 Task: Buy 3 Assemblies of size 18 + 16 from Windshield Wipers & Washers section under best seller category for shipping address: Charlotte Hill, 4552 Long Street, Gainesville, Florida 32653, Cell Number 3522153680. Pay from credit card ending with 5759, CVV 953
Action: Key pressed amazon.cm<Key.backspace>om<Key.enter>
Screenshot: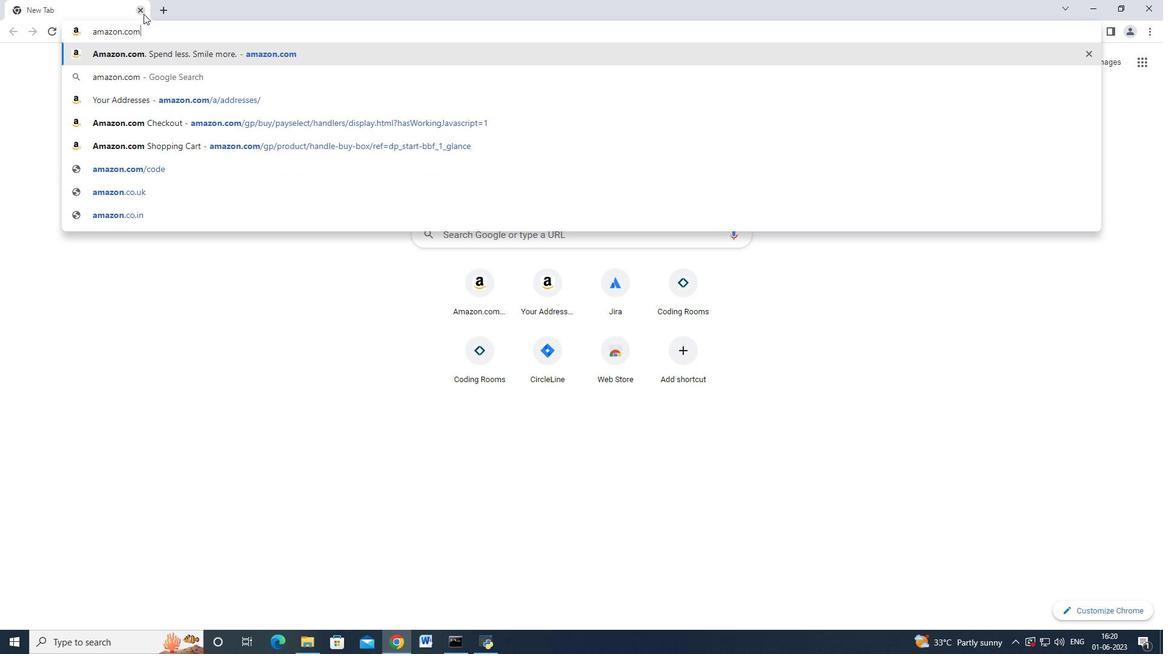 
Action: Mouse moved to (12, 95)
Screenshot: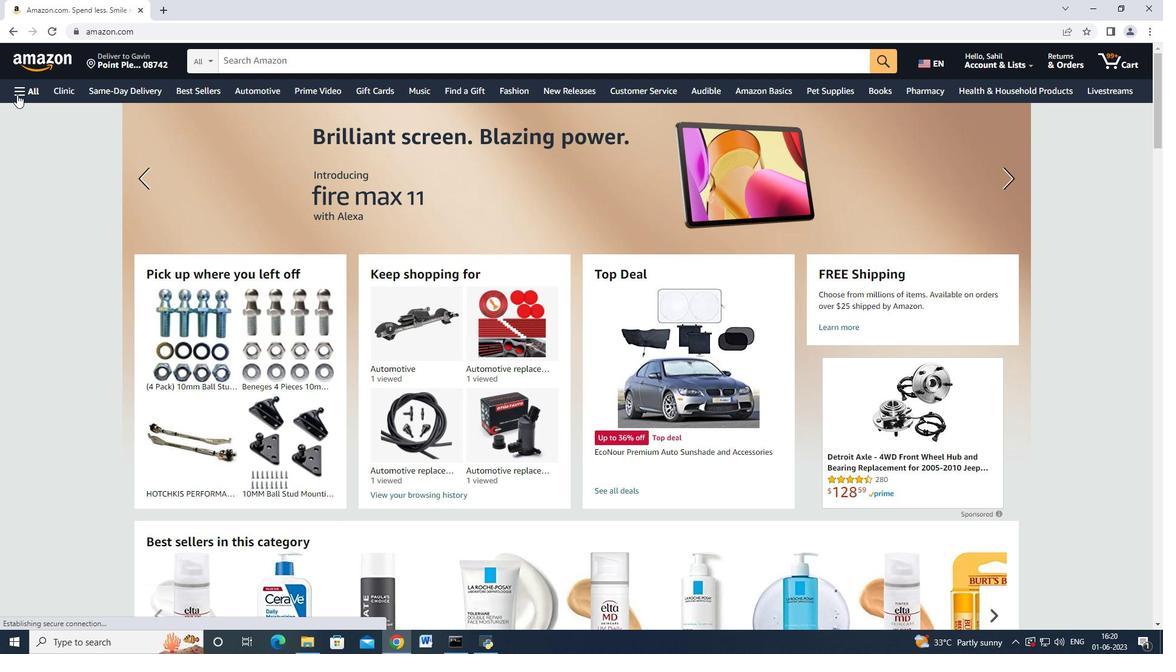 
Action: Mouse pressed left at (12, 95)
Screenshot: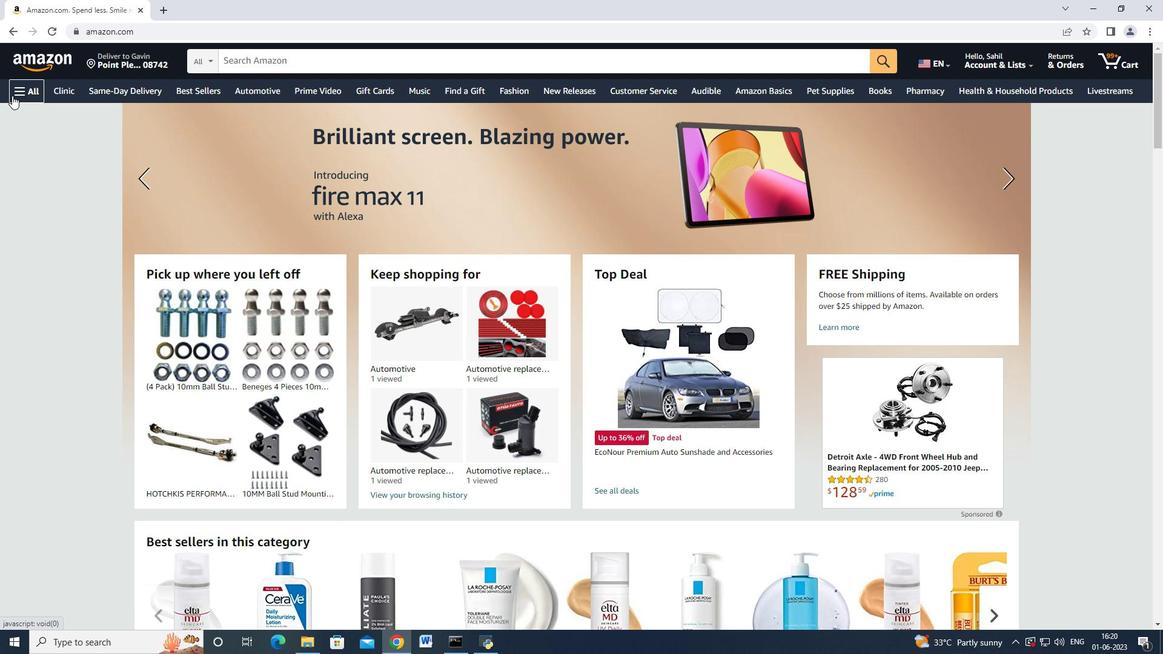 
Action: Mouse moved to (55, 195)
Screenshot: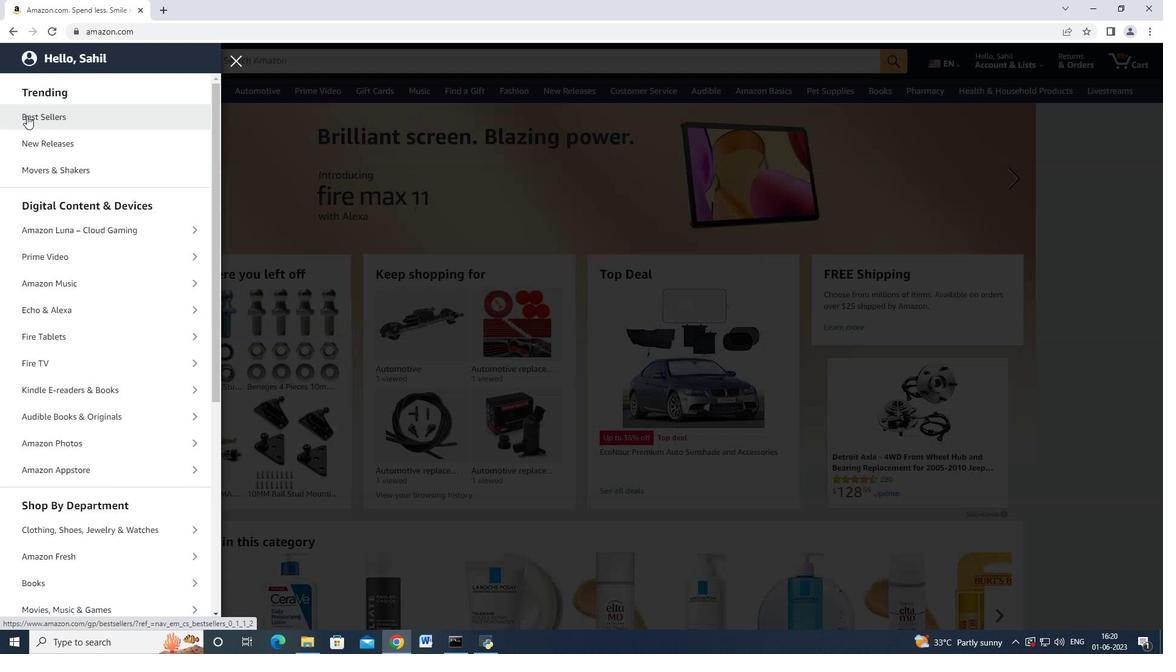 
Action: Mouse scrolled (53, 181) with delta (0, 0)
Screenshot: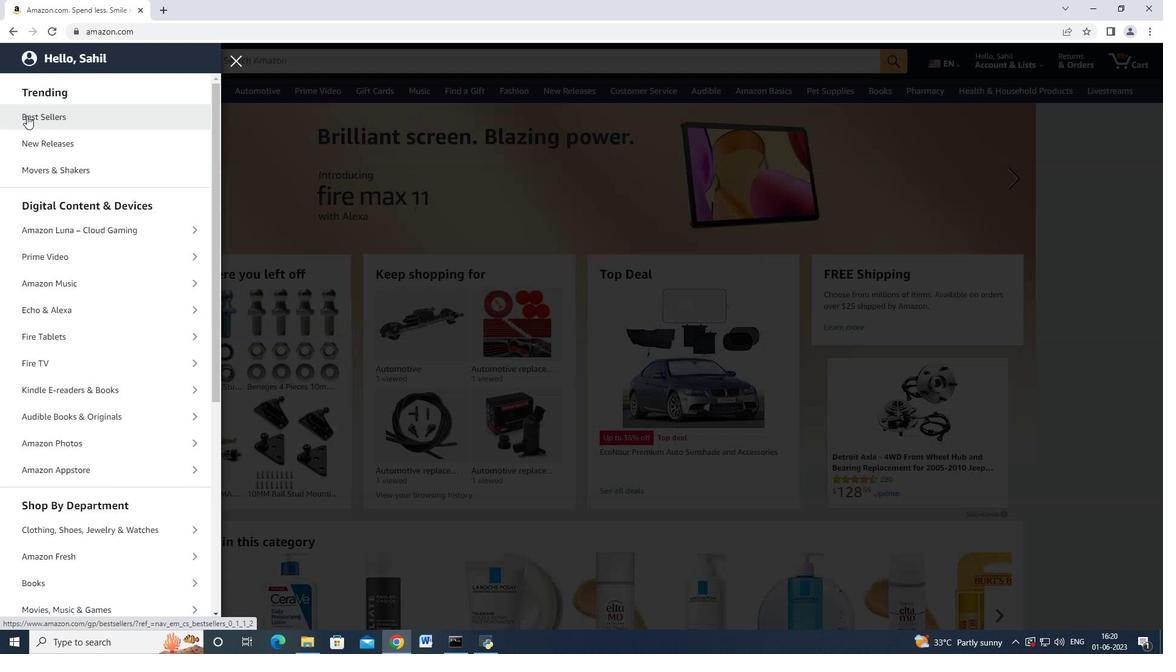 
Action: Mouse moved to (55, 197)
Screenshot: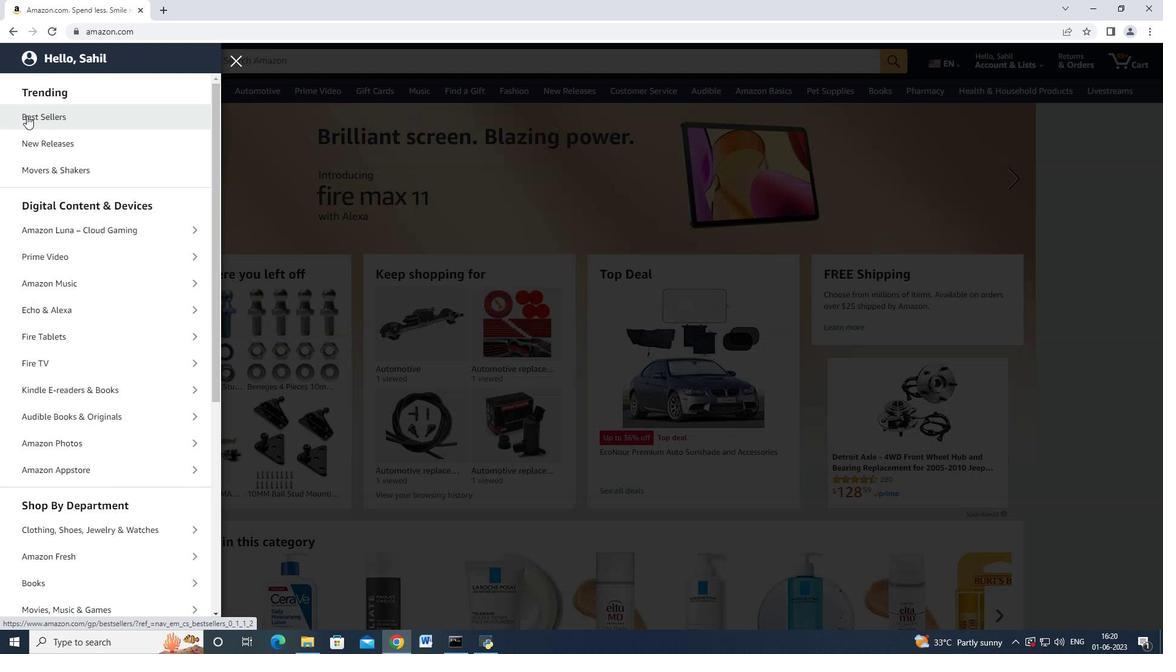 
Action: Mouse scrolled (55, 196) with delta (0, 0)
Screenshot: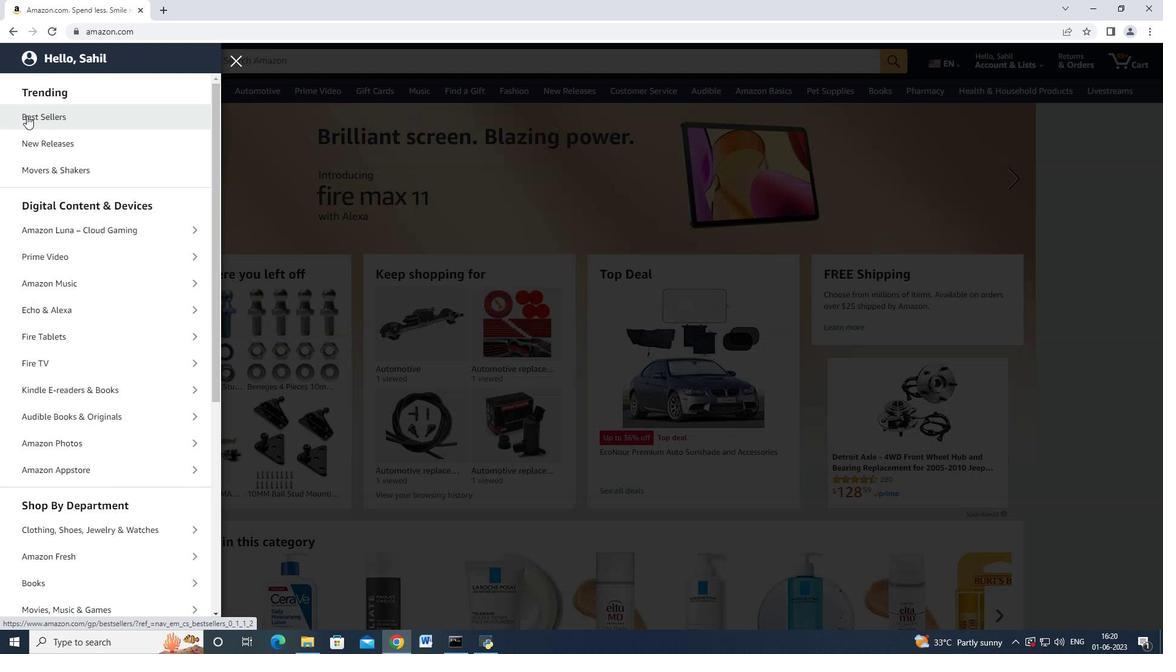 
Action: Mouse moved to (81, 464)
Screenshot: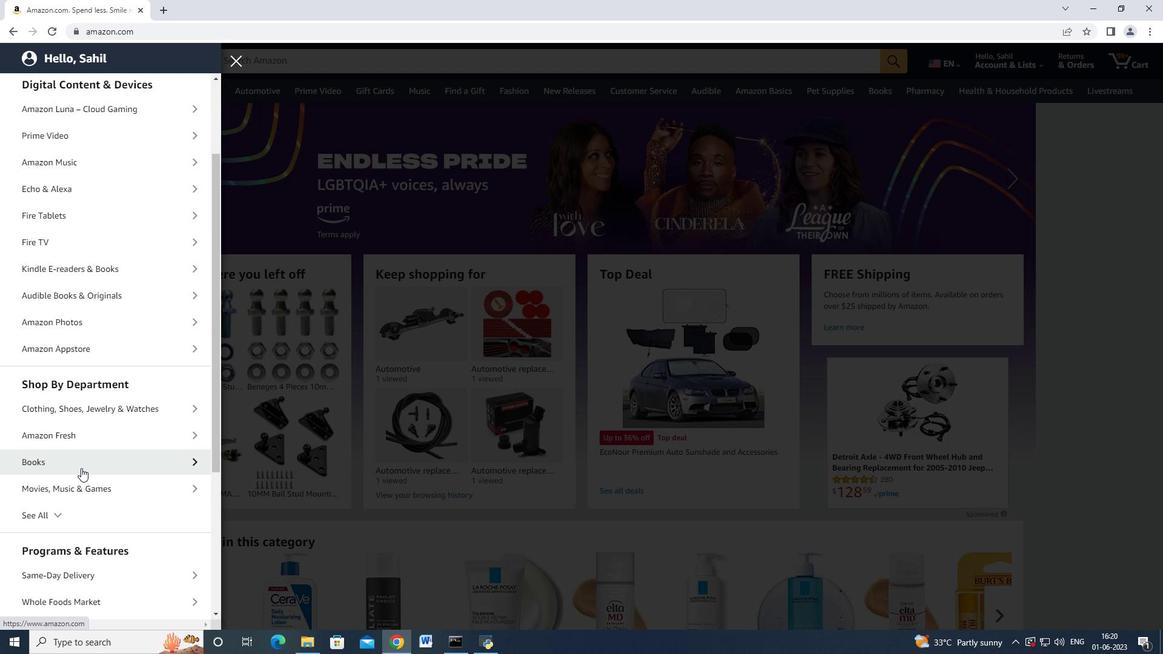 
Action: Mouse scrolled (81, 463) with delta (0, 0)
Screenshot: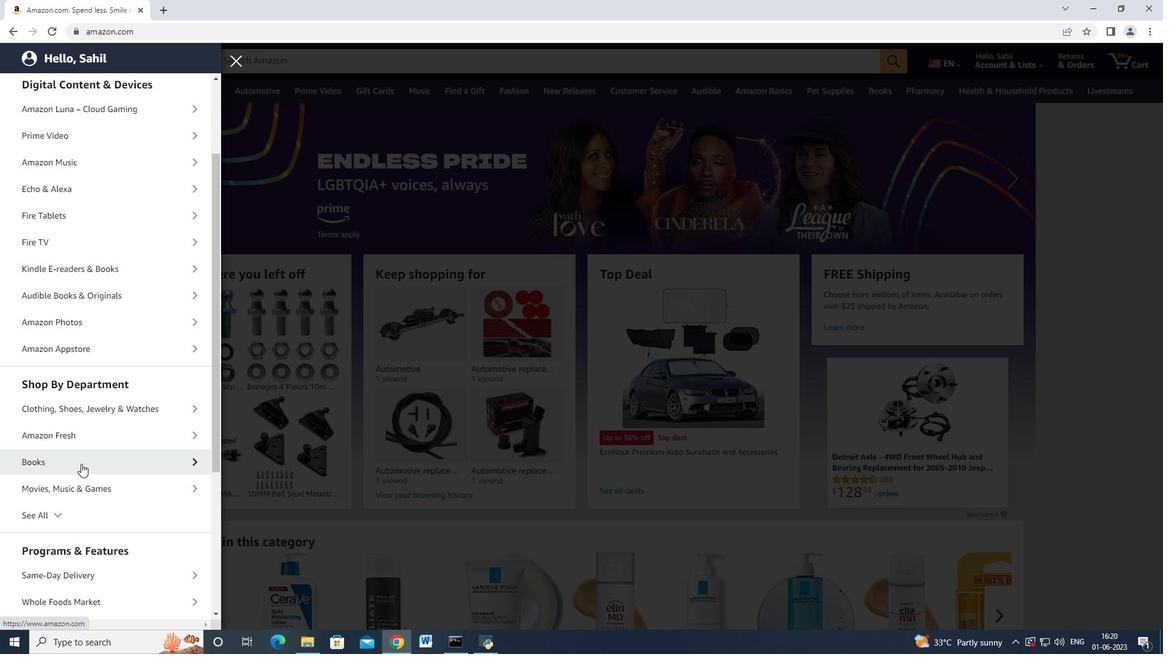 
Action: Mouse scrolled (81, 463) with delta (0, 0)
Screenshot: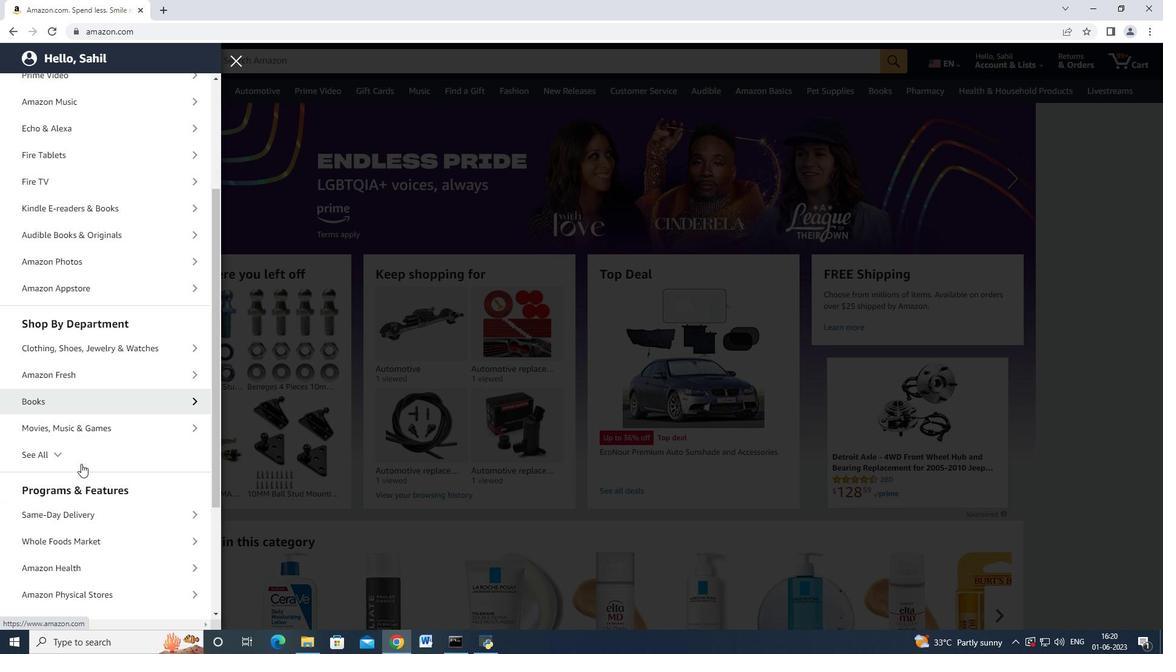 
Action: Mouse scrolled (81, 463) with delta (0, 0)
Screenshot: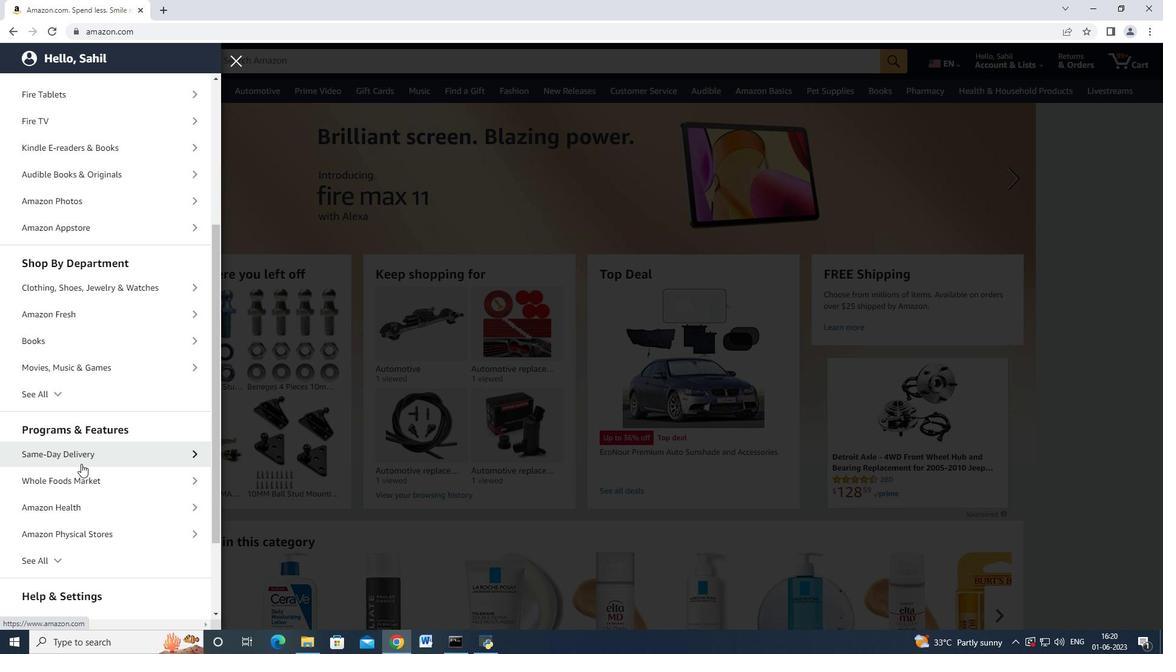 
Action: Mouse scrolled (81, 463) with delta (0, 0)
Screenshot: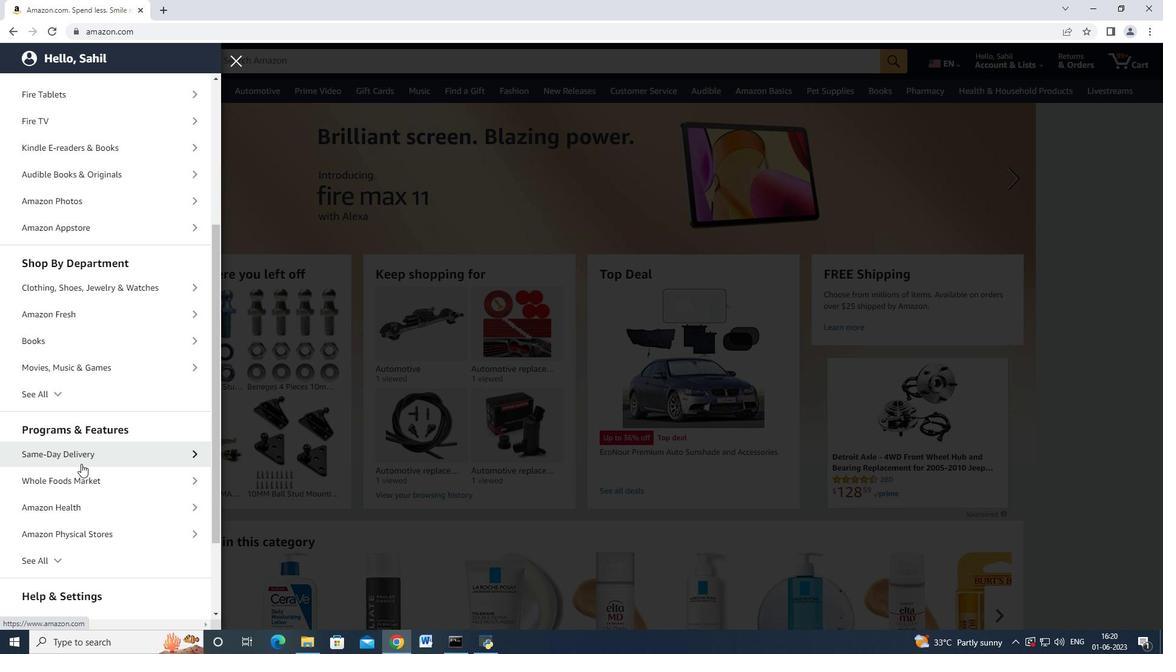 
Action: Mouse scrolled (81, 463) with delta (0, 0)
Screenshot: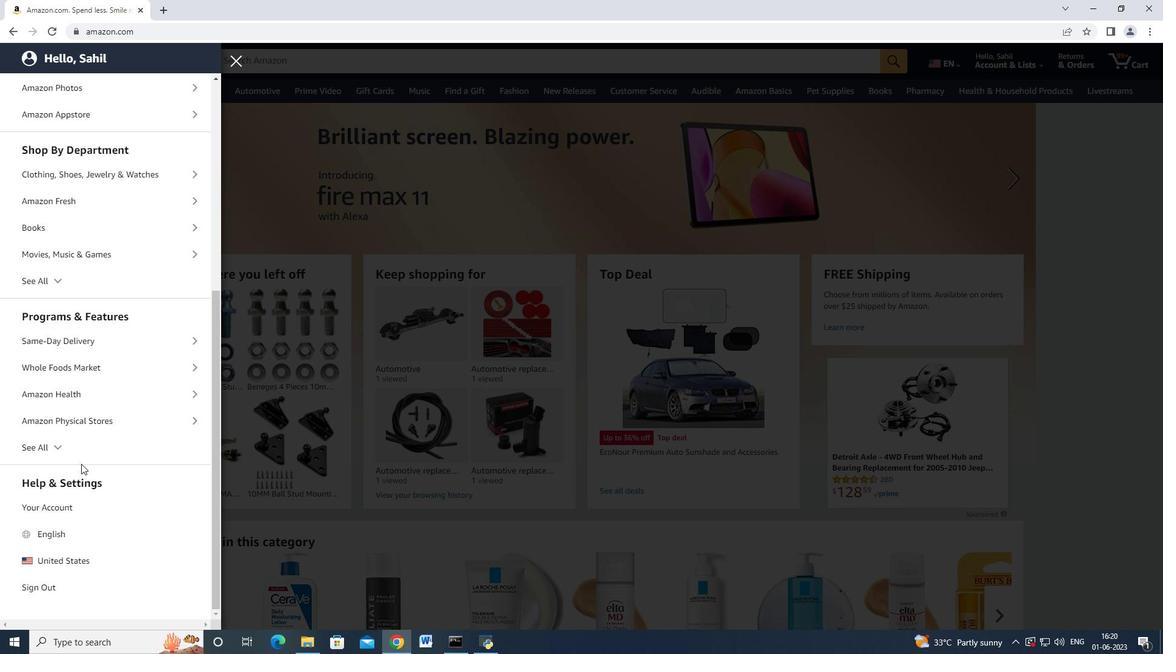 
Action: Mouse moved to (81, 463)
Screenshot: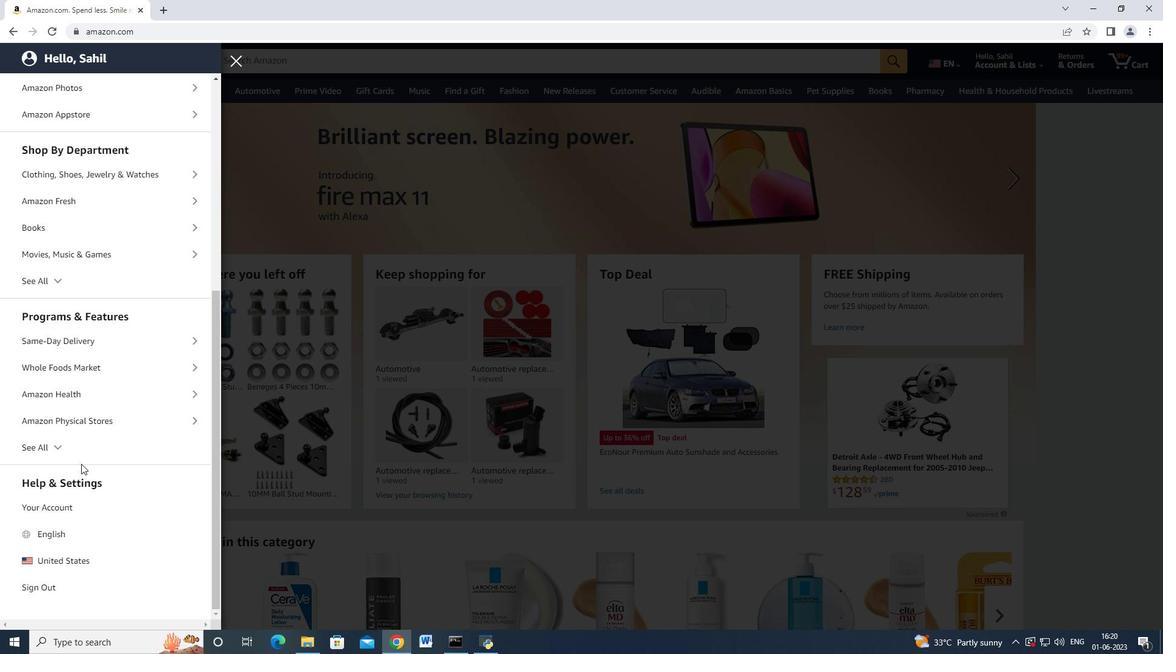 
Action: Mouse scrolled (81, 463) with delta (0, 0)
Screenshot: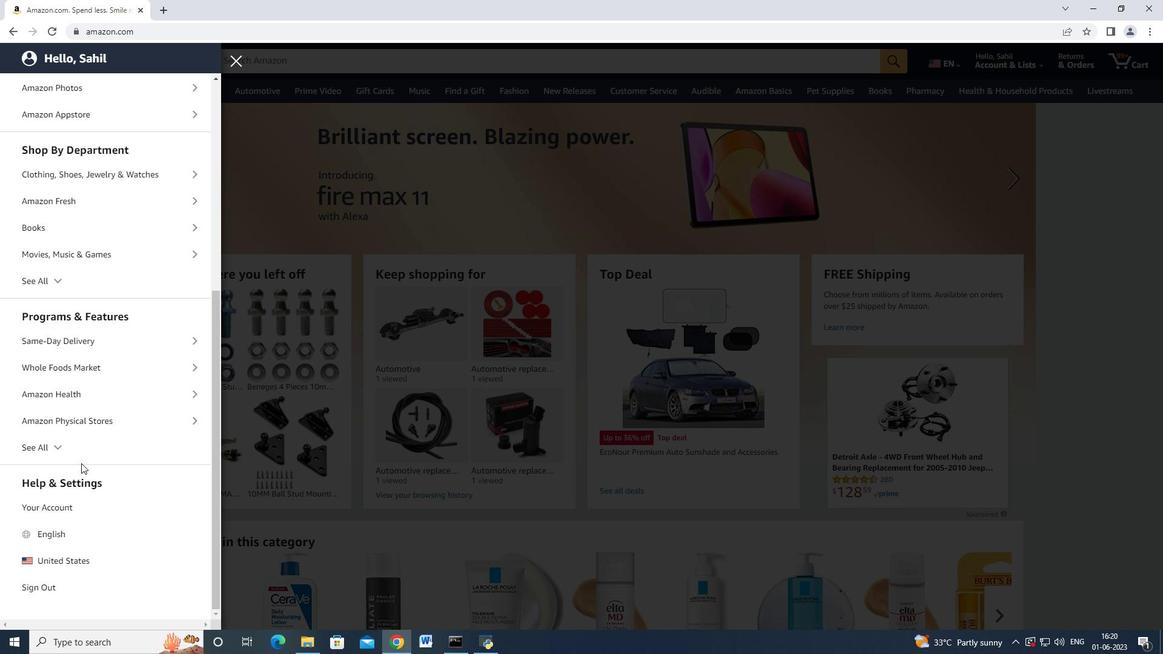 
Action: Mouse scrolled (81, 463) with delta (0, 0)
Screenshot: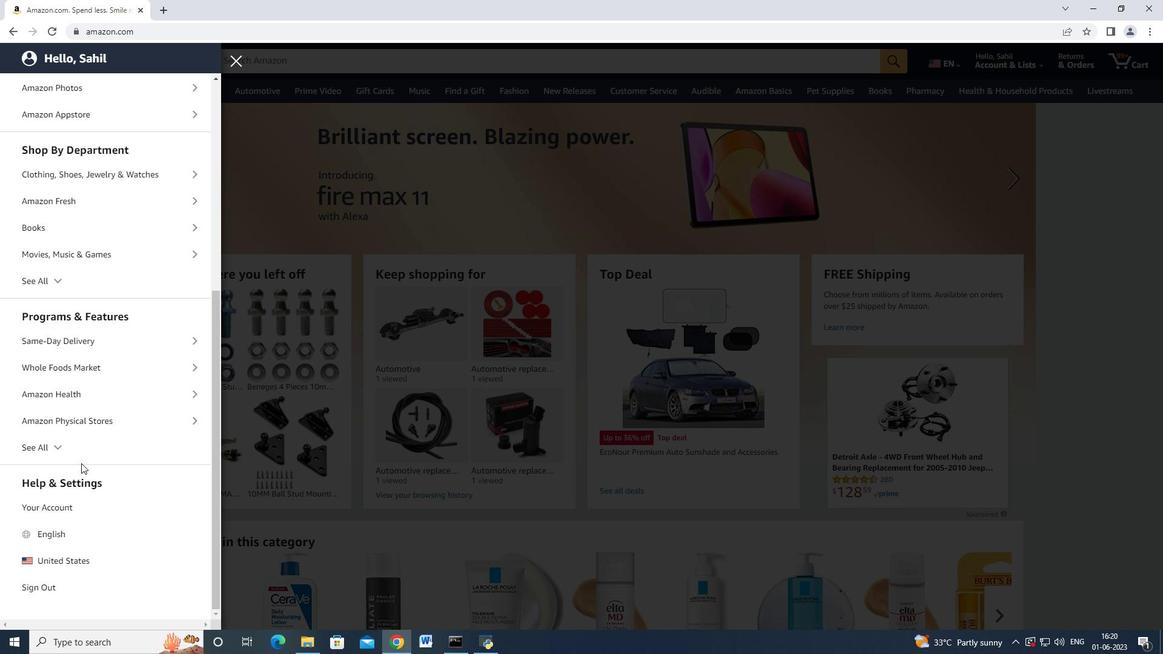 
Action: Mouse moved to (89, 437)
Screenshot: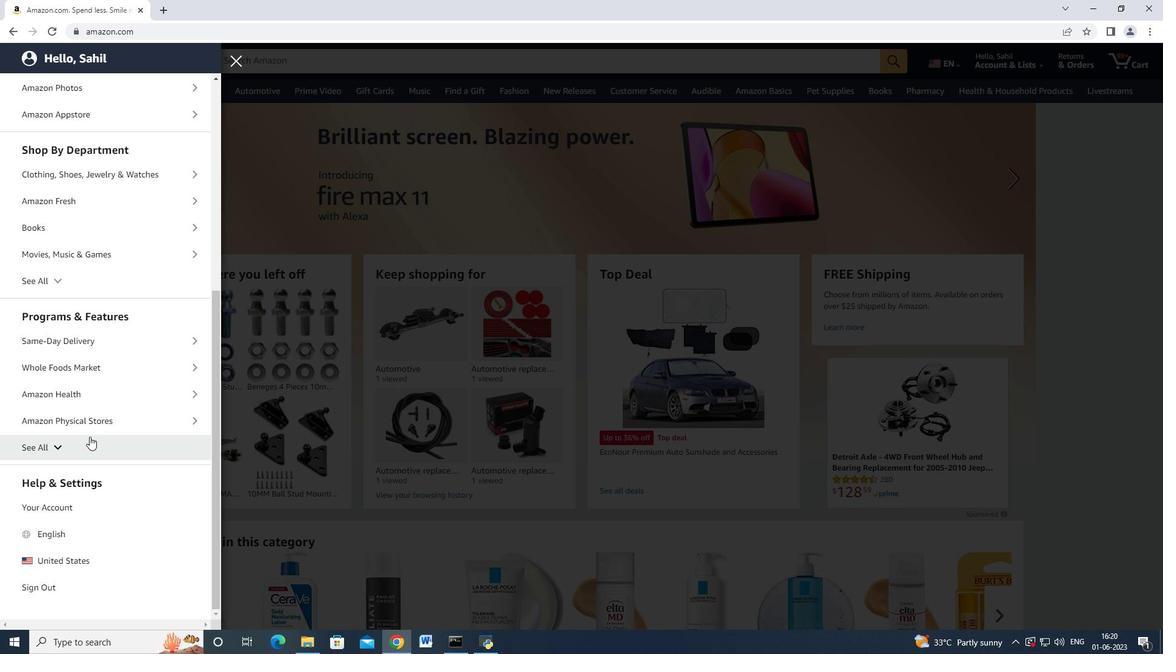 
Action: Mouse pressed left at (89, 437)
Screenshot: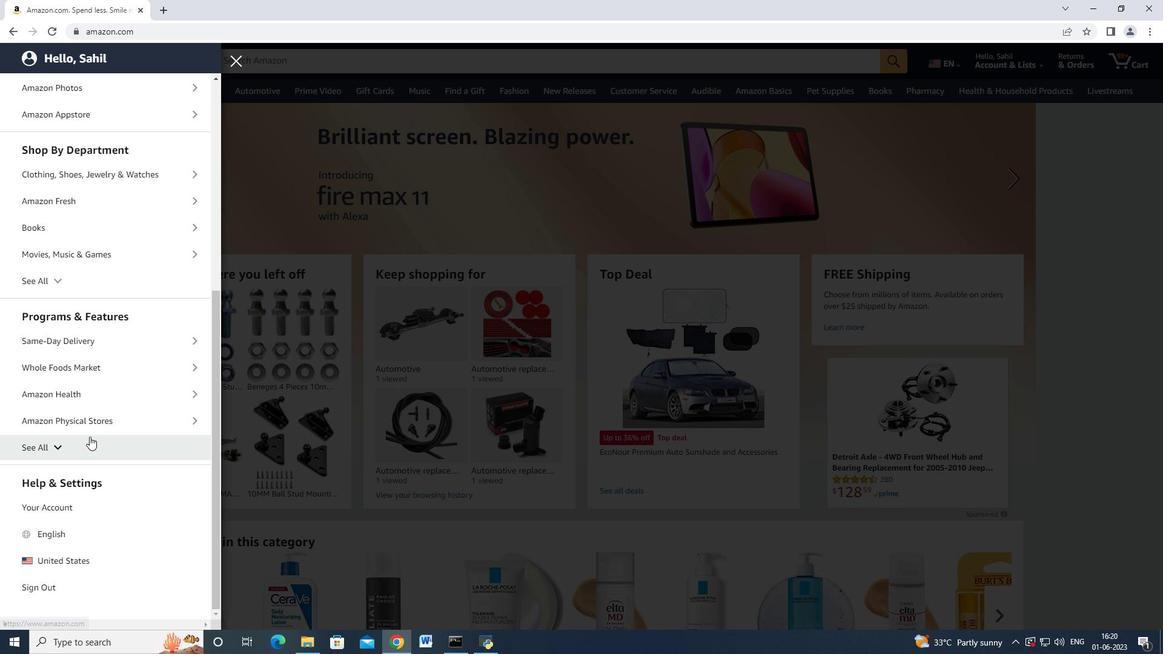 
Action: Mouse moved to (86, 377)
Screenshot: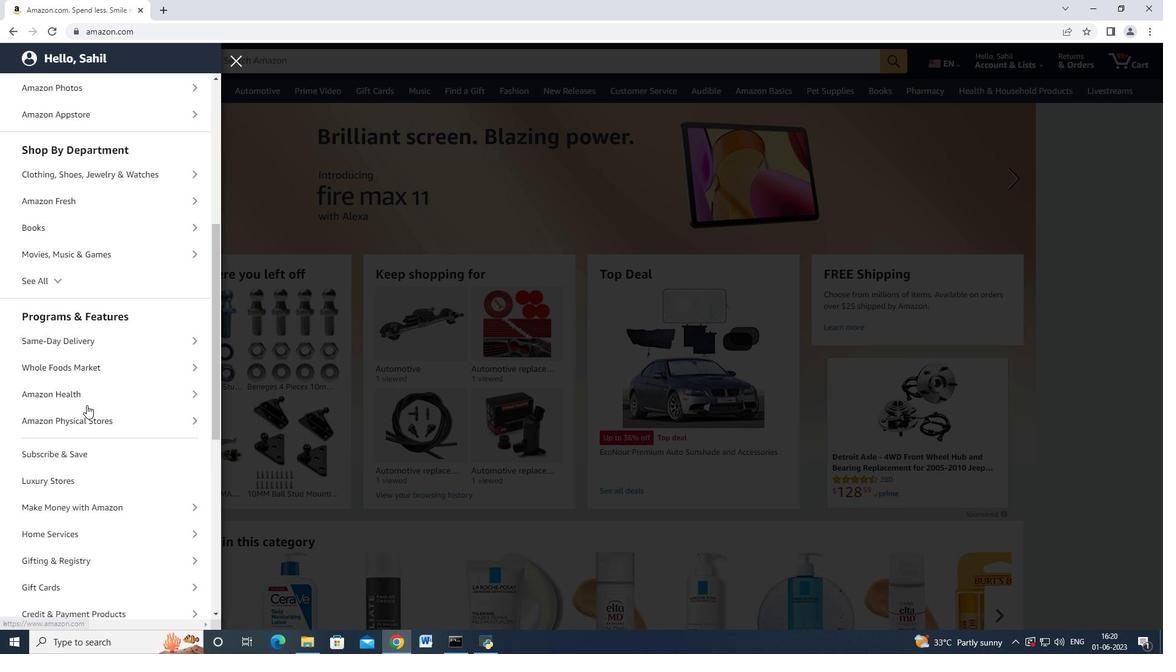 
Action: Mouse scrolled (86, 377) with delta (0, 0)
Screenshot: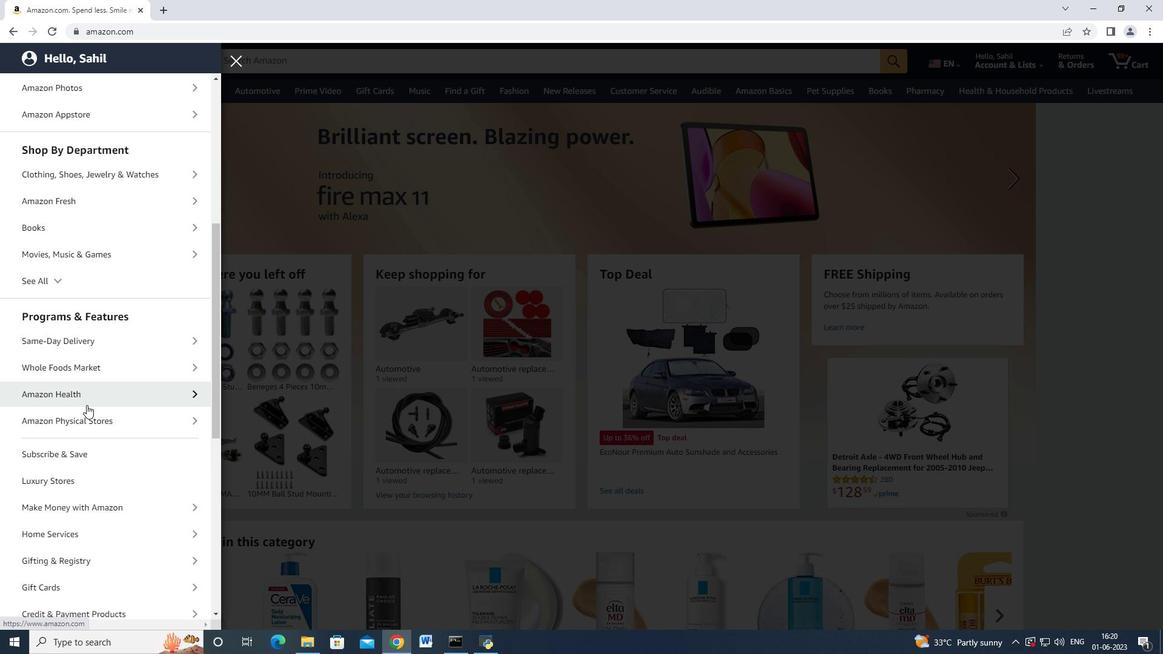 
Action: Mouse scrolled (86, 377) with delta (0, 0)
Screenshot: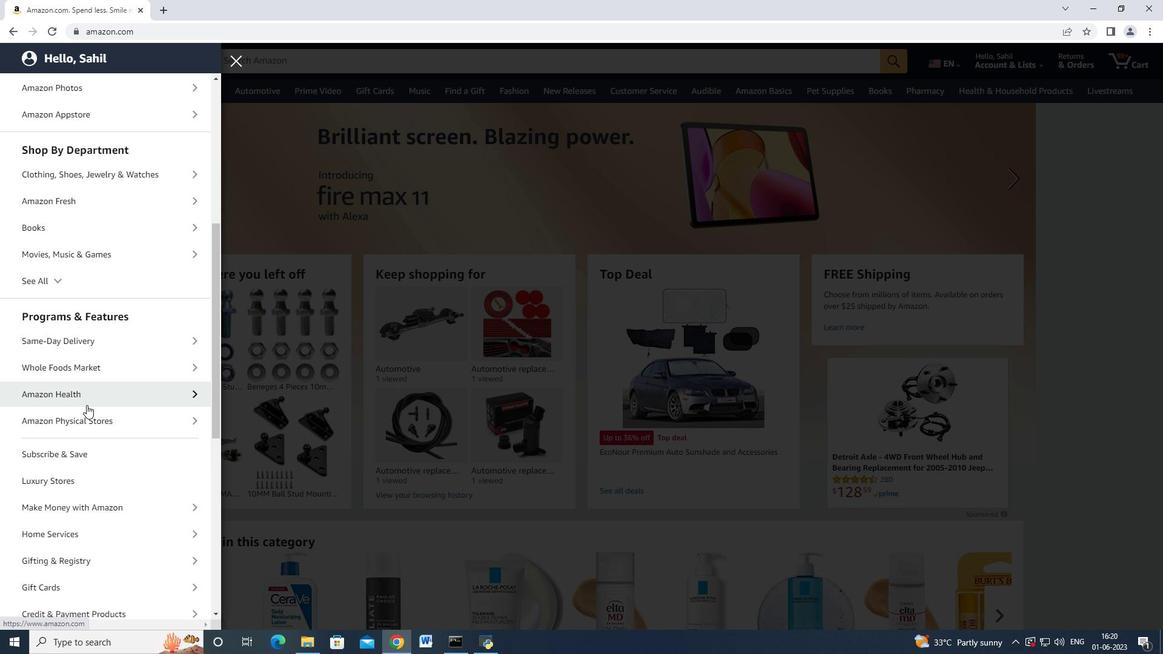 
Action: Mouse scrolled (86, 377) with delta (0, 0)
Screenshot: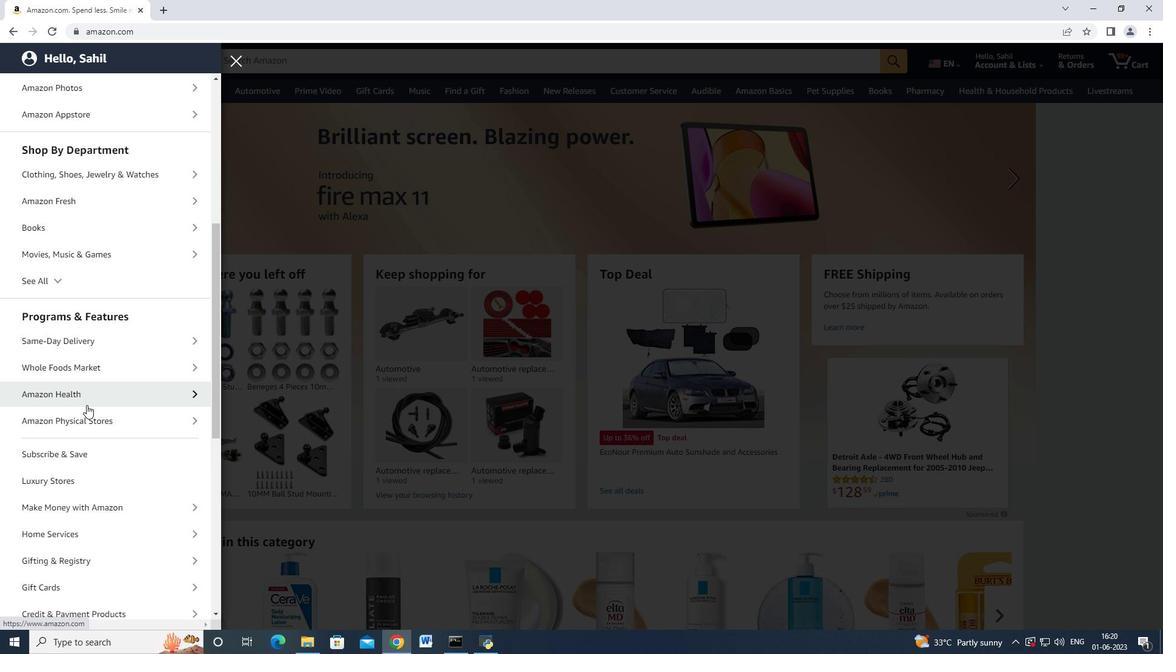 
Action: Mouse moved to (86, 377)
Screenshot: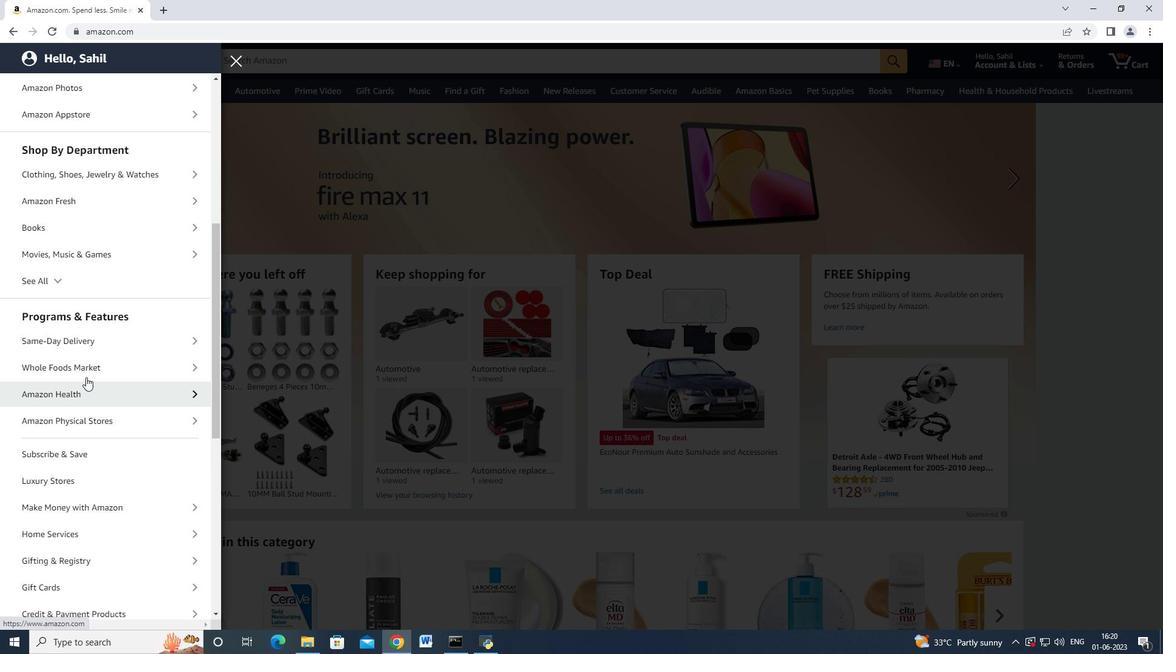 
Action: Mouse scrolled (86, 377) with delta (0, 0)
Screenshot: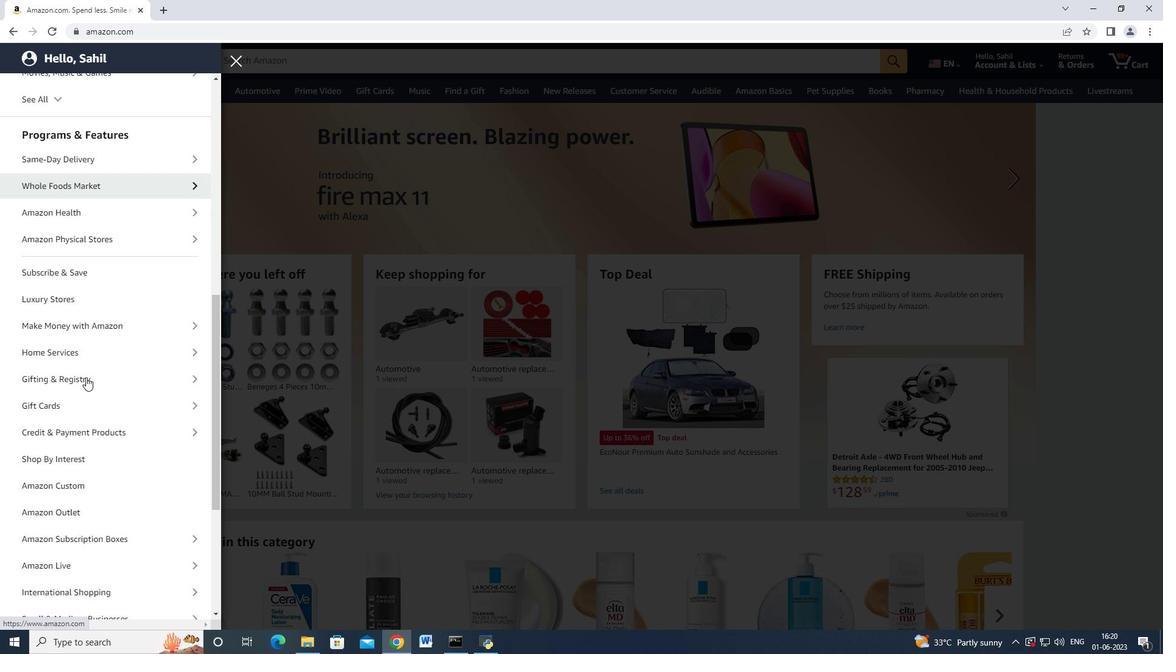 
Action: Mouse scrolled (86, 377) with delta (0, 0)
Screenshot: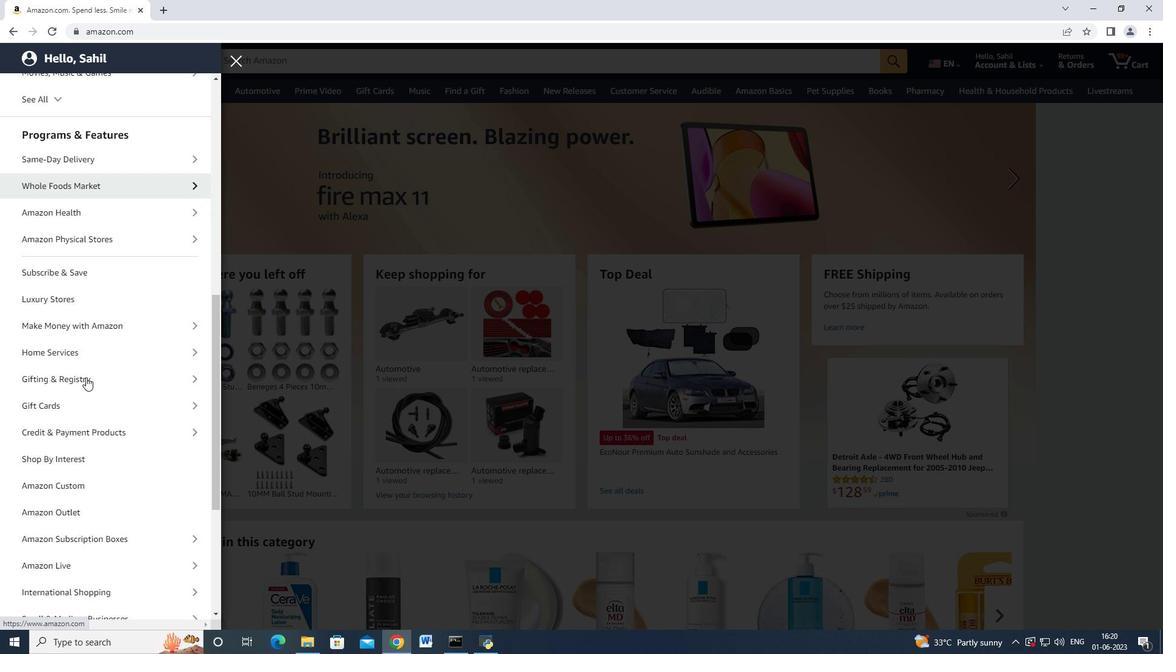 
Action: Mouse moved to (85, 384)
Screenshot: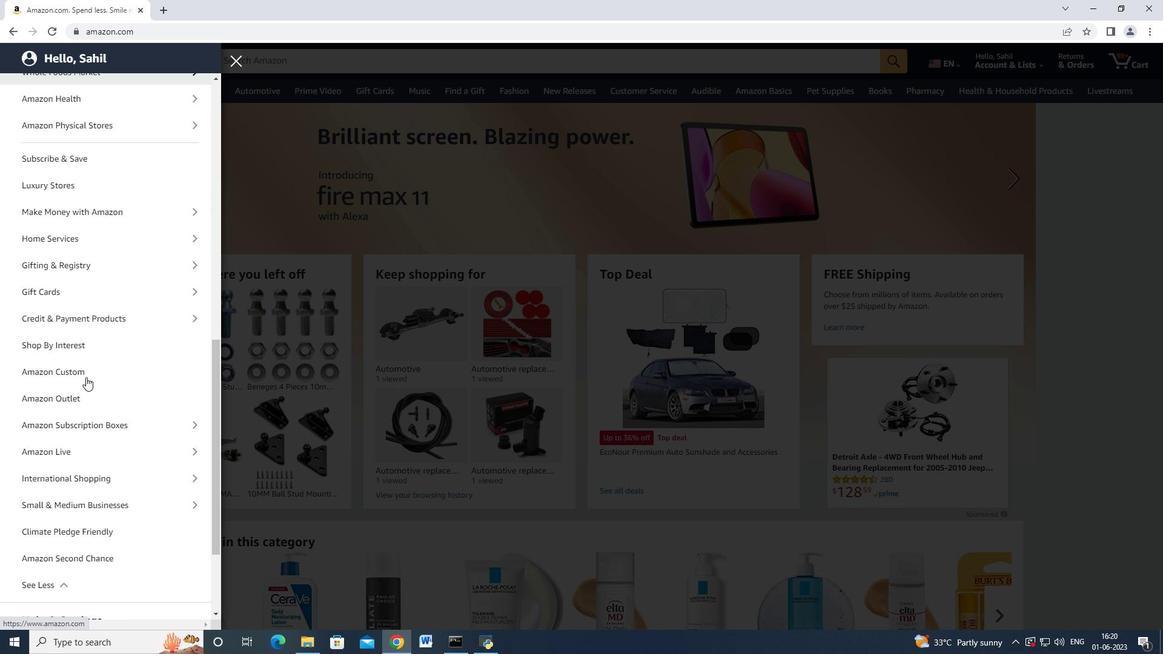 
Action: Mouse scrolled (85, 383) with delta (0, 0)
Screenshot: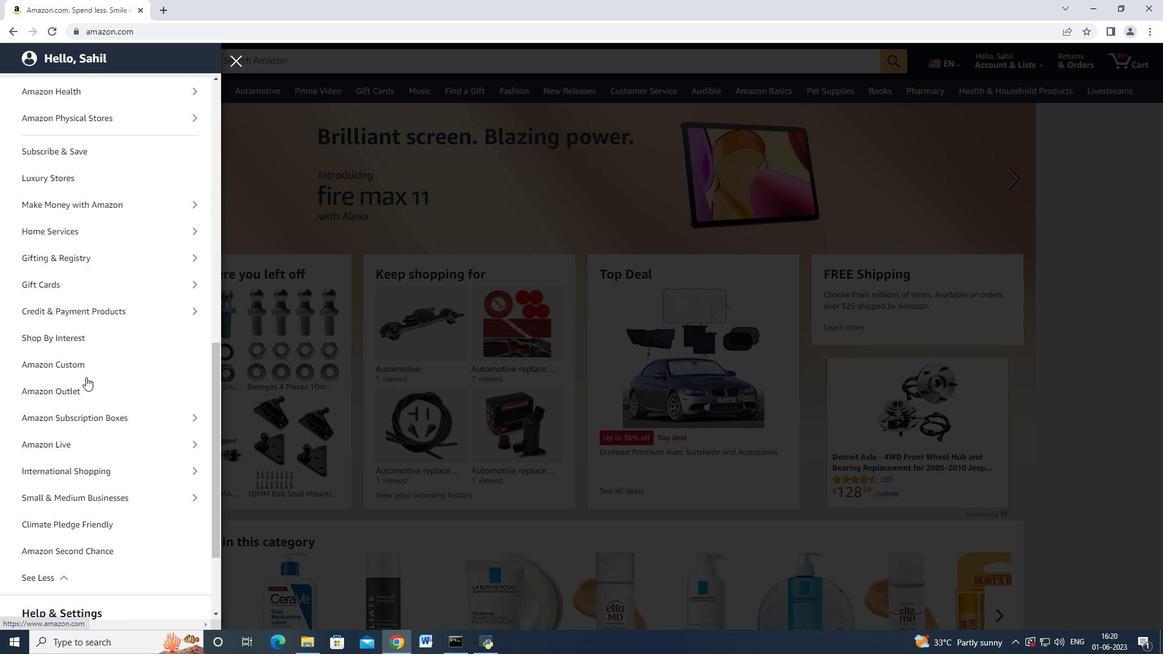 
Action: Mouse moved to (98, 408)
Screenshot: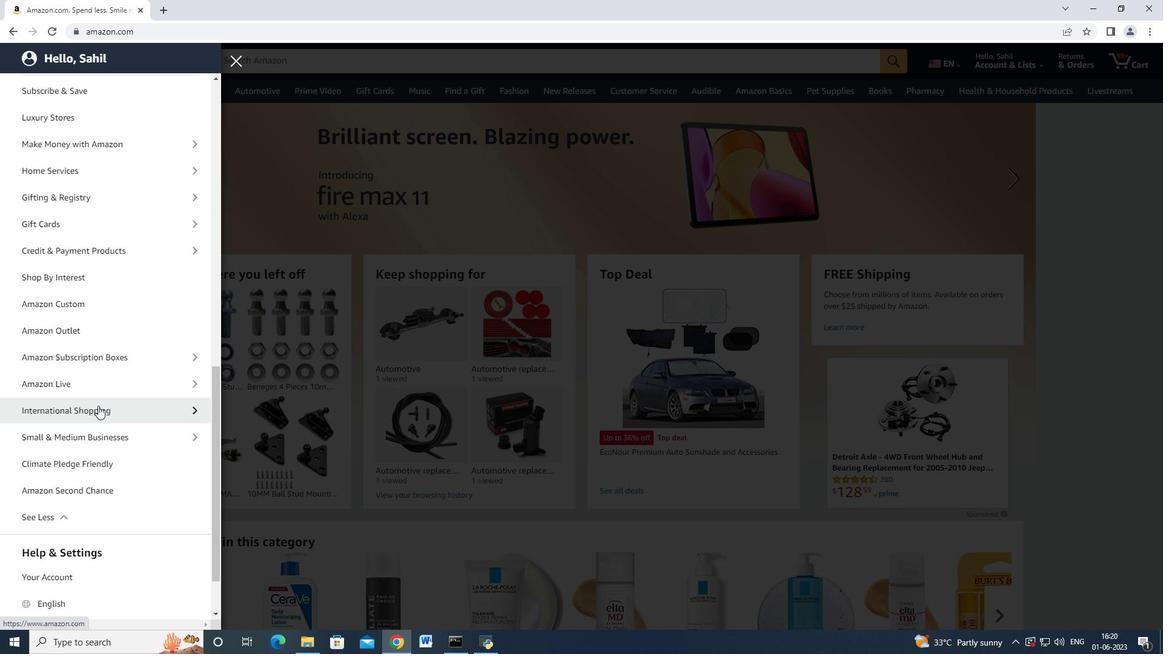 
Action: Mouse scrolled (98, 409) with delta (0, 0)
Screenshot: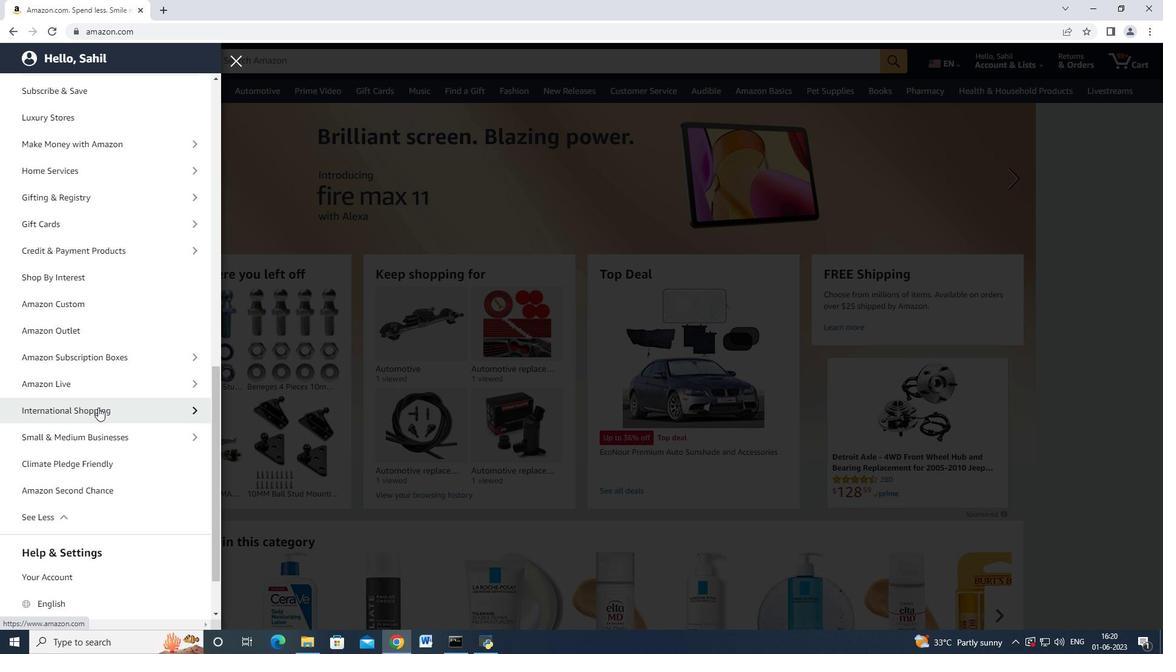 
Action: Mouse scrolled (98, 409) with delta (0, 0)
Screenshot: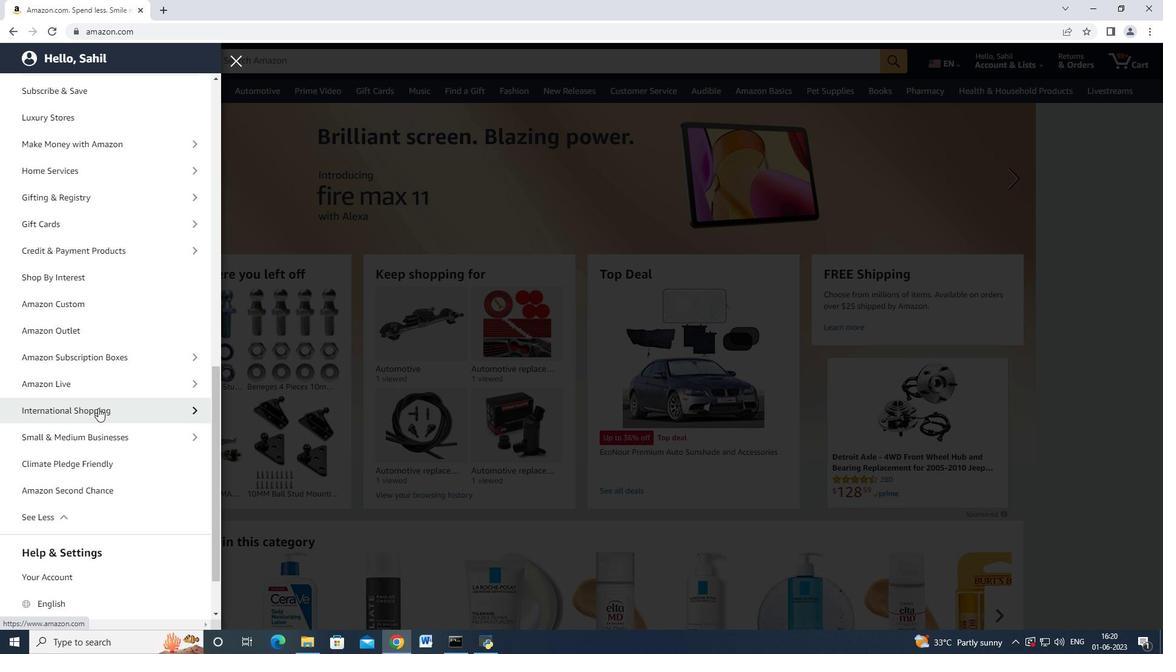 
Action: Mouse scrolled (98, 409) with delta (0, 0)
Screenshot: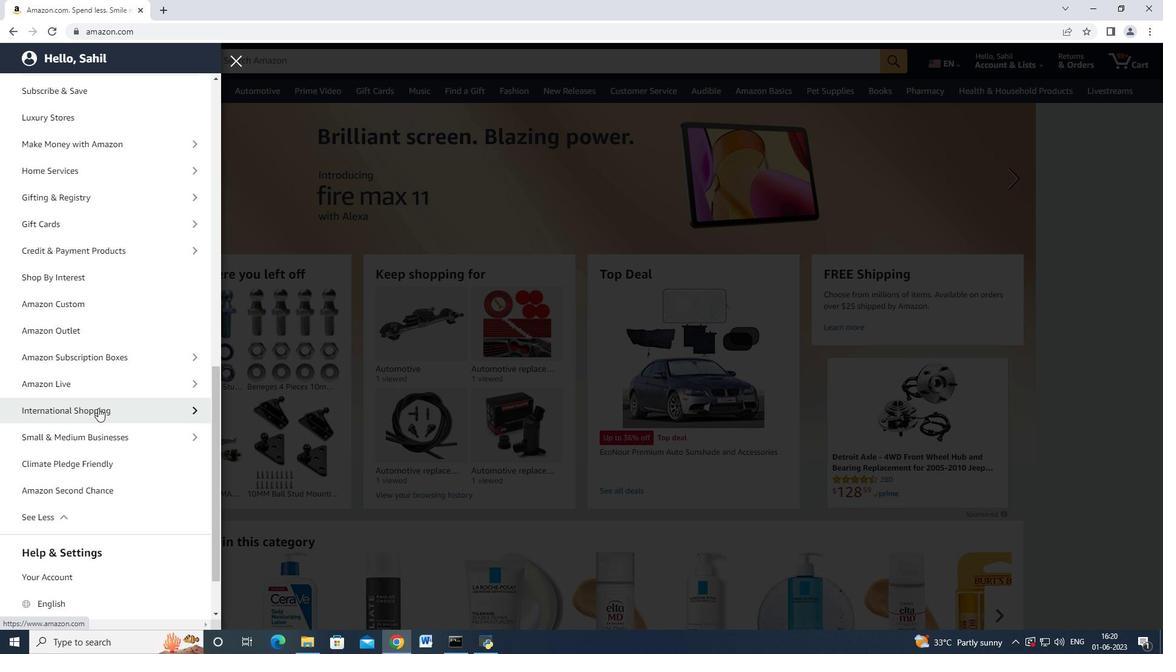 
Action: Mouse moved to (98, 405)
Screenshot: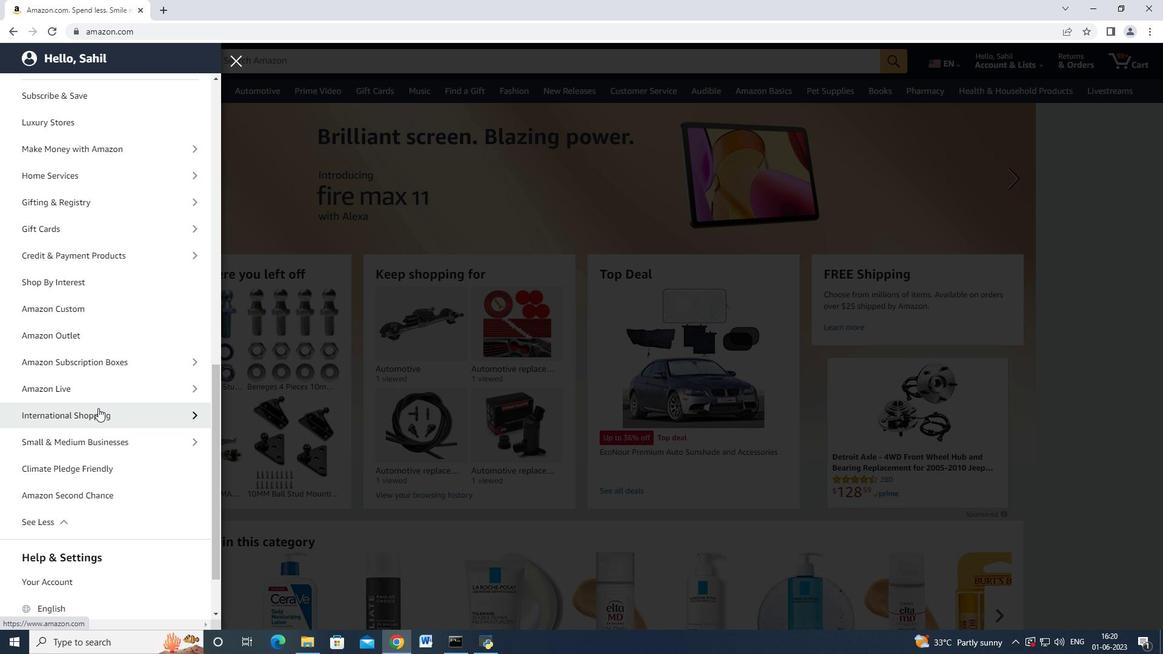 
Action: Mouse scrolled (98, 406) with delta (0, 0)
Screenshot: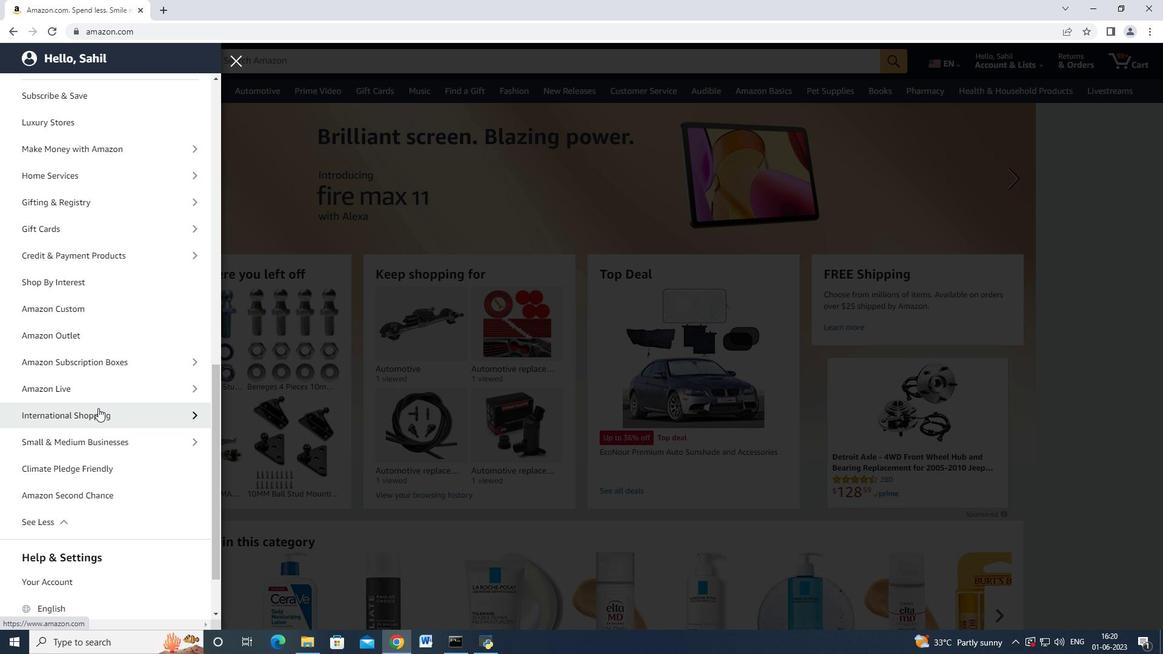 
Action: Mouse scrolled (98, 406) with delta (0, 0)
Screenshot: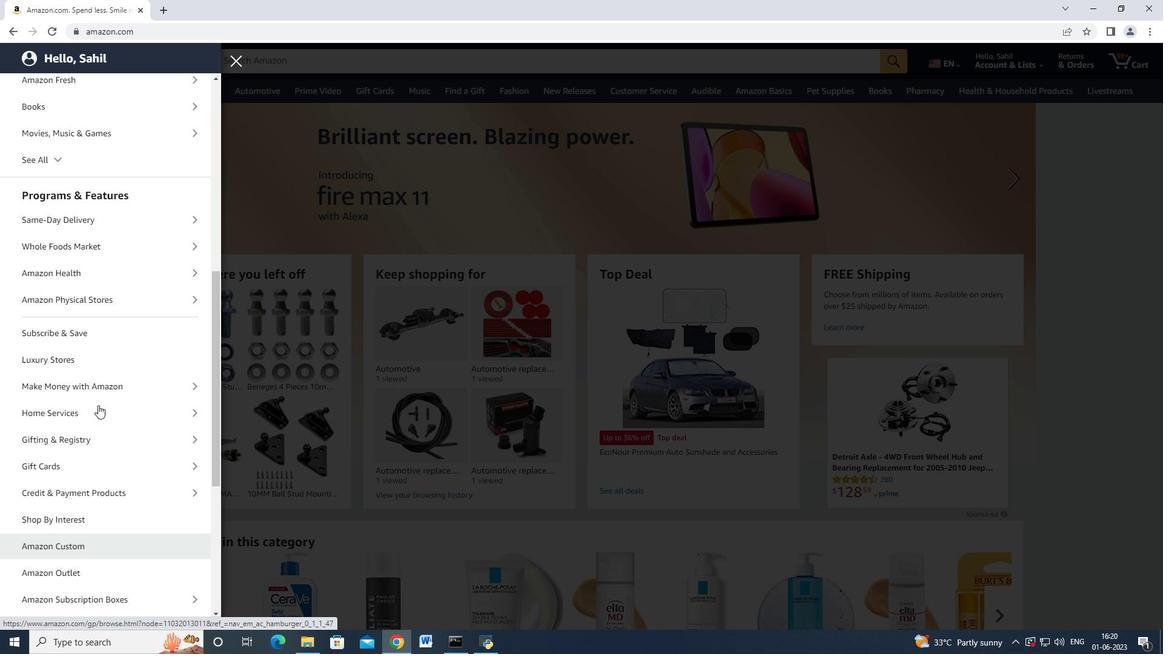 
Action: Mouse scrolled (98, 406) with delta (0, 0)
Screenshot: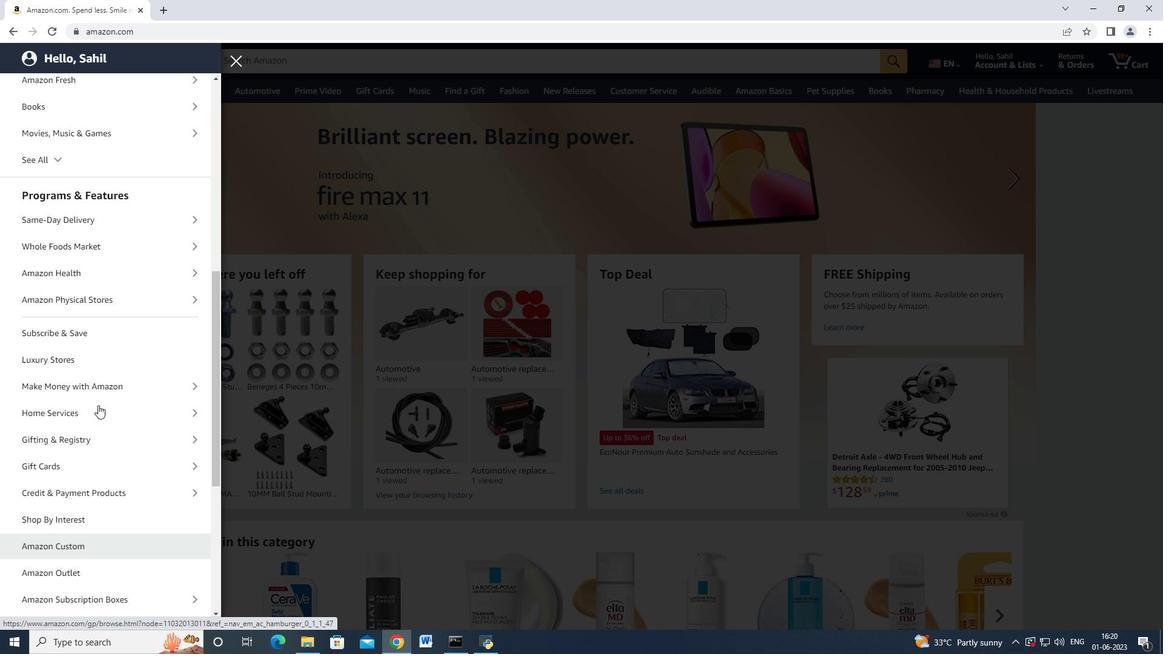 
Action: Mouse moved to (100, 358)
Screenshot: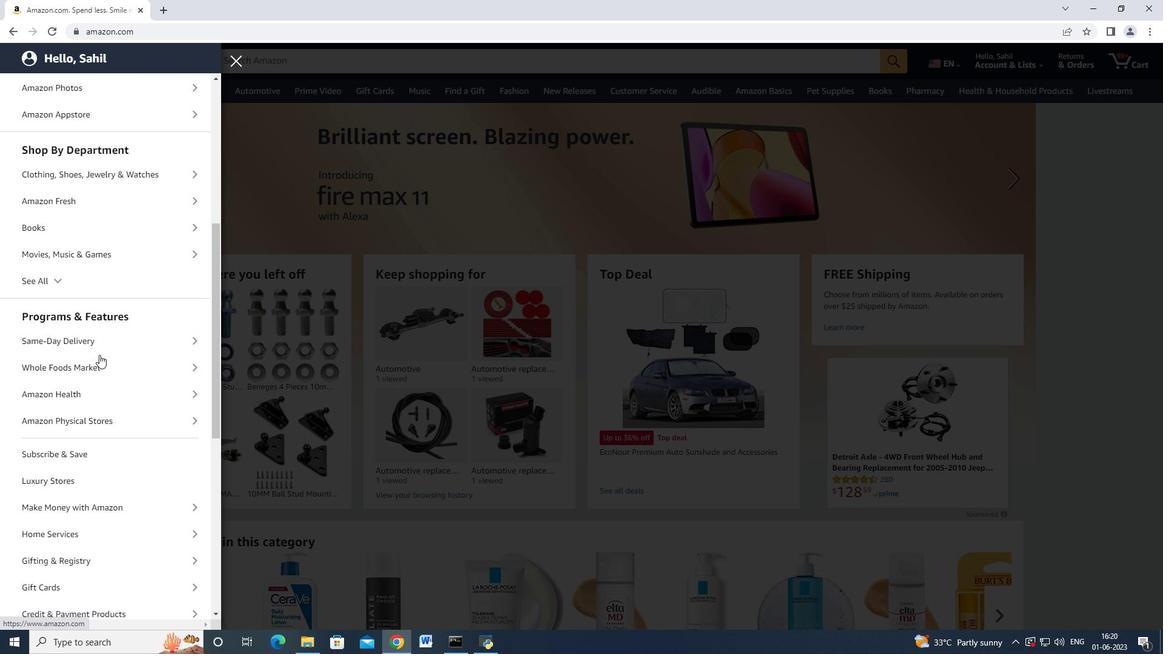 
Action: Mouse scrolled (100, 358) with delta (0, 0)
Screenshot: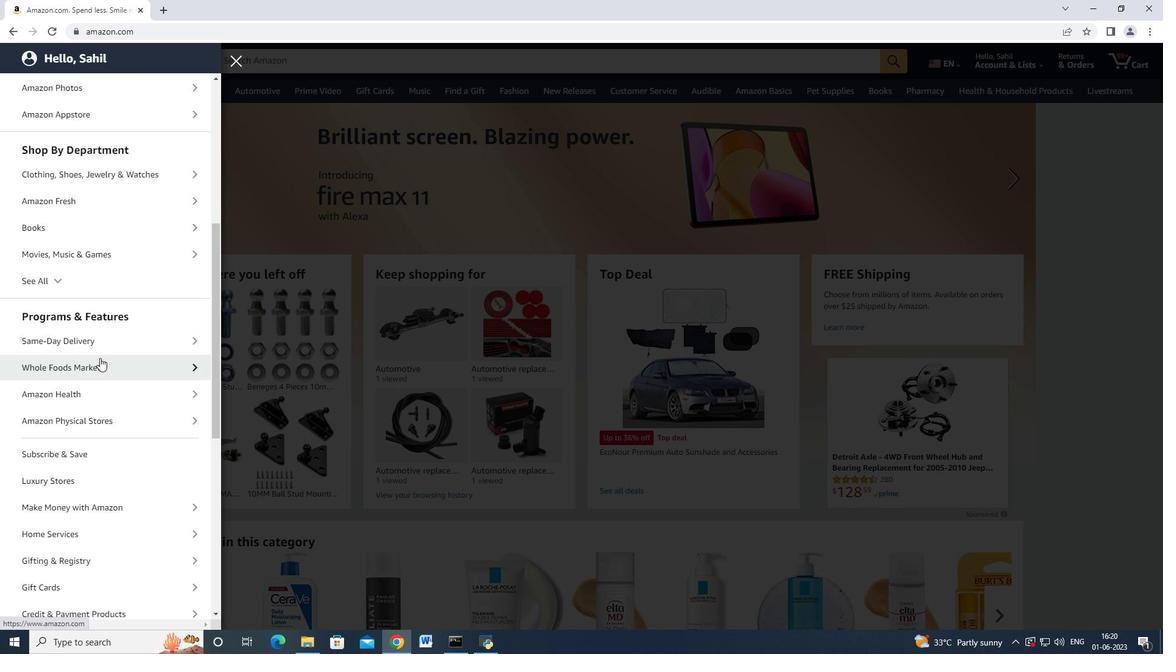 
Action: Mouse moved to (101, 365)
Screenshot: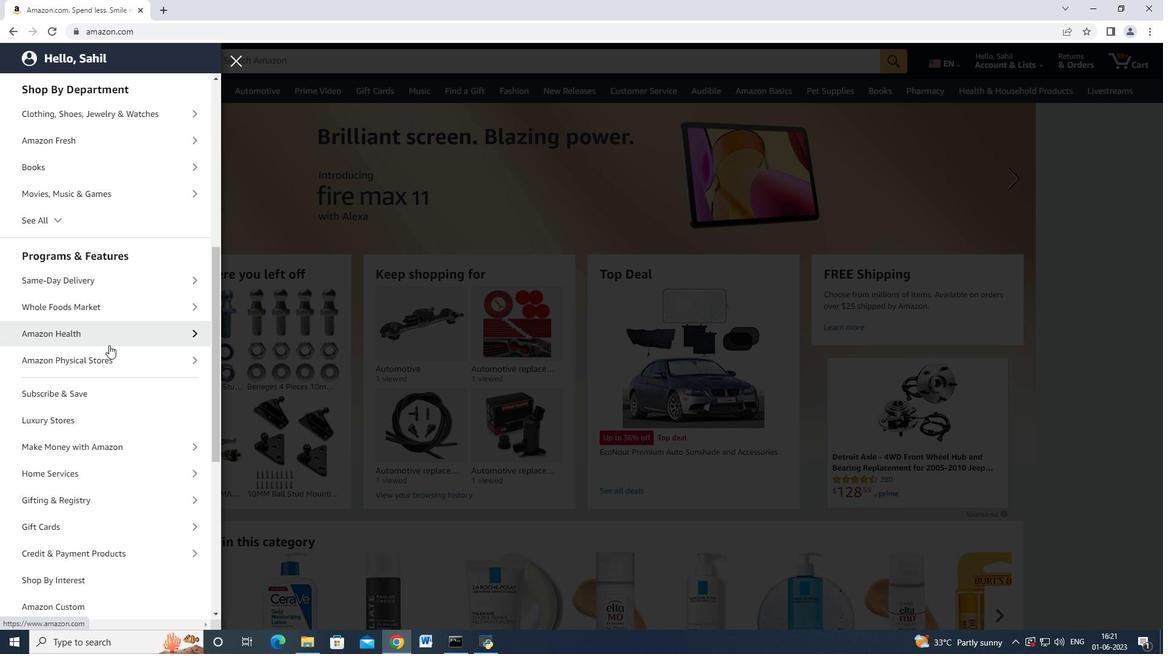 
Action: Mouse scrolled (101, 364) with delta (0, 0)
Screenshot: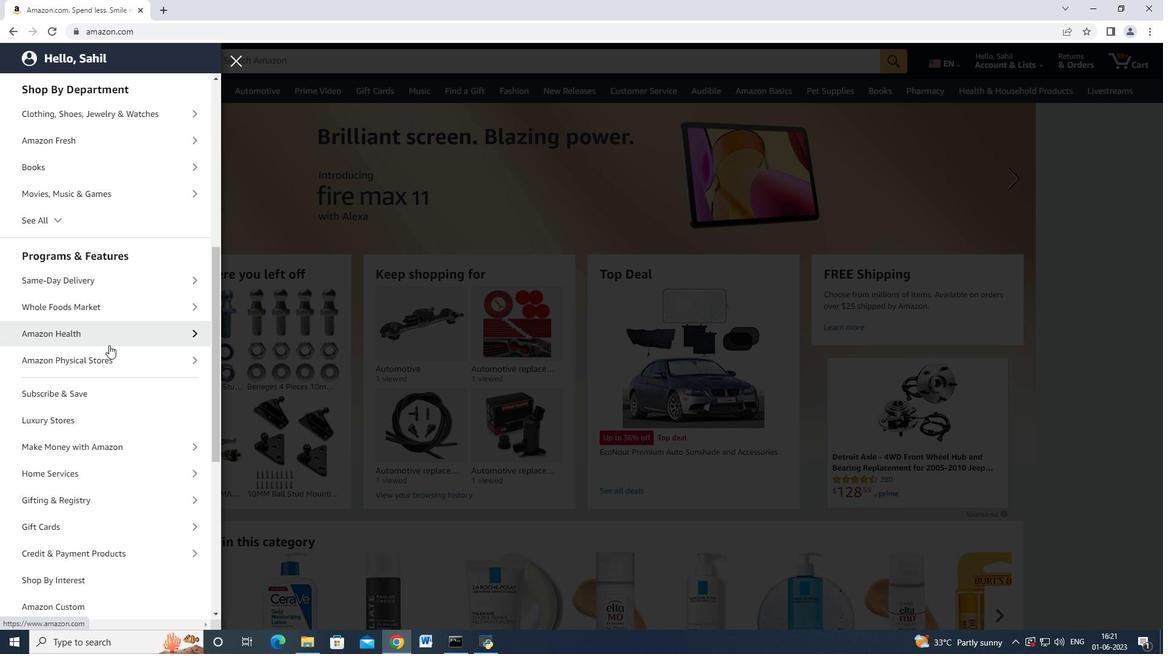 
Action: Mouse moved to (100, 369)
Screenshot: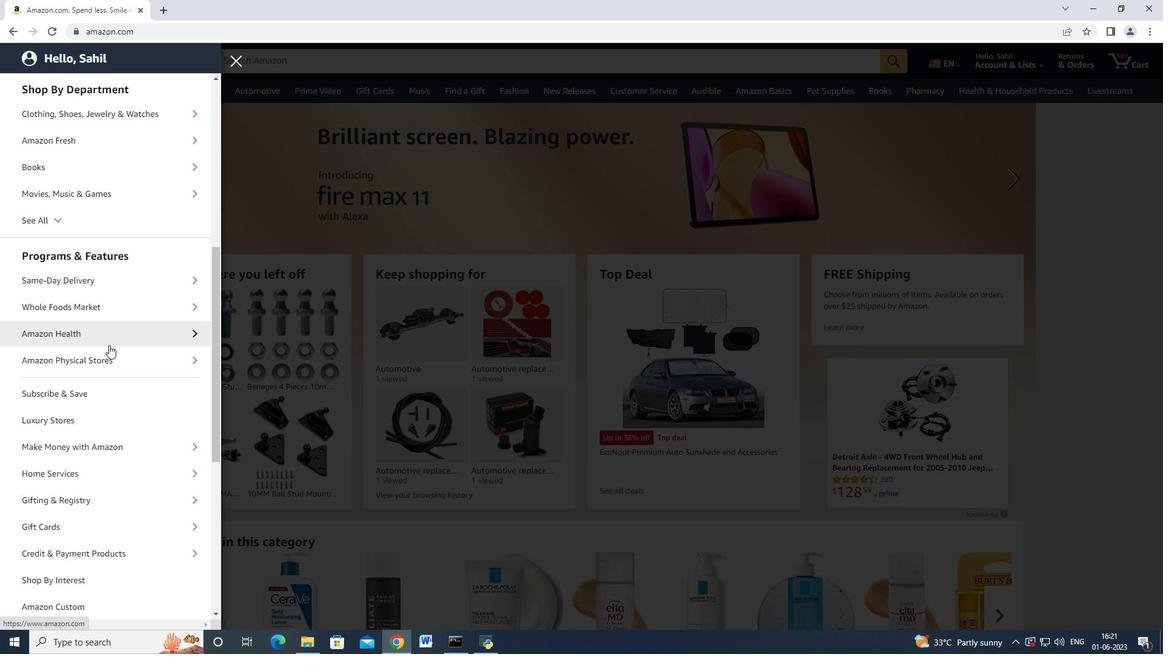 
Action: Mouse scrolled (100, 368) with delta (0, 0)
Screenshot: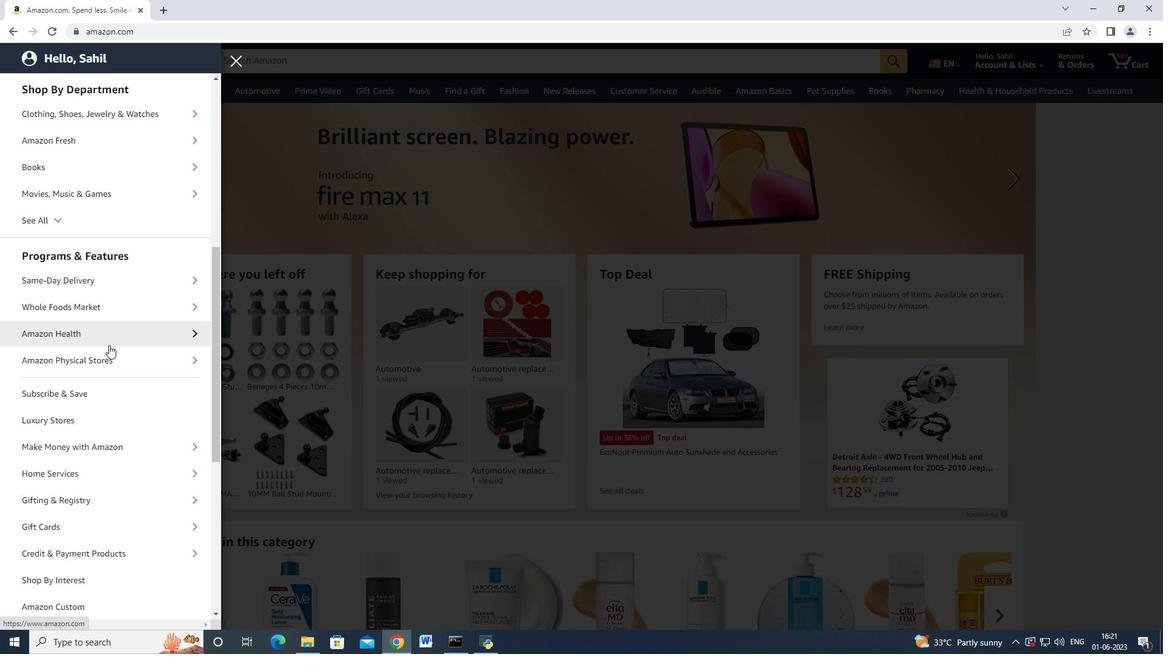 
Action: Mouse moved to (100, 371)
Screenshot: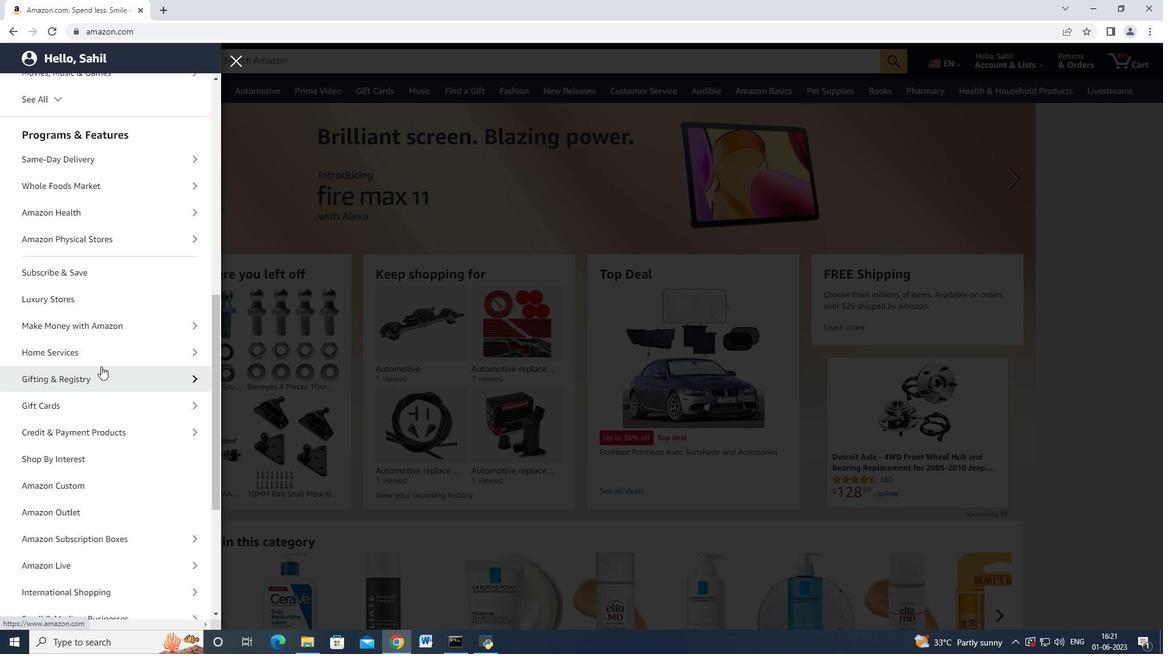 
Action: Mouse scrolled (100, 370) with delta (0, 0)
Screenshot: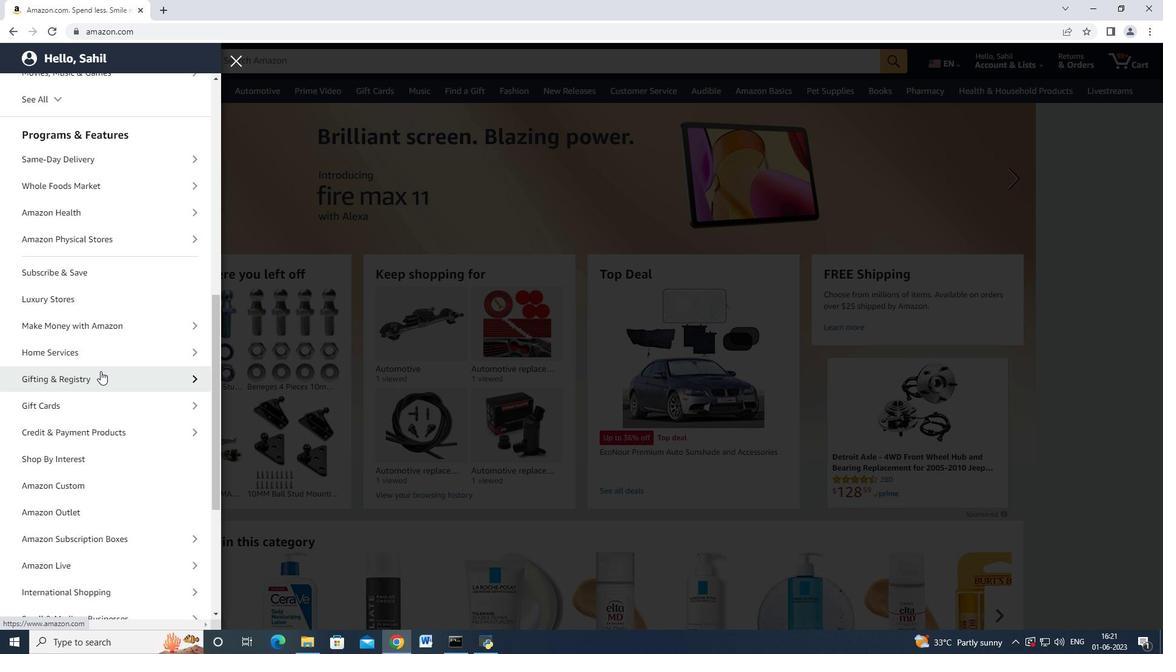 
Action: Mouse scrolled (100, 370) with delta (0, 0)
Screenshot: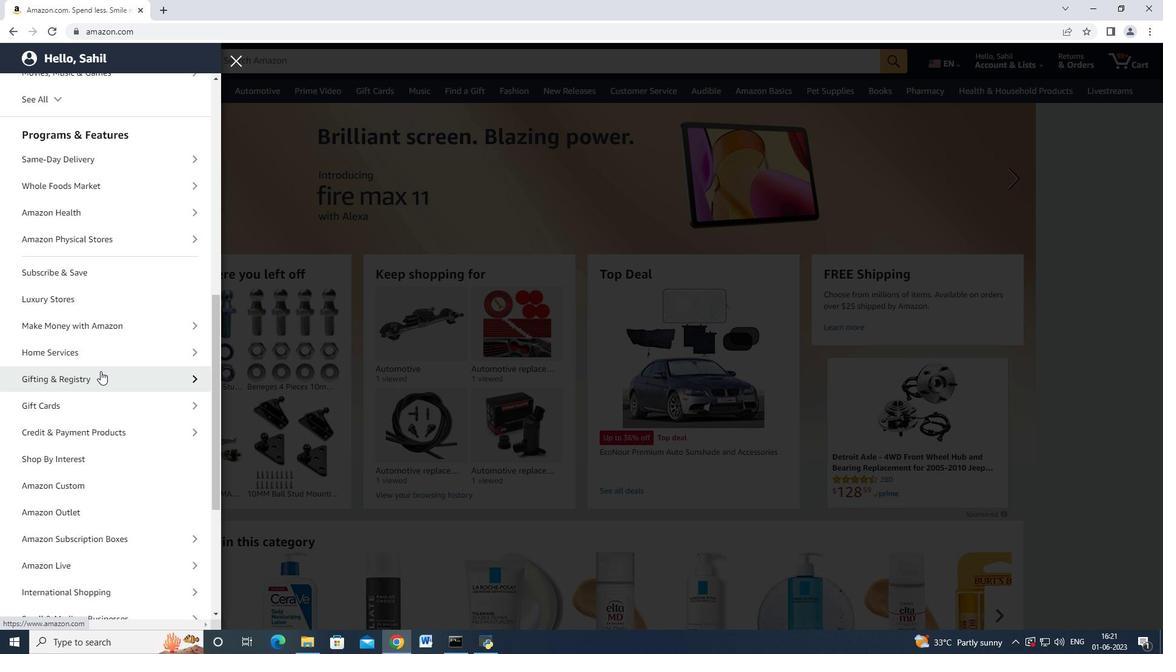 
Action: Mouse scrolled (100, 372) with delta (0, 0)
Screenshot: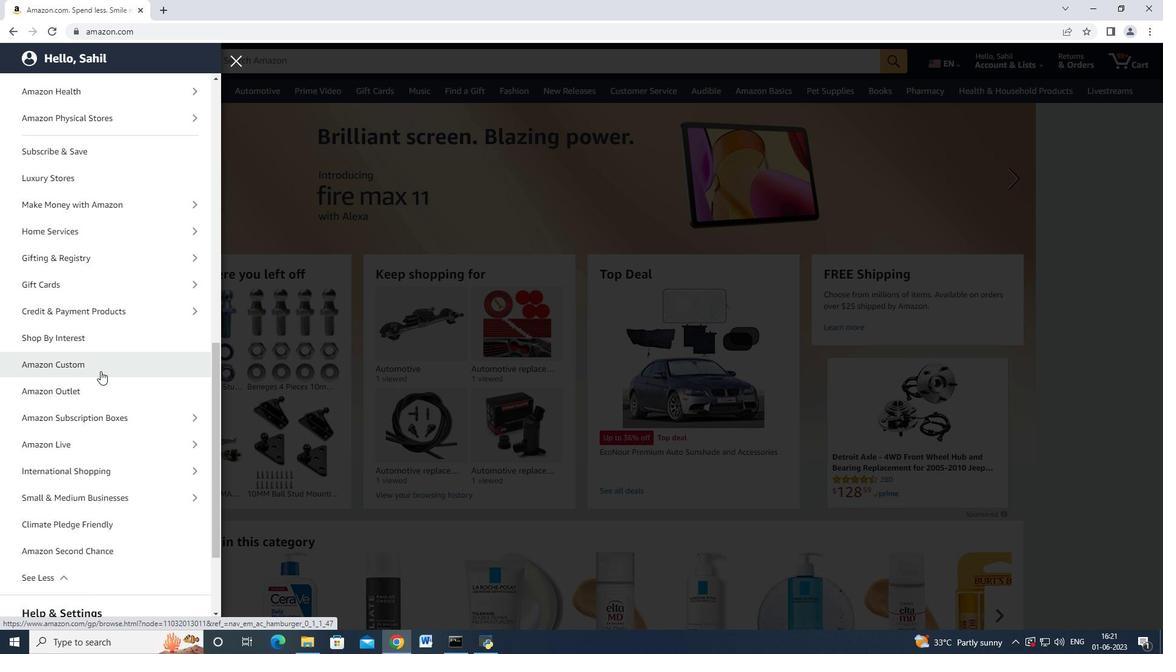 
Action: Mouse scrolled (100, 372) with delta (0, 0)
Screenshot: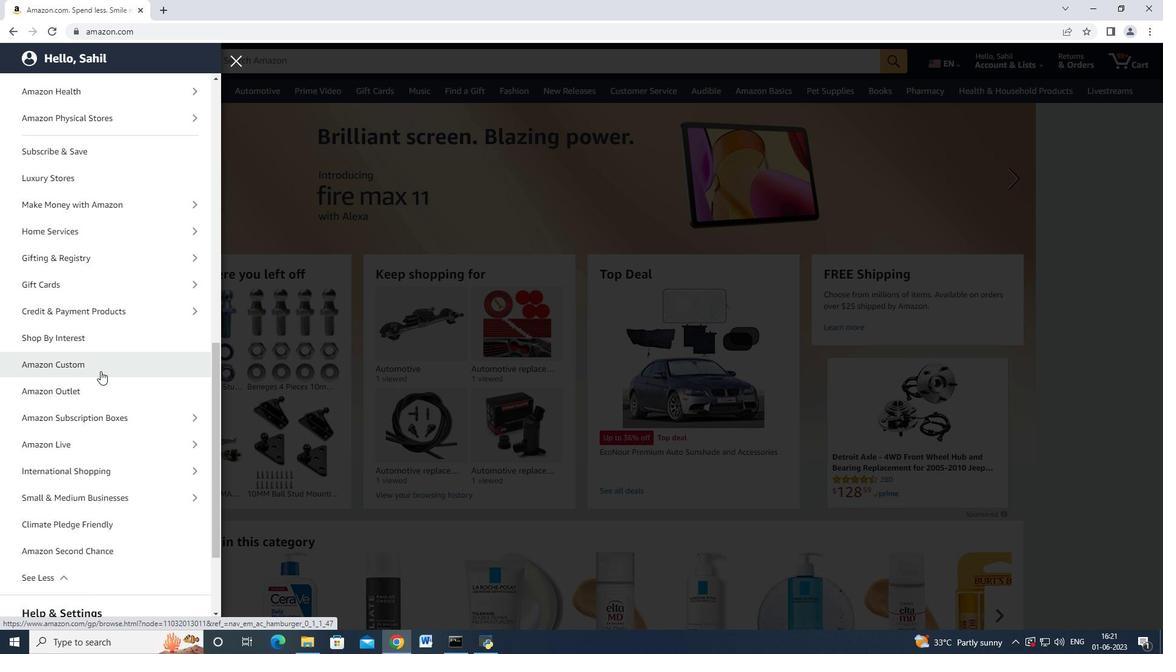 
Action: Mouse moved to (113, 201)
Screenshot: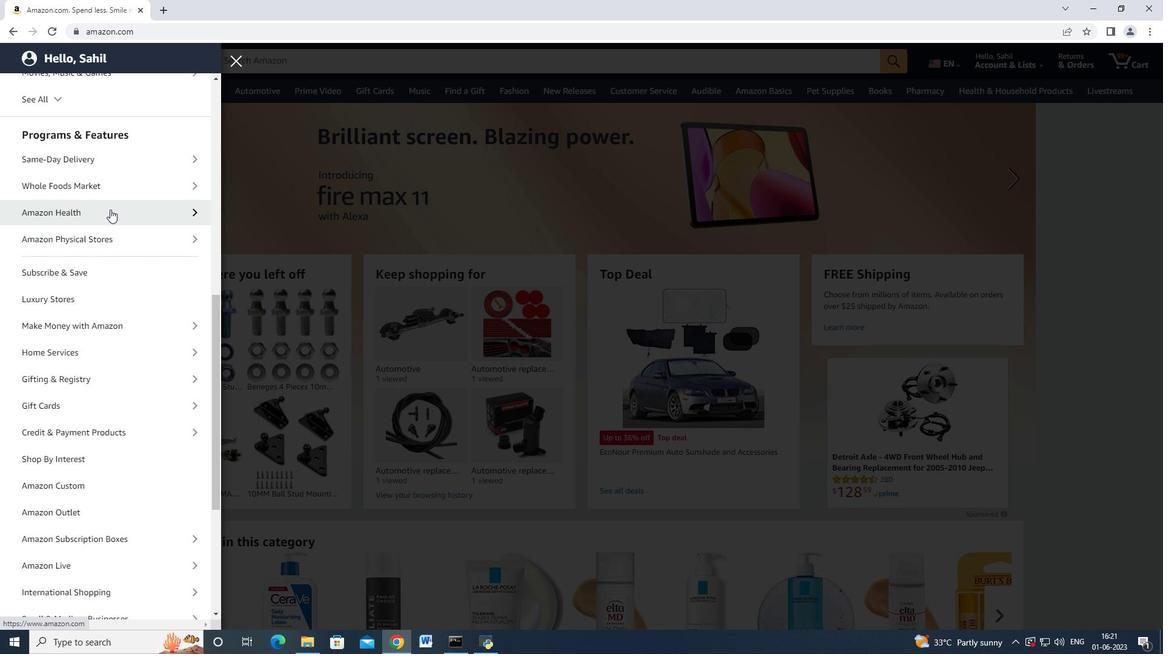 
Action: Mouse scrolled (113, 201) with delta (0, 0)
Screenshot: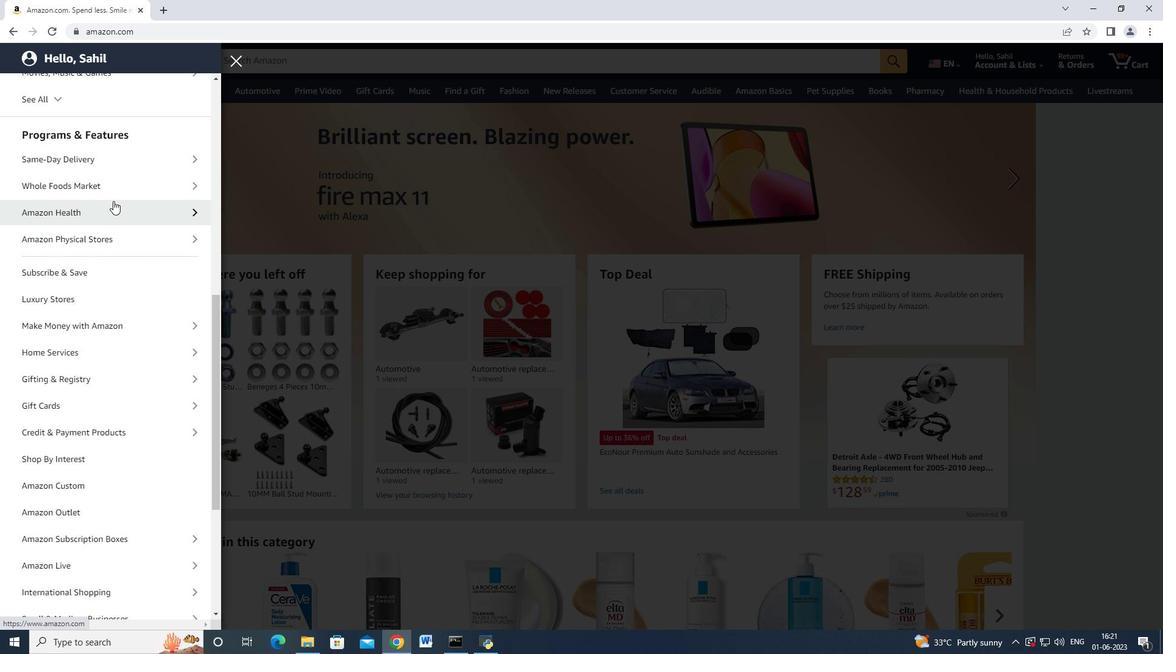 
Action: Mouse scrolled (113, 201) with delta (0, 0)
Screenshot: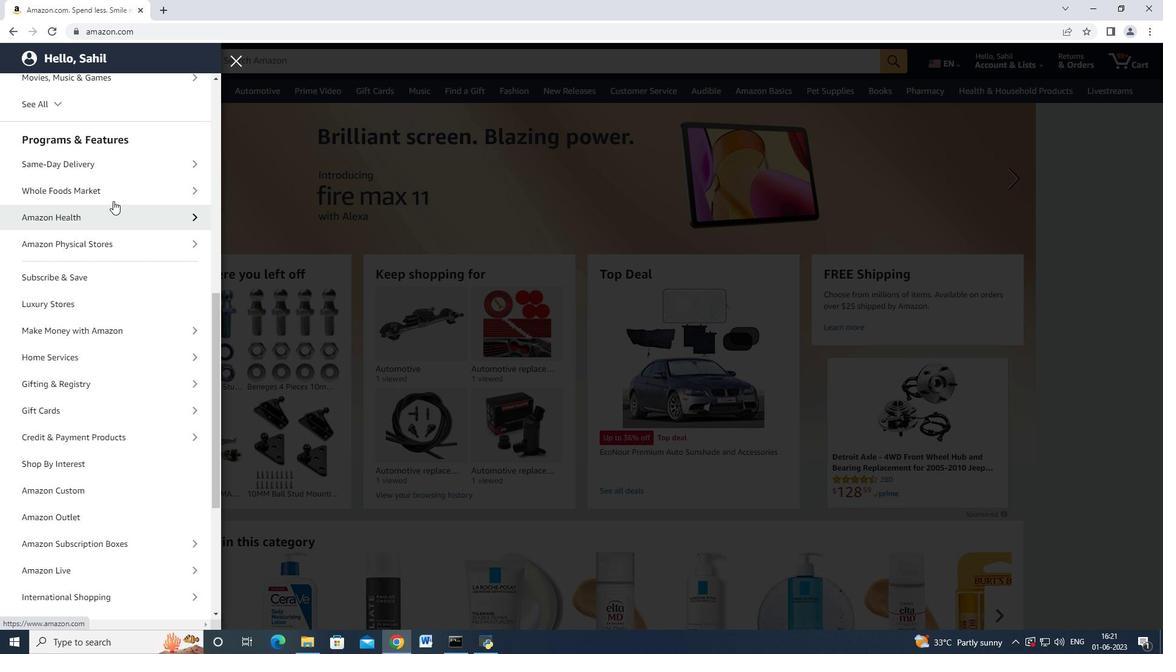 
Action: Mouse moved to (86, 224)
Screenshot: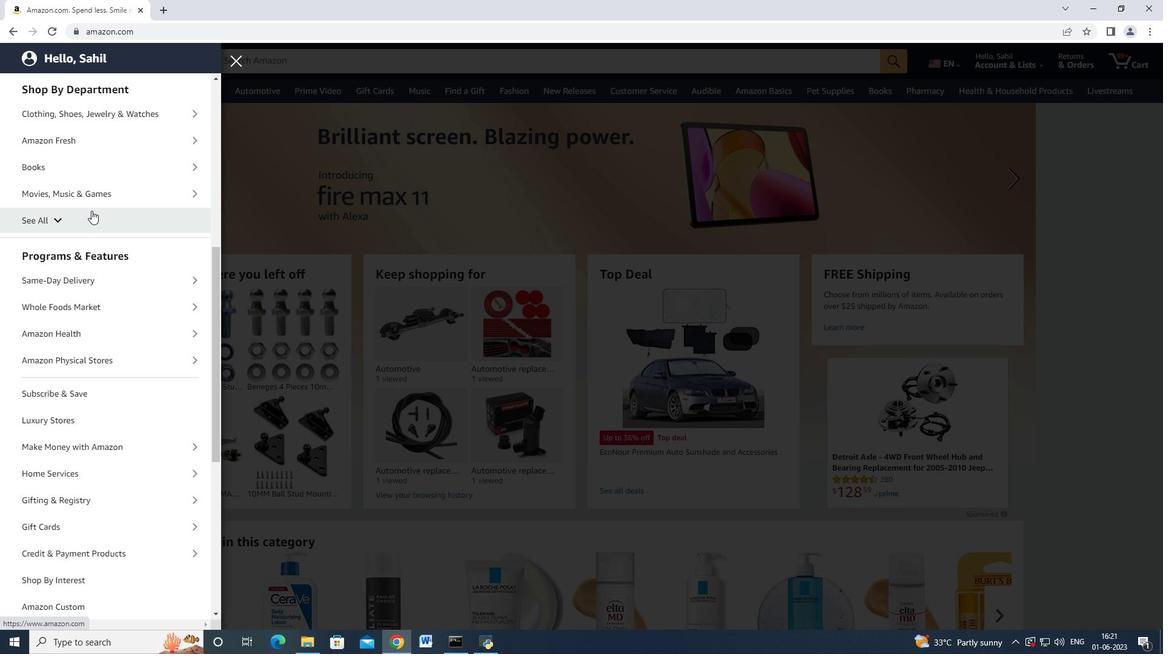 
Action: Mouse pressed left at (86, 224)
Screenshot: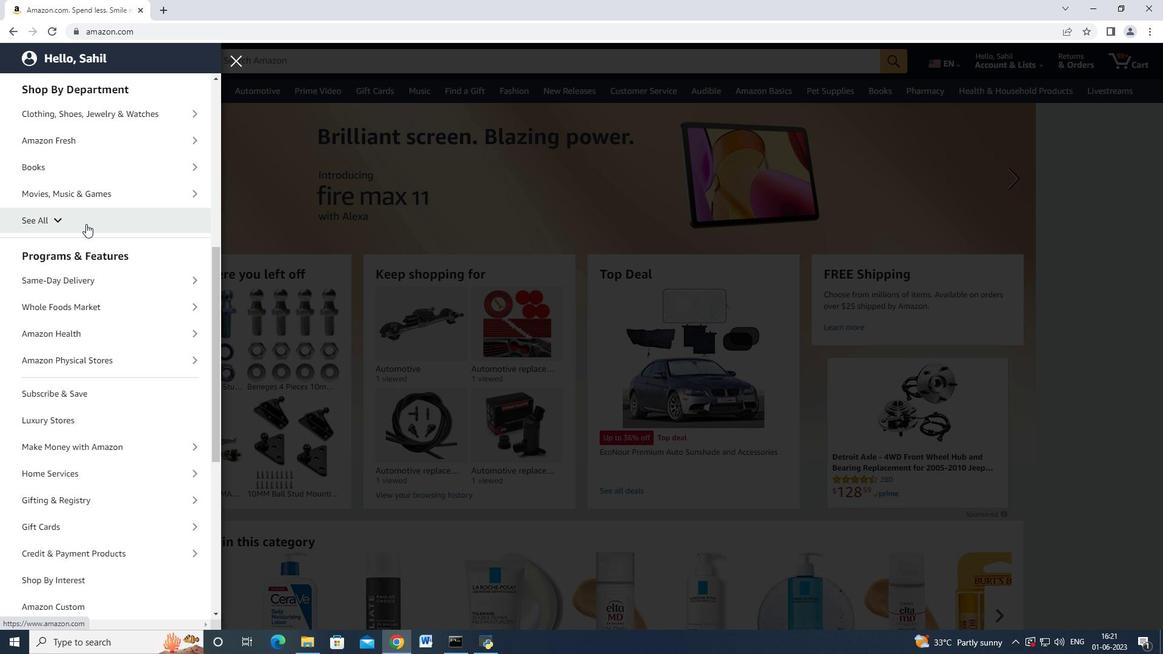 
Action: Mouse moved to (93, 253)
Screenshot: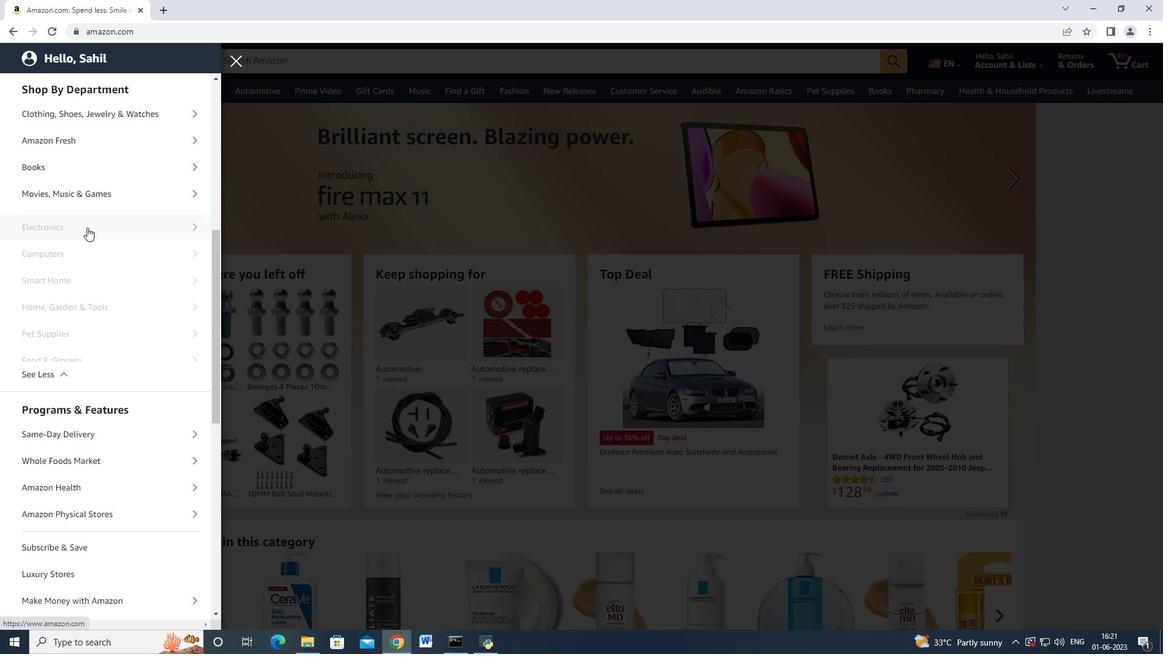 
Action: Mouse scrolled (93, 253) with delta (0, 0)
Screenshot: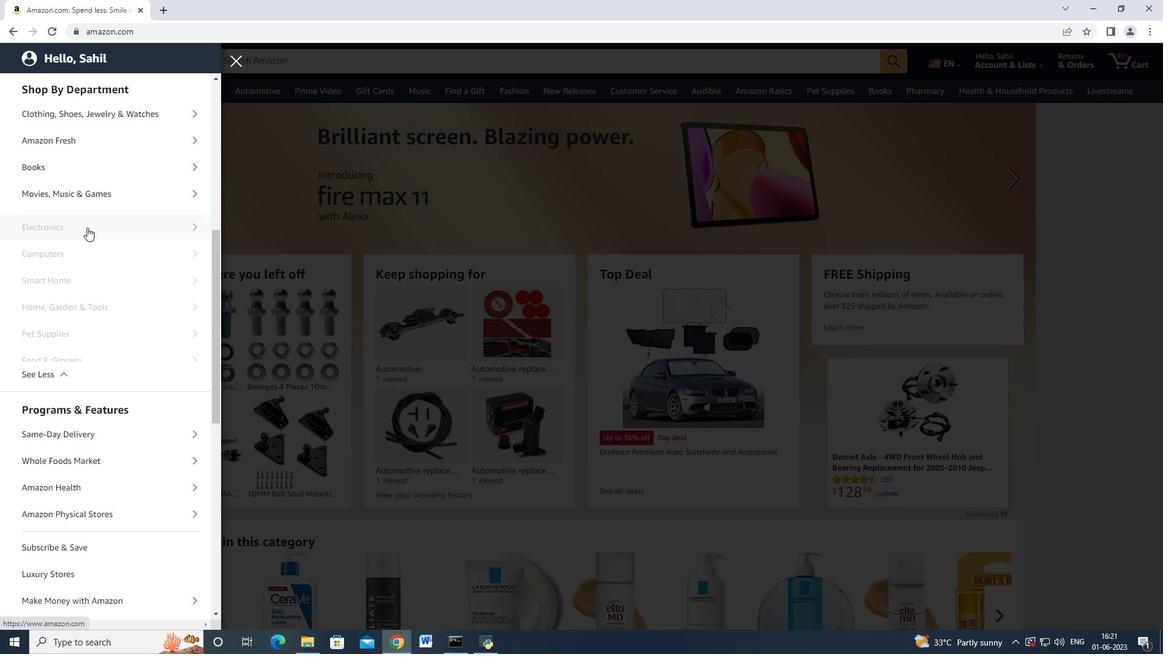 
Action: Mouse moved to (94, 257)
Screenshot: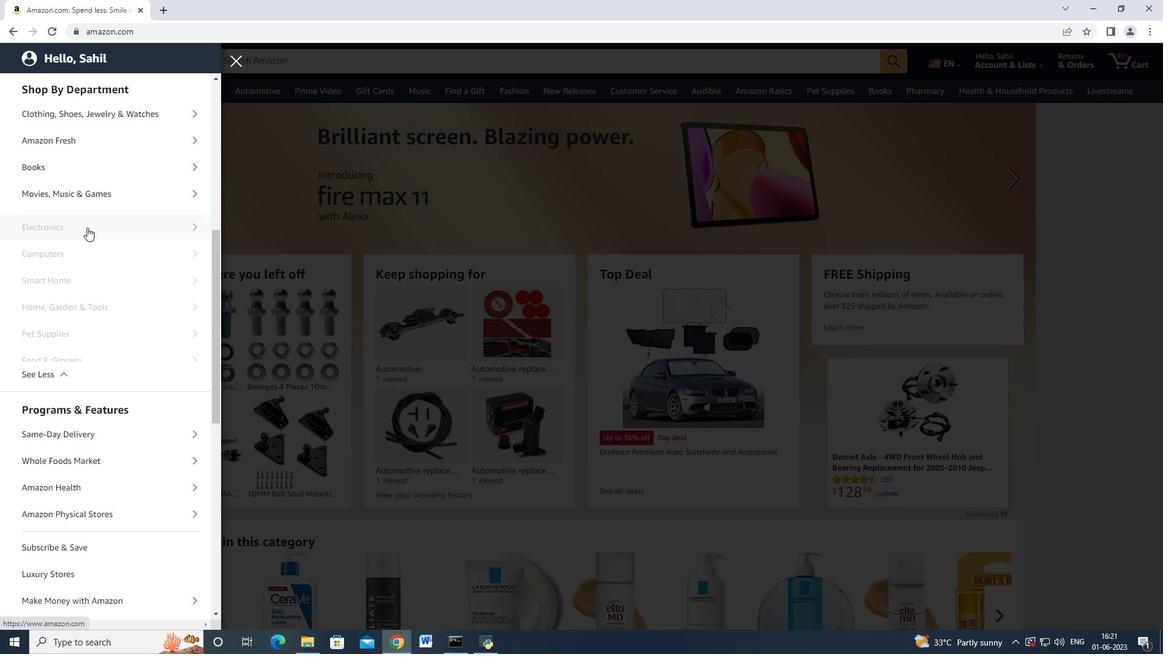 
Action: Mouse scrolled (94, 257) with delta (0, 0)
Screenshot: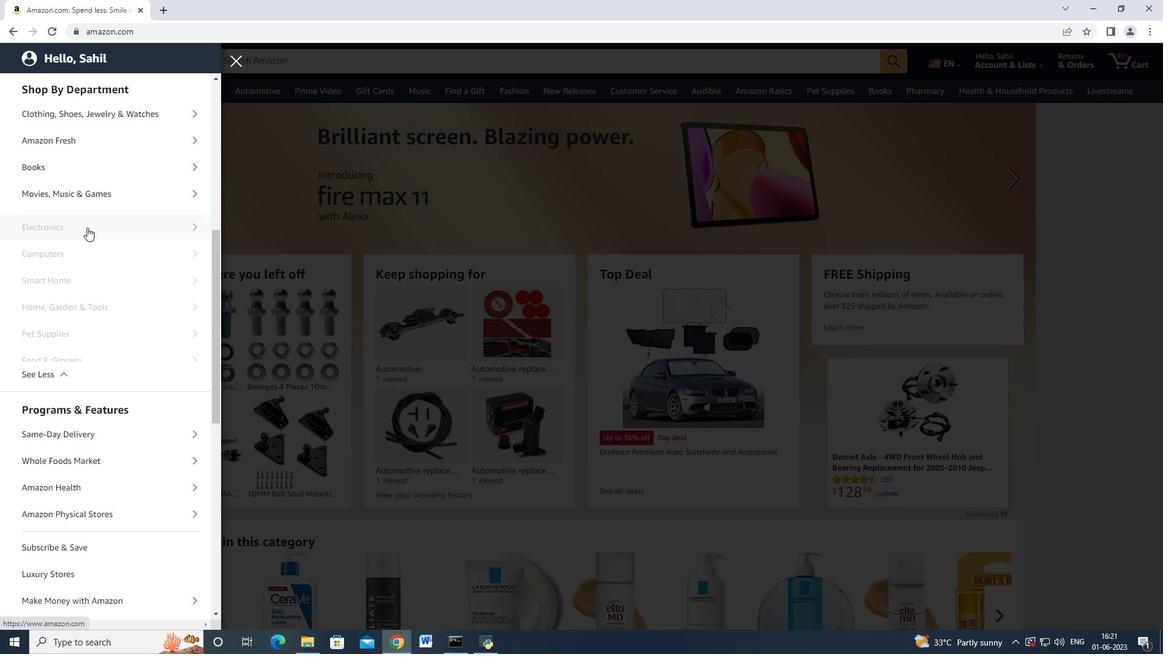 
Action: Mouse moved to (94, 258)
Screenshot: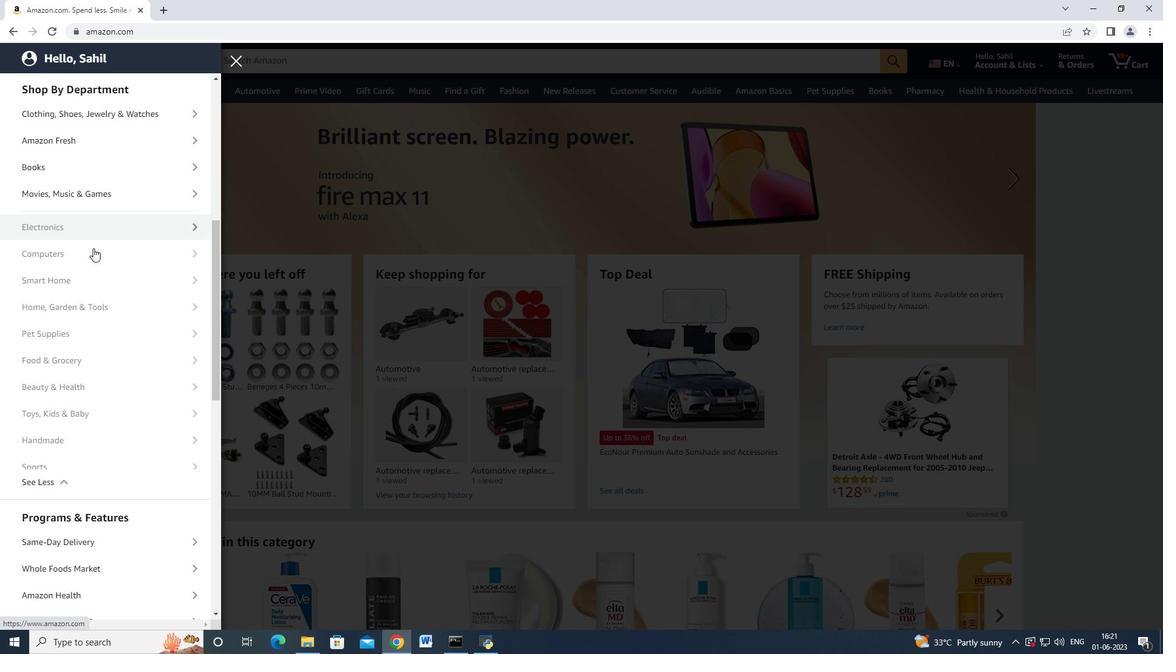 
Action: Mouse scrolled (94, 257) with delta (0, 0)
Screenshot: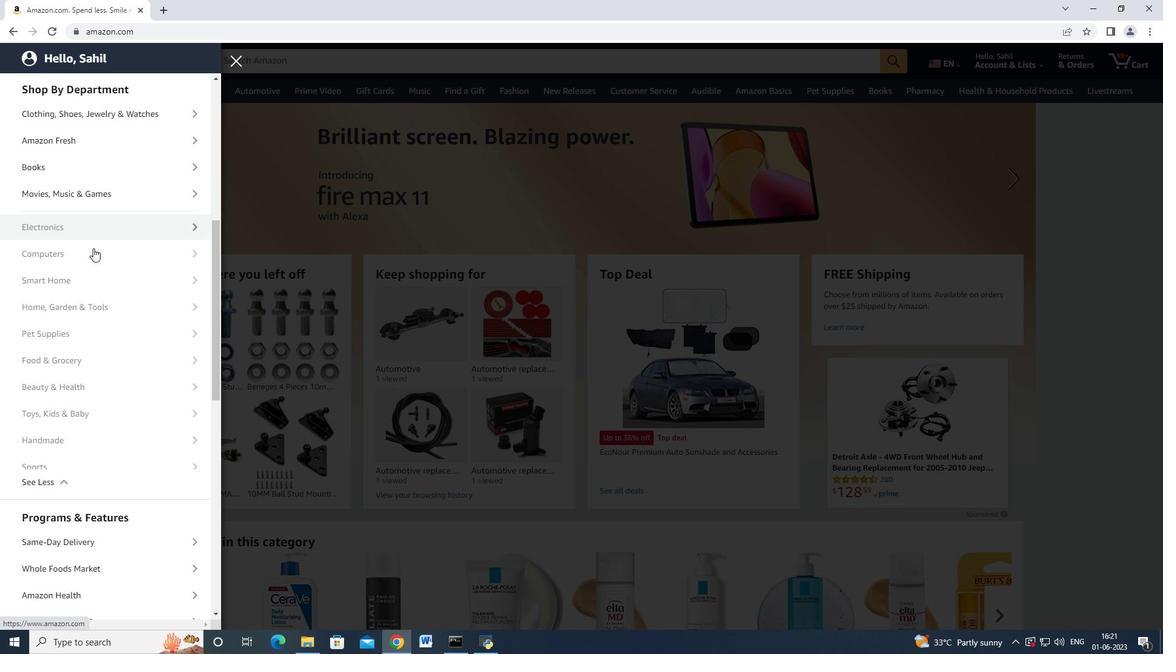 
Action: Mouse scrolled (94, 257) with delta (0, 0)
Screenshot: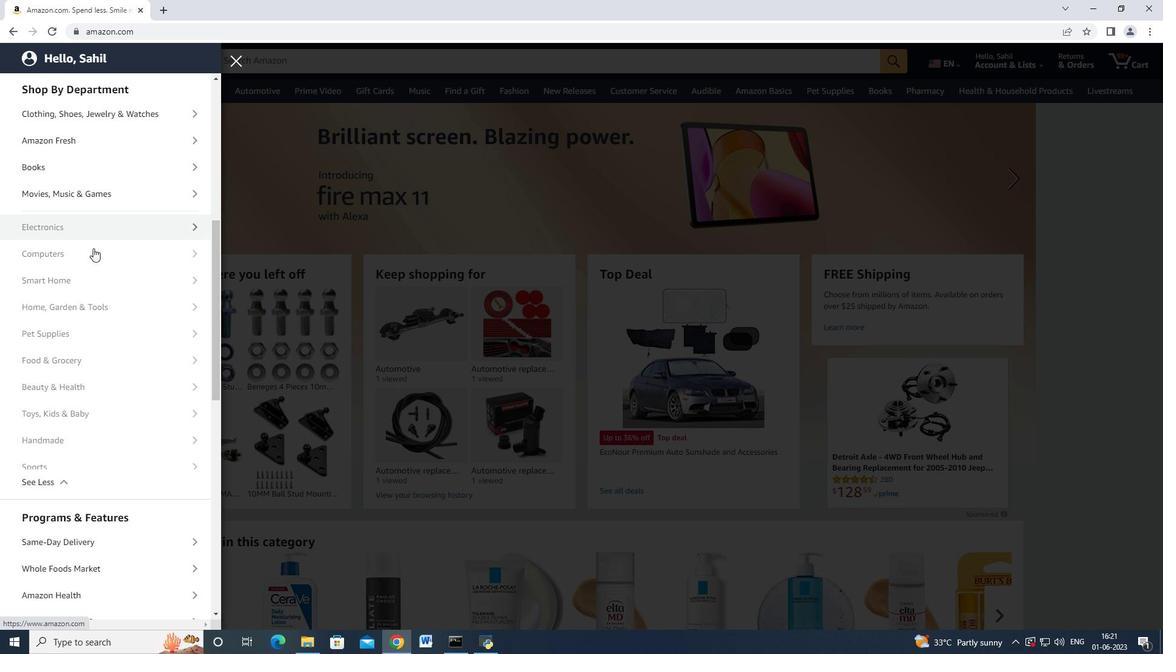 
Action: Mouse moved to (115, 279)
Screenshot: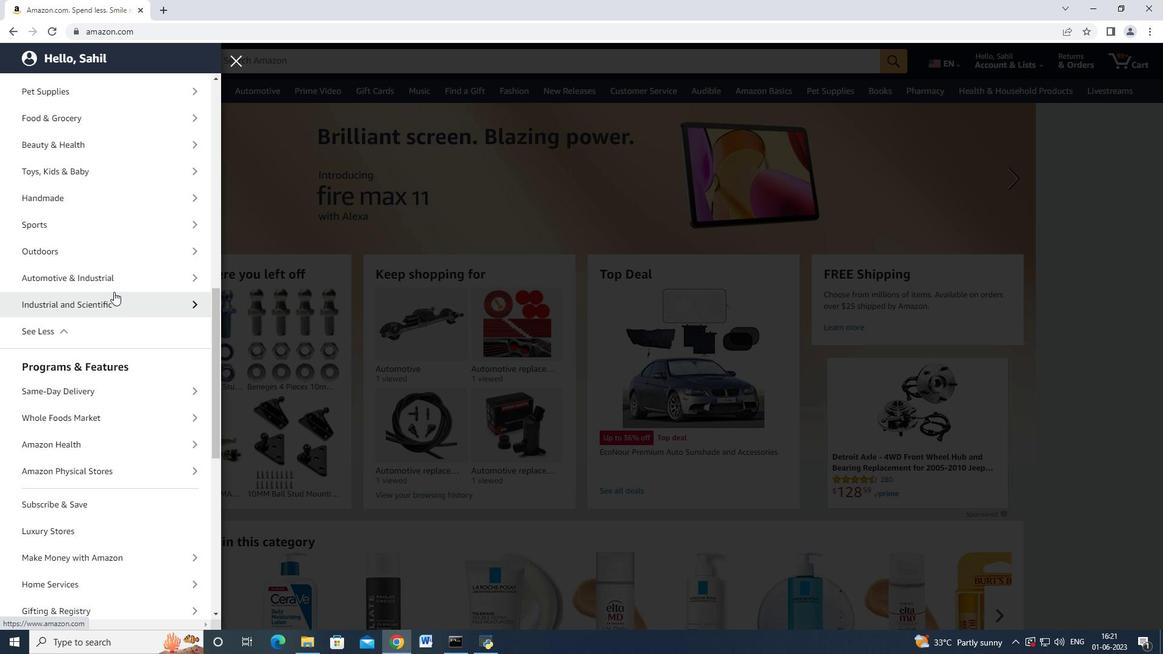 
Action: Mouse pressed left at (115, 279)
Screenshot: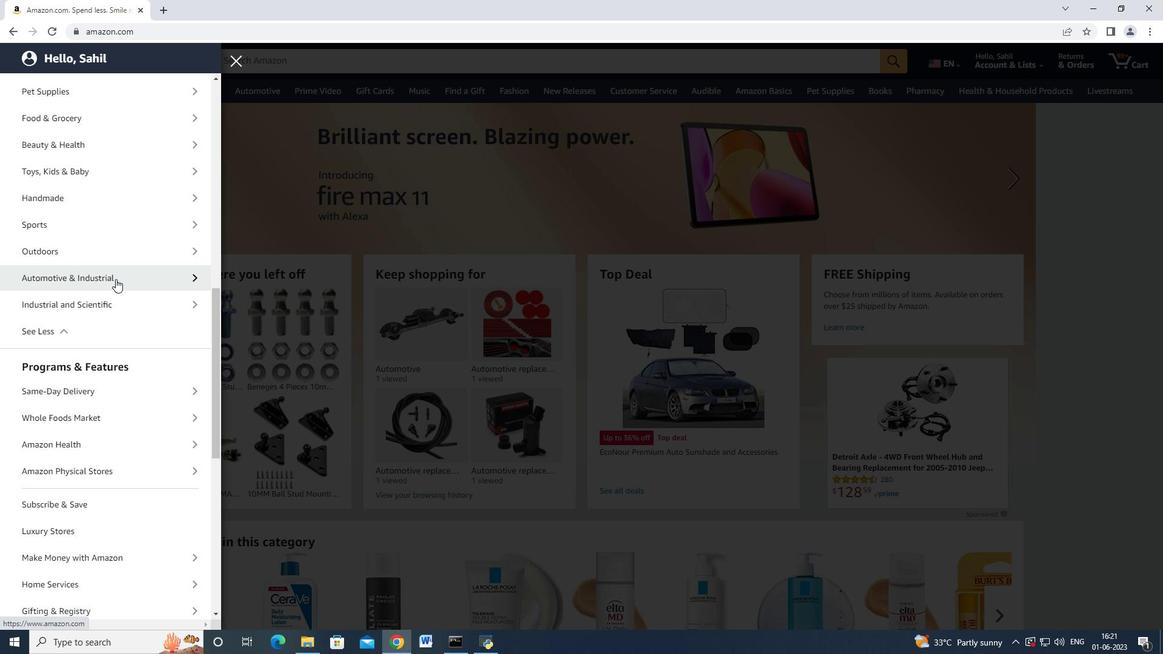
Action: Mouse moved to (113, 144)
Screenshot: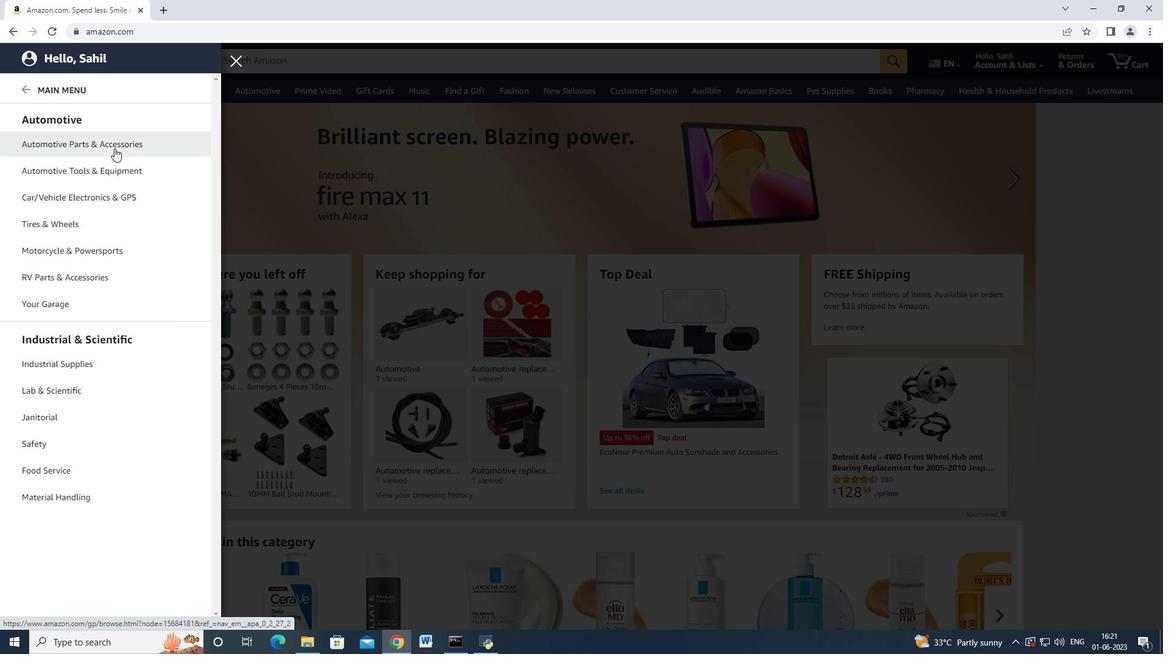 
Action: Mouse pressed left at (113, 144)
Screenshot: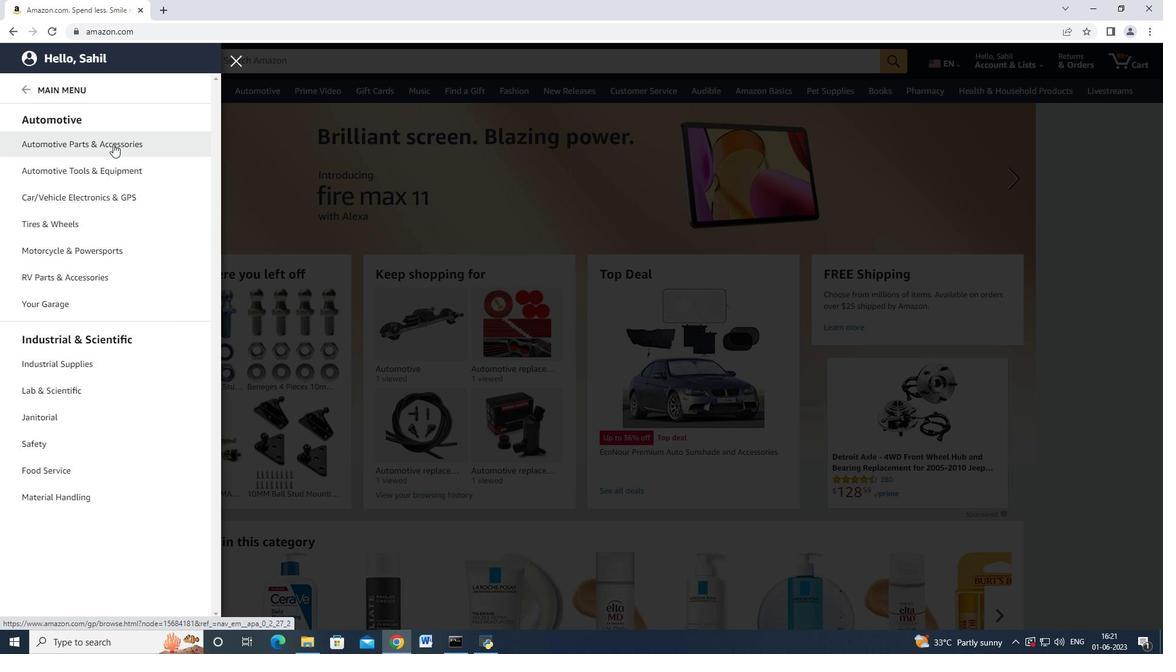 
Action: Mouse moved to (218, 112)
Screenshot: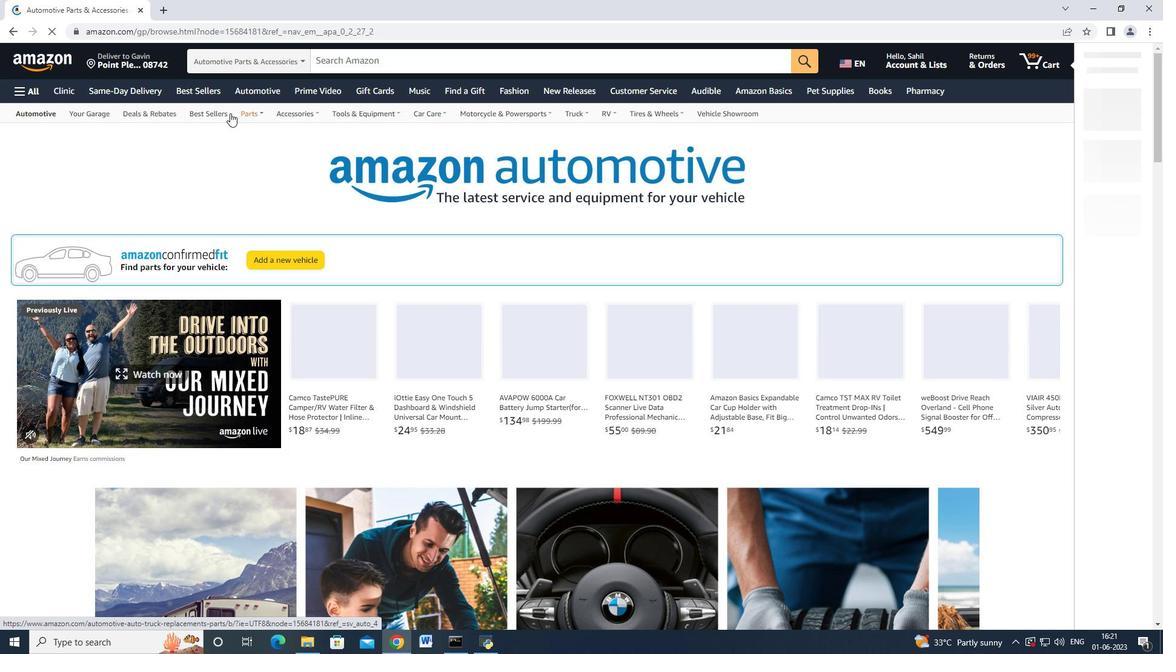 
Action: Mouse pressed left at (218, 112)
Screenshot: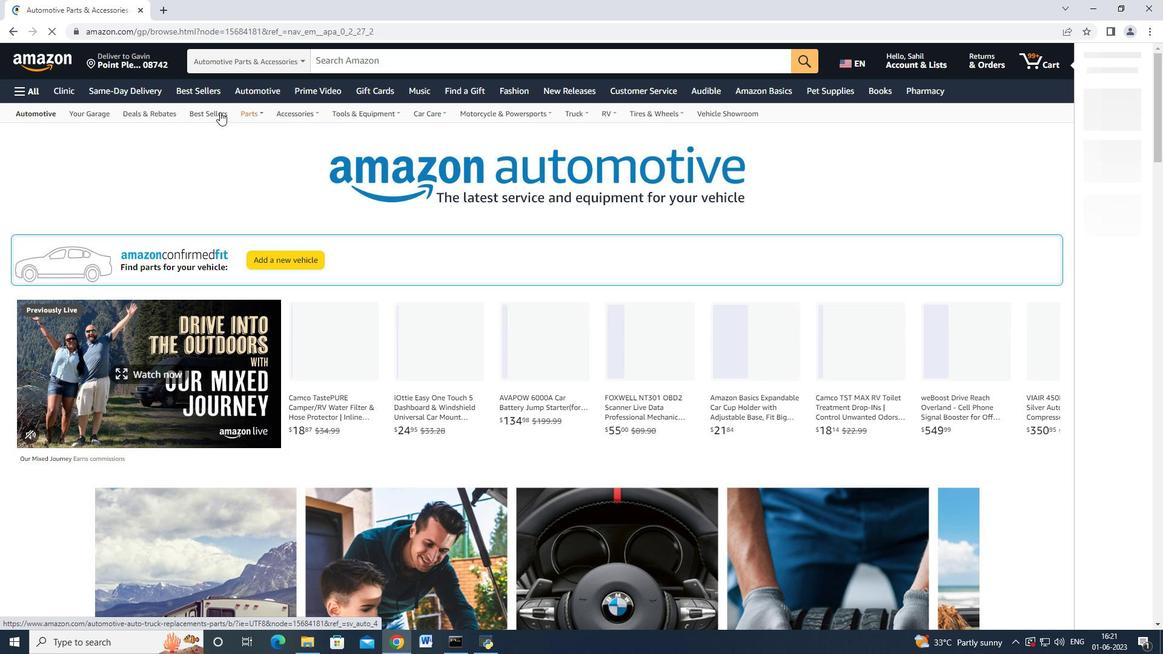 
Action: Mouse moved to (77, 387)
Screenshot: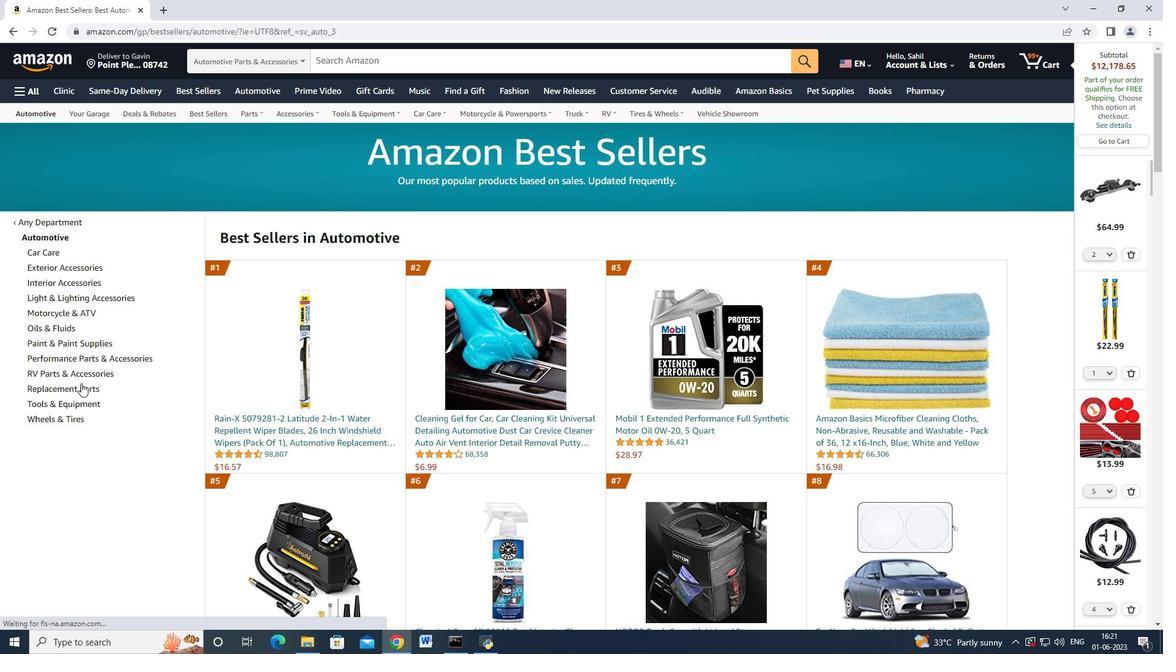 
Action: Mouse pressed left at (77, 387)
Screenshot: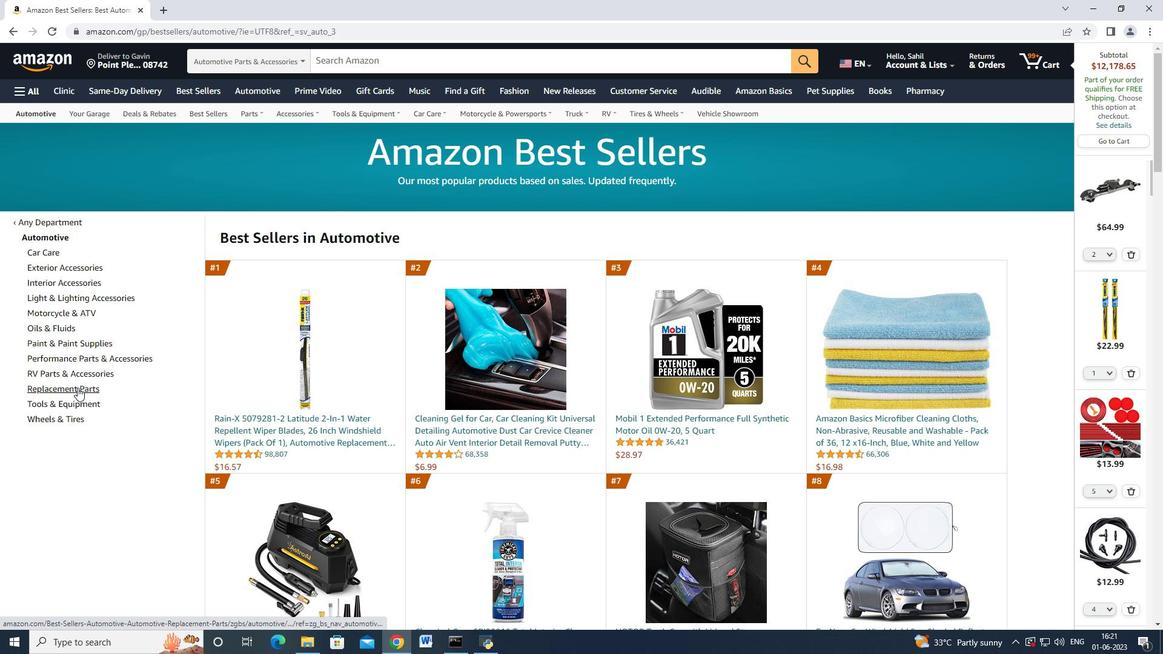 
Action: Mouse moved to (169, 343)
Screenshot: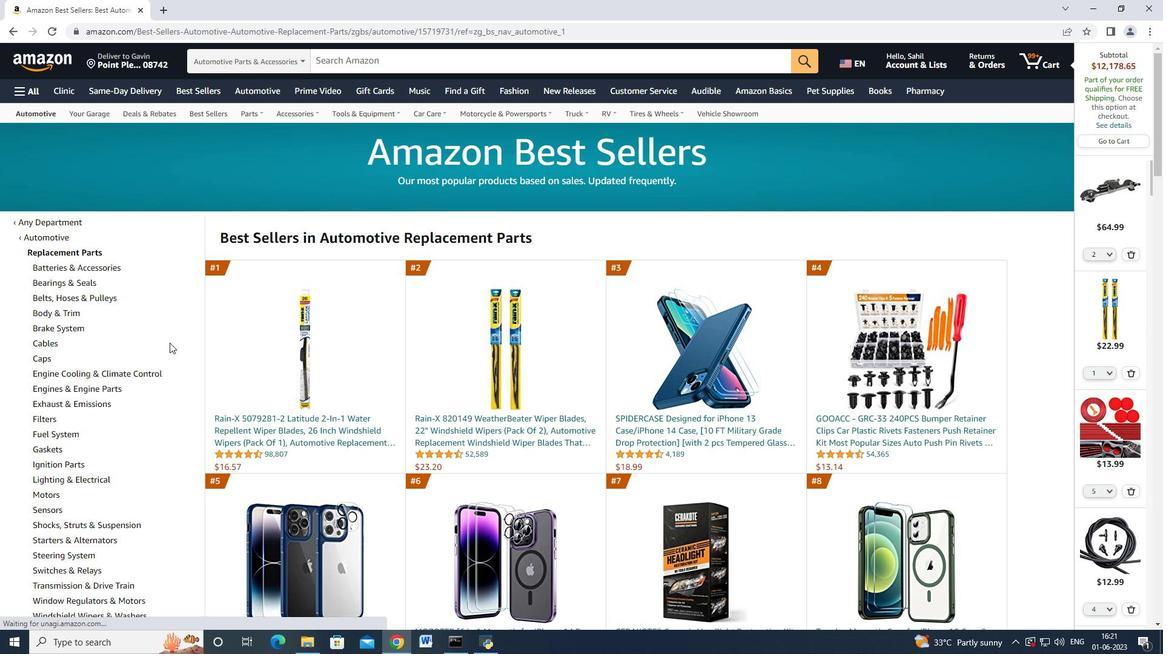 
Action: Mouse scrolled (169, 342) with delta (0, 0)
Screenshot: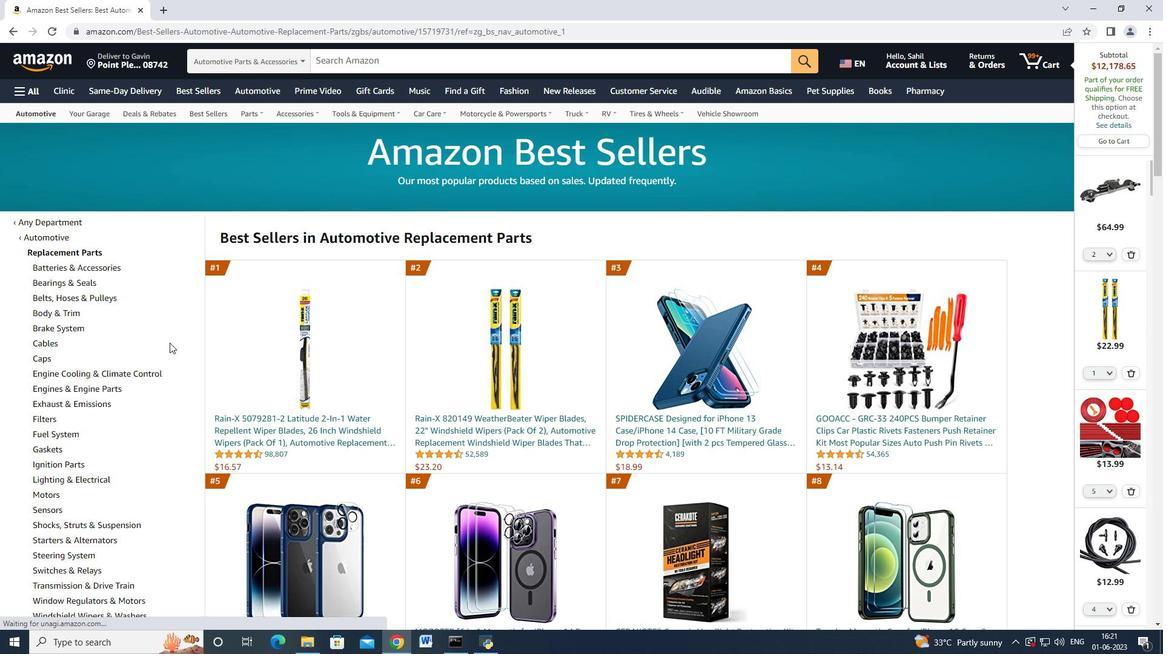 
Action: Mouse moved to (107, 555)
Screenshot: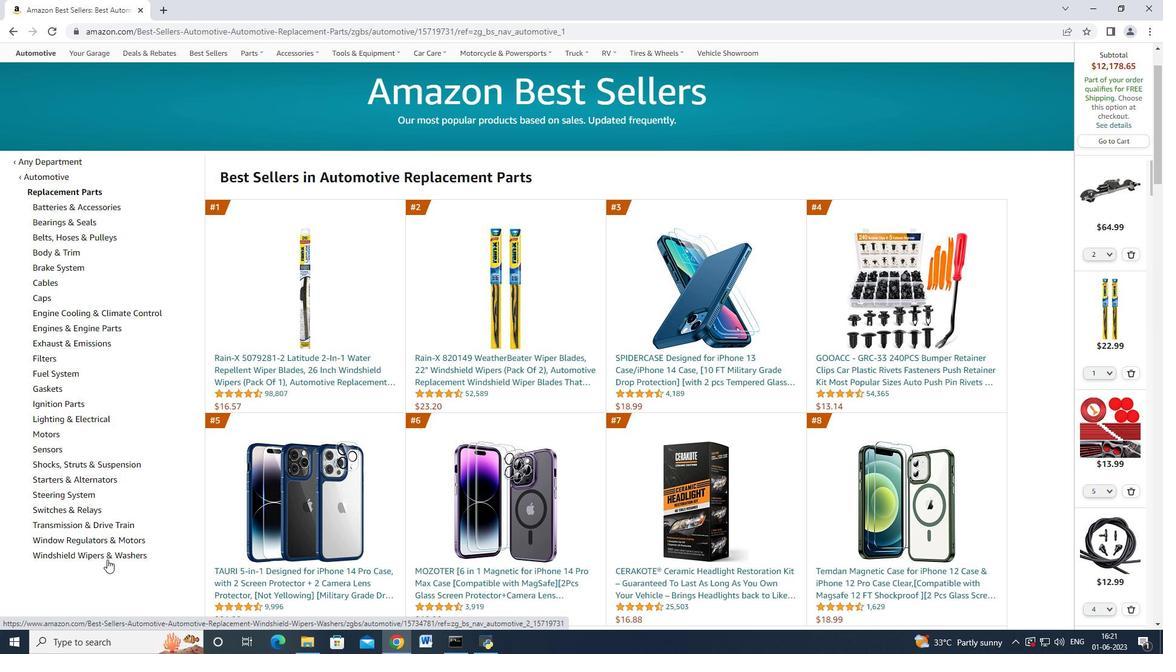 
Action: Mouse pressed left at (107, 555)
Screenshot: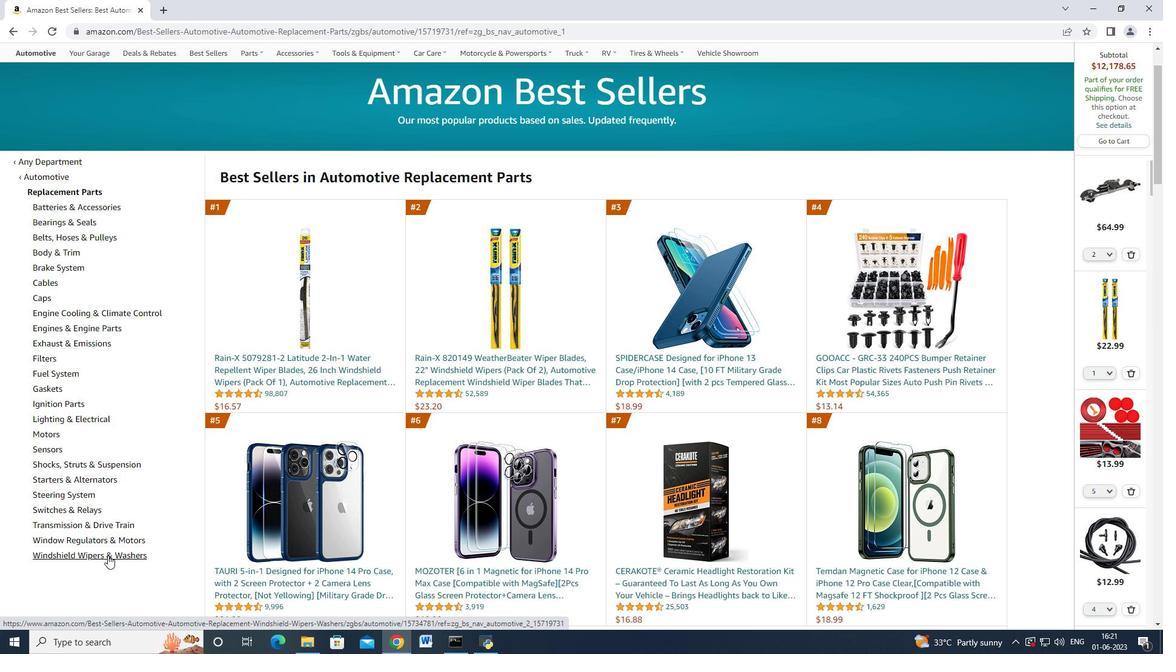 
Action: Mouse moved to (114, 554)
Screenshot: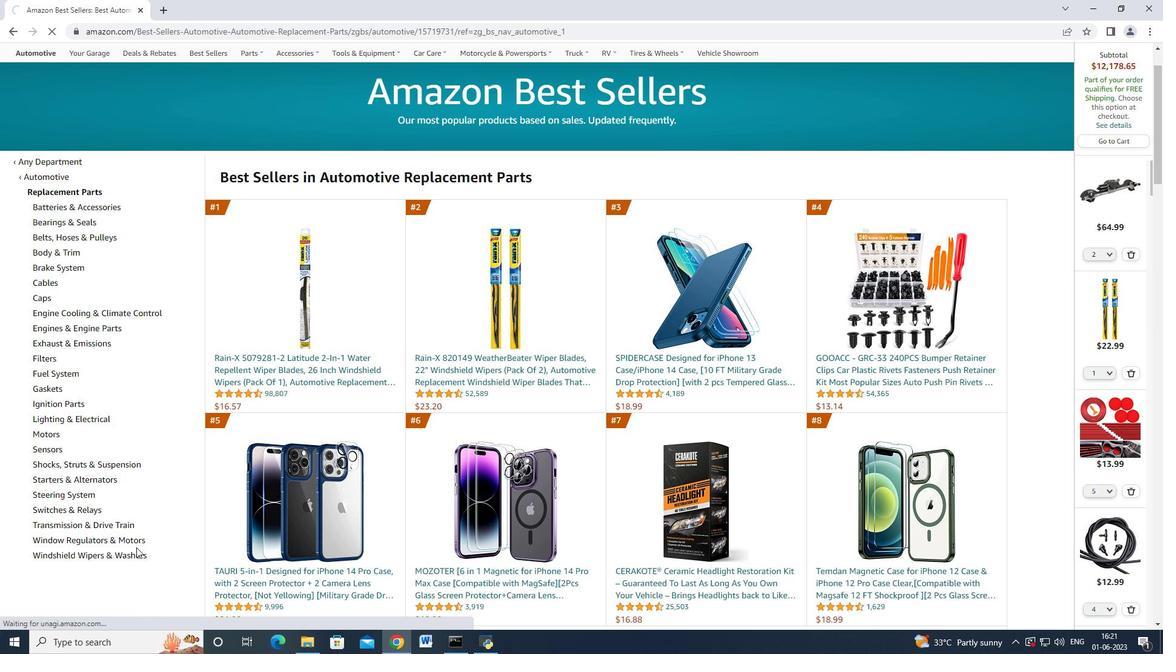 
Action: Mouse pressed left at (114, 554)
Screenshot: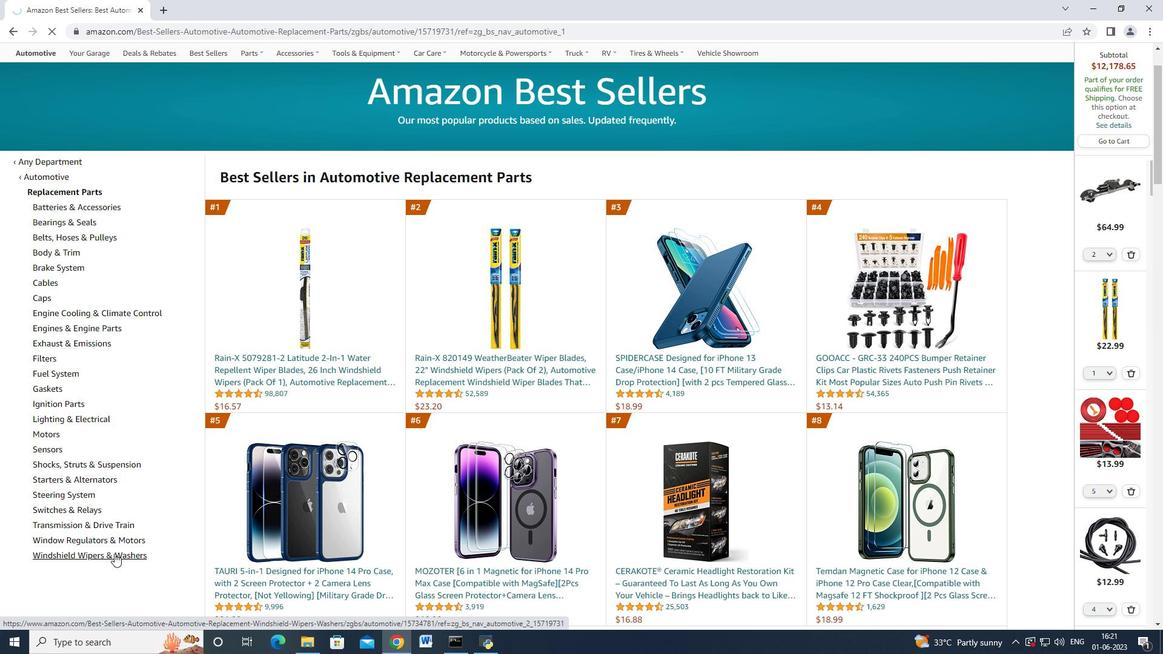 
Action: Mouse moved to (69, 366)
Screenshot: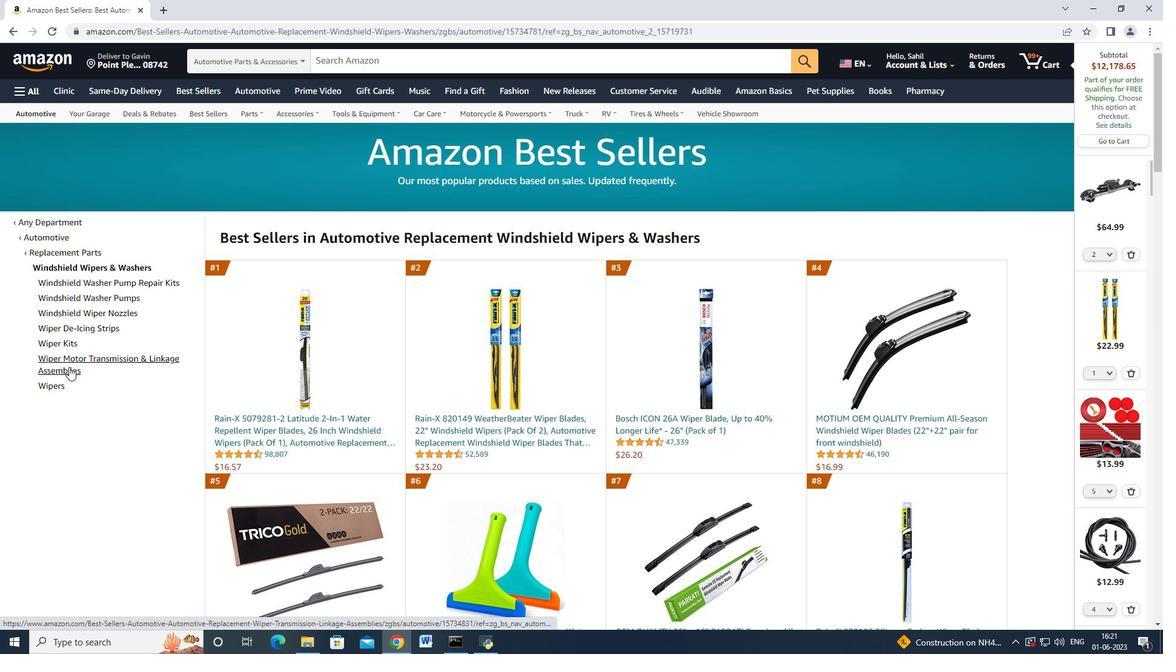 
Action: Mouse pressed left at (69, 366)
Screenshot: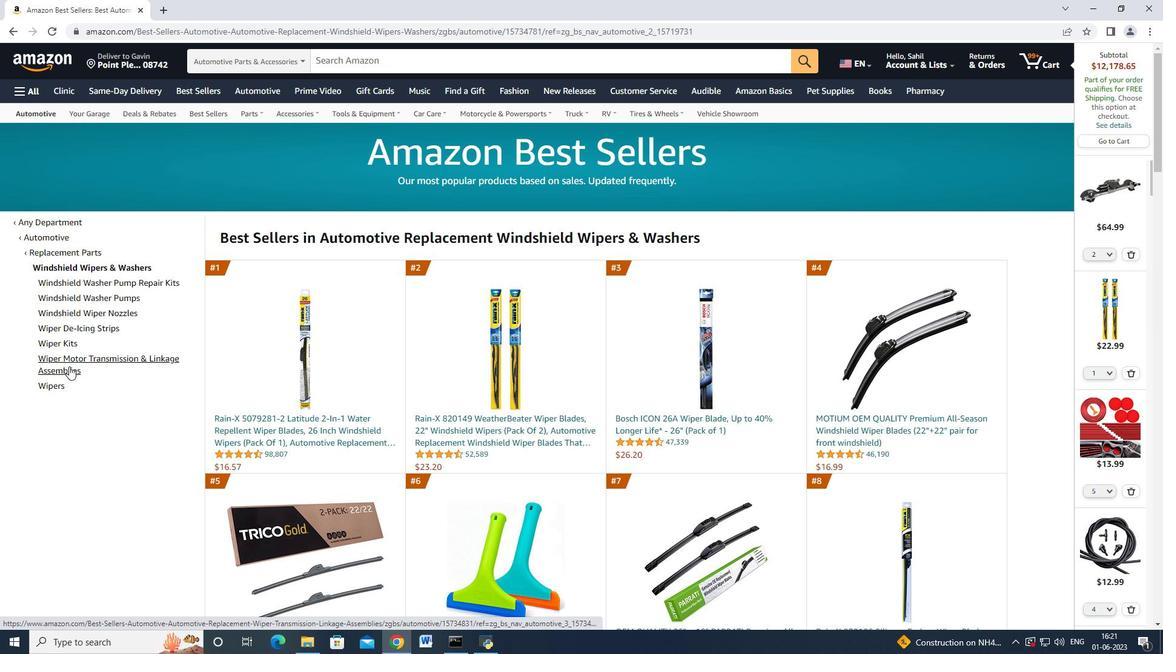 
Action: Mouse moved to (407, 358)
Screenshot: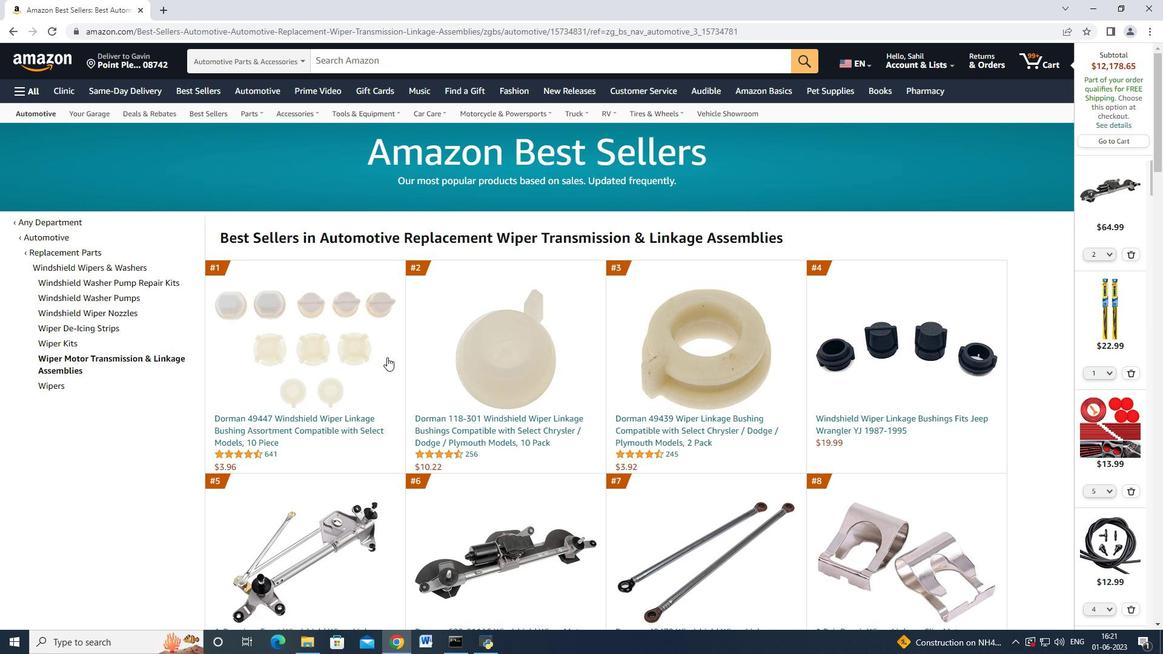 
Action: Mouse scrolled (407, 358) with delta (0, 0)
Screenshot: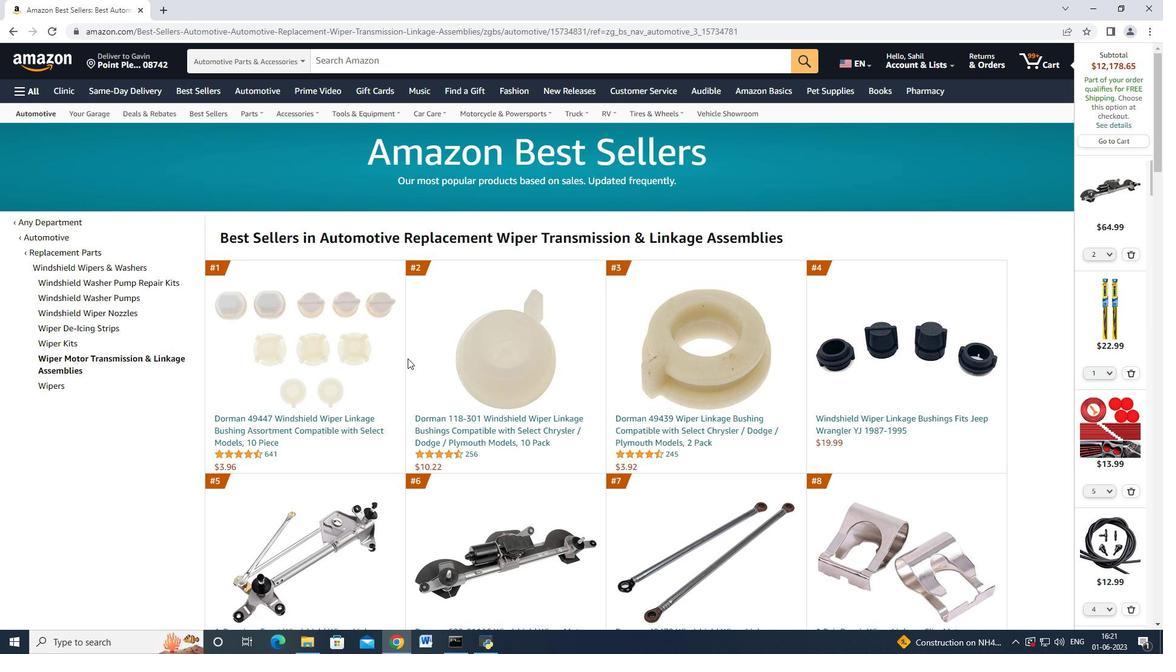
Action: Mouse scrolled (407, 358) with delta (0, 0)
Screenshot: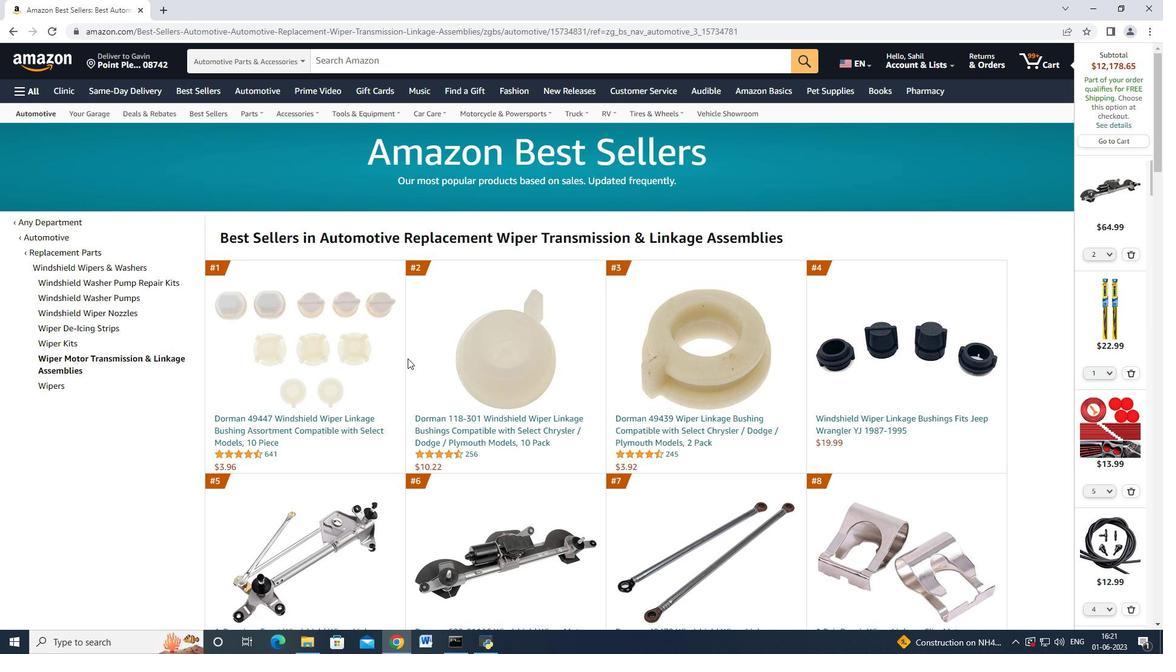 
Action: Mouse scrolled (407, 358) with delta (0, 0)
Screenshot: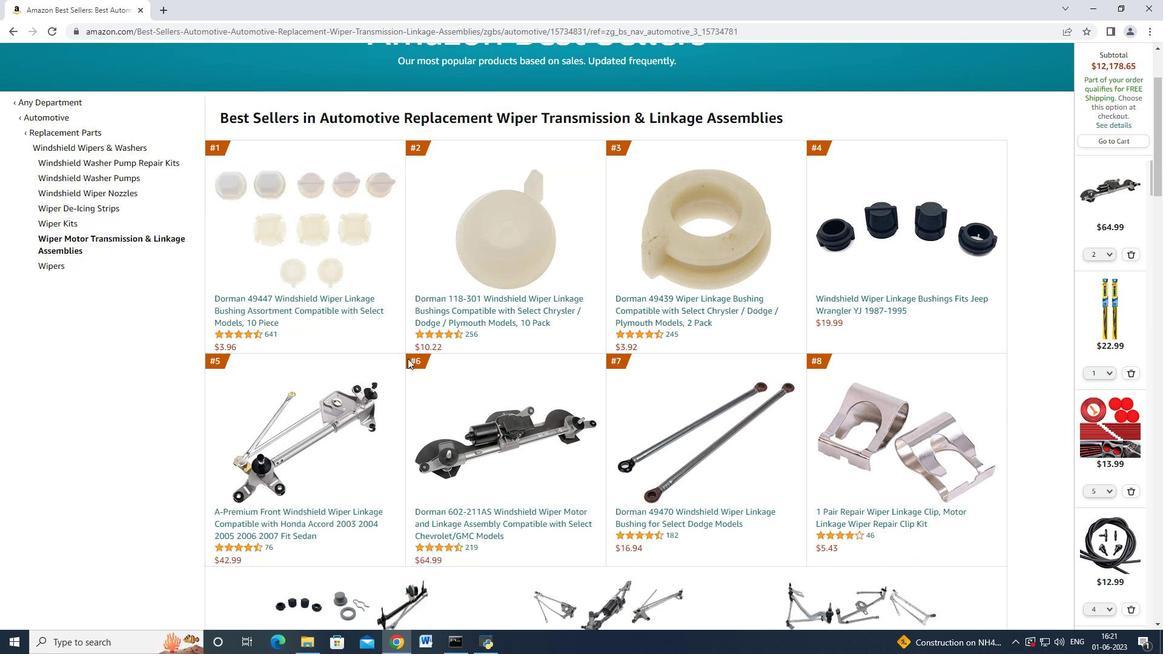 
Action: Mouse scrolled (407, 358) with delta (0, 0)
Screenshot: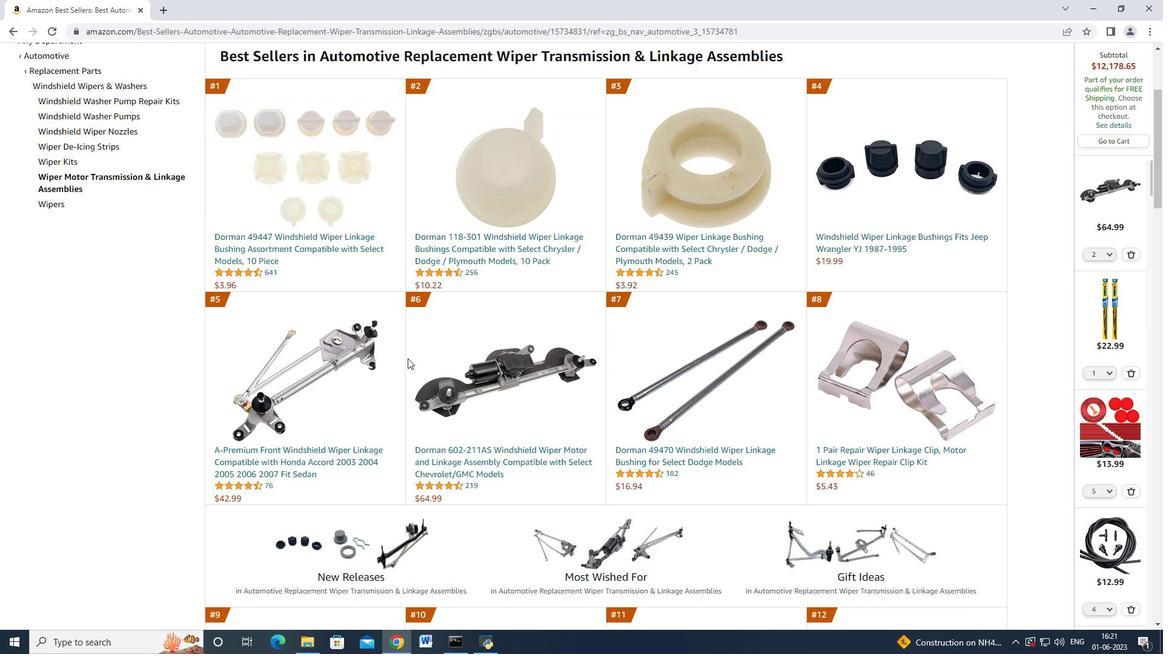 
Action: Mouse scrolled (407, 358) with delta (0, 0)
Screenshot: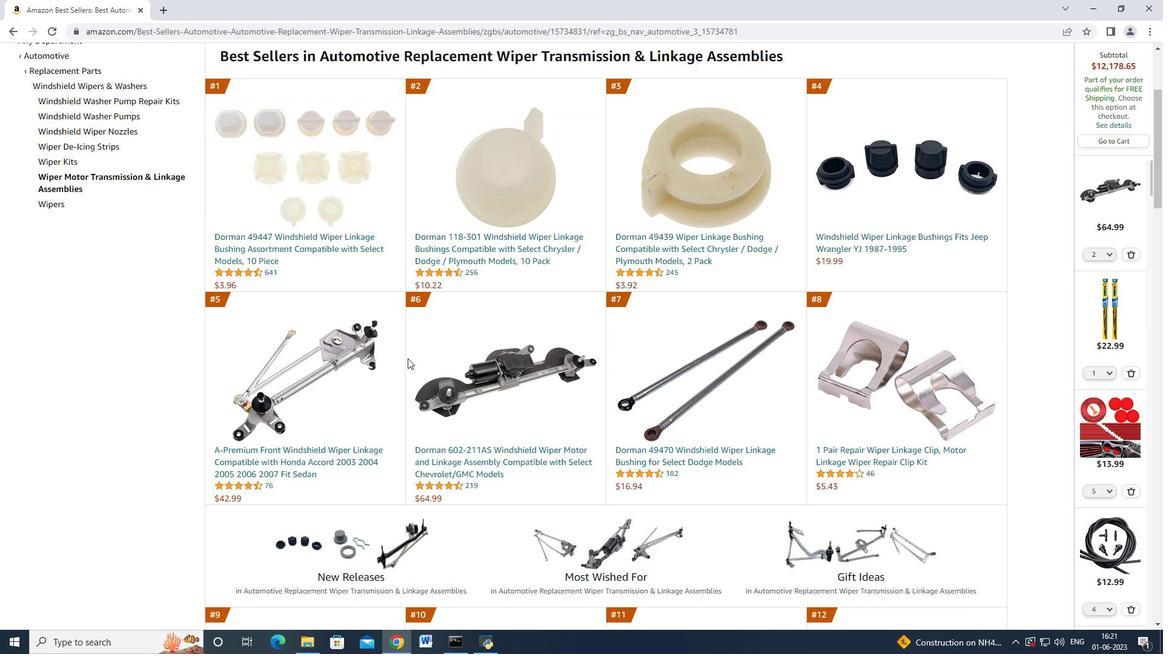 
Action: Mouse scrolled (407, 358) with delta (0, 0)
Screenshot: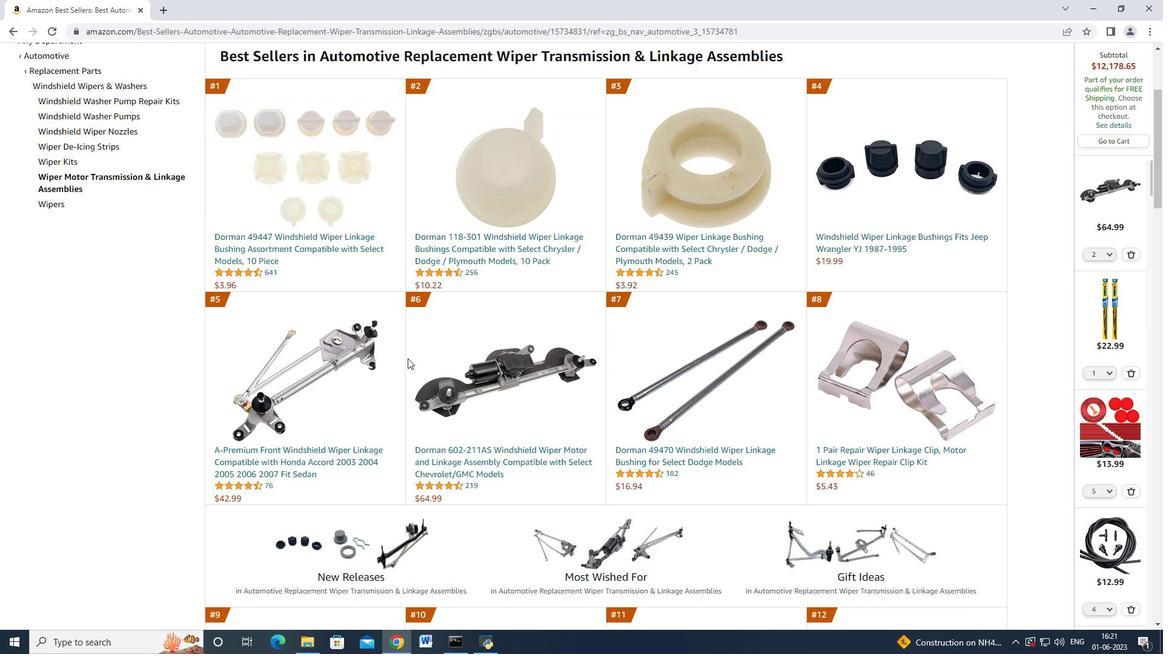 
Action: Mouse scrolled (407, 358) with delta (0, 0)
Screenshot: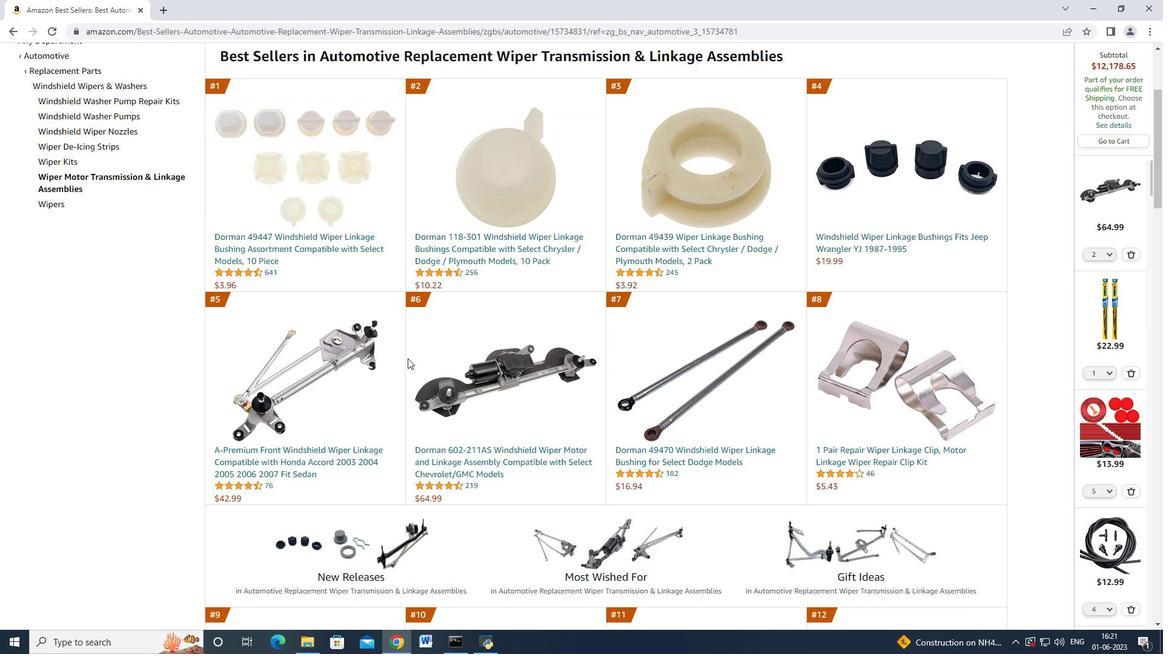 
Action: Mouse scrolled (407, 358) with delta (0, 0)
Screenshot: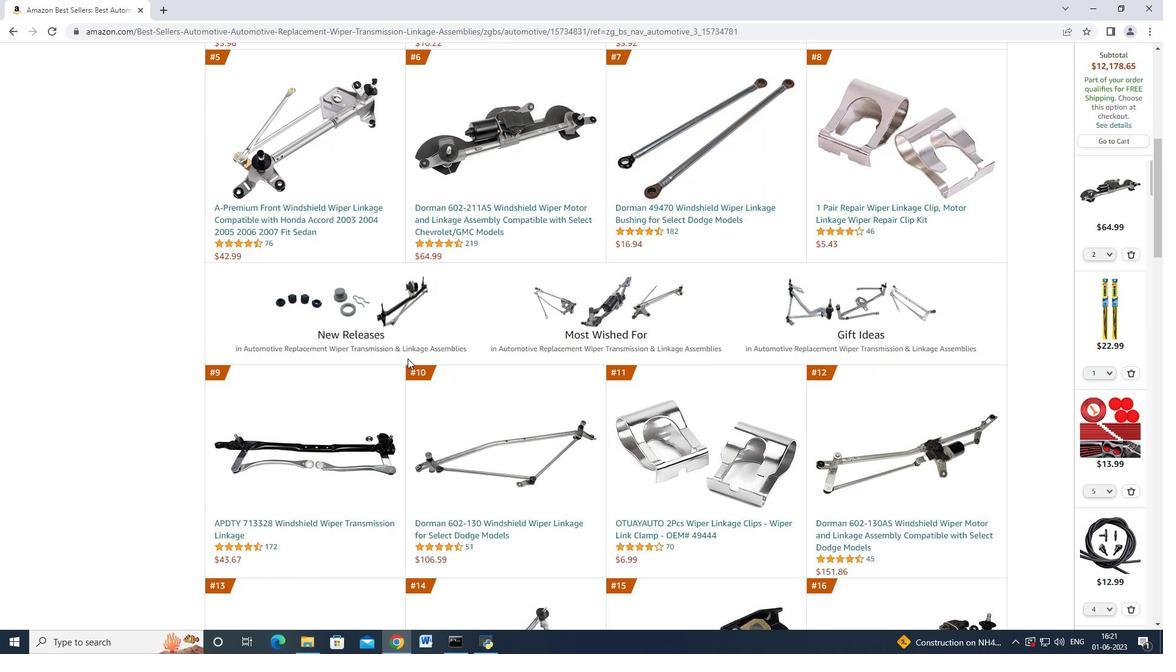 
Action: Mouse scrolled (407, 358) with delta (0, 0)
Screenshot: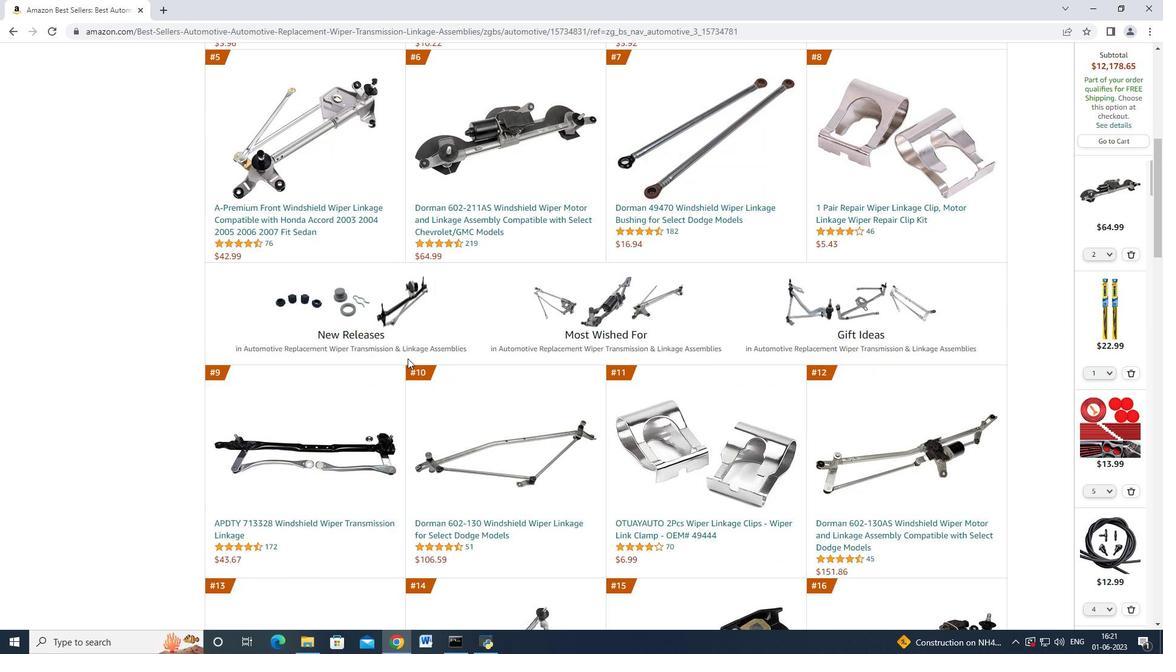 
Action: Mouse scrolled (407, 358) with delta (0, 0)
Screenshot: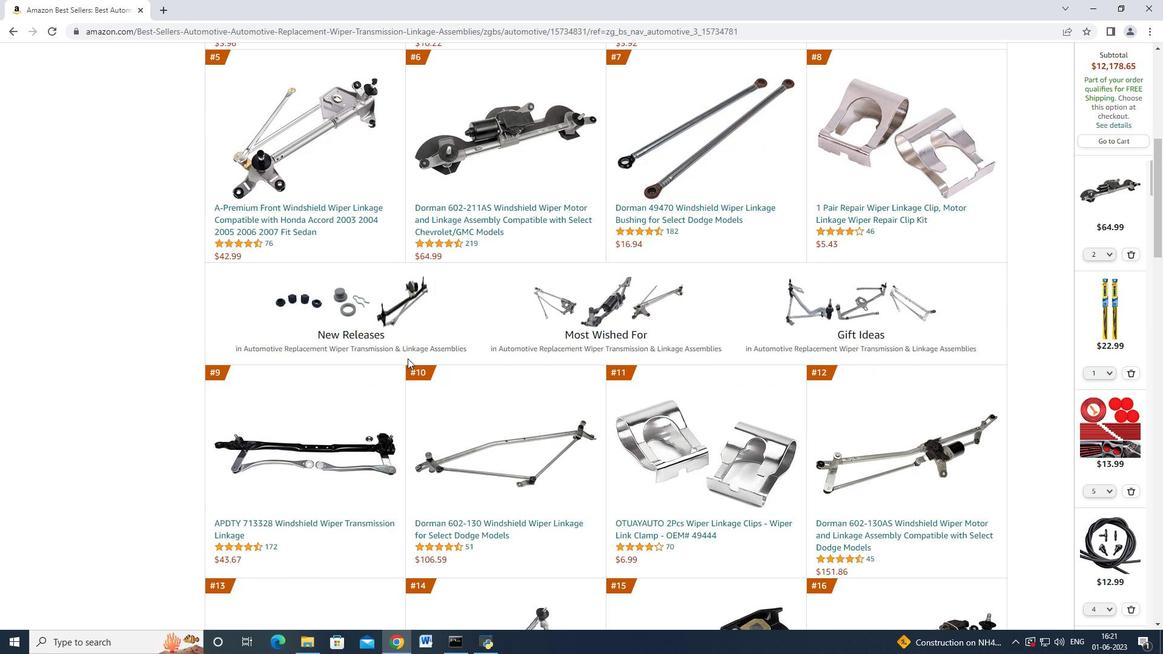 
Action: Mouse scrolled (407, 358) with delta (0, 0)
Screenshot: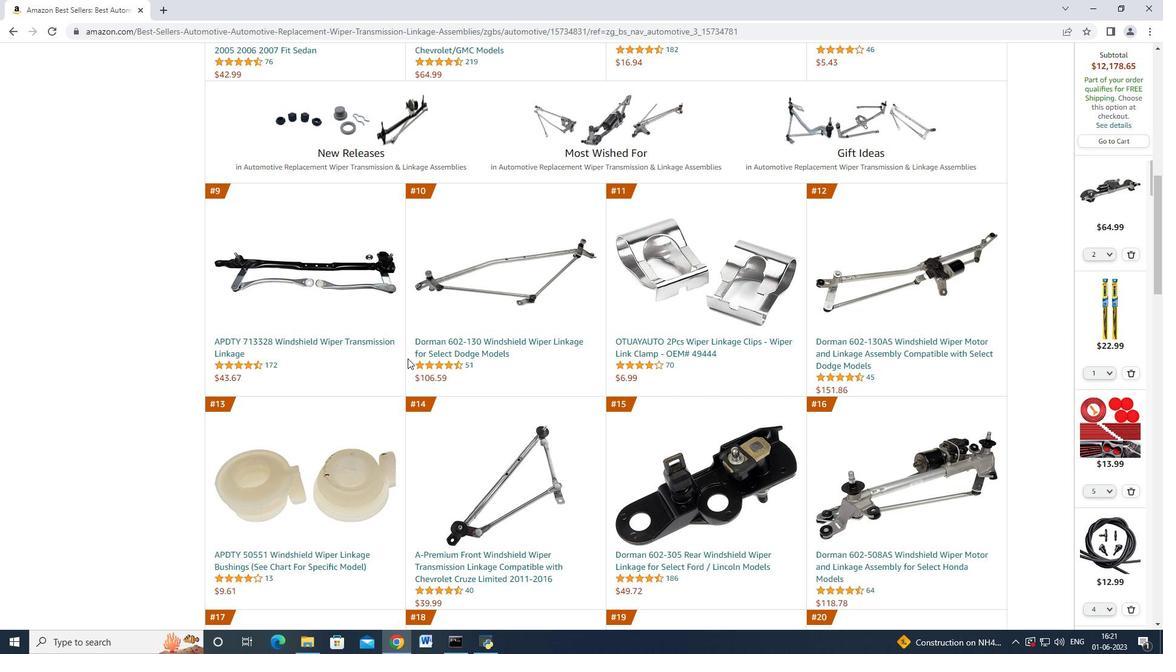 
Action: Mouse scrolled (407, 358) with delta (0, 0)
Screenshot: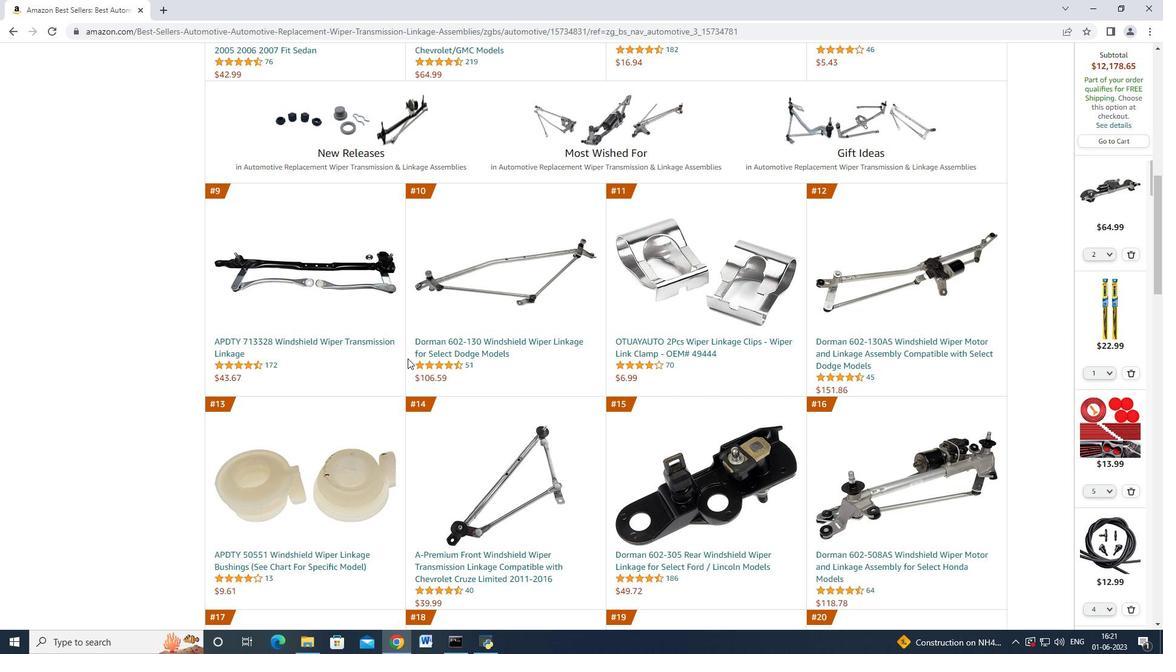 
Action: Mouse scrolled (407, 358) with delta (0, 0)
Screenshot: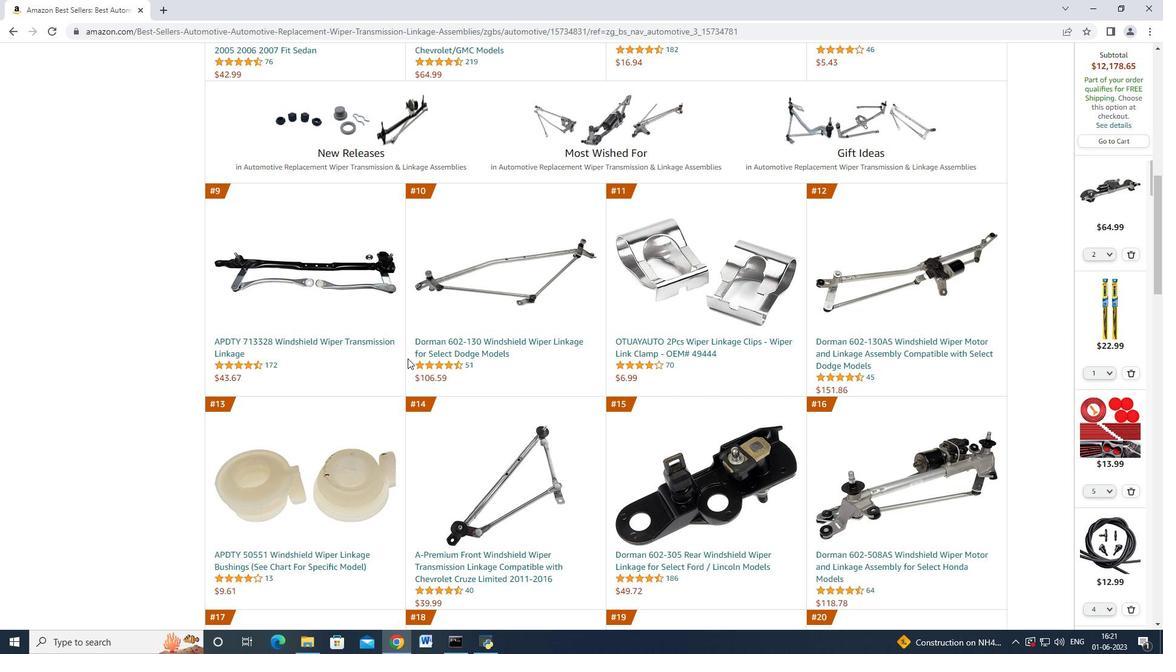 
Action: Mouse scrolled (407, 358) with delta (0, 0)
Screenshot: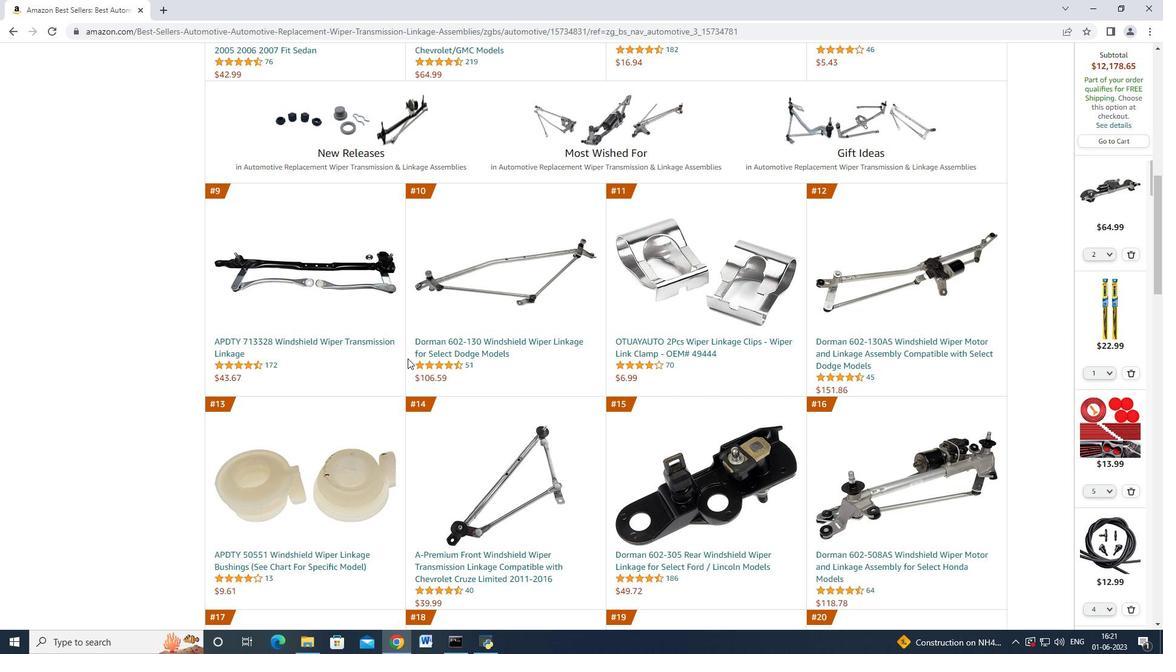 
Action: Mouse scrolled (407, 358) with delta (0, 0)
Screenshot: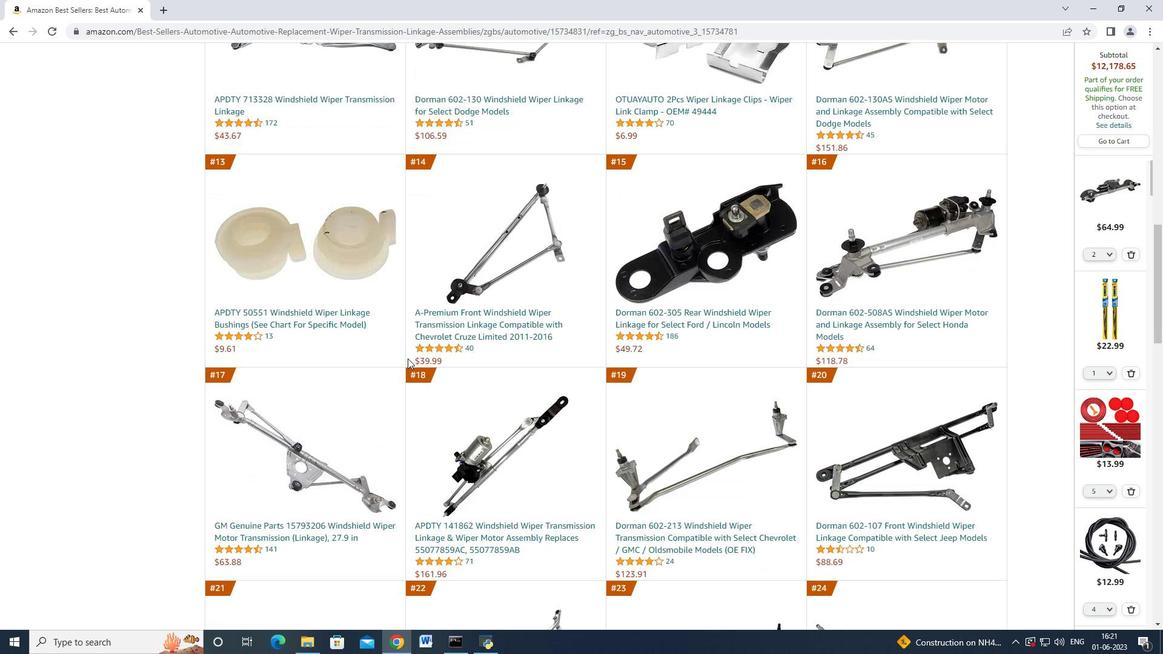 
Action: Mouse scrolled (407, 358) with delta (0, 0)
Screenshot: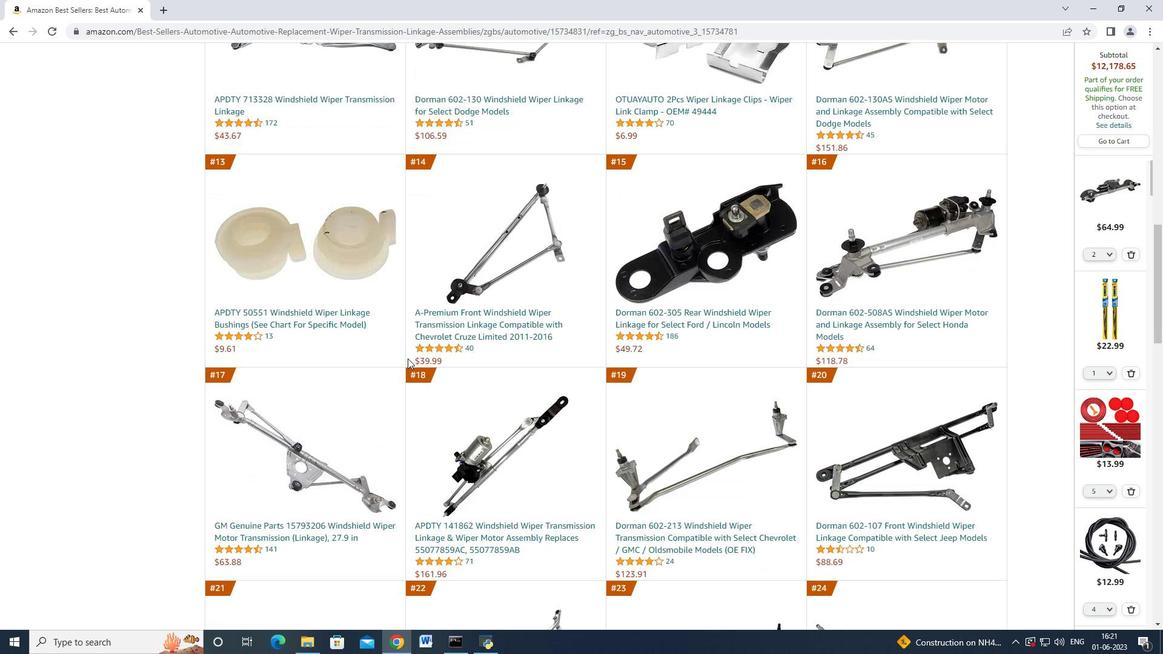 
Action: Mouse scrolled (407, 358) with delta (0, 0)
Screenshot: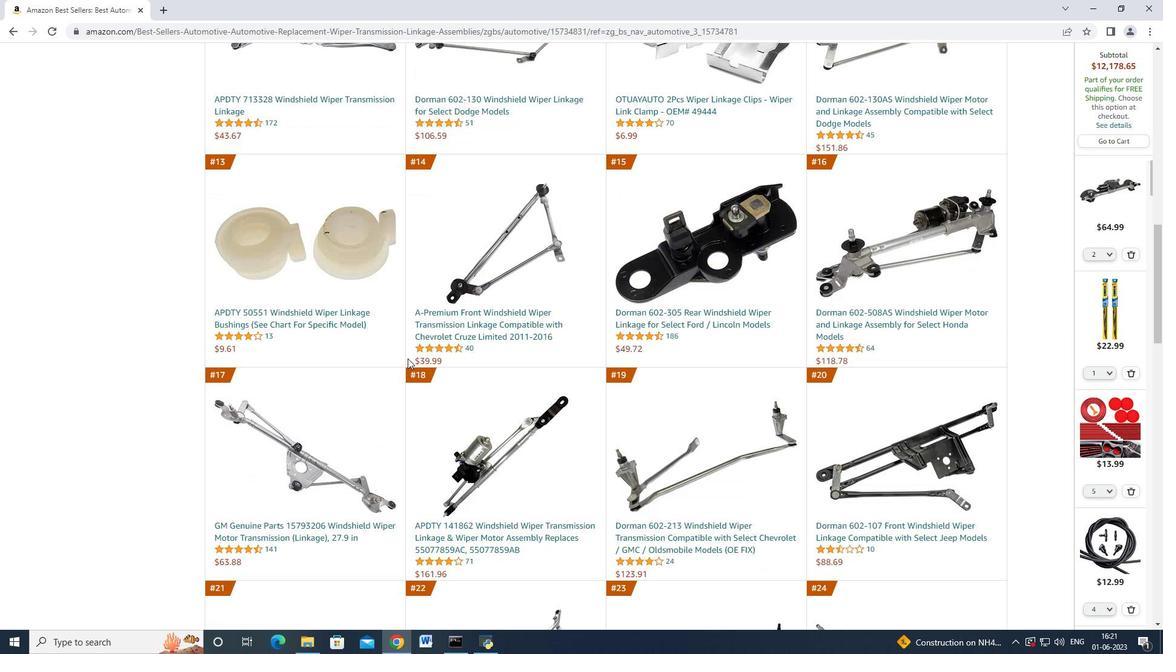 
Action: Mouse scrolled (407, 358) with delta (0, 0)
Screenshot: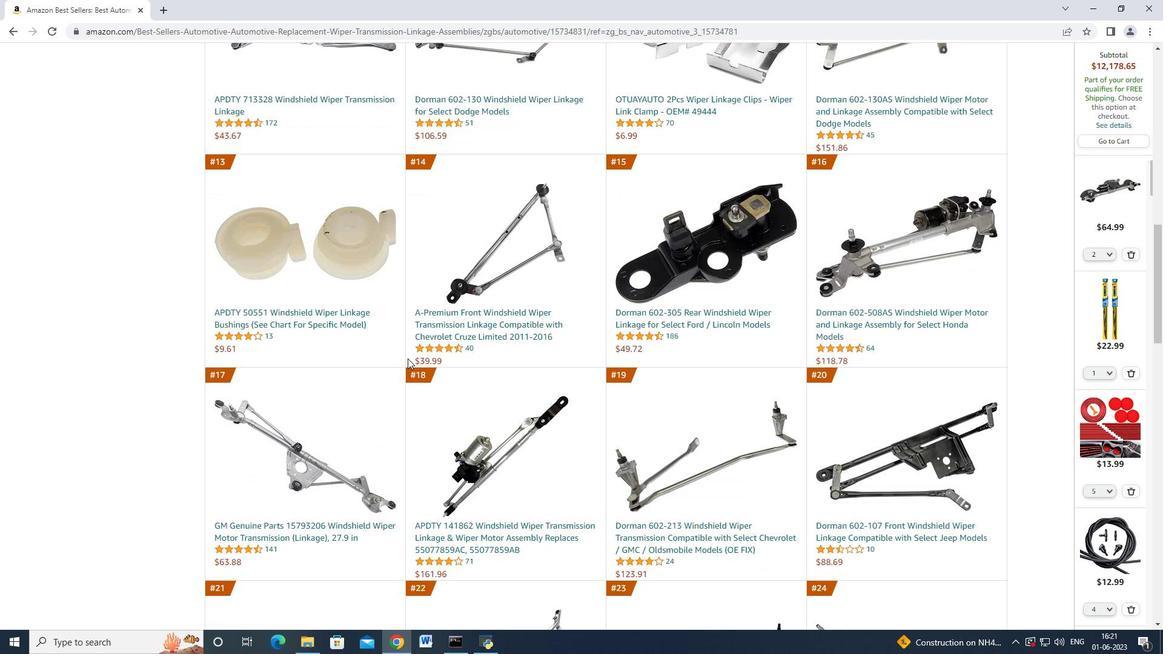 
Action: Mouse scrolled (407, 358) with delta (0, 0)
Screenshot: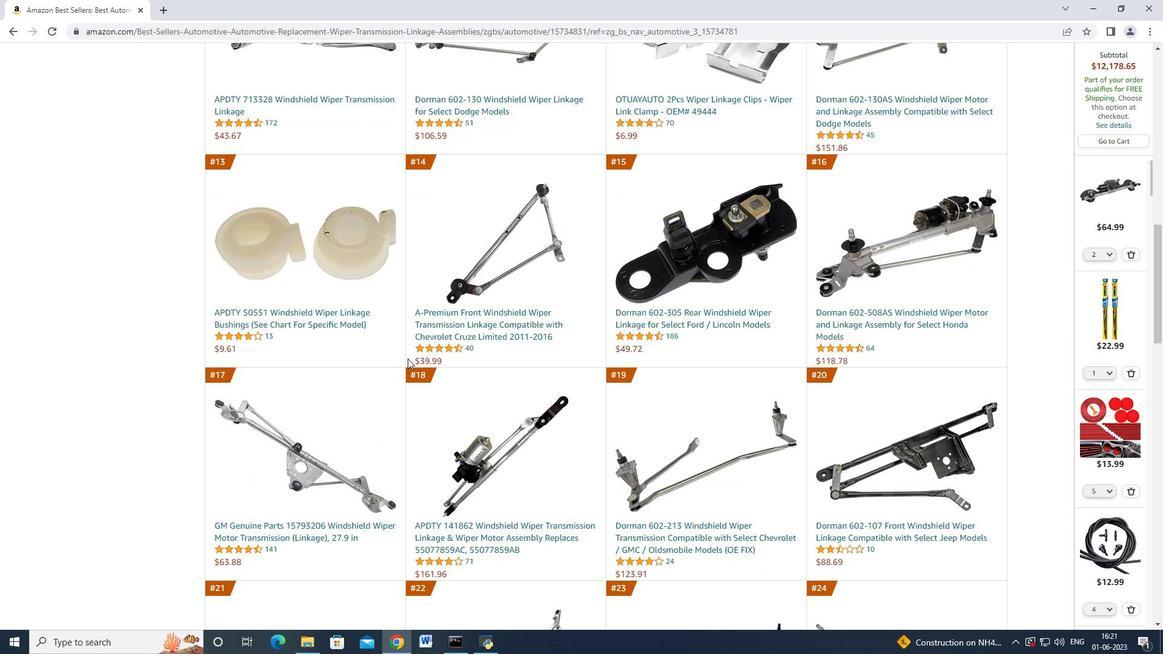 
Action: Mouse scrolled (407, 358) with delta (0, 0)
Screenshot: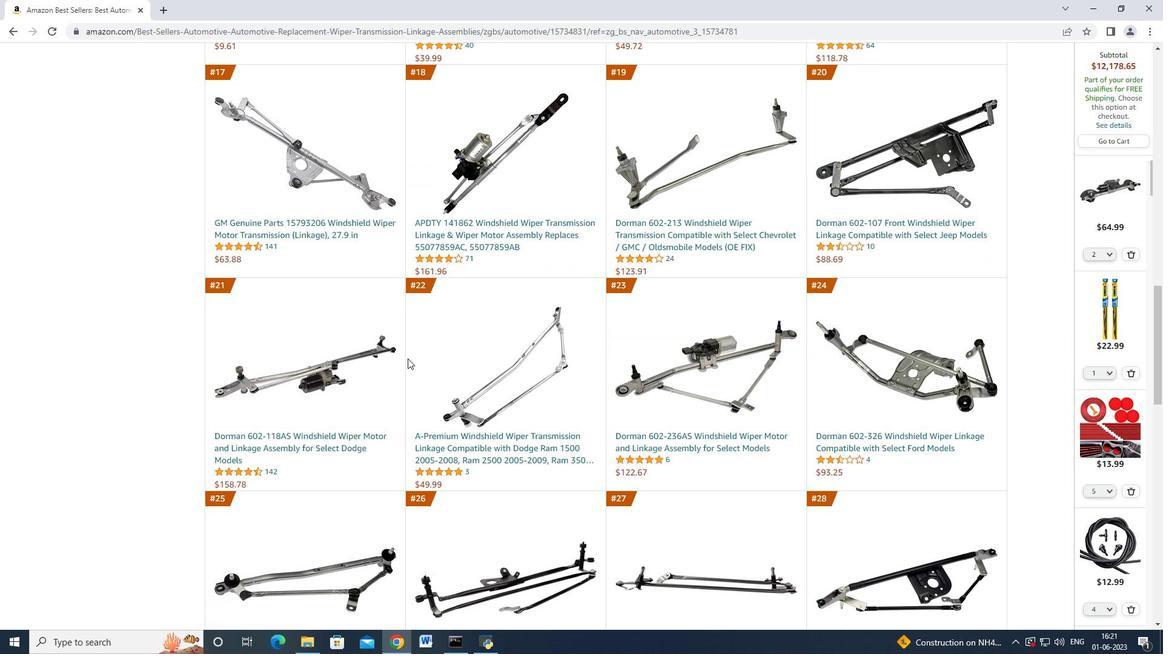 
Action: Mouse scrolled (407, 358) with delta (0, 0)
Screenshot: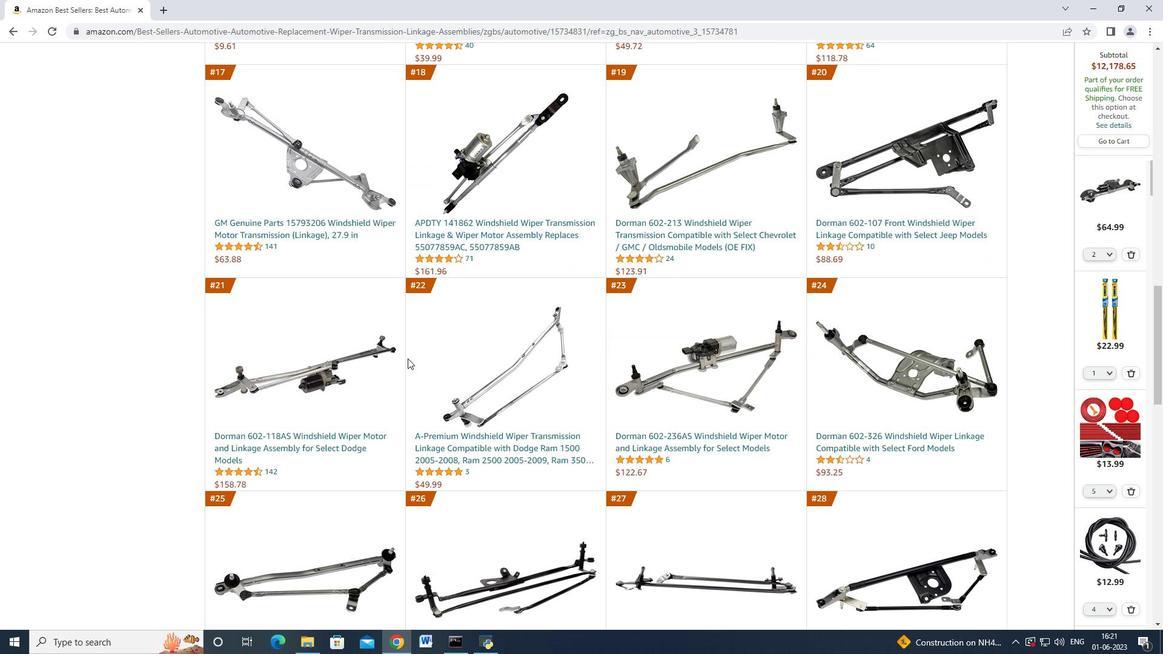 
Action: Mouse scrolled (407, 358) with delta (0, 0)
Screenshot: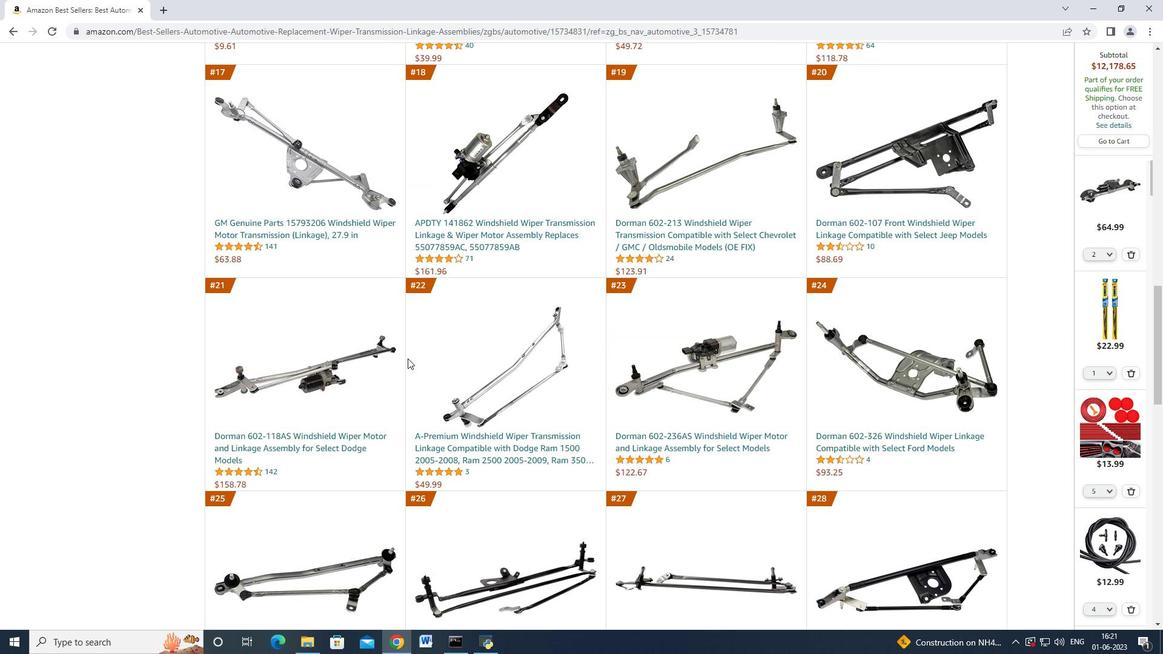 
Action: Mouse scrolled (407, 358) with delta (0, 0)
Screenshot: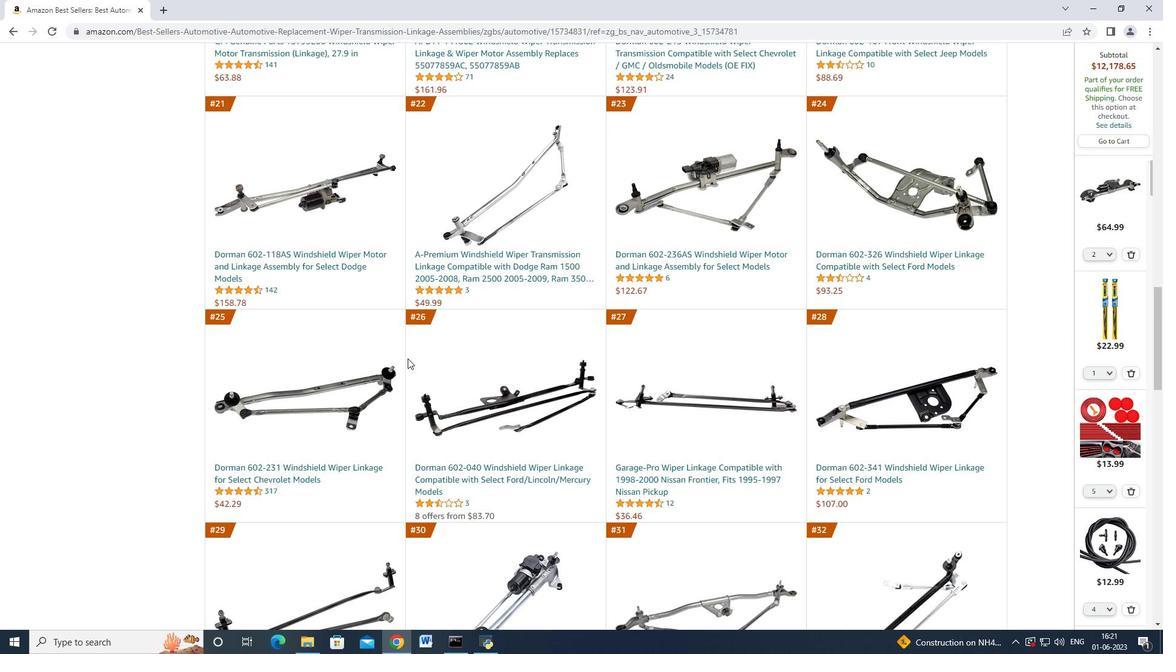 
Action: Mouse scrolled (407, 358) with delta (0, 0)
Screenshot: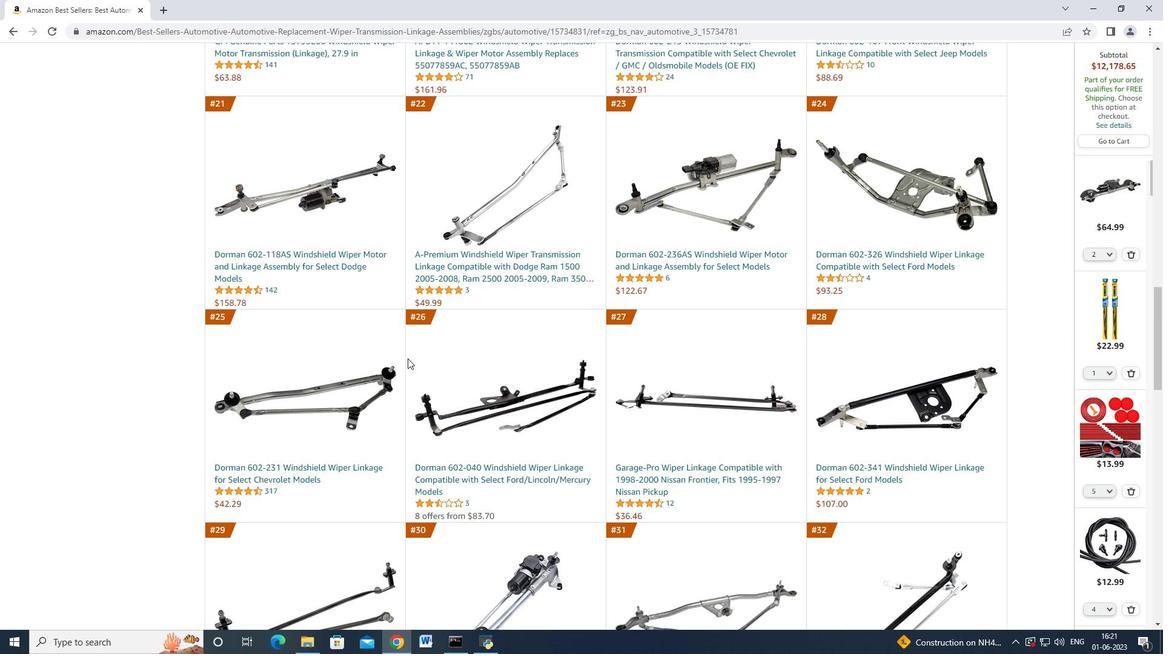
Action: Mouse scrolled (407, 358) with delta (0, 0)
Screenshot: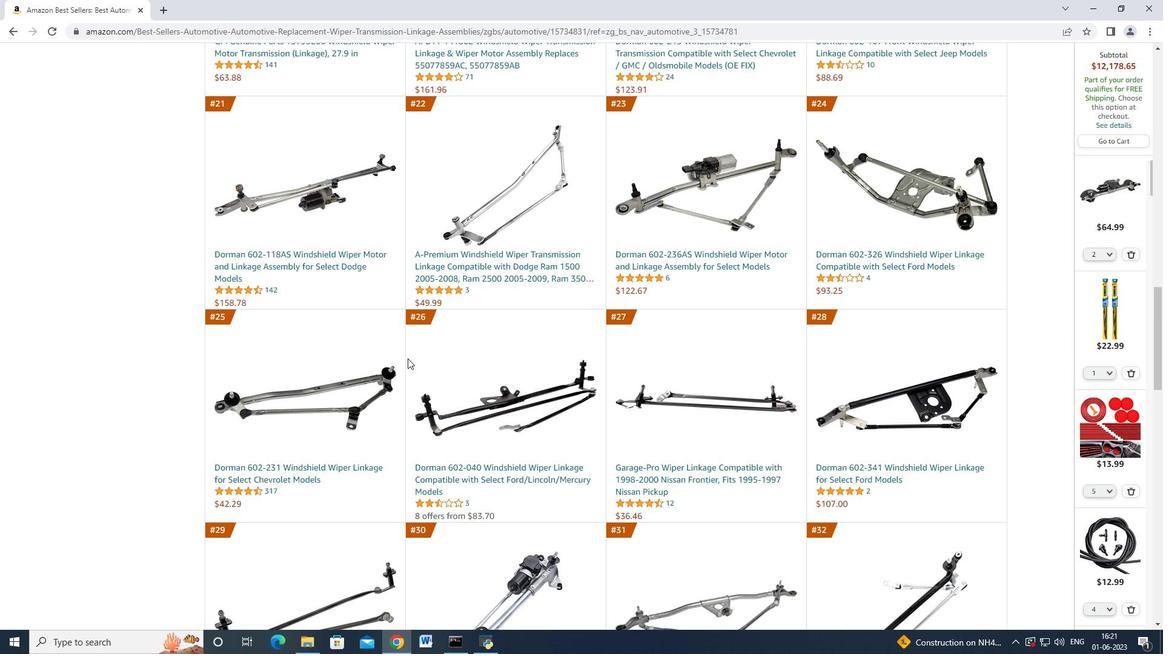 
Action: Mouse scrolled (407, 358) with delta (0, 0)
Screenshot: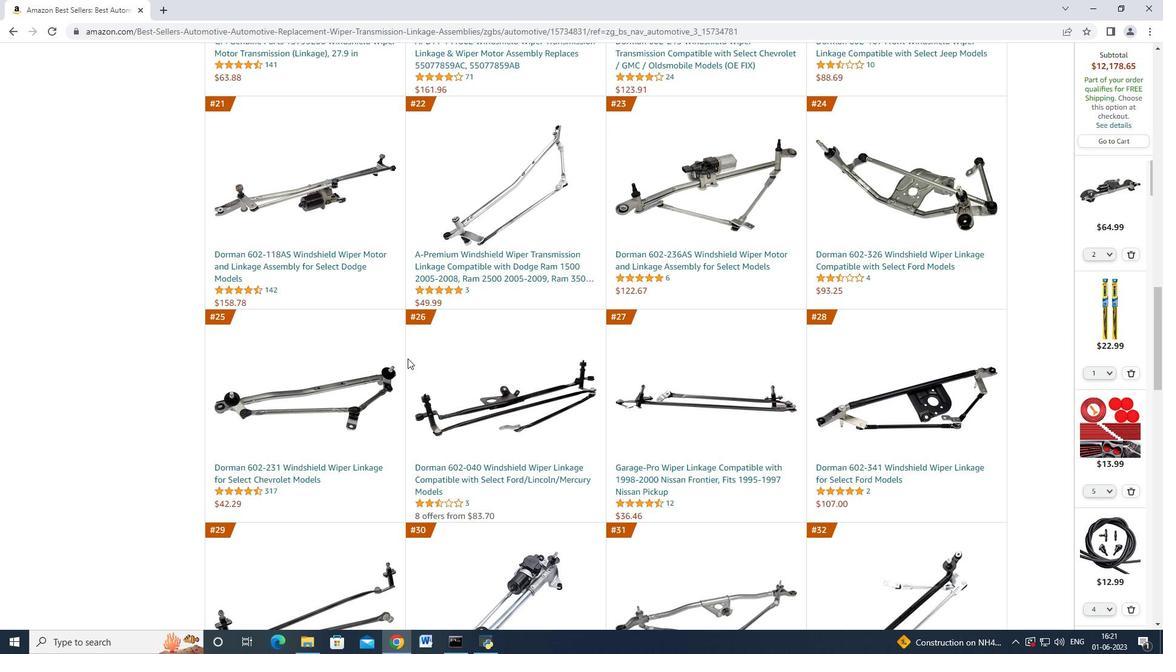 
Action: Mouse moved to (408, 389)
Screenshot: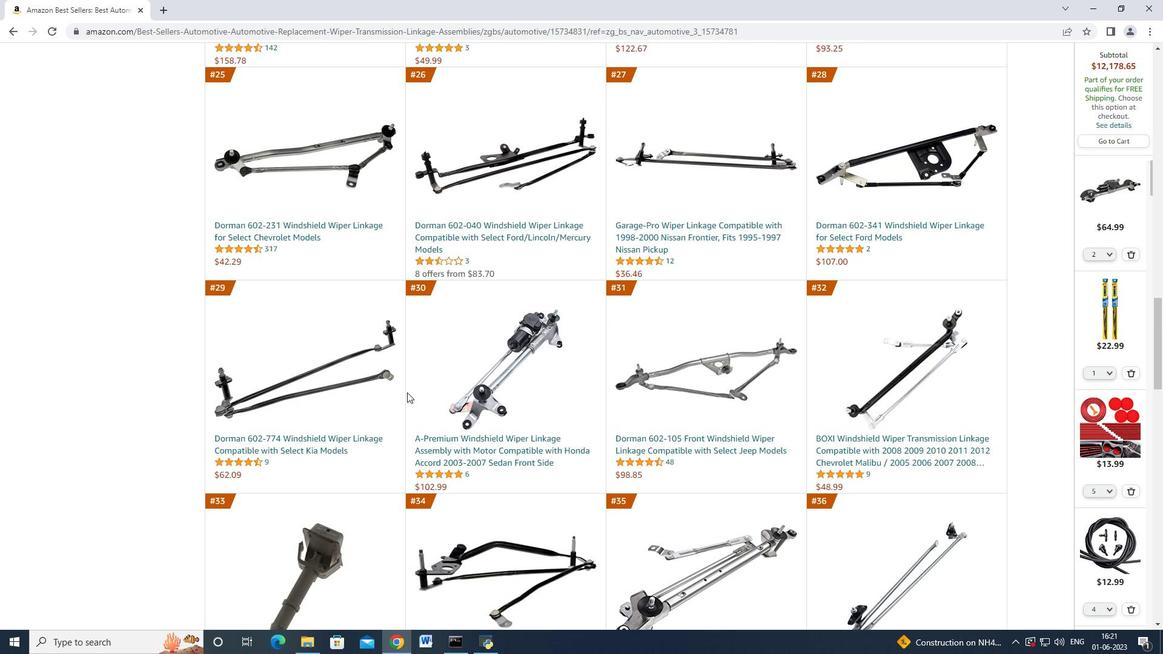 
Action: Mouse scrolled (408, 389) with delta (0, 0)
Screenshot: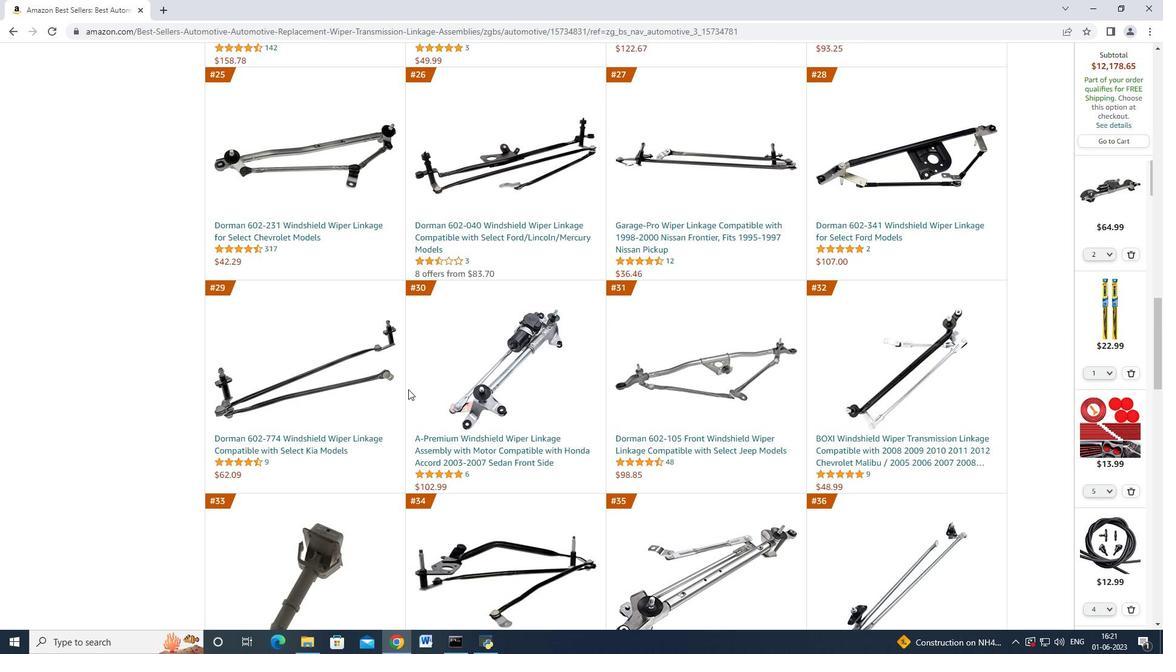 
Action: Mouse moved to (397, 379)
Screenshot: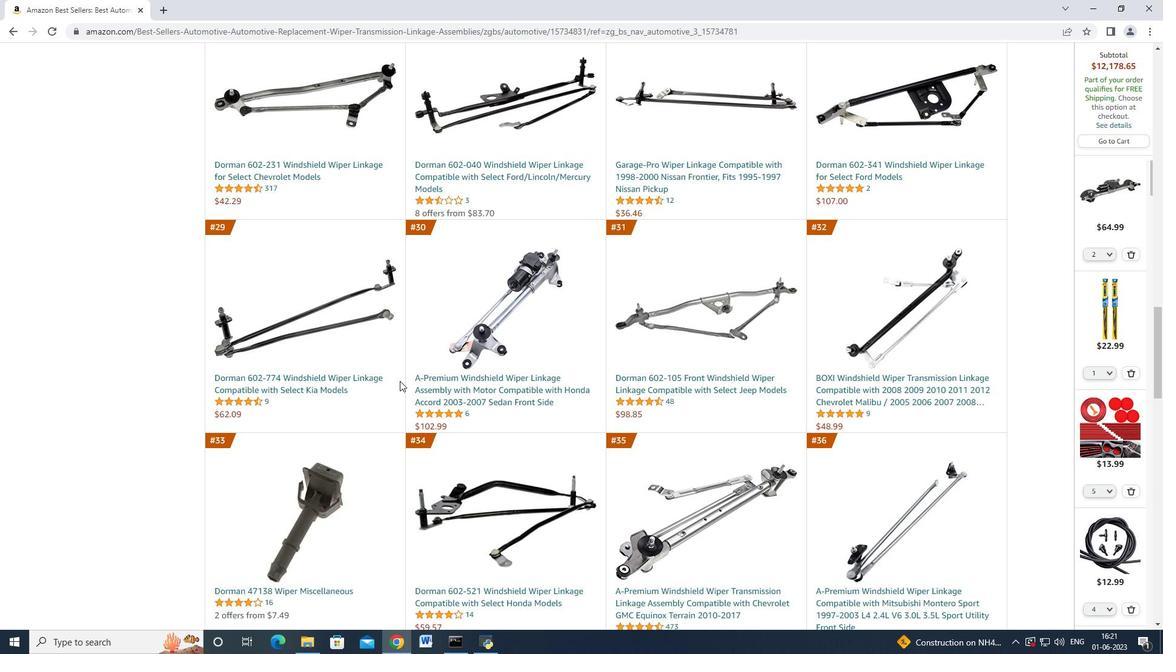 
Action: Mouse scrolled (397, 378) with delta (0, 0)
Screenshot: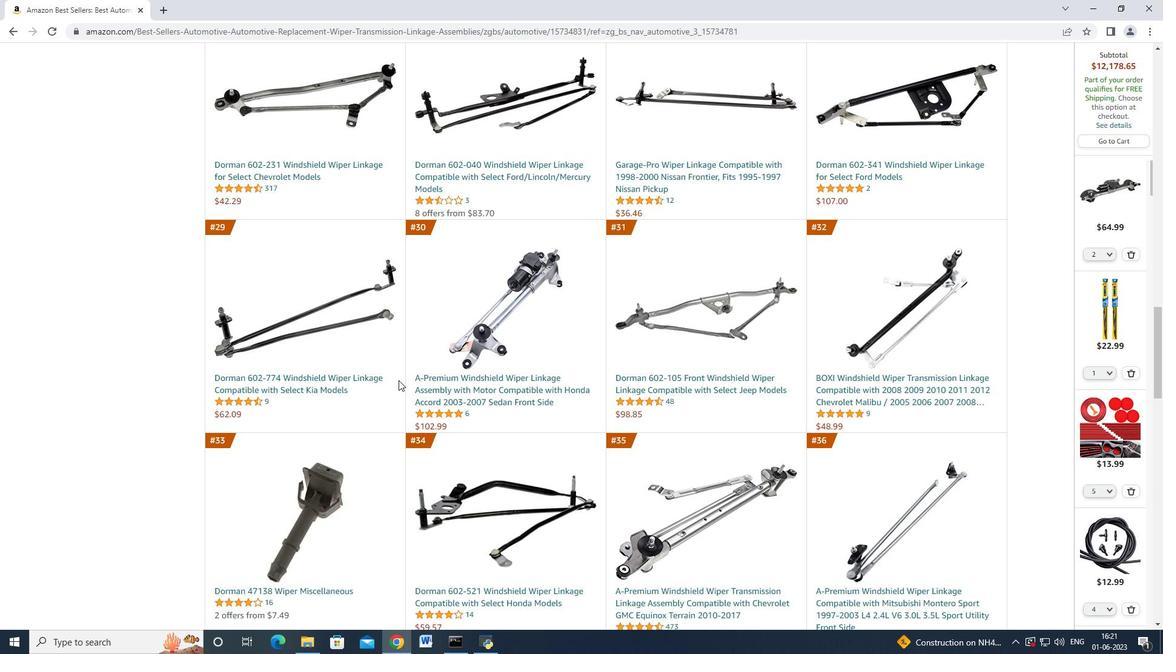 
Action: Mouse moved to (397, 379)
Screenshot: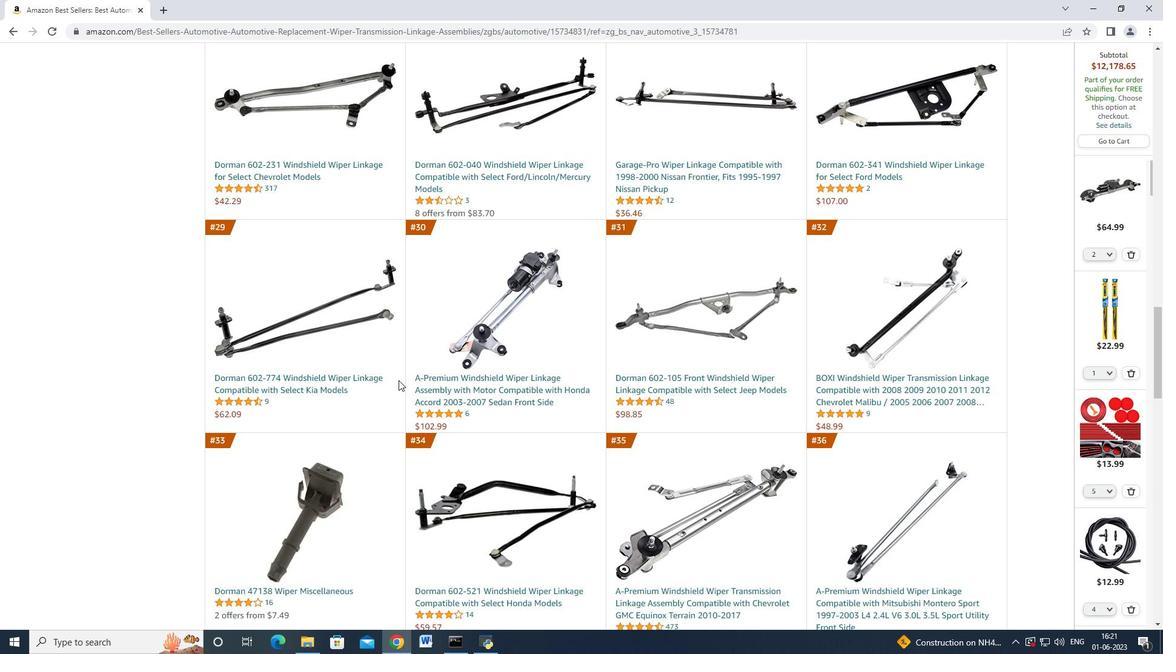 
Action: Mouse scrolled (397, 378) with delta (0, 0)
Screenshot: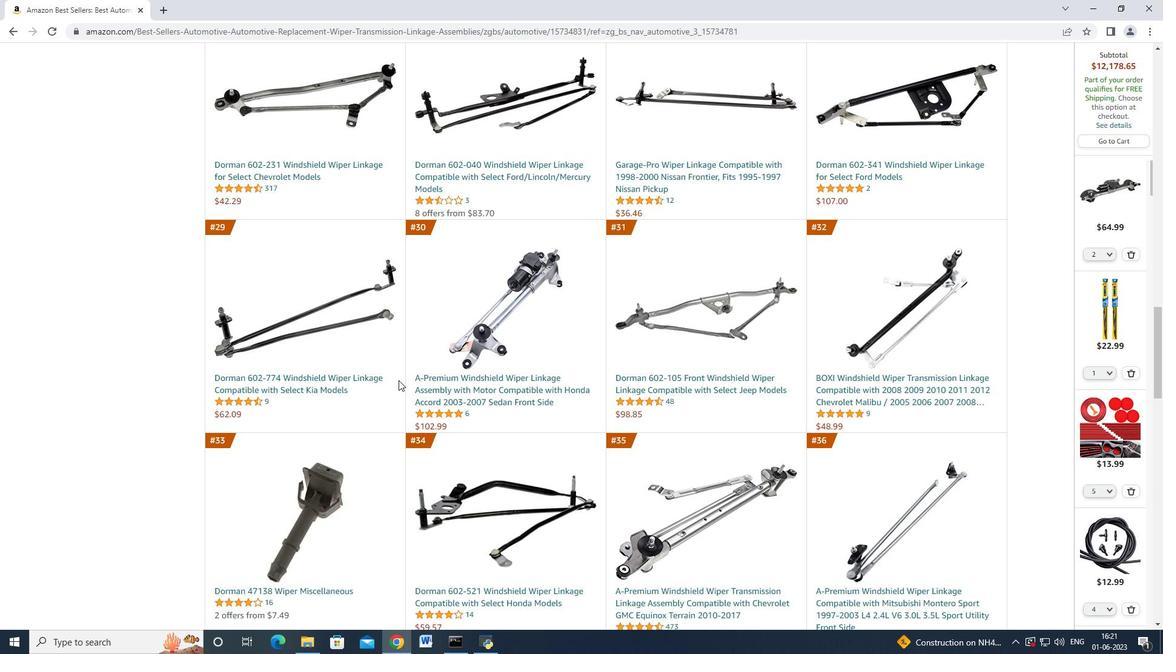 
Action: Mouse scrolled (397, 378) with delta (0, 0)
Screenshot: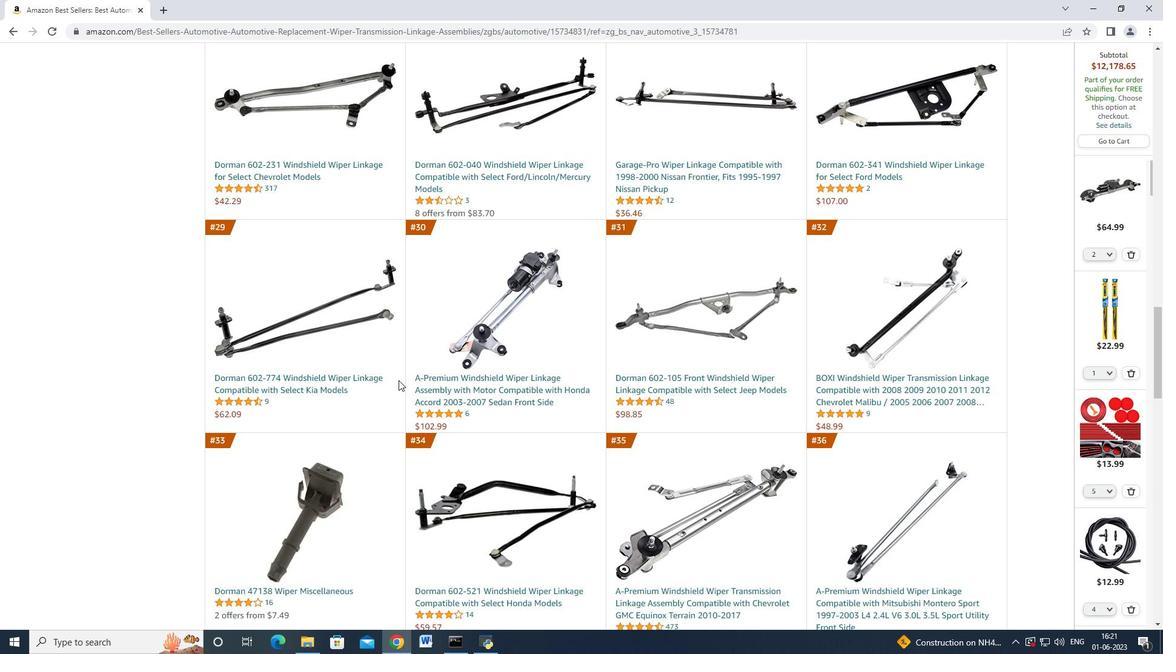 
Action: Mouse scrolled (397, 378) with delta (0, 0)
Screenshot: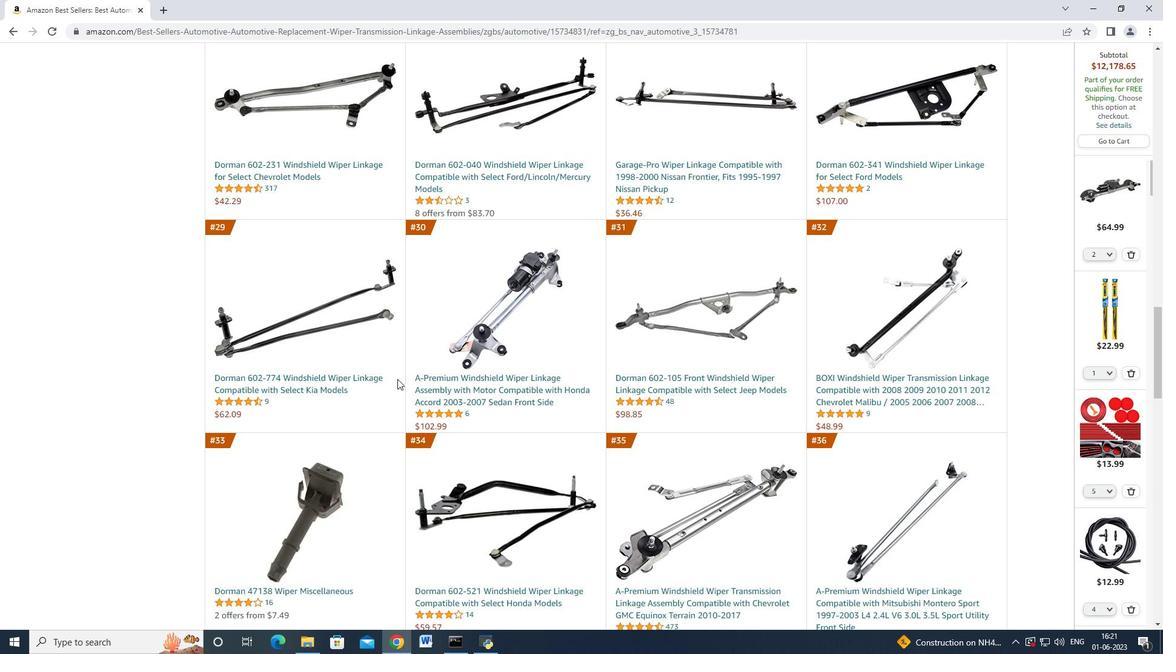 
Action: Mouse scrolled (397, 378) with delta (0, 0)
Screenshot: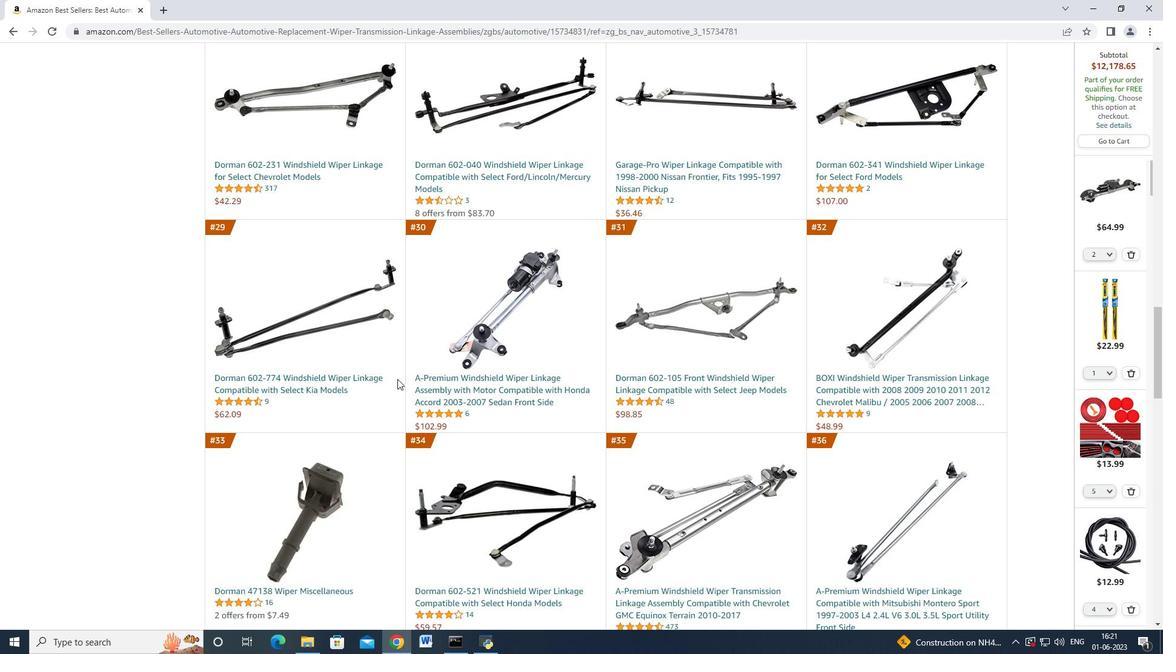 
Action: Mouse moved to (395, 379)
Screenshot: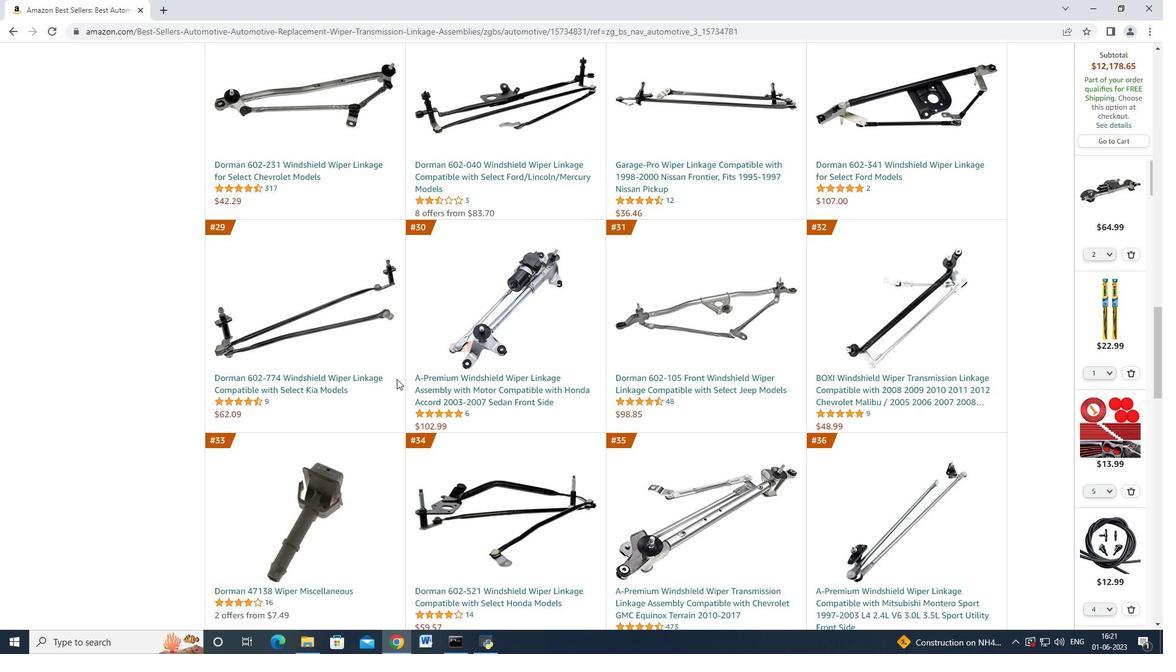 
Action: Mouse scrolled (395, 378) with delta (0, 0)
Screenshot: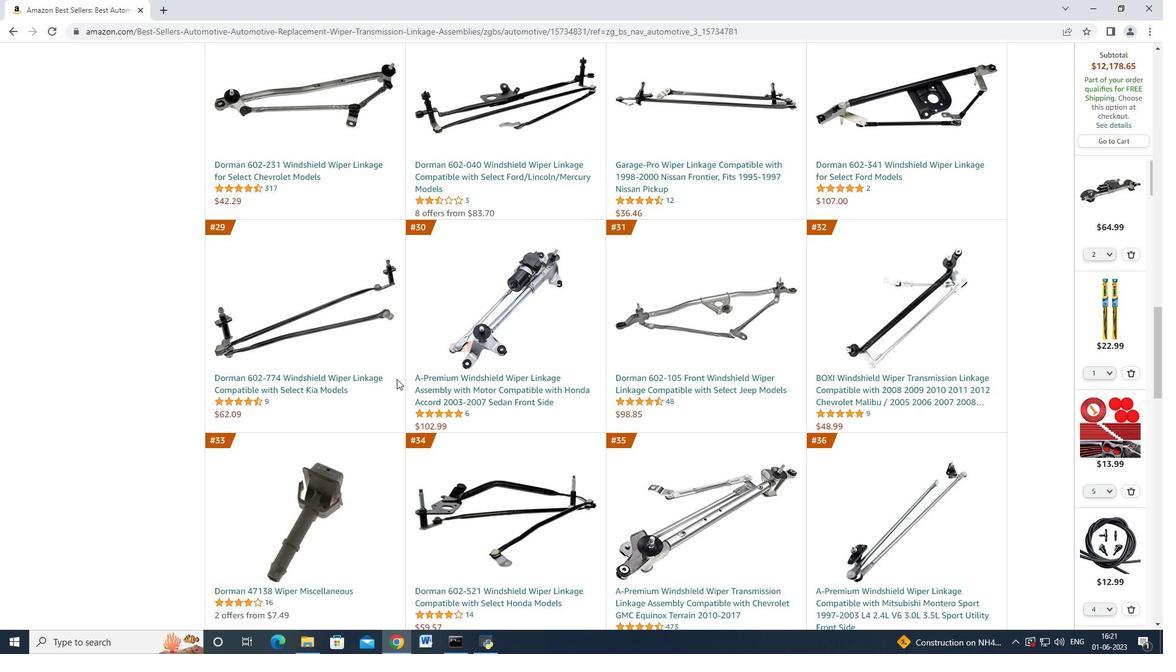 
Action: Mouse moved to (384, 363)
Screenshot: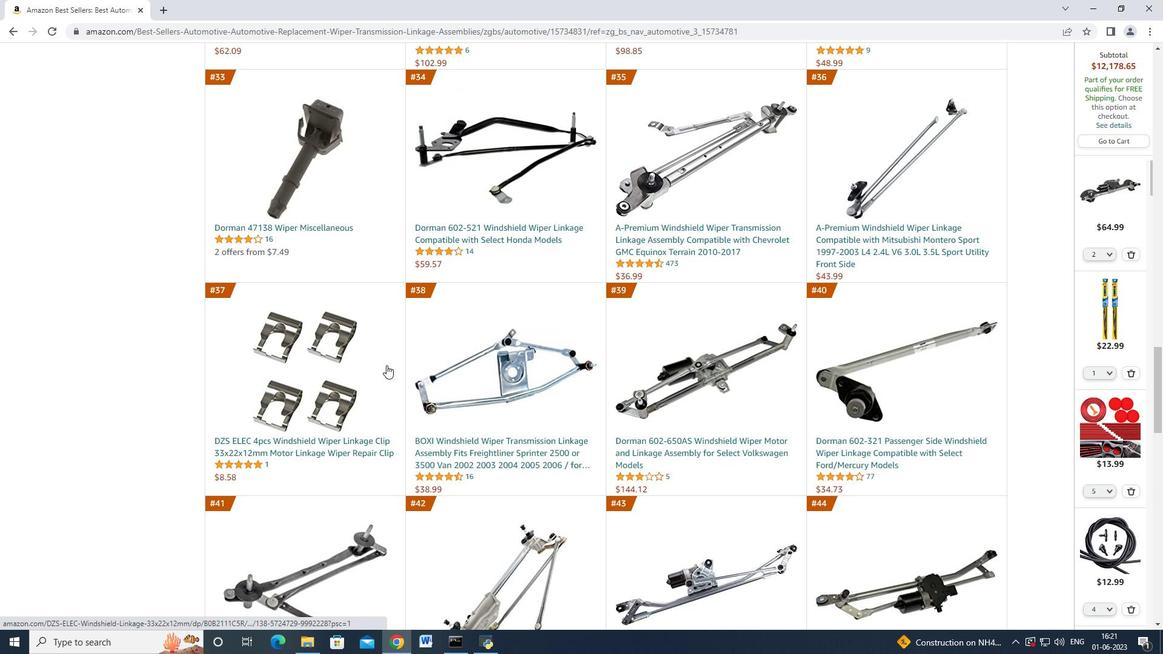 
Action: Mouse scrolled (384, 363) with delta (0, 0)
Screenshot: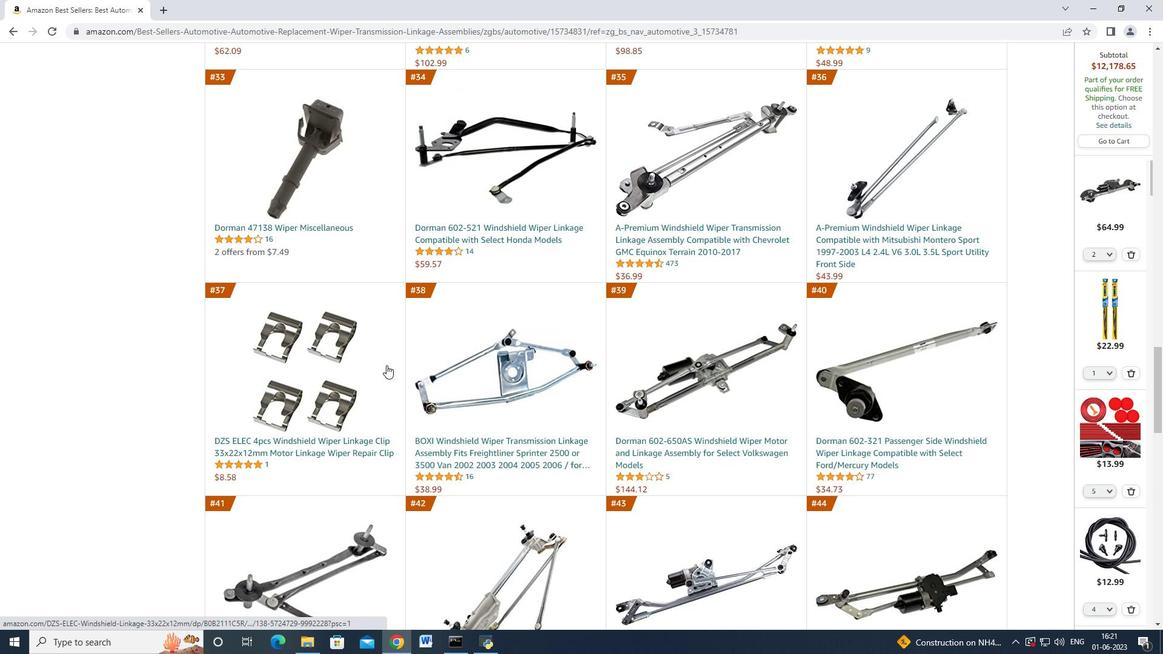 
Action: Mouse moved to (384, 362)
Screenshot: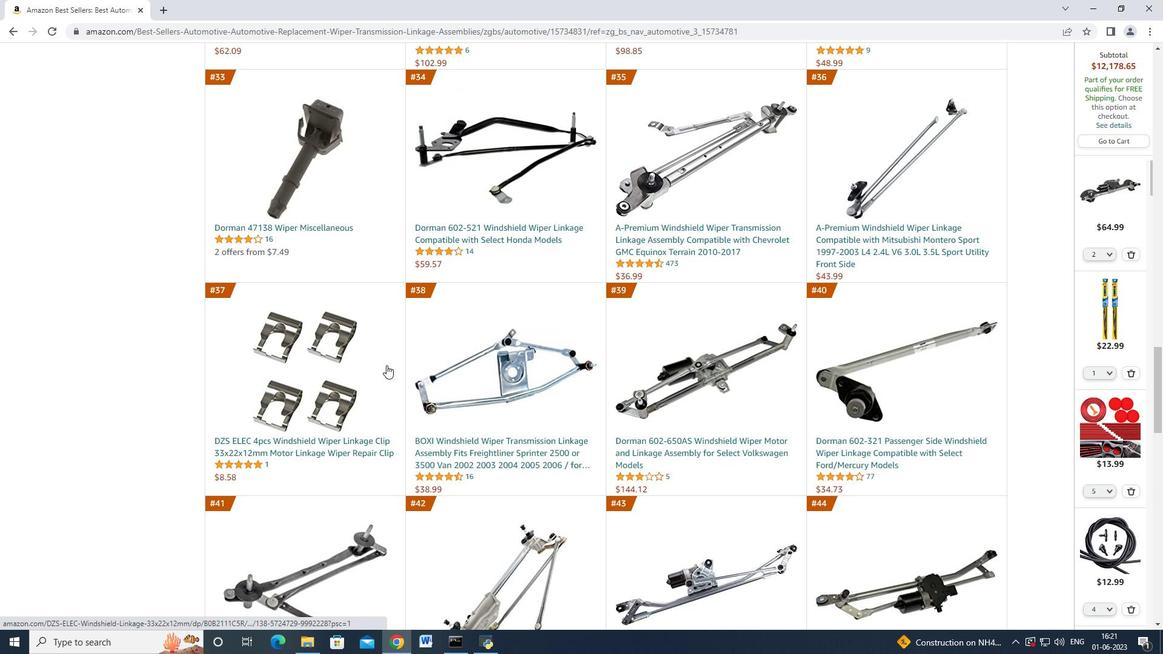 
Action: Mouse scrolled (384, 363) with delta (0, 0)
Screenshot: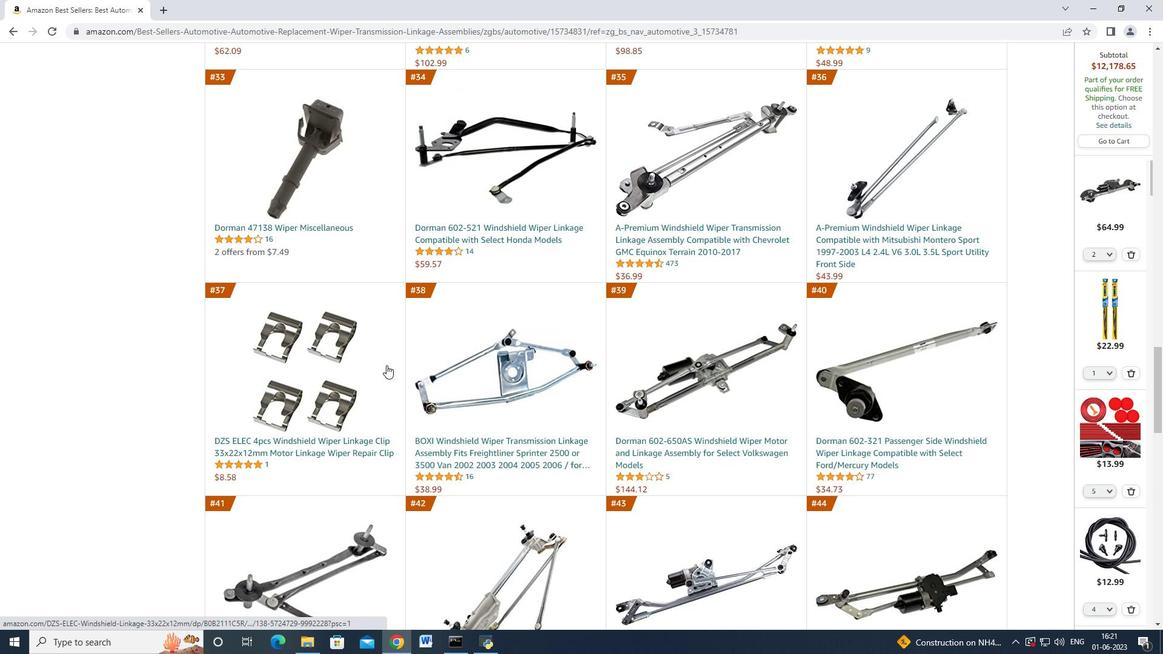
Action: Mouse scrolled (384, 363) with delta (0, 0)
Screenshot: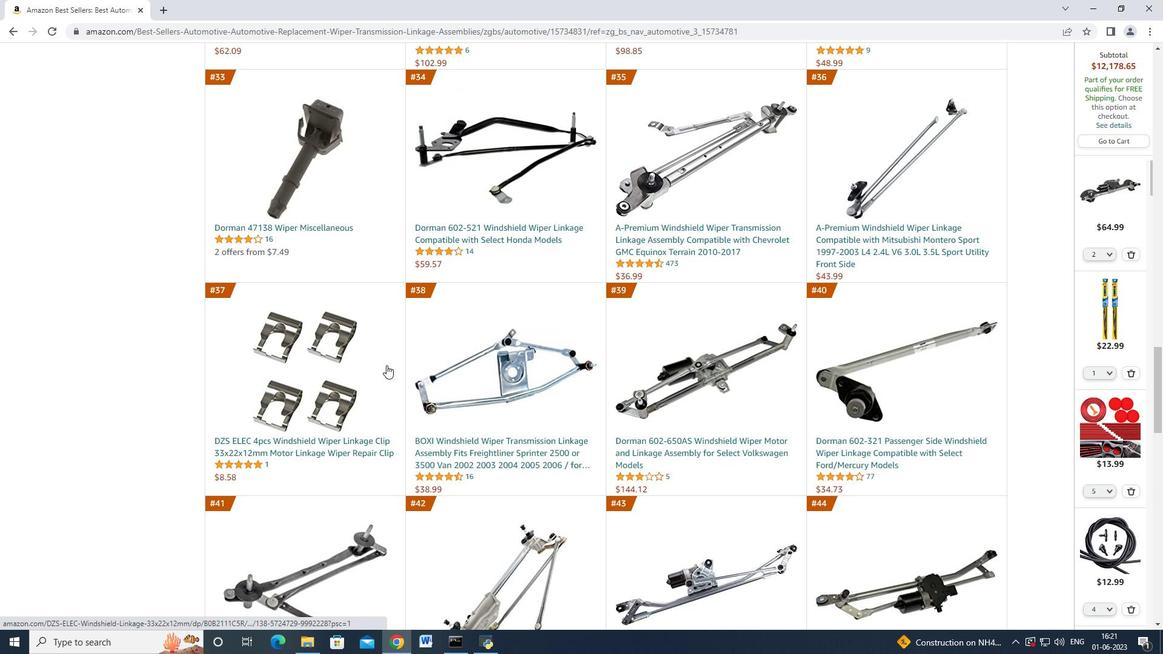 
Action: Mouse scrolled (384, 363) with delta (0, 0)
Screenshot: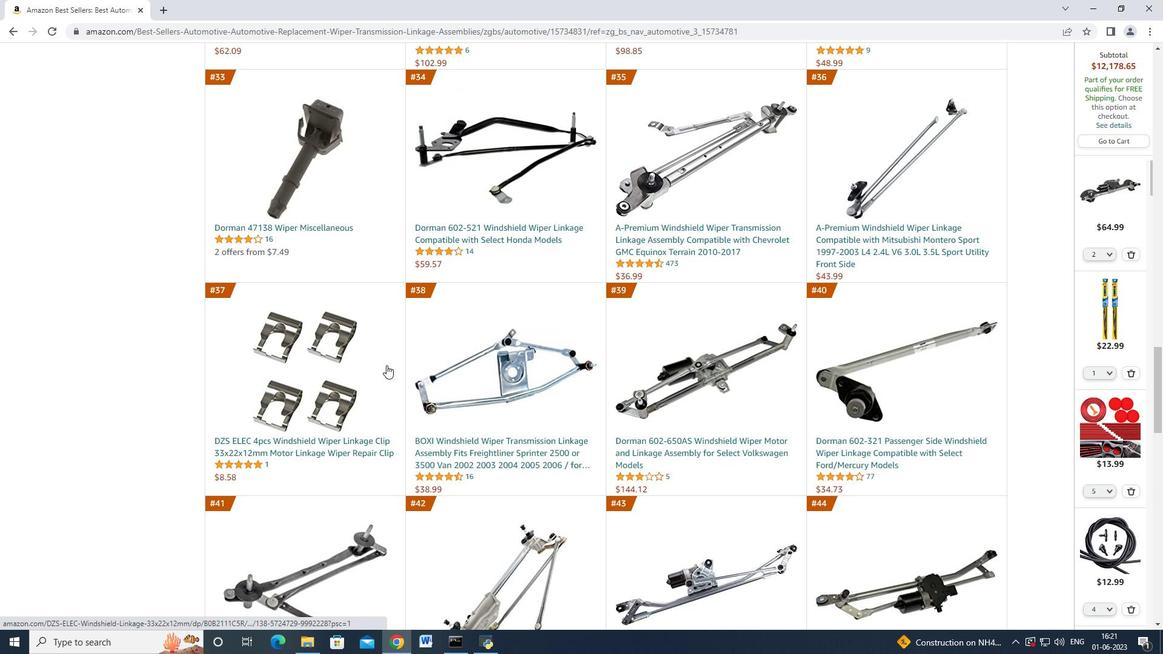 
Action: Mouse scrolled (384, 363) with delta (0, 0)
Screenshot: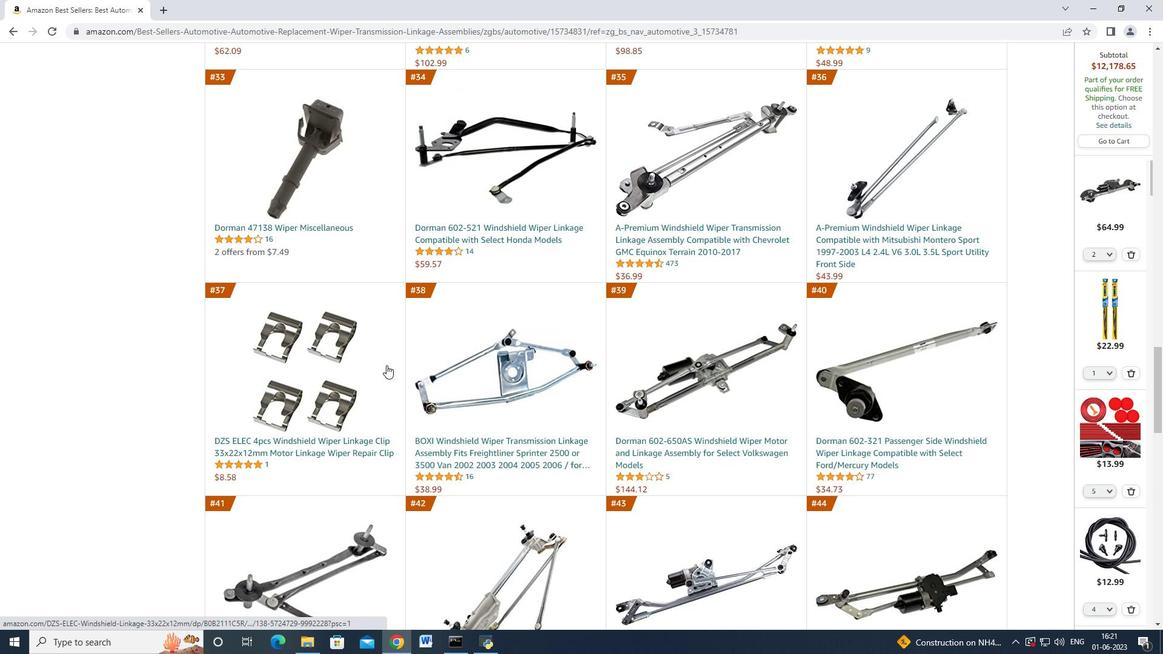 
Action: Mouse scrolled (384, 363) with delta (0, 0)
Screenshot: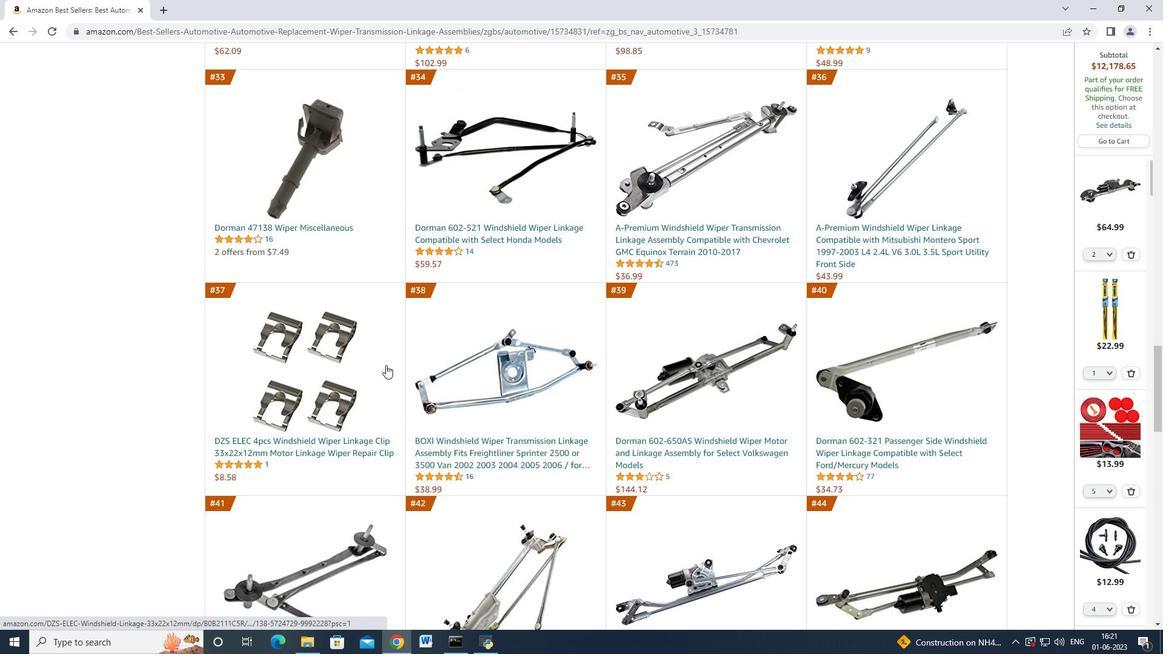 
Action: Mouse scrolled (384, 363) with delta (0, 0)
Screenshot: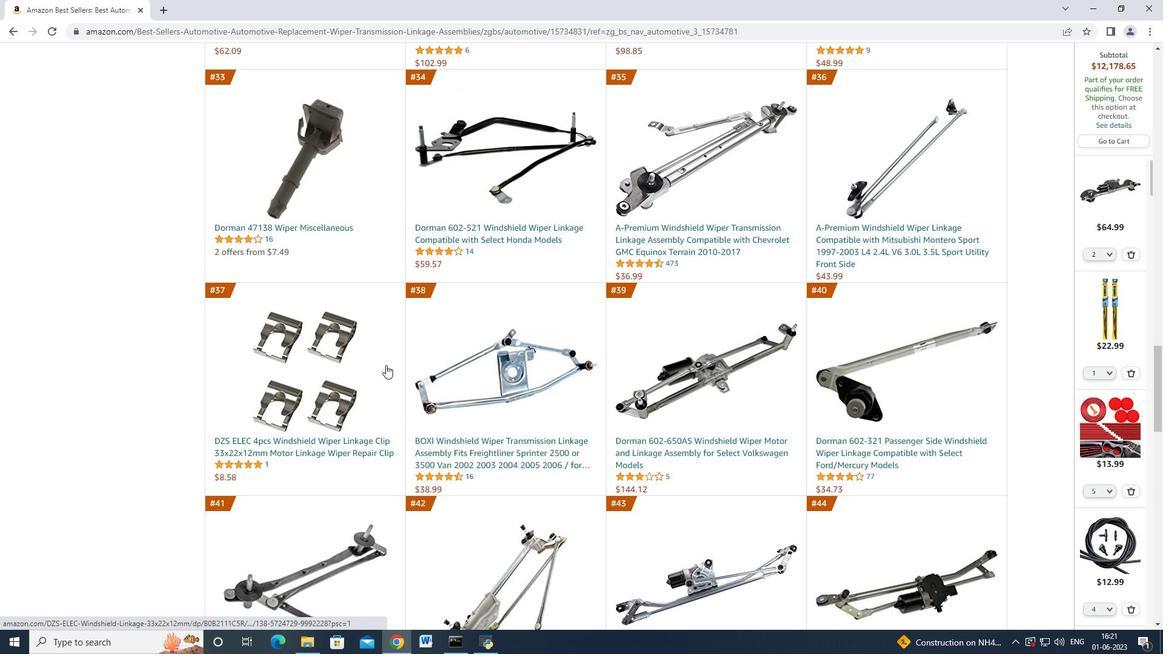 
Action: Mouse scrolled (384, 363) with delta (0, 0)
Screenshot: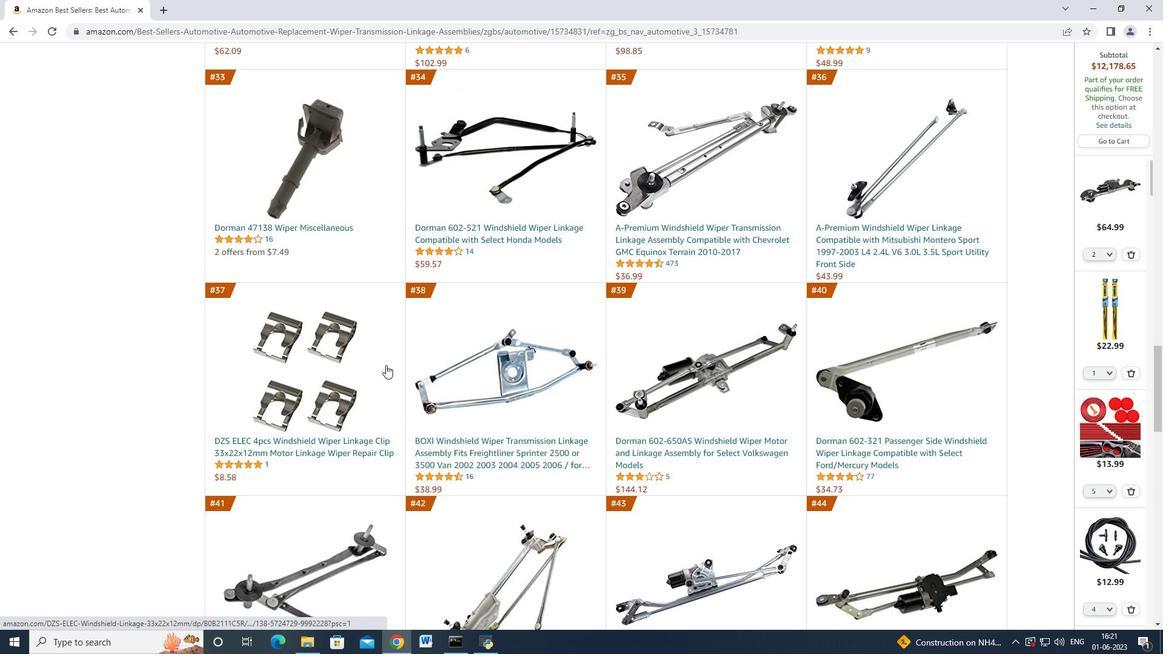 
Action: Mouse moved to (377, 338)
Screenshot: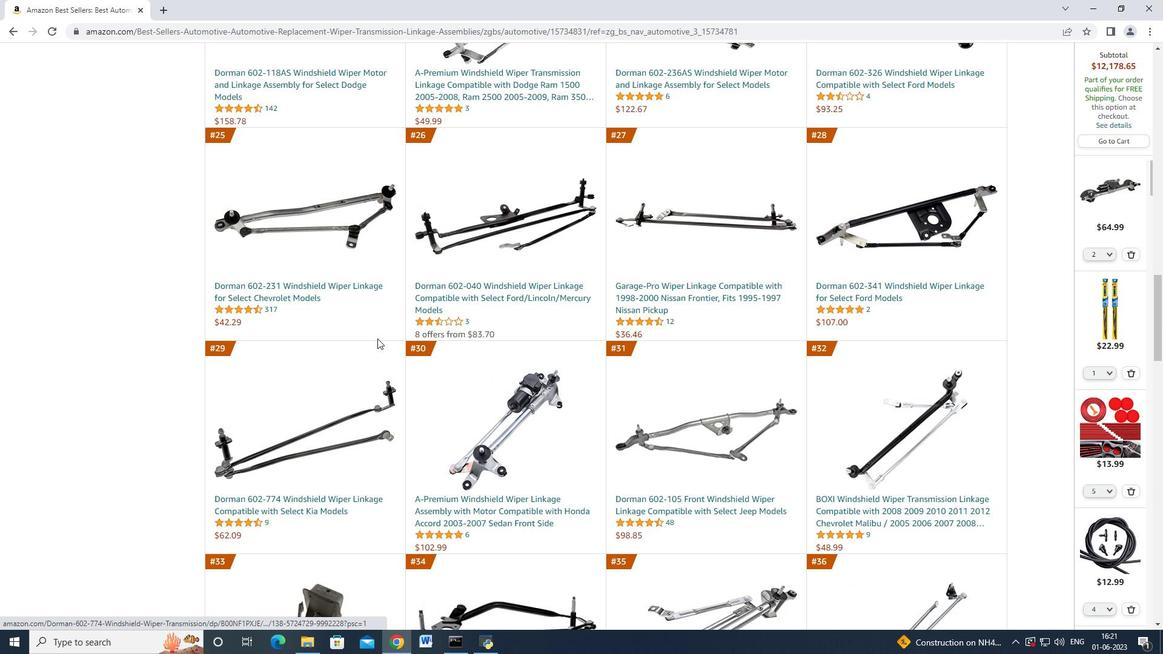 
Action: Mouse scrolled (377, 339) with delta (0, 0)
Screenshot: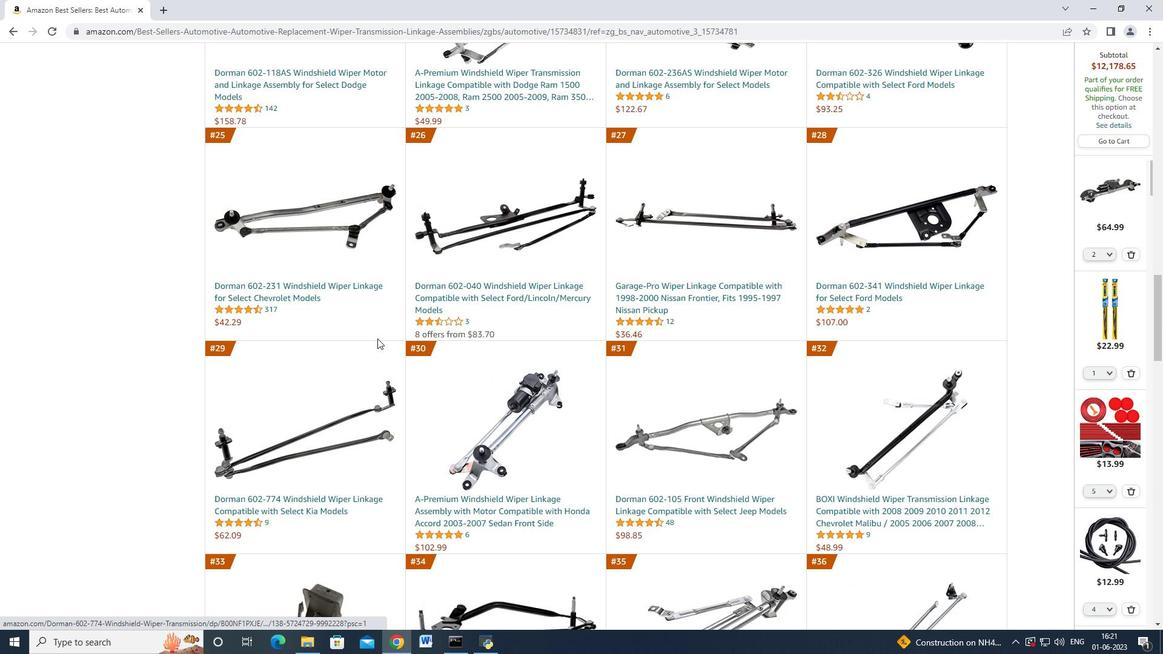 
Action: Mouse scrolled (377, 339) with delta (0, 0)
Screenshot: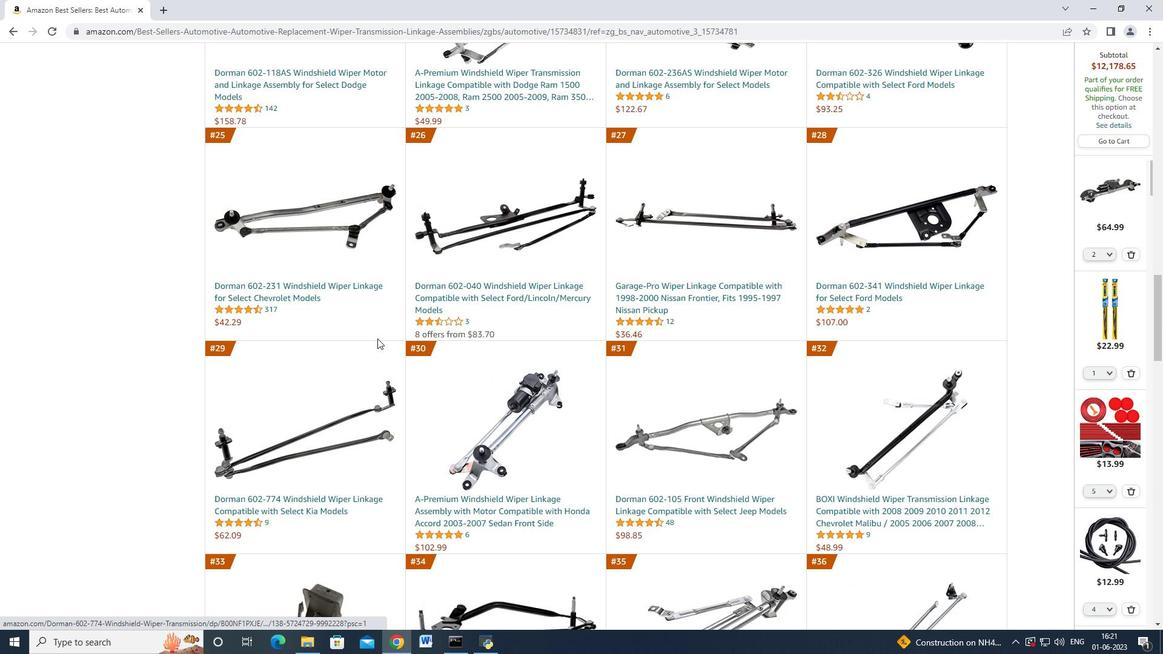 
Action: Mouse scrolled (377, 339) with delta (0, 0)
Screenshot: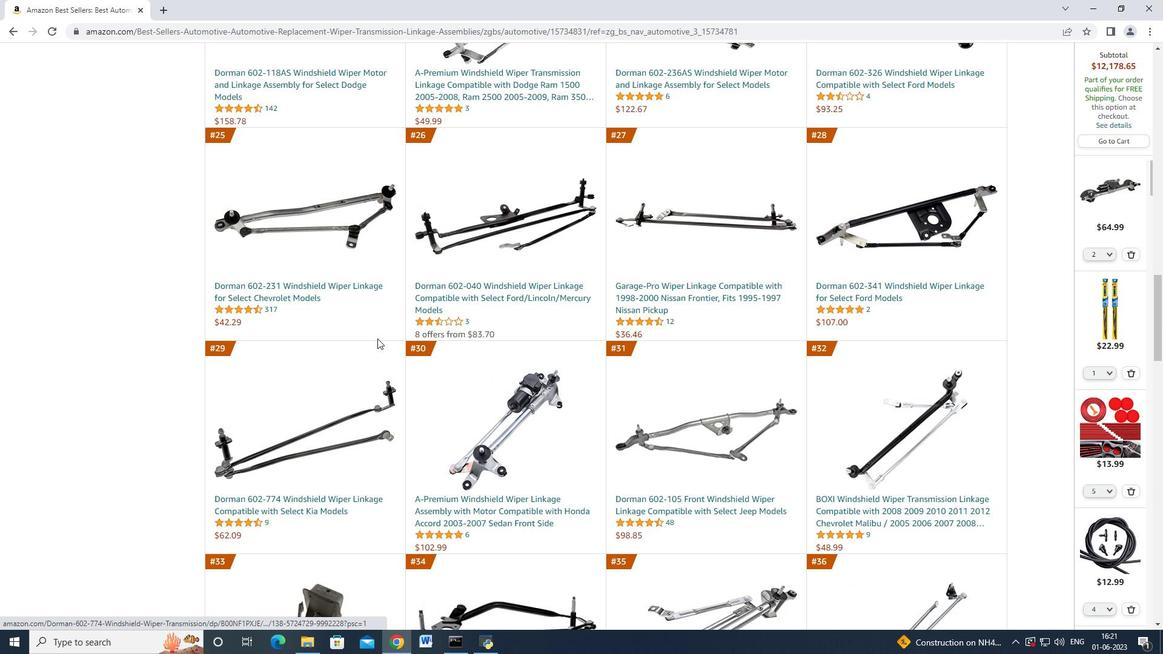
Action: Mouse scrolled (377, 339) with delta (0, 0)
Screenshot: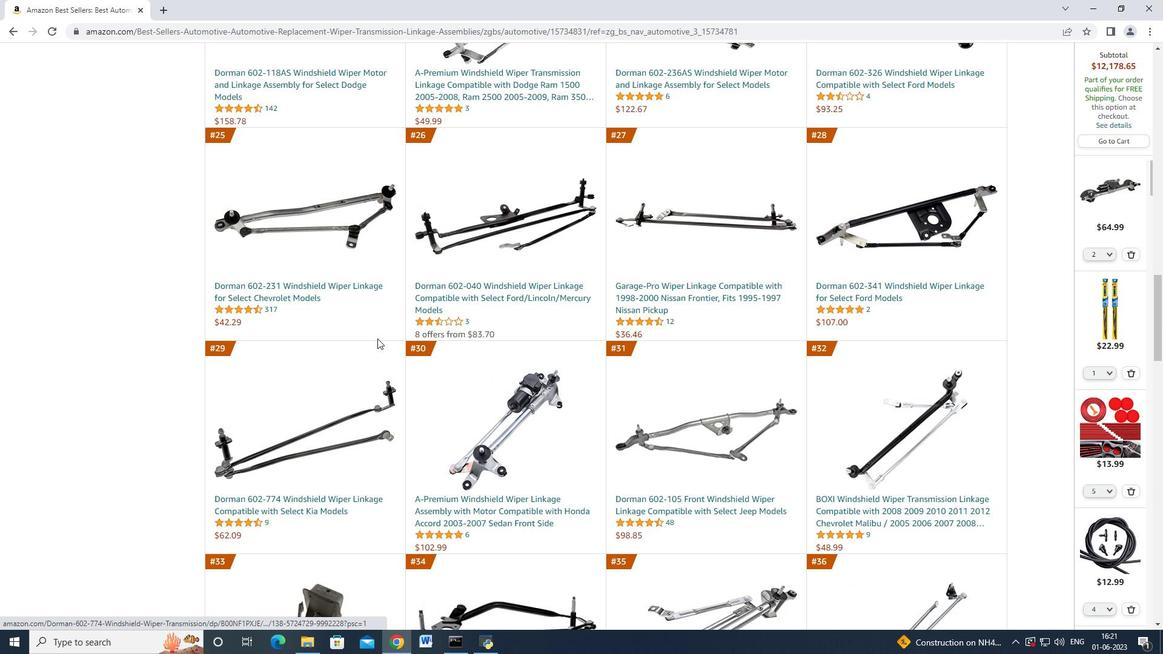 
Action: Mouse scrolled (377, 339) with delta (0, 0)
Screenshot: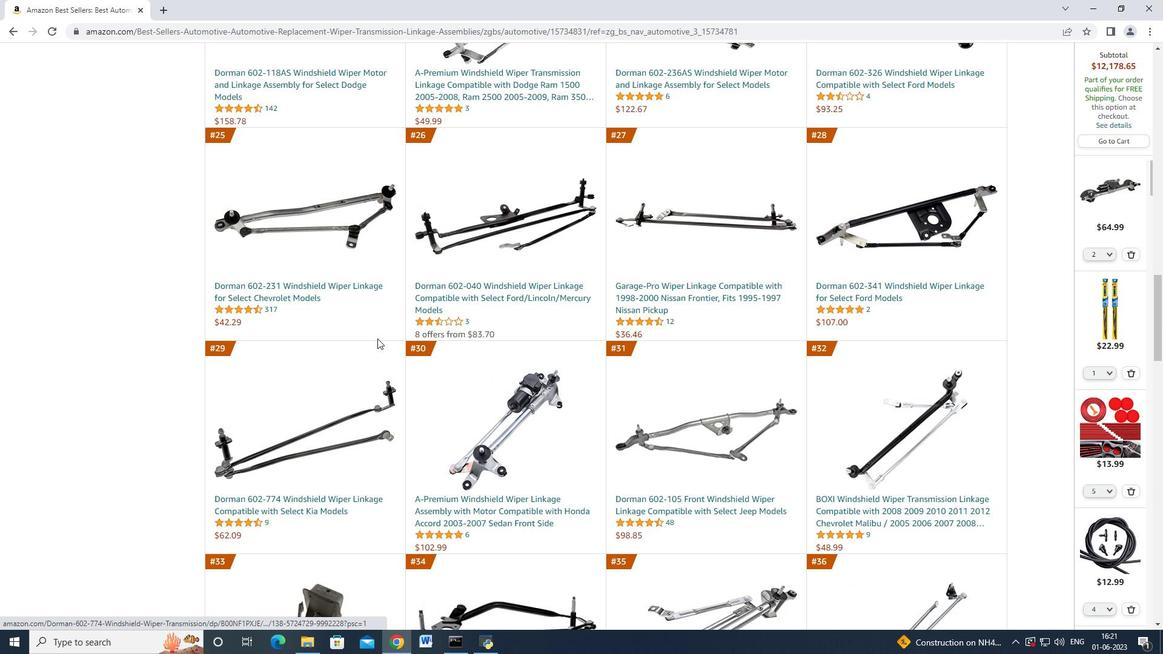 
Action: Mouse scrolled (377, 339) with delta (0, 0)
Screenshot: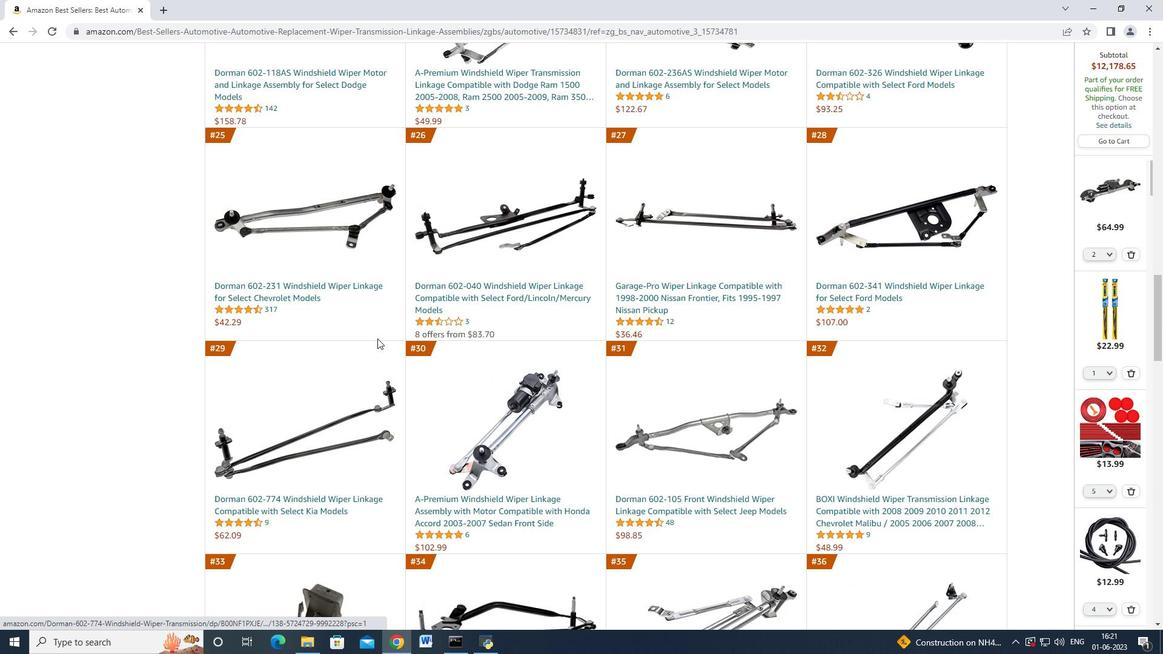
Action: Mouse scrolled (377, 339) with delta (0, 0)
Screenshot: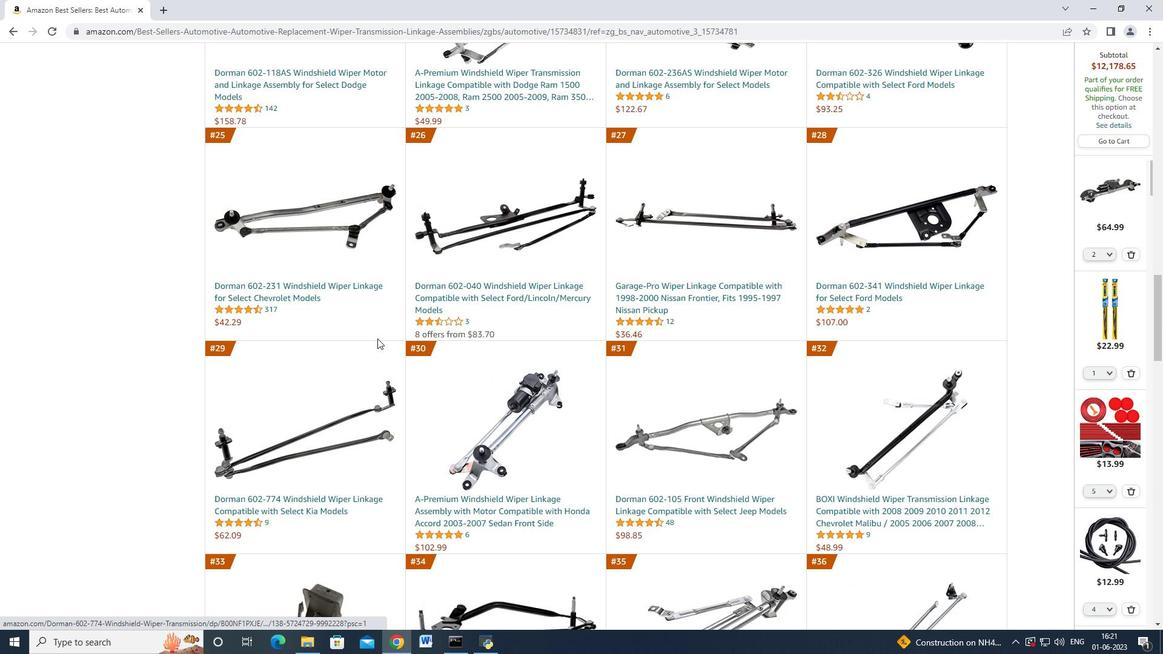 
Action: Mouse scrolled (377, 339) with delta (0, 0)
Screenshot: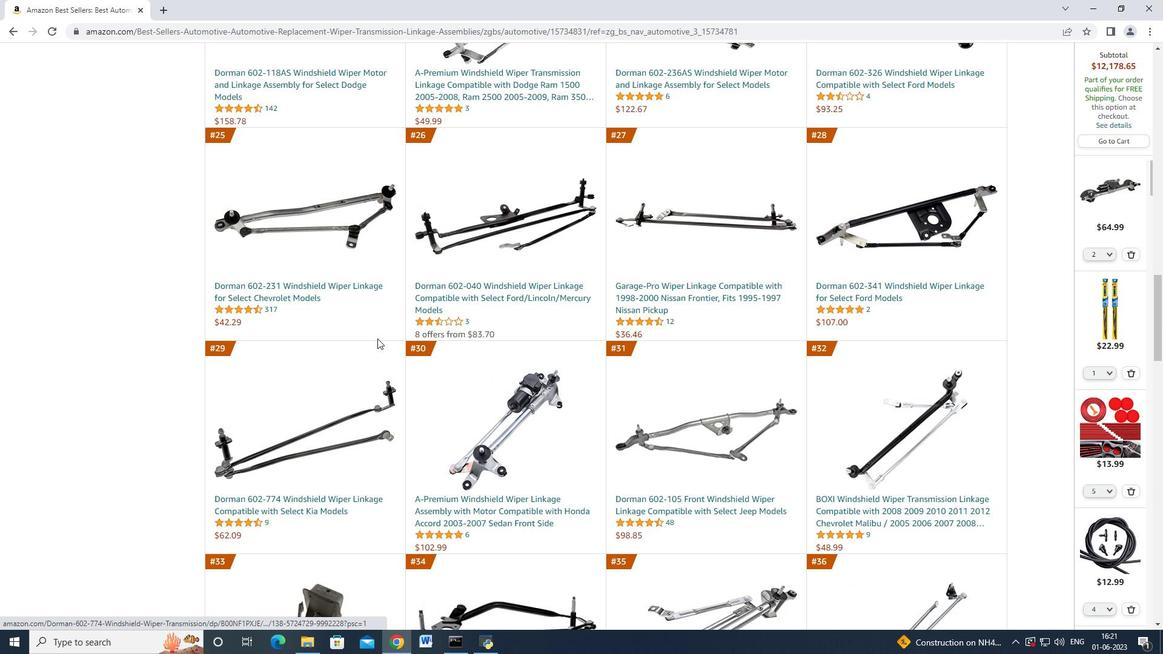 
Action: Mouse moved to (376, 338)
Screenshot: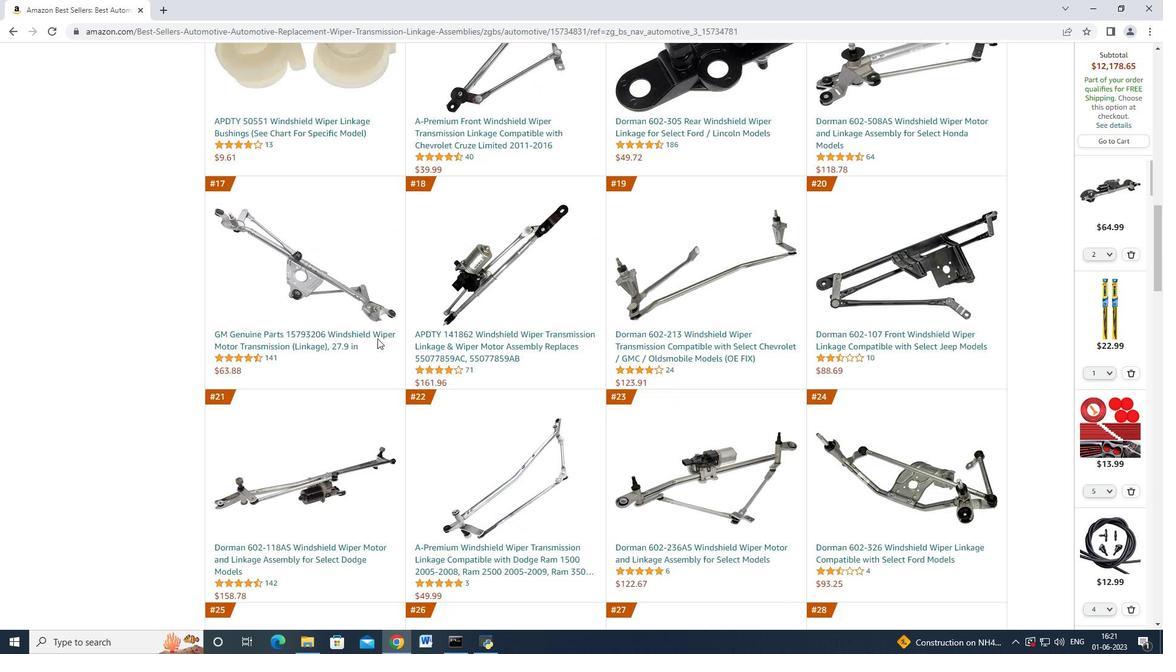 
Action: Mouse scrolled (376, 339) with delta (0, 0)
Screenshot: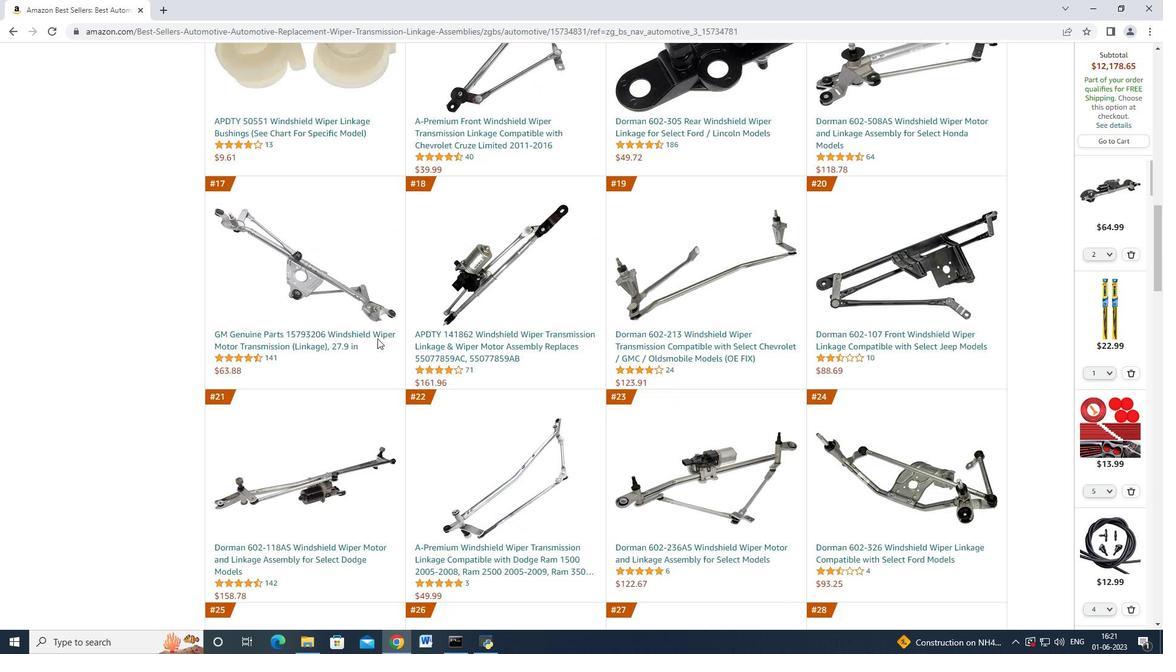 
Action: Mouse moved to (375, 338)
Screenshot: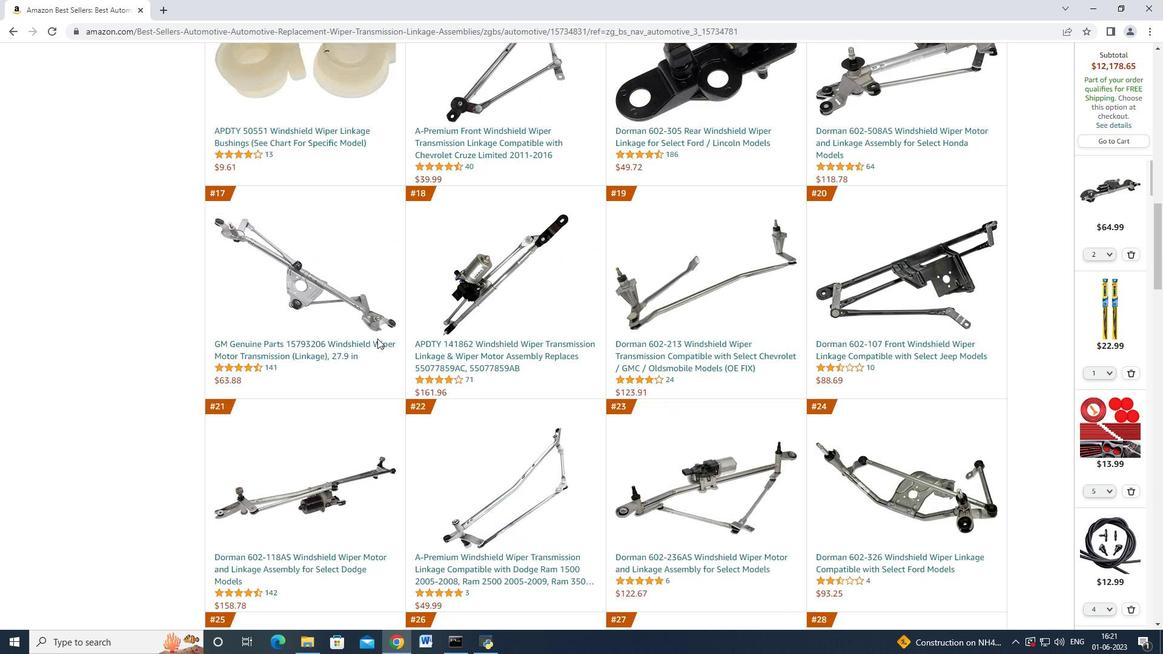 
Action: Mouse scrolled (376, 339) with delta (0, 0)
Screenshot: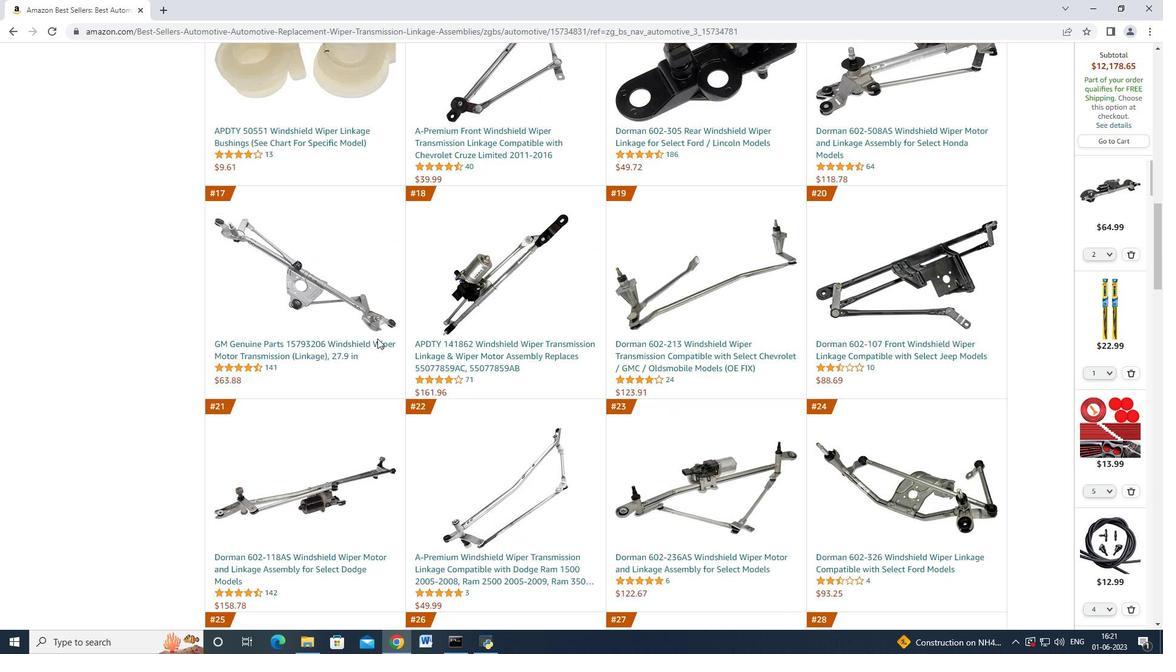 
Action: Mouse scrolled (376, 339) with delta (0, 0)
Screenshot: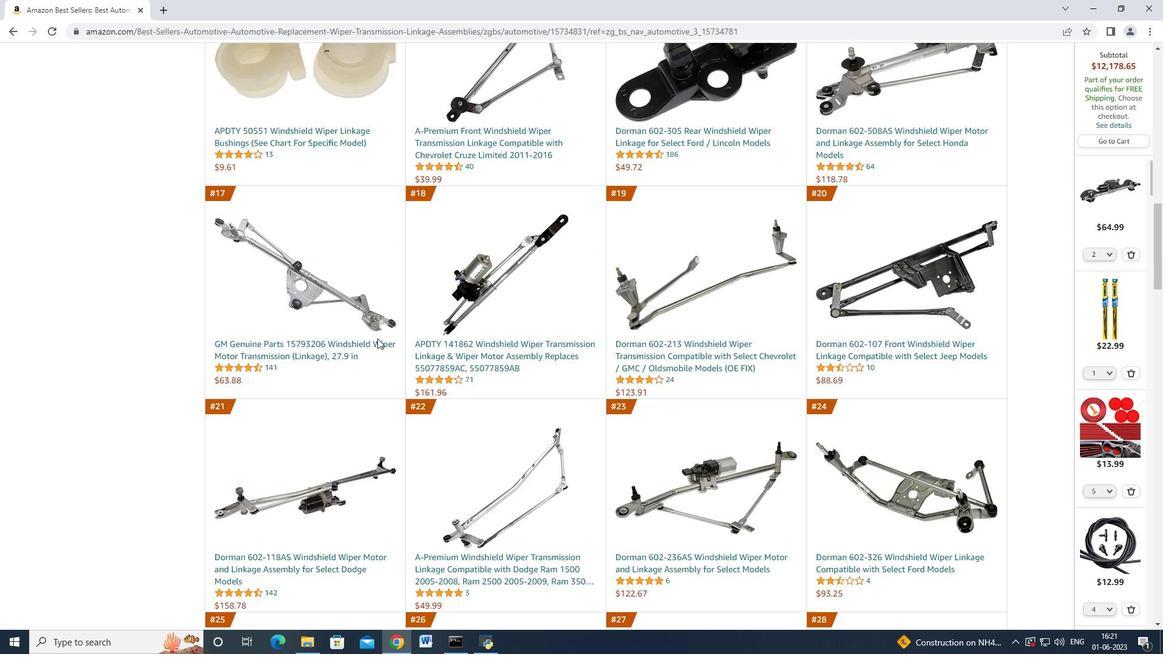 
Action: Mouse scrolled (376, 339) with delta (0, 0)
Screenshot: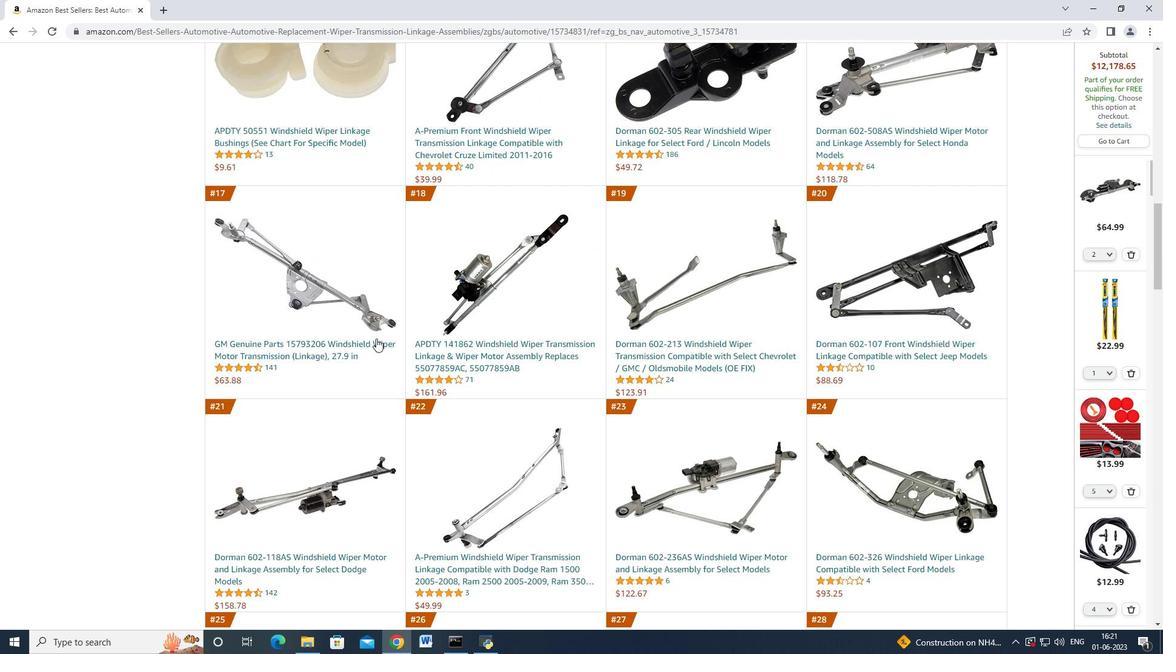 
Action: Mouse scrolled (376, 339) with delta (0, 0)
Screenshot: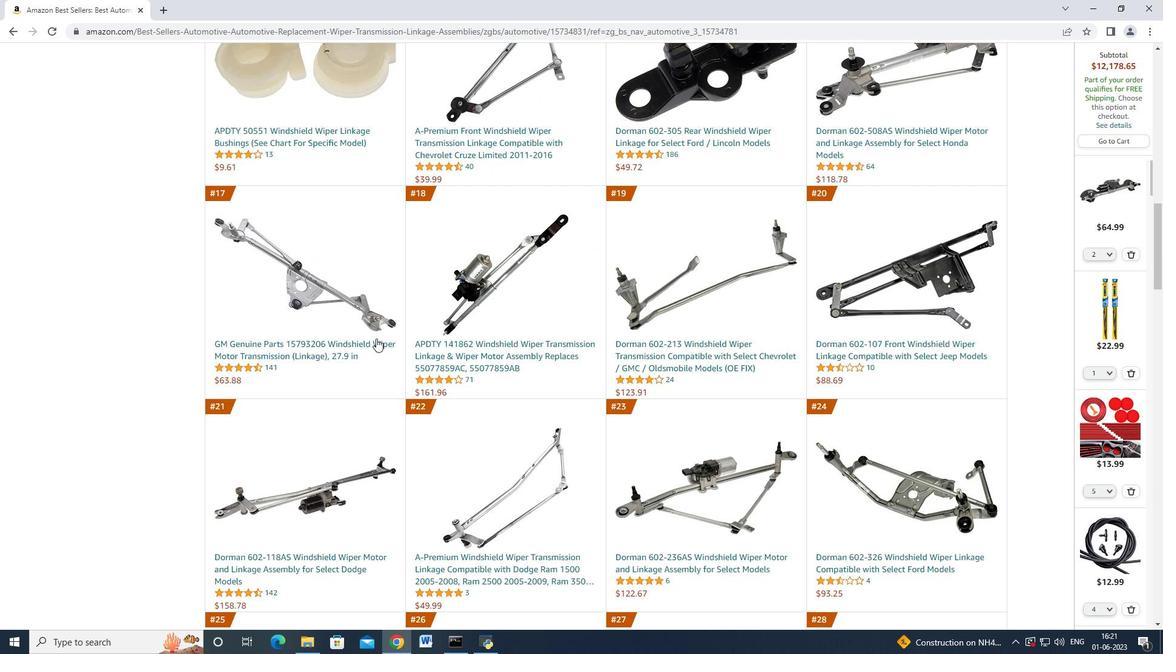 
Action: Mouse scrolled (375, 339) with delta (0, 0)
Screenshot: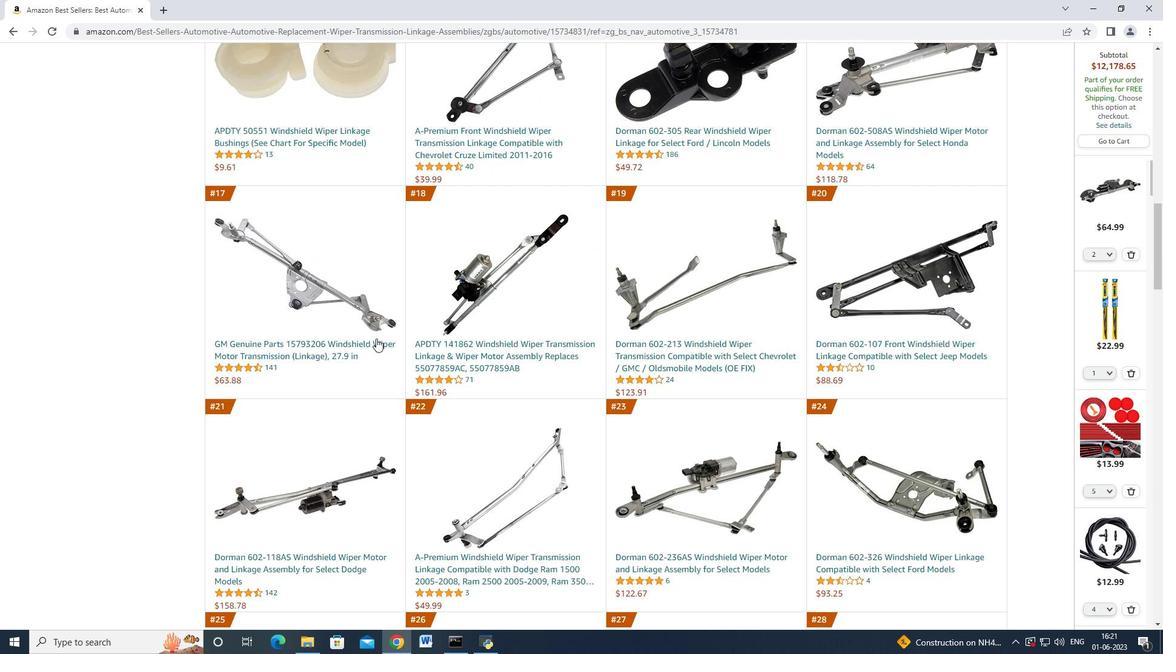 
Action: Mouse scrolled (375, 339) with delta (0, 0)
Screenshot: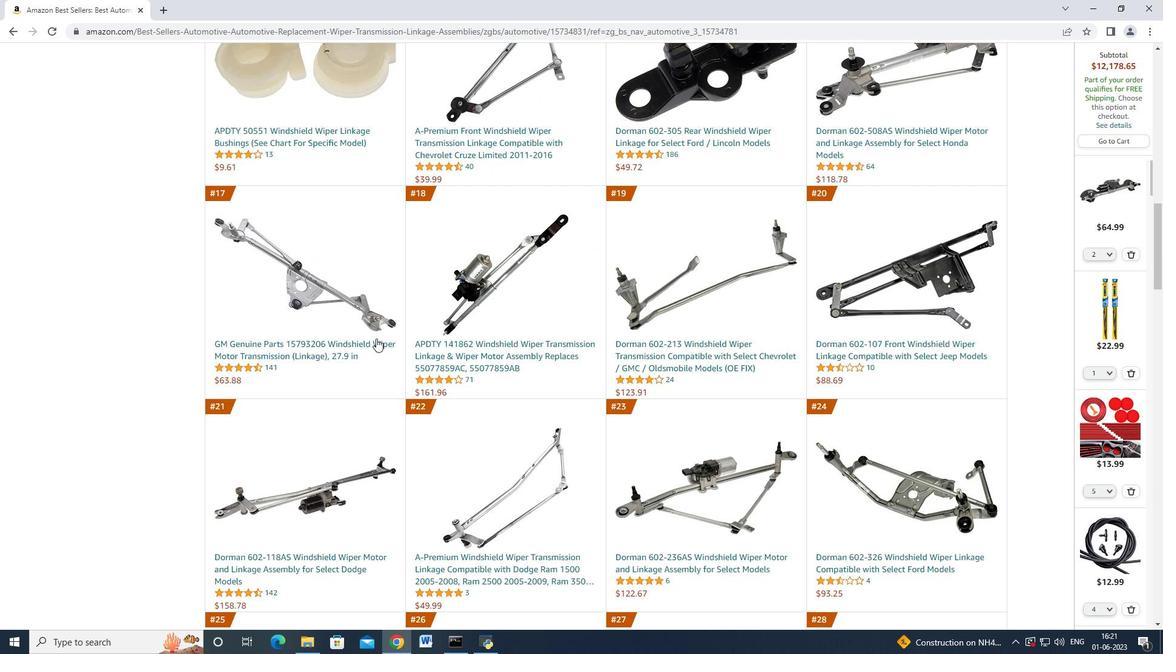 
Action: Mouse moved to (375, 338)
Screenshot: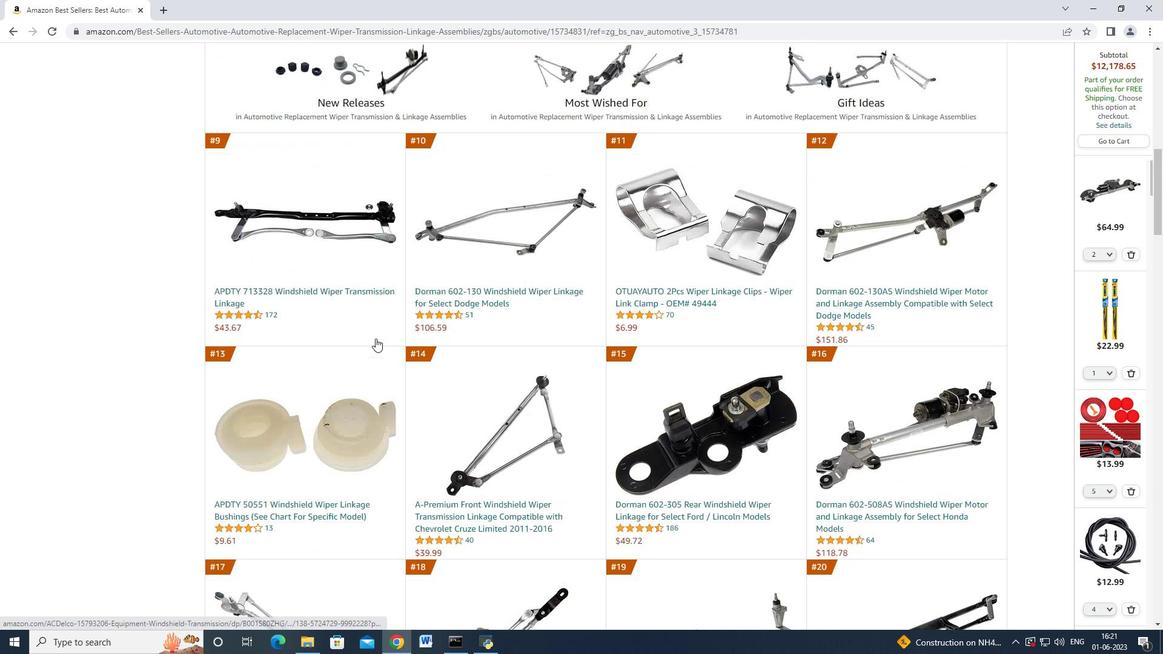 
Action: Mouse scrolled (375, 338) with delta (0, 0)
Screenshot: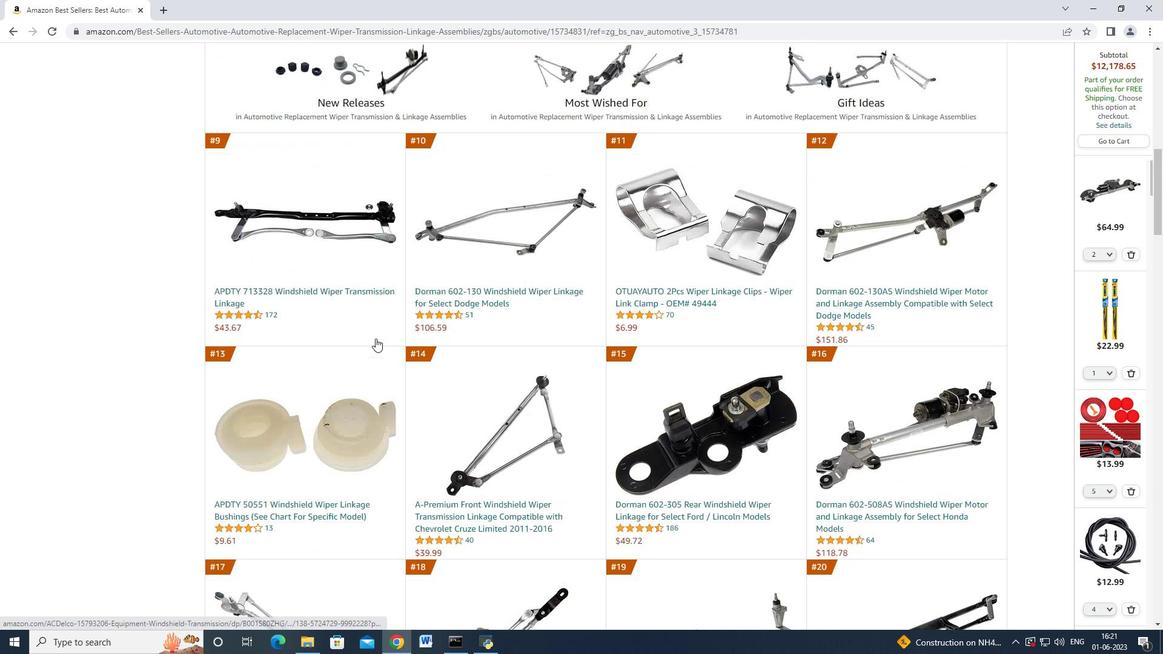 
Action: Mouse moved to (374, 338)
Screenshot: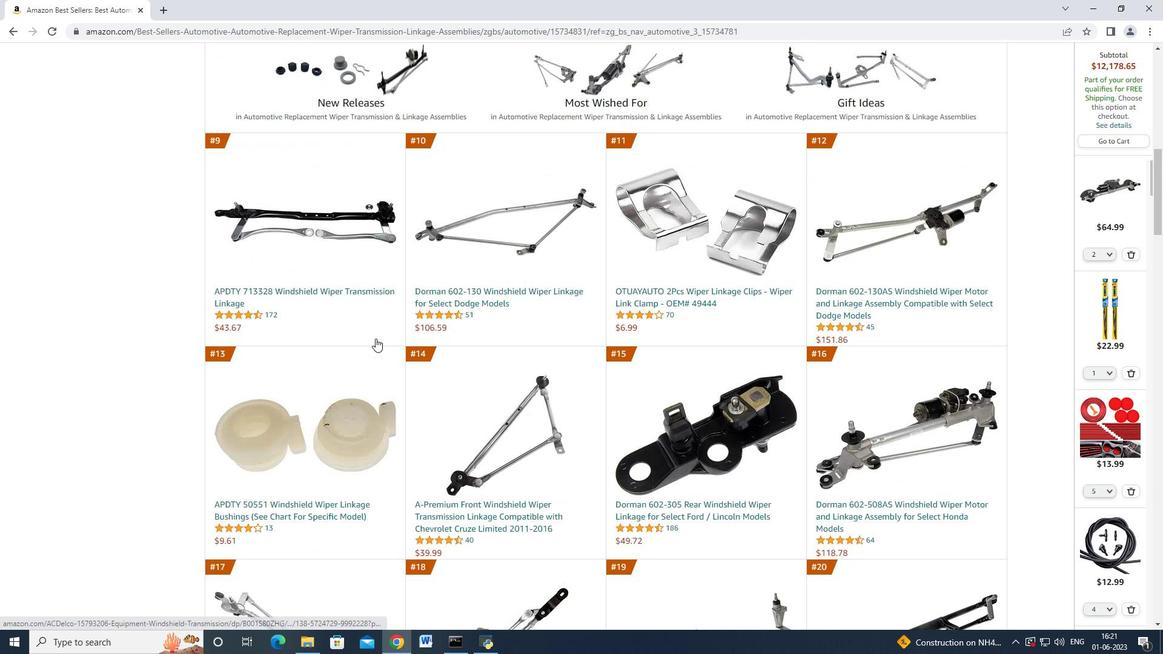 
Action: Mouse scrolled (374, 338) with delta (0, 0)
Screenshot: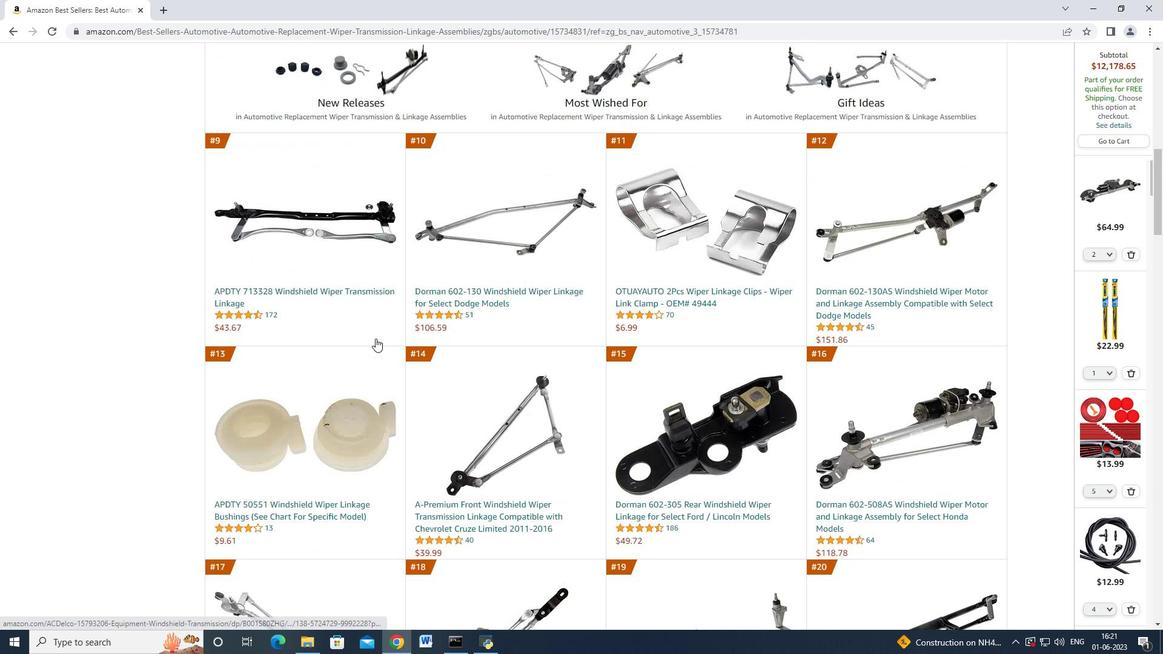 
Action: Mouse scrolled (374, 338) with delta (0, 0)
Screenshot: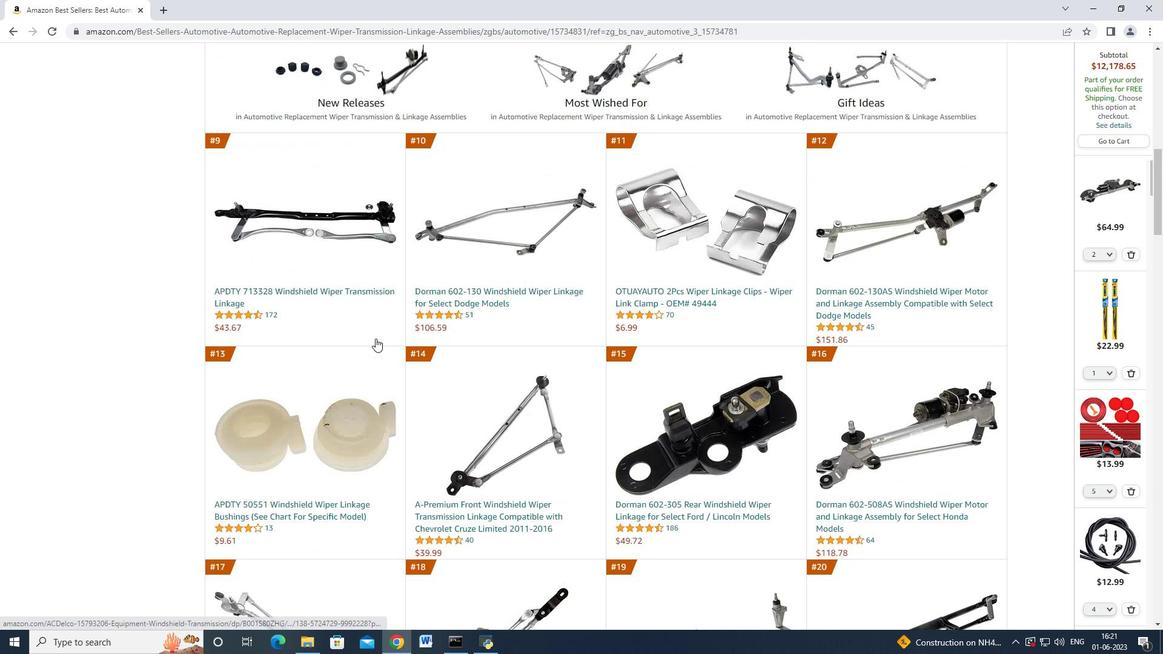 
Action: Mouse scrolled (374, 338) with delta (0, 0)
Screenshot: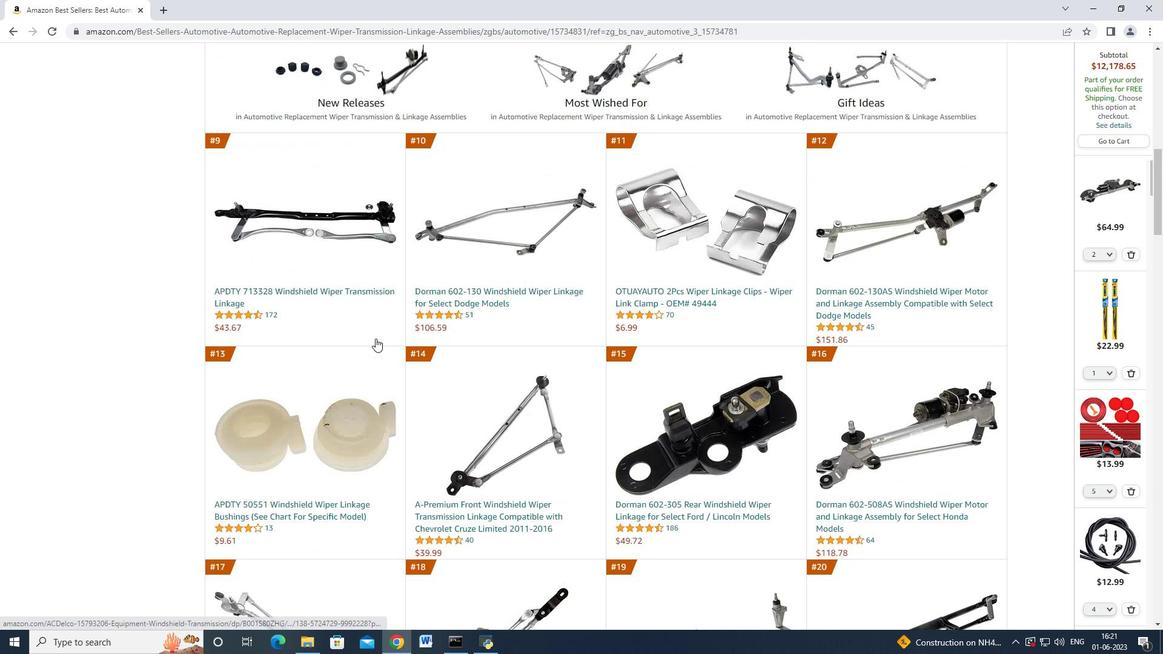 
Action: Mouse scrolled (374, 338) with delta (0, 0)
Screenshot: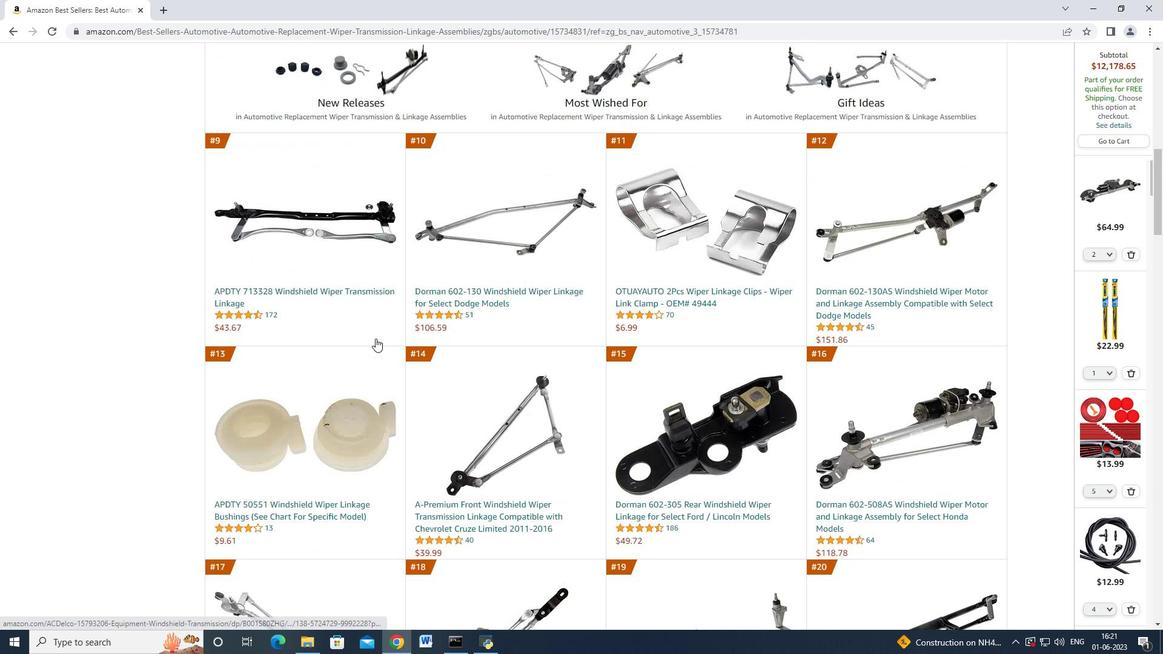 
Action: Mouse scrolled (374, 338) with delta (0, 0)
Screenshot: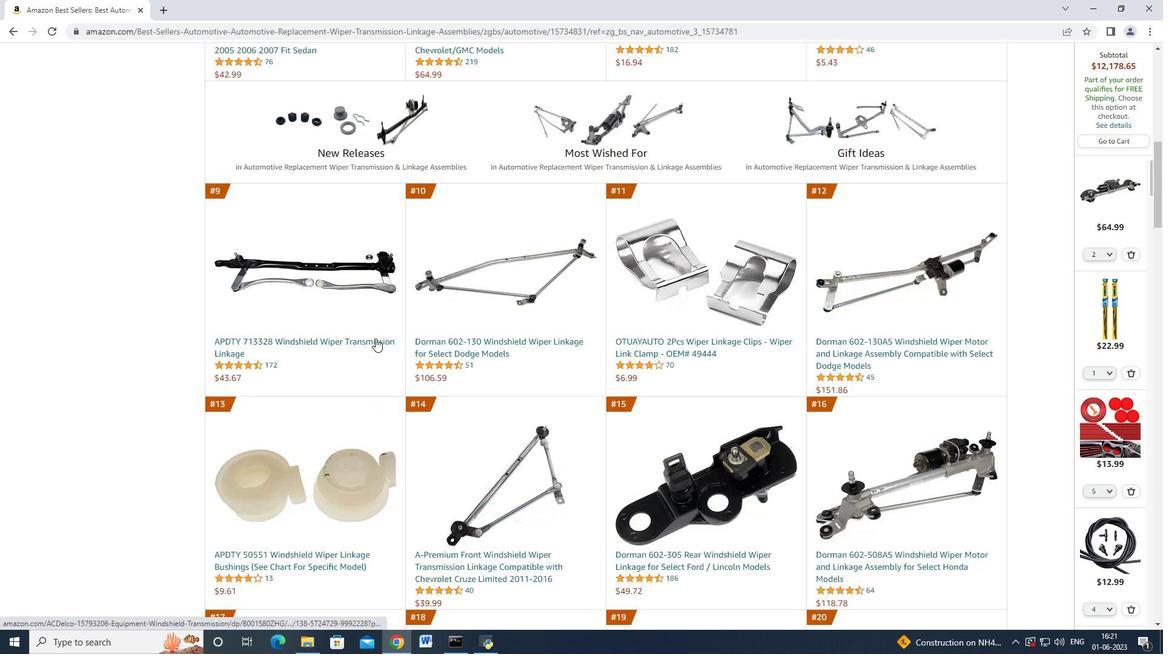 
Action: Mouse scrolled (374, 338) with delta (0, 0)
Screenshot: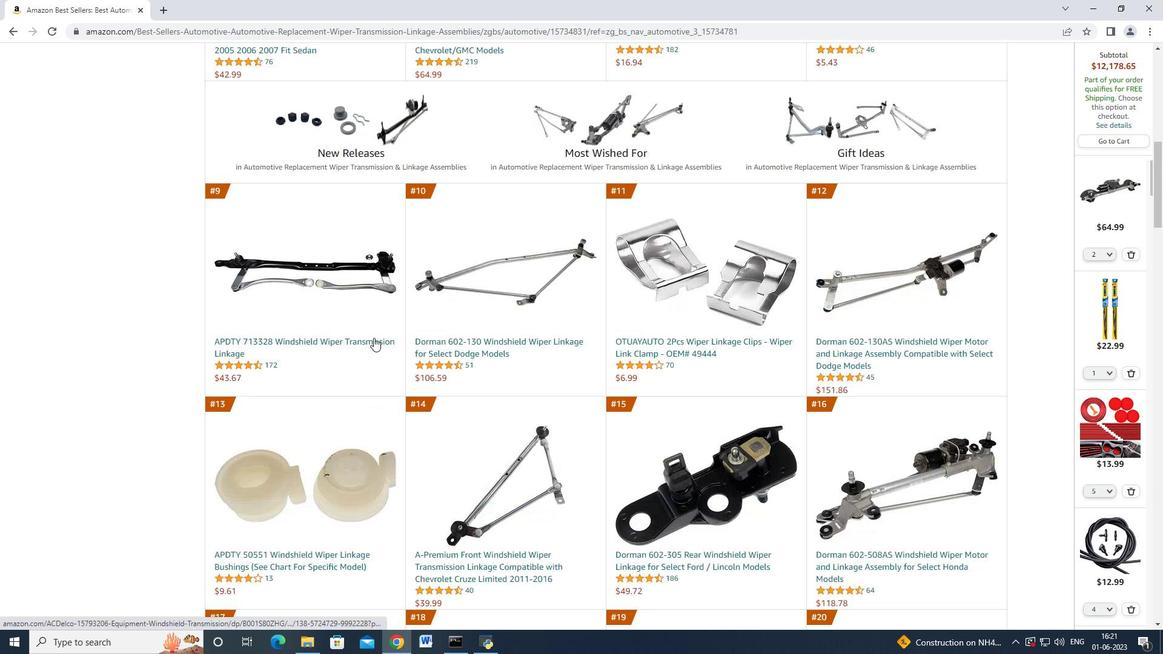 
Action: Mouse moved to (366, 336)
Screenshot: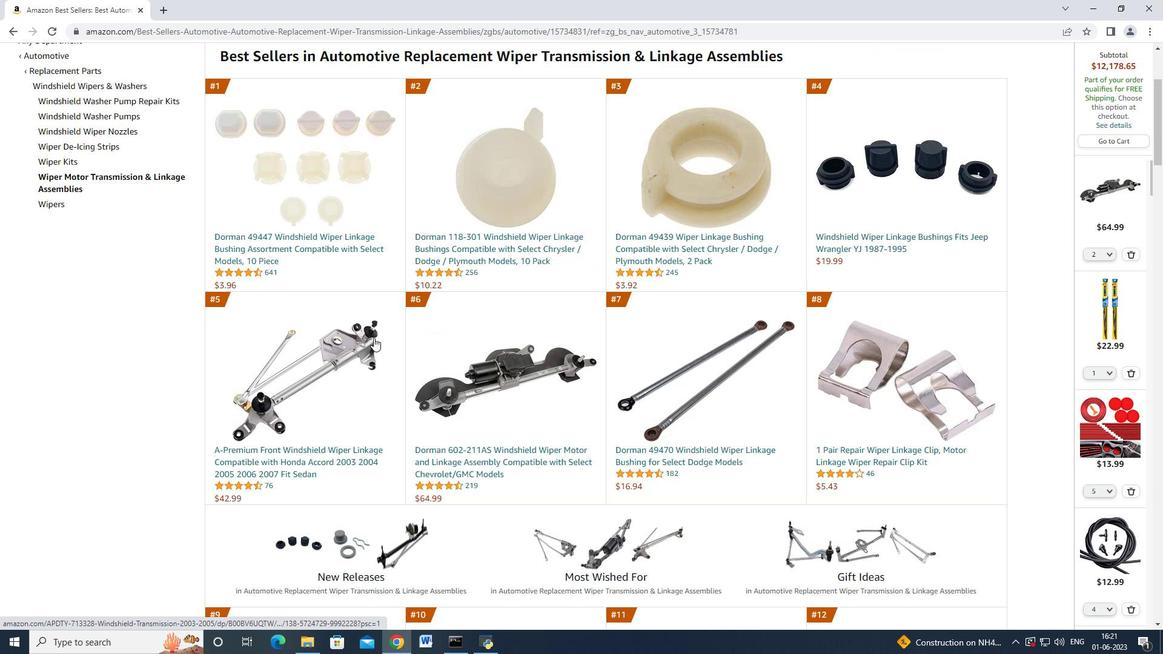 
Action: Mouse scrolled (366, 337) with delta (0, 0)
Screenshot: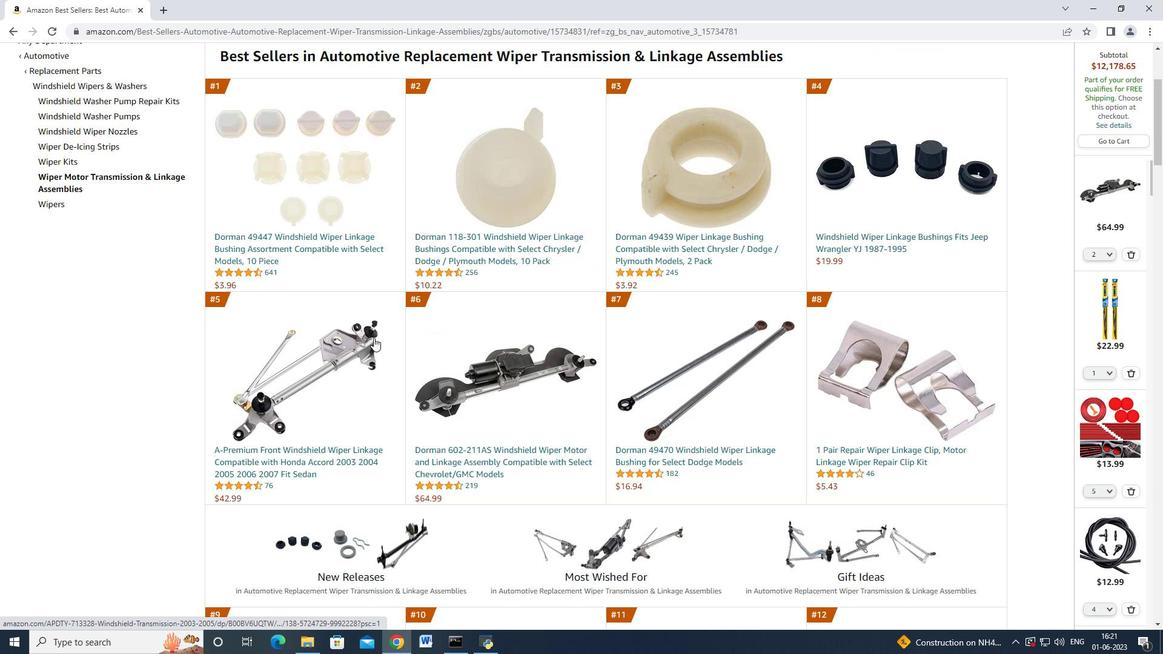 
Action: Mouse moved to (366, 336)
Screenshot: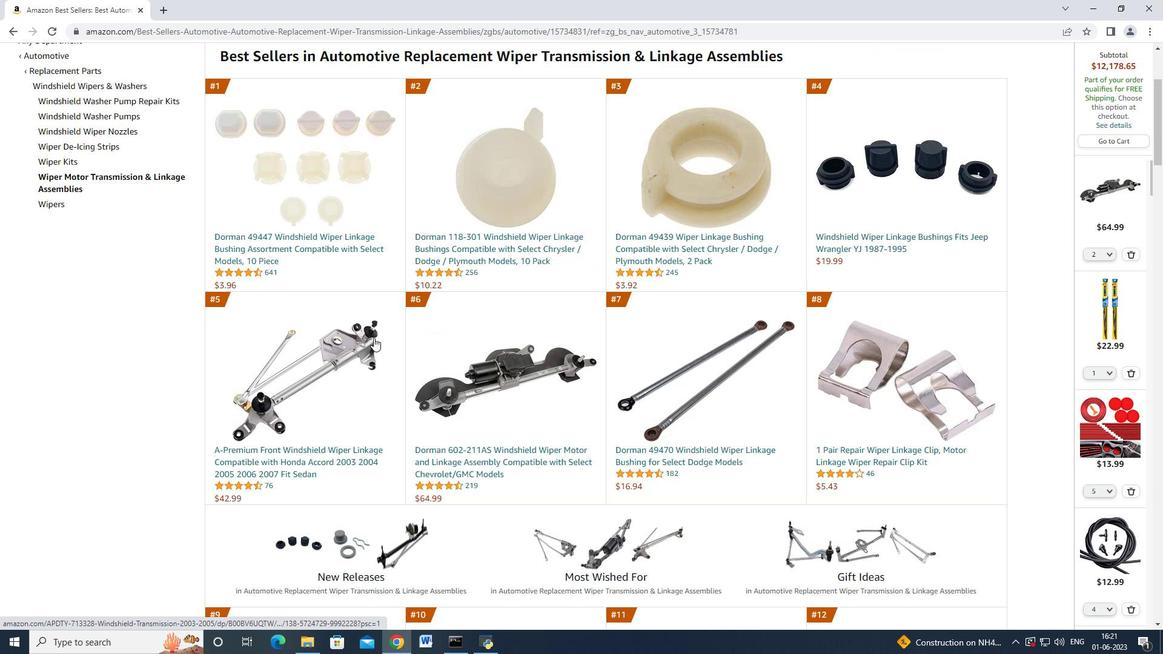 
Action: Mouse scrolled (366, 337) with delta (0, 0)
Screenshot: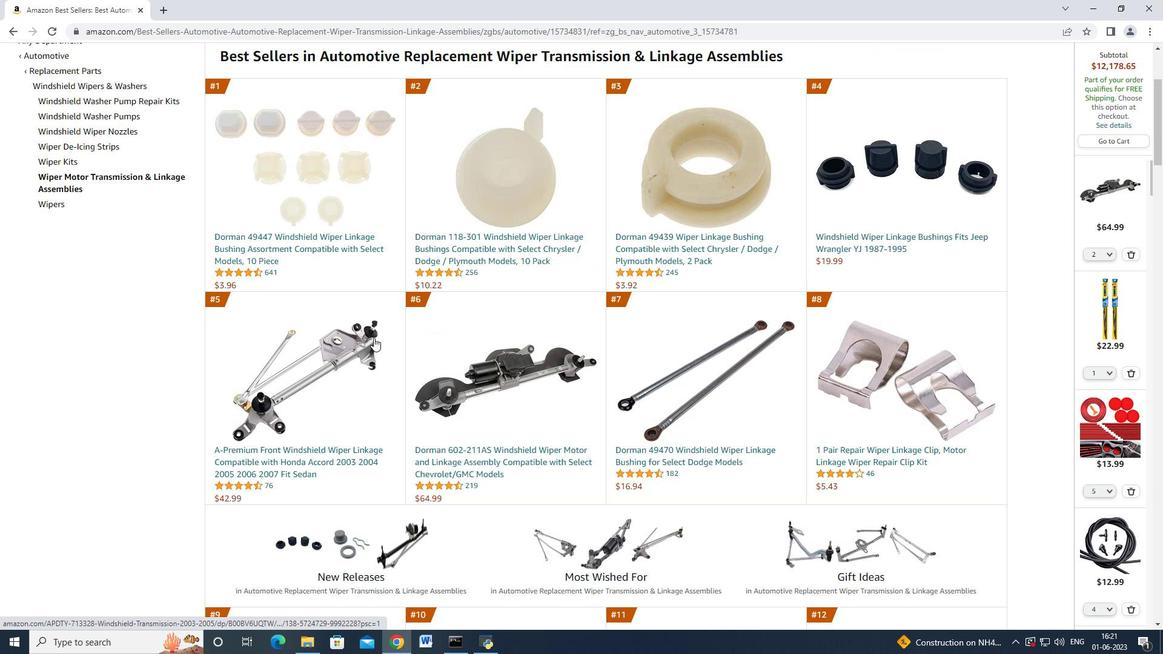 
Action: Mouse scrolled (366, 337) with delta (0, 0)
Screenshot: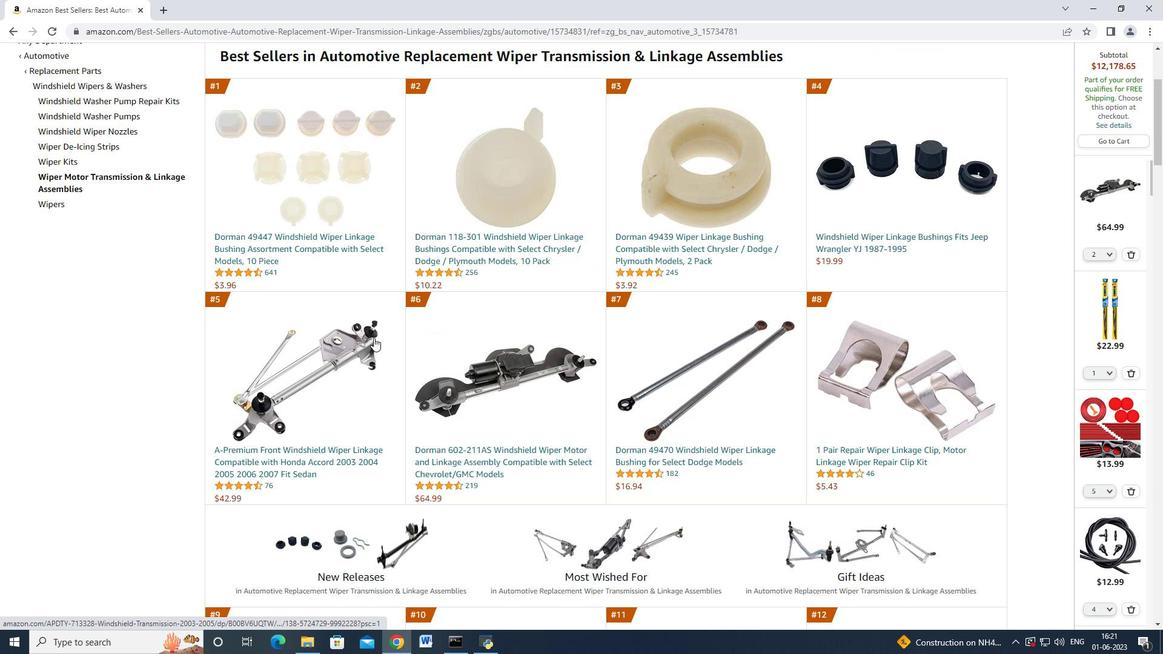 
Action: Mouse scrolled (366, 337) with delta (0, 0)
Screenshot: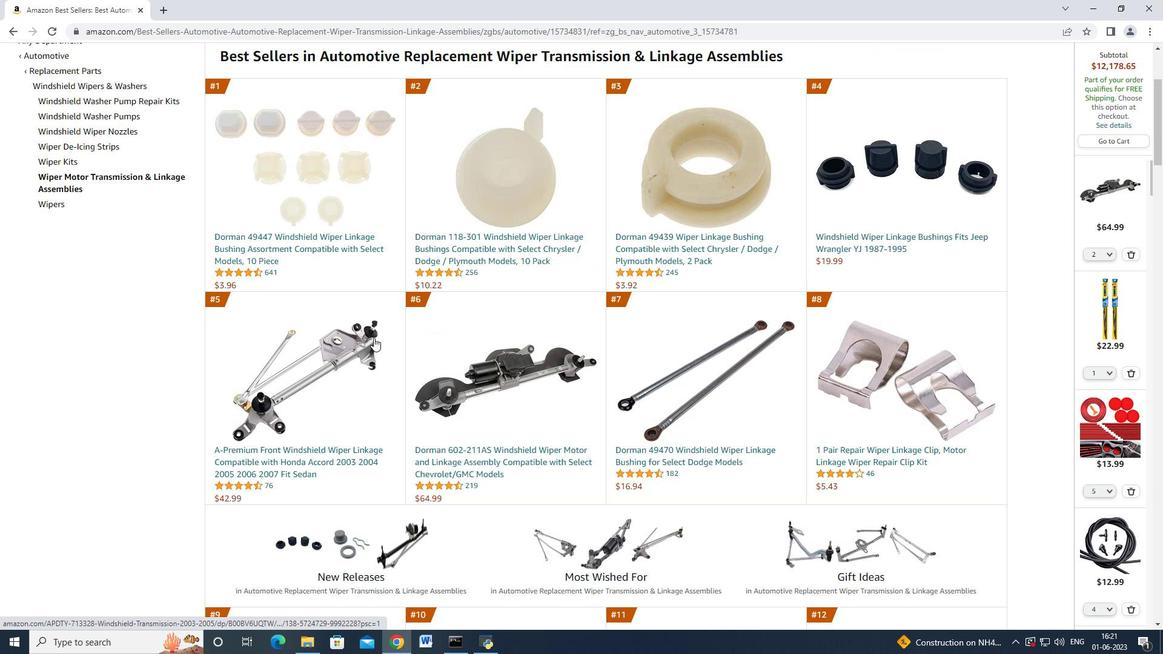 
Action: Mouse scrolled (366, 337) with delta (0, 0)
Screenshot: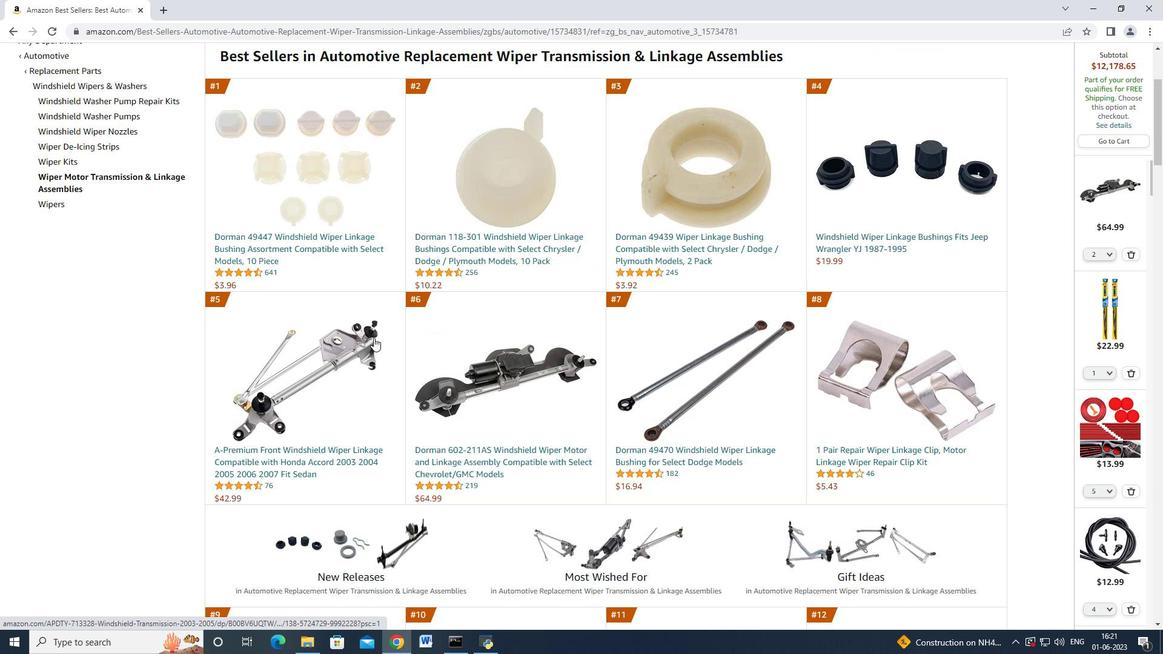 
Action: Mouse scrolled (366, 337) with delta (0, 0)
Screenshot: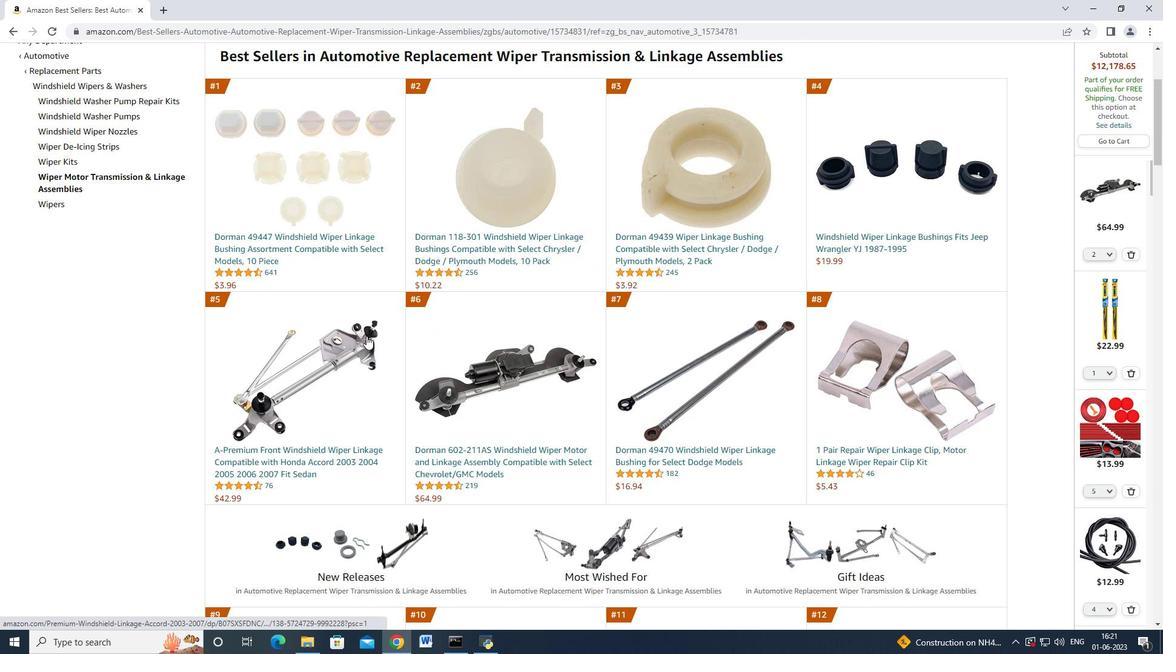 
Action: Mouse moved to (39, 384)
Screenshot: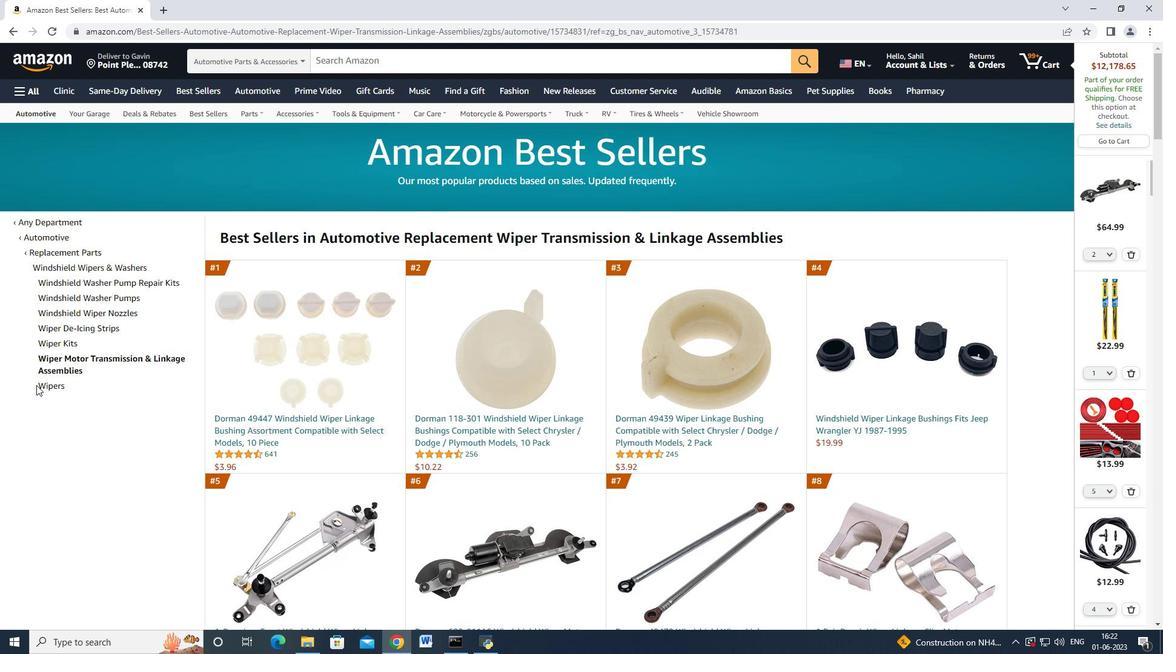 
Action: Mouse pressed left at (39, 384)
Screenshot: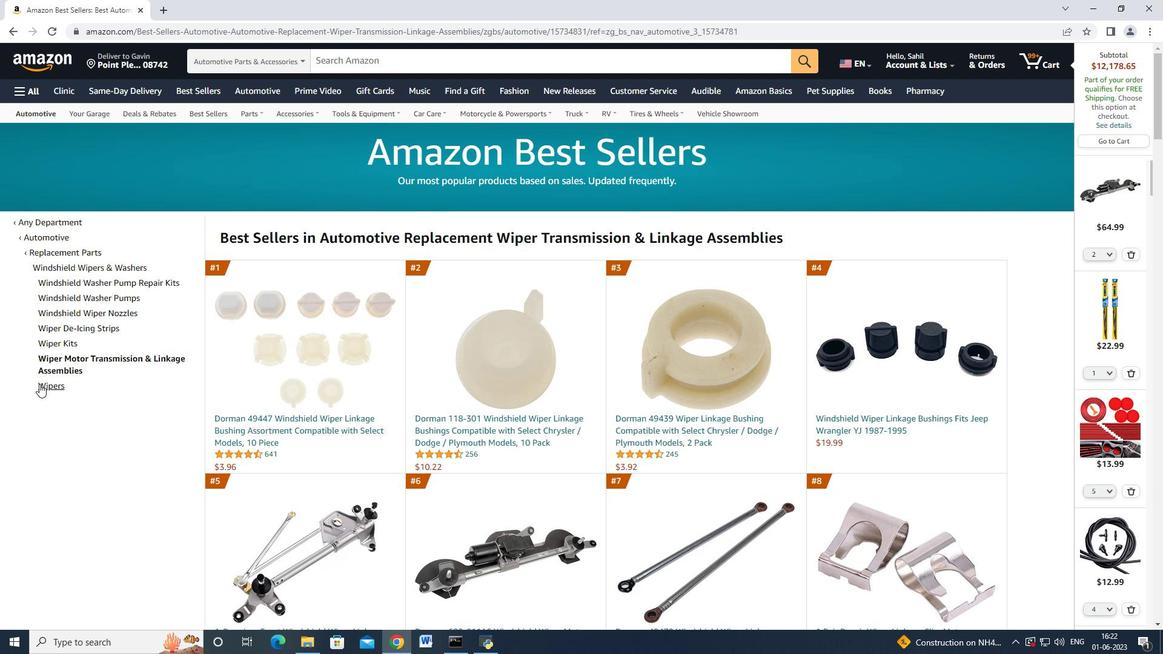 
Action: Mouse moved to (328, 363)
Screenshot: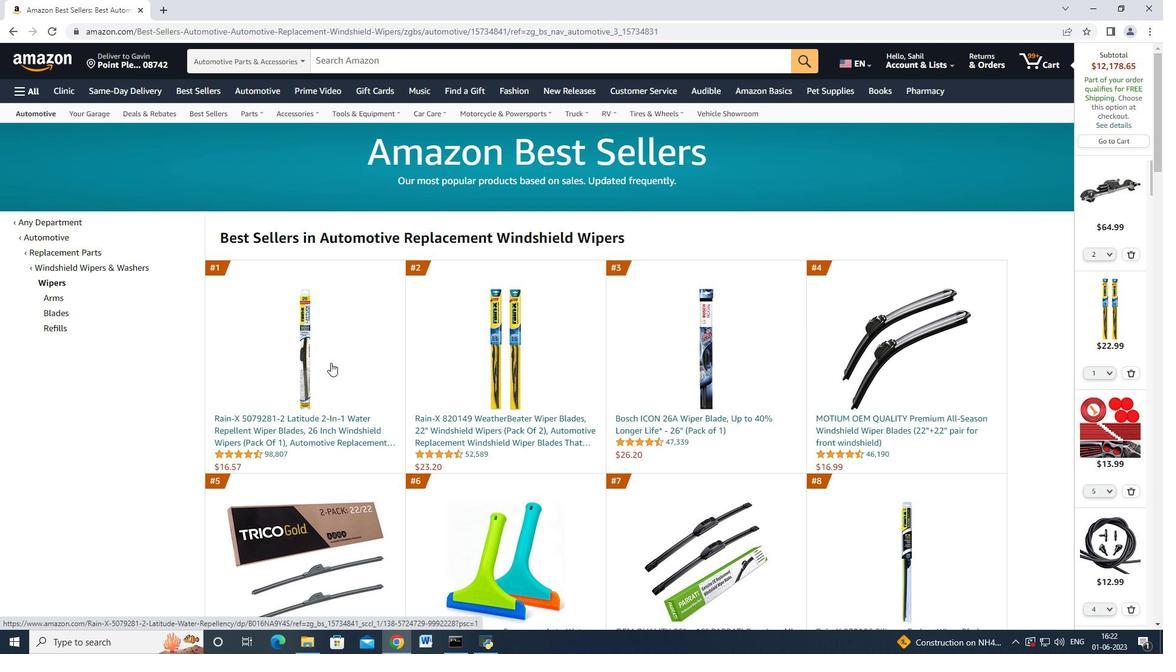 
Action: Mouse scrolled (328, 362) with delta (0, 0)
Screenshot: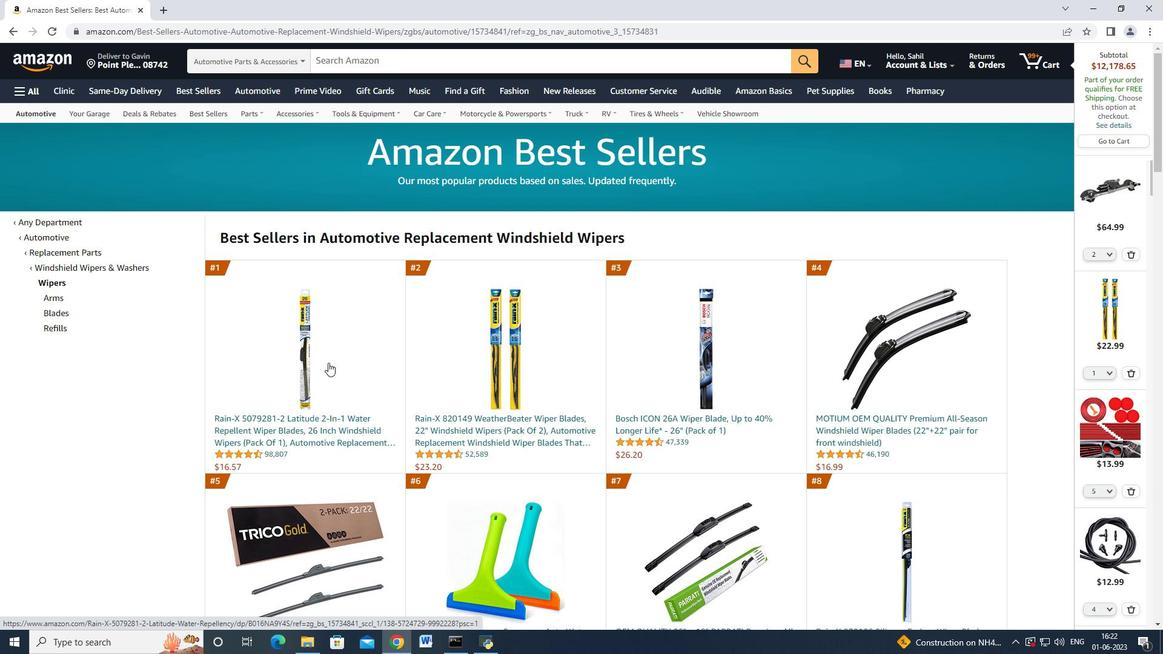 
Action: Mouse scrolled (328, 362) with delta (0, 0)
Screenshot: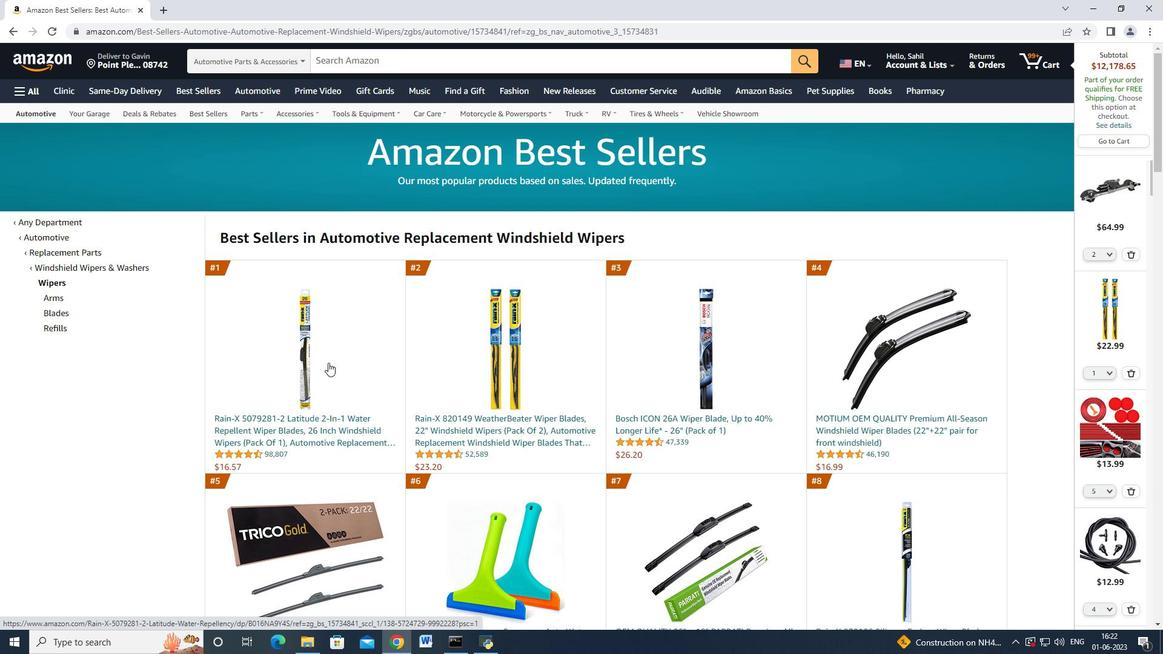 
Action: Mouse moved to (329, 363)
Screenshot: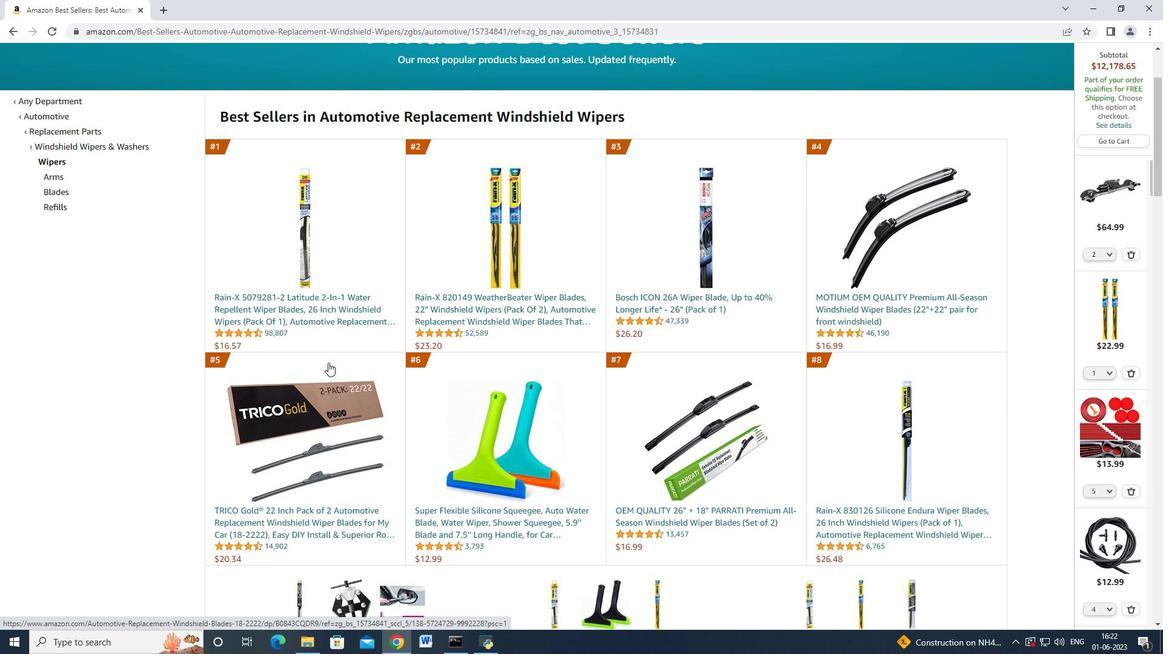 
Action: Mouse scrolled (329, 362) with delta (0, 0)
Screenshot: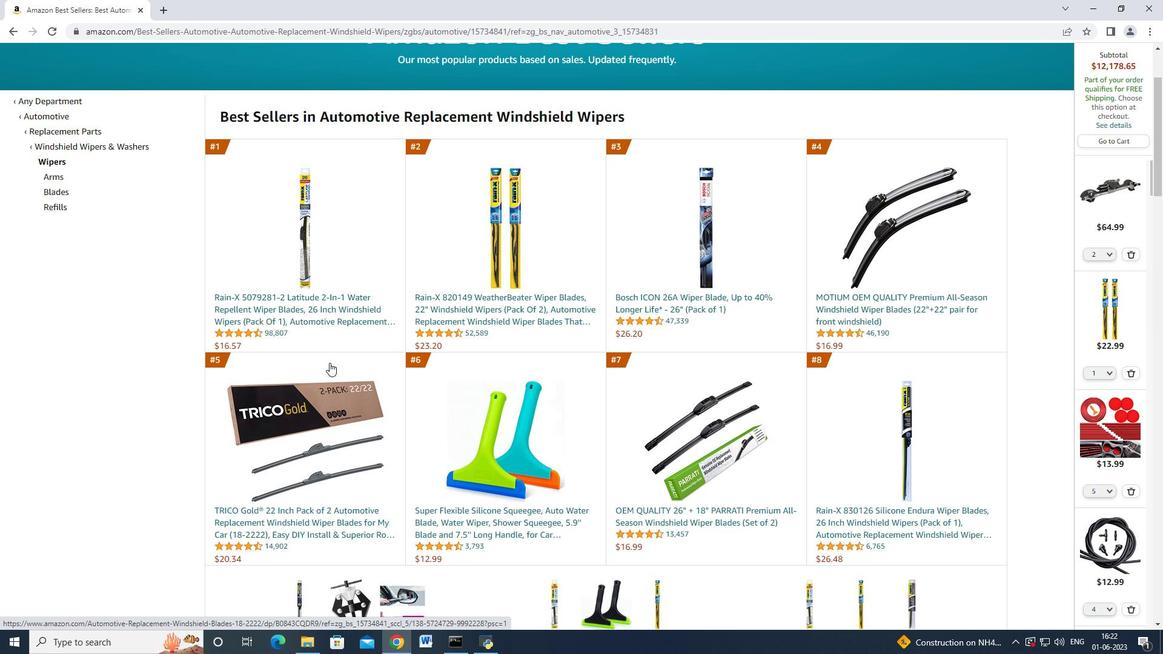 
Action: Mouse scrolled (329, 362) with delta (0, 0)
Screenshot: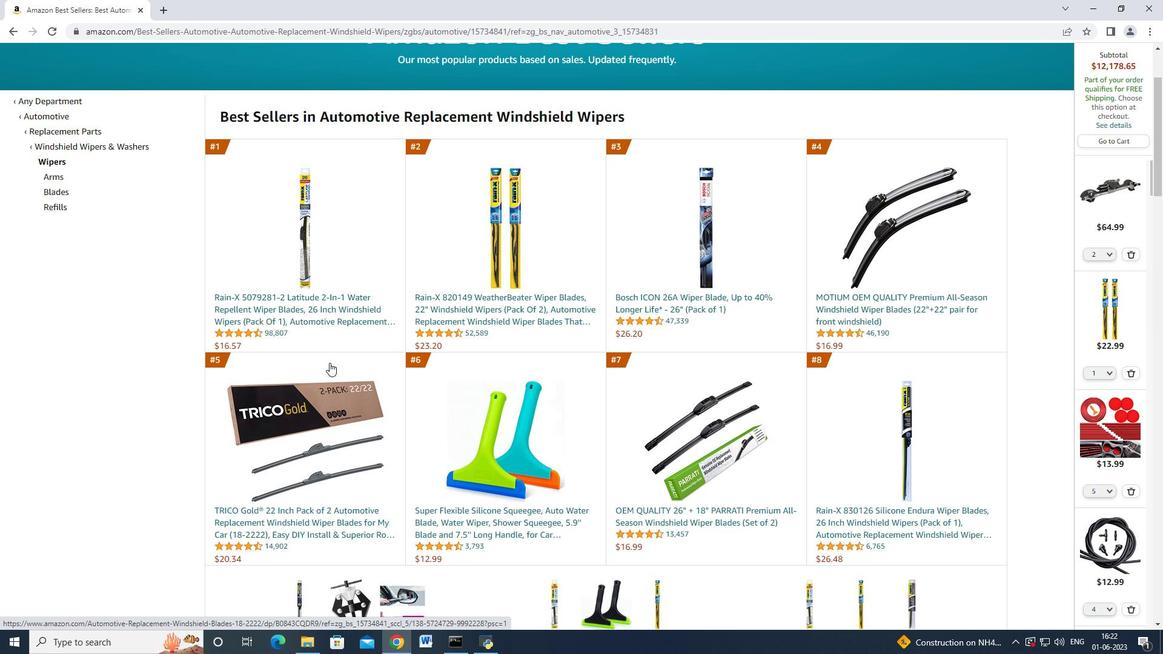 
Action: Mouse scrolled (329, 362) with delta (0, 0)
Screenshot: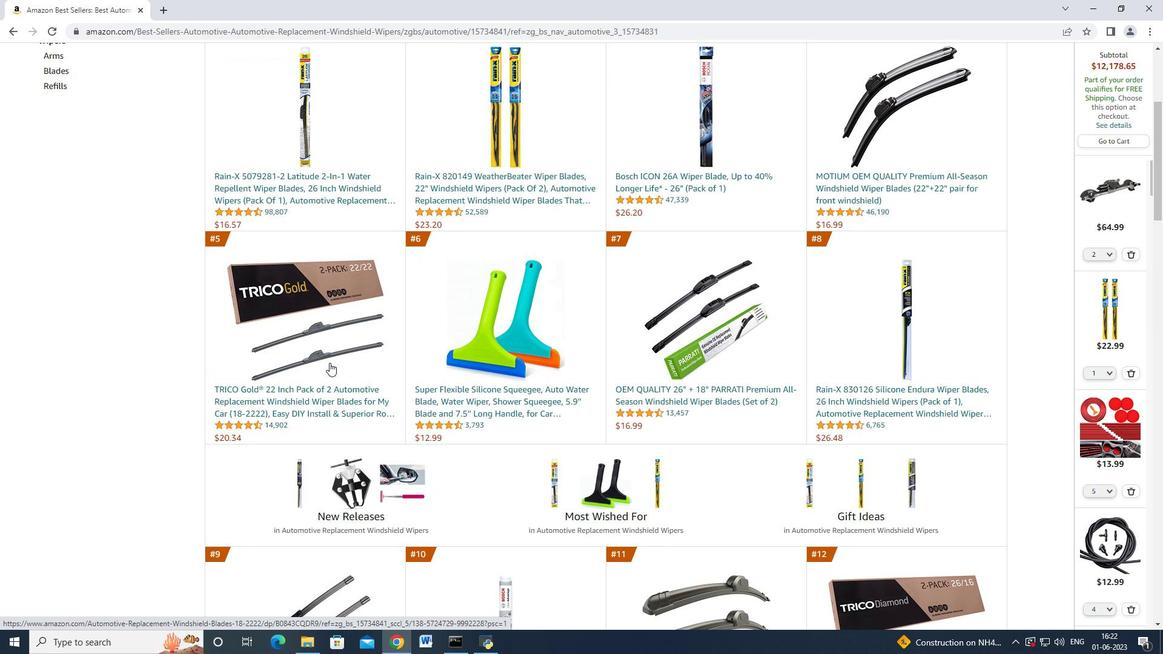 
Action: Mouse moved to (329, 363)
Screenshot: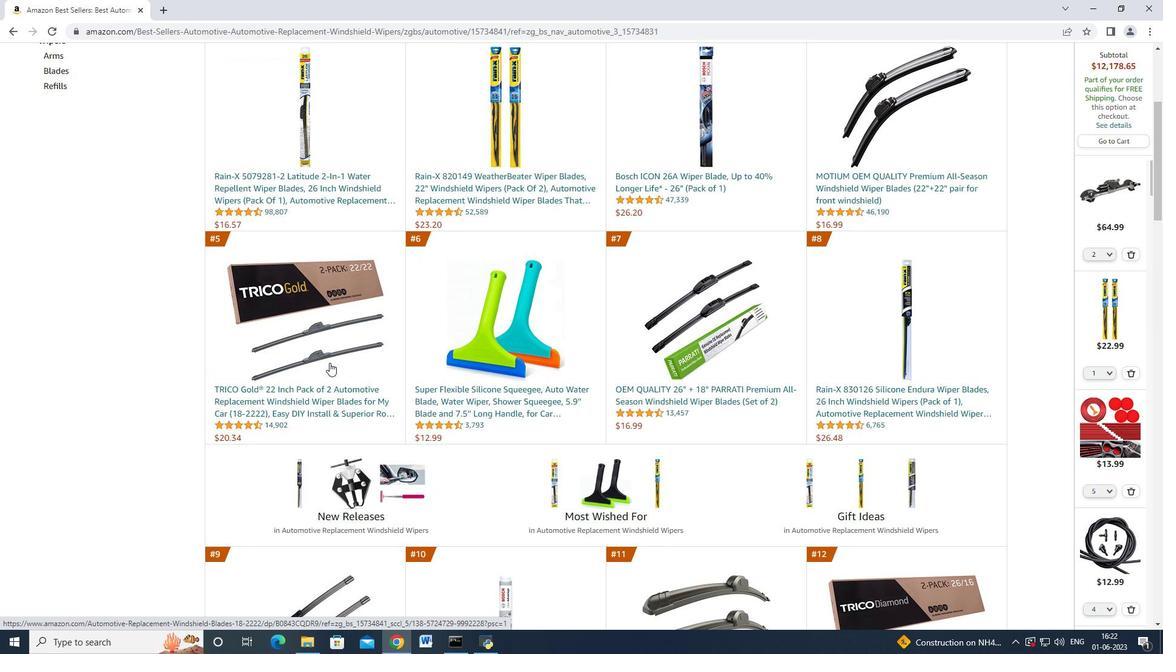 
Action: Mouse scrolled (329, 362) with delta (0, 0)
Screenshot: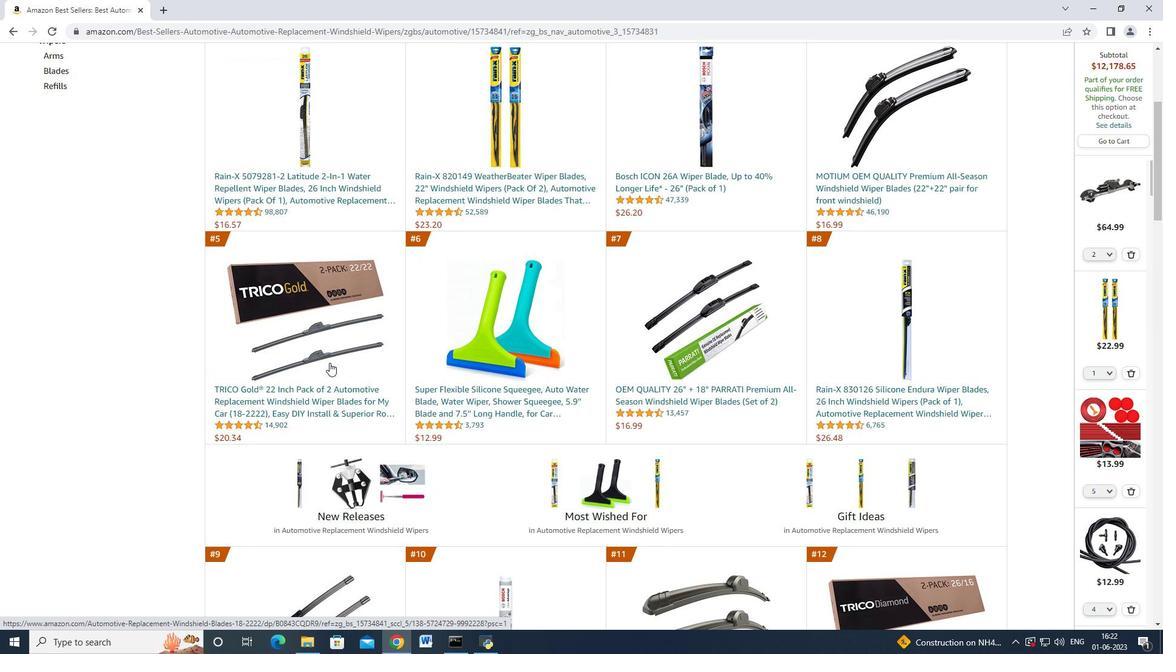 
Action: Mouse scrolled (329, 362) with delta (0, 0)
Screenshot: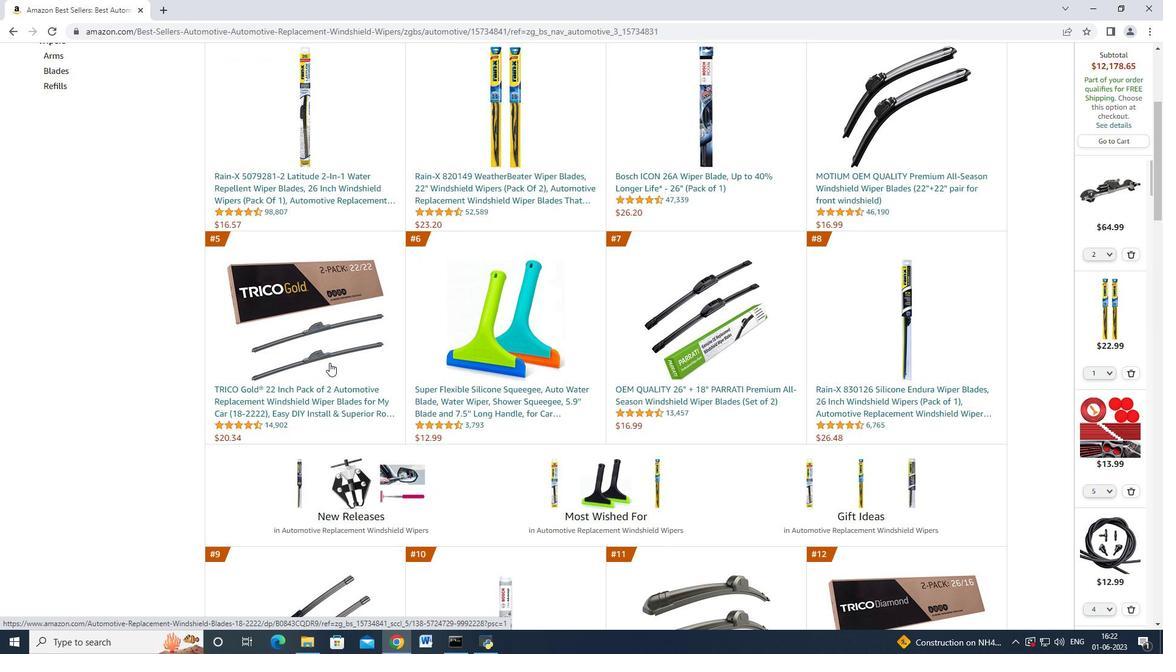 
Action: Mouse moved to (332, 361)
Screenshot: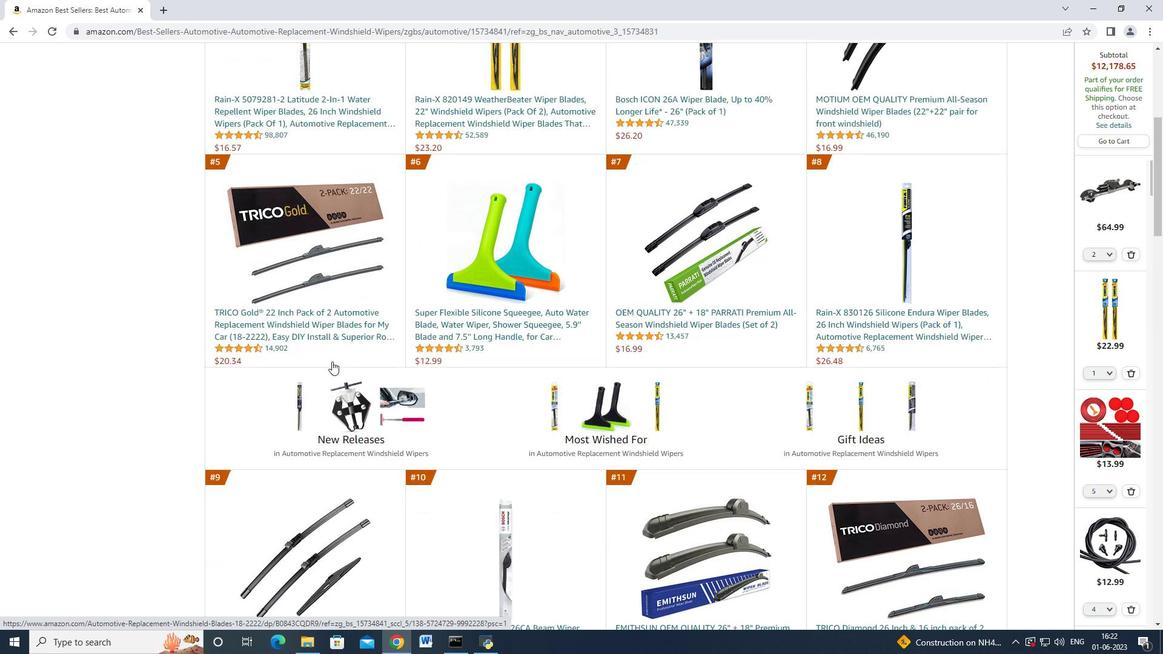 
Action: Mouse scrolled (332, 361) with delta (0, 0)
Screenshot: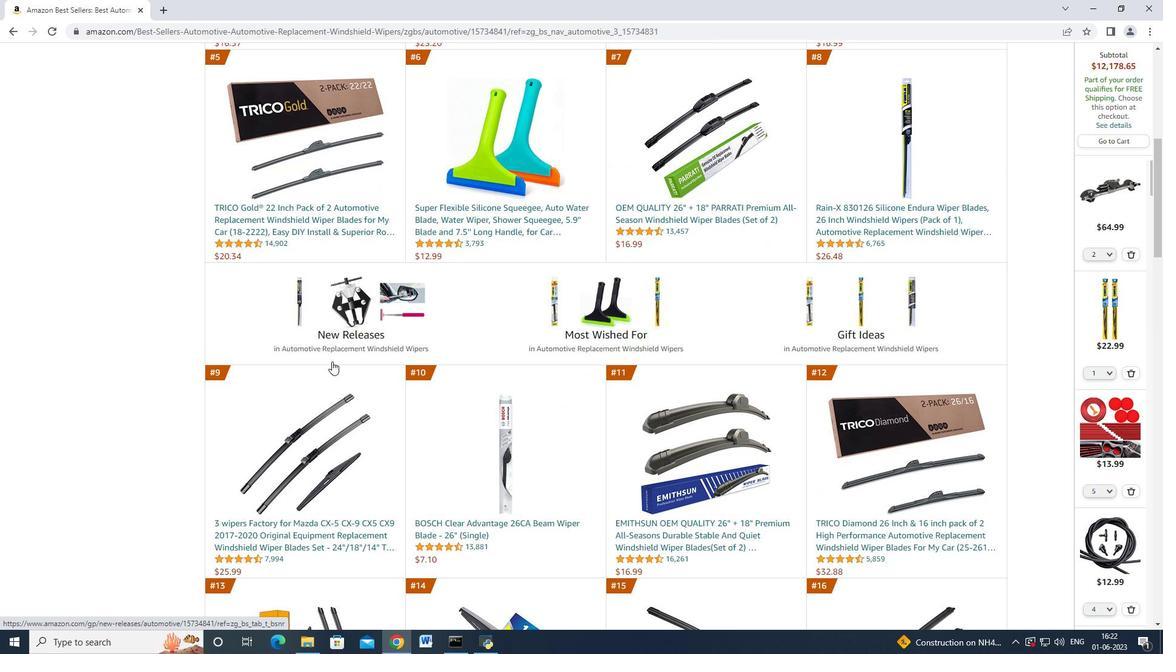 
Action: Mouse scrolled (332, 361) with delta (0, 0)
Screenshot: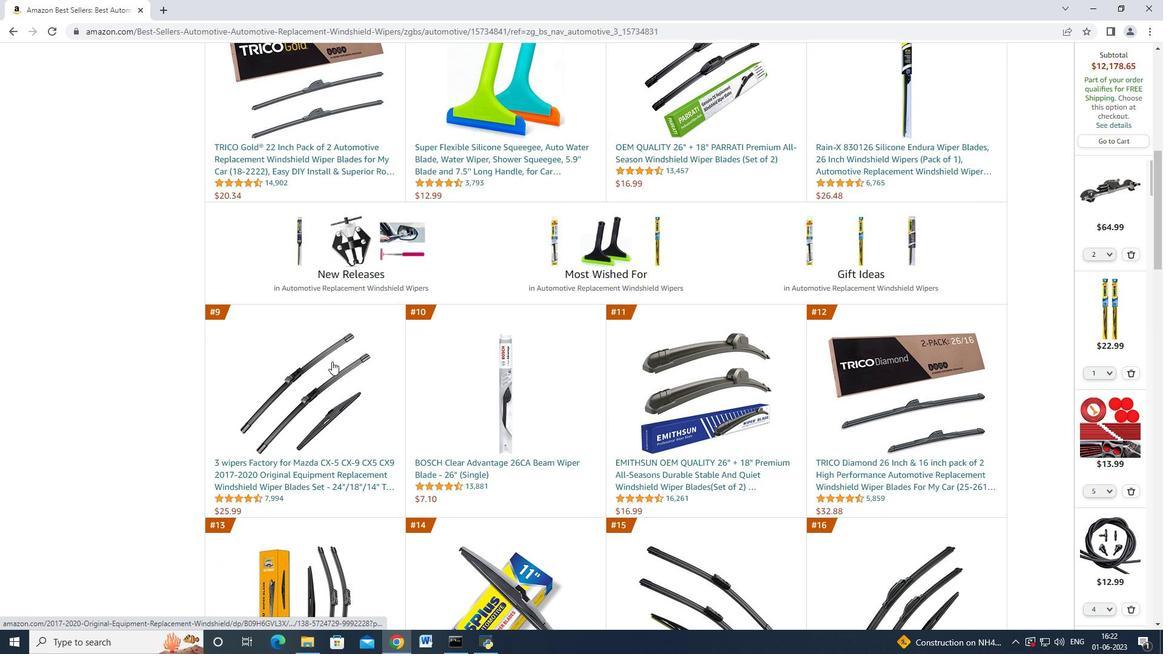 
Action: Mouse scrolled (332, 361) with delta (0, 0)
Screenshot: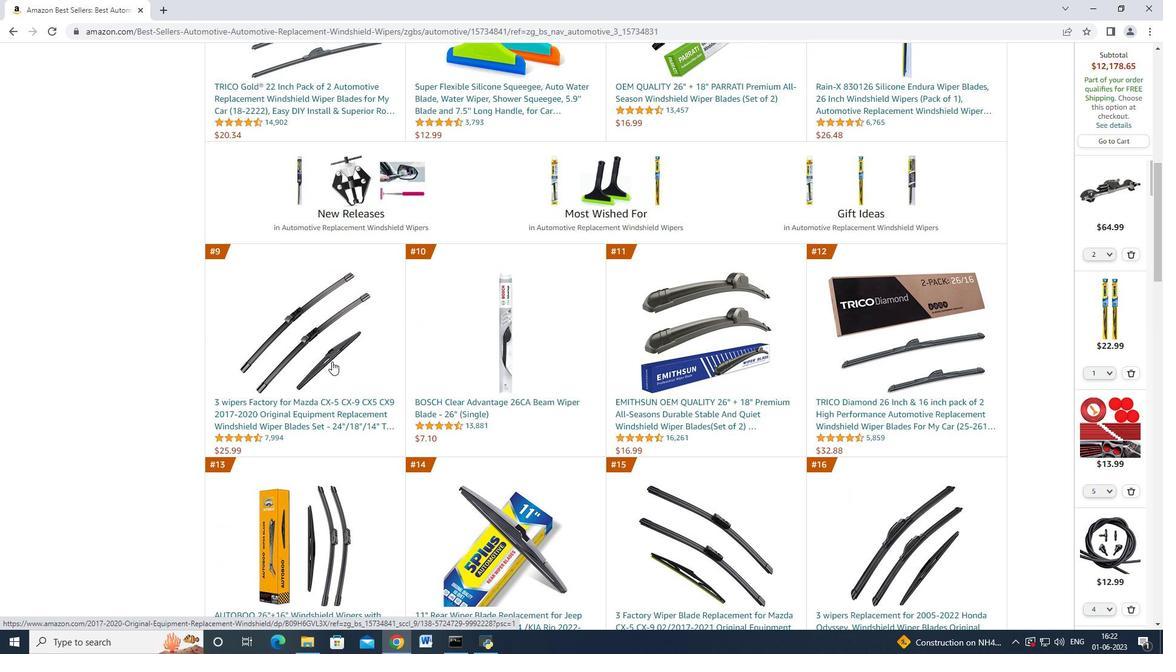 
Action: Mouse moved to (322, 381)
Screenshot: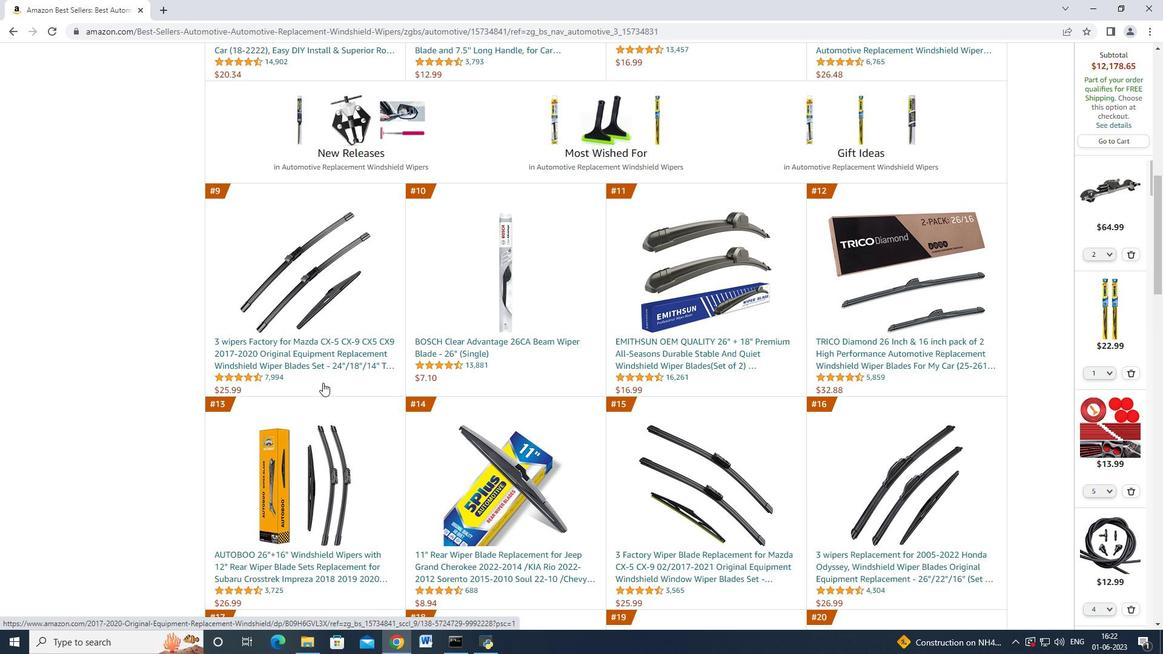 
Action: Mouse scrolled (322, 381) with delta (0, 0)
Screenshot: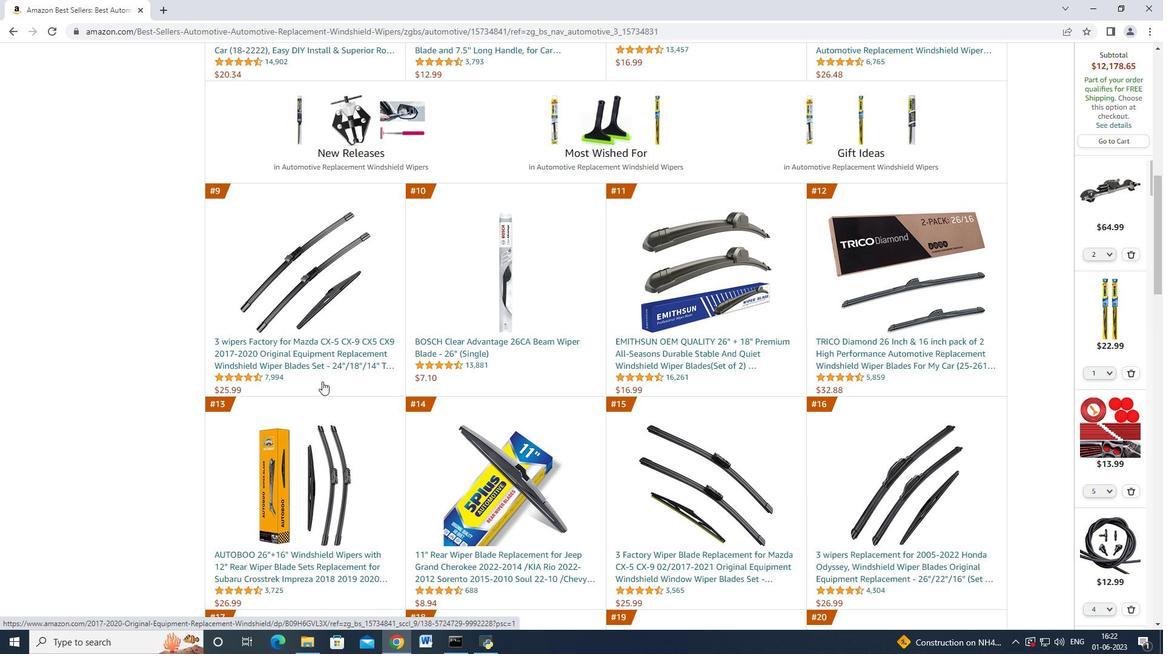 
Action: Mouse scrolled (322, 381) with delta (0, 0)
Screenshot: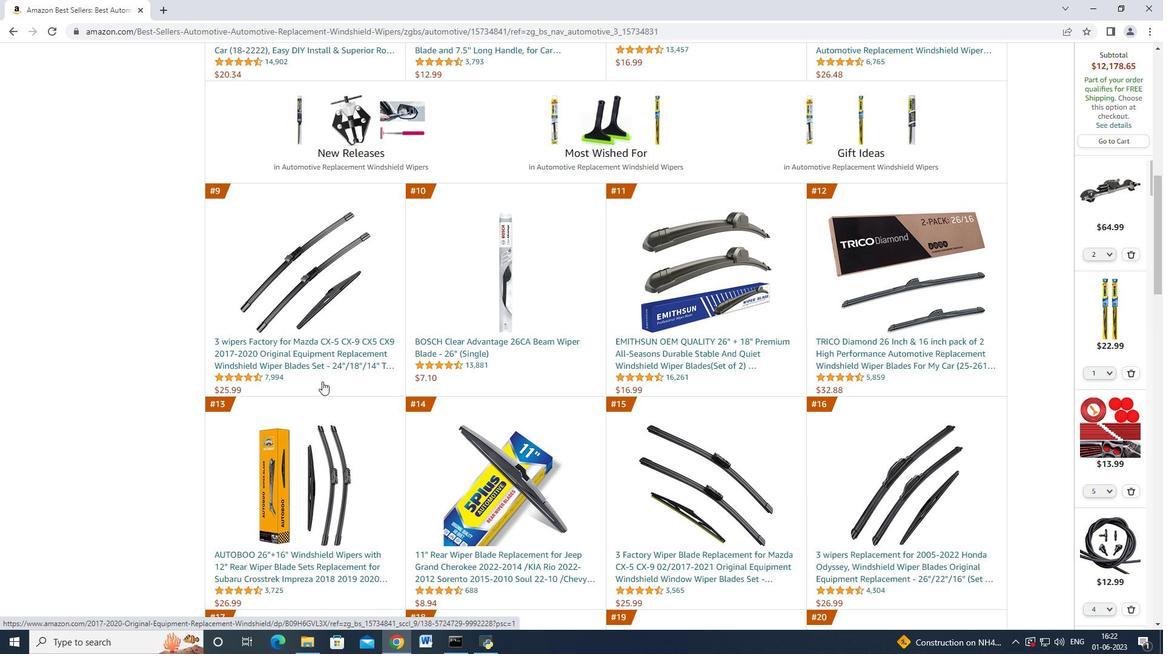 
Action: Mouse scrolled (322, 381) with delta (0, 0)
Screenshot: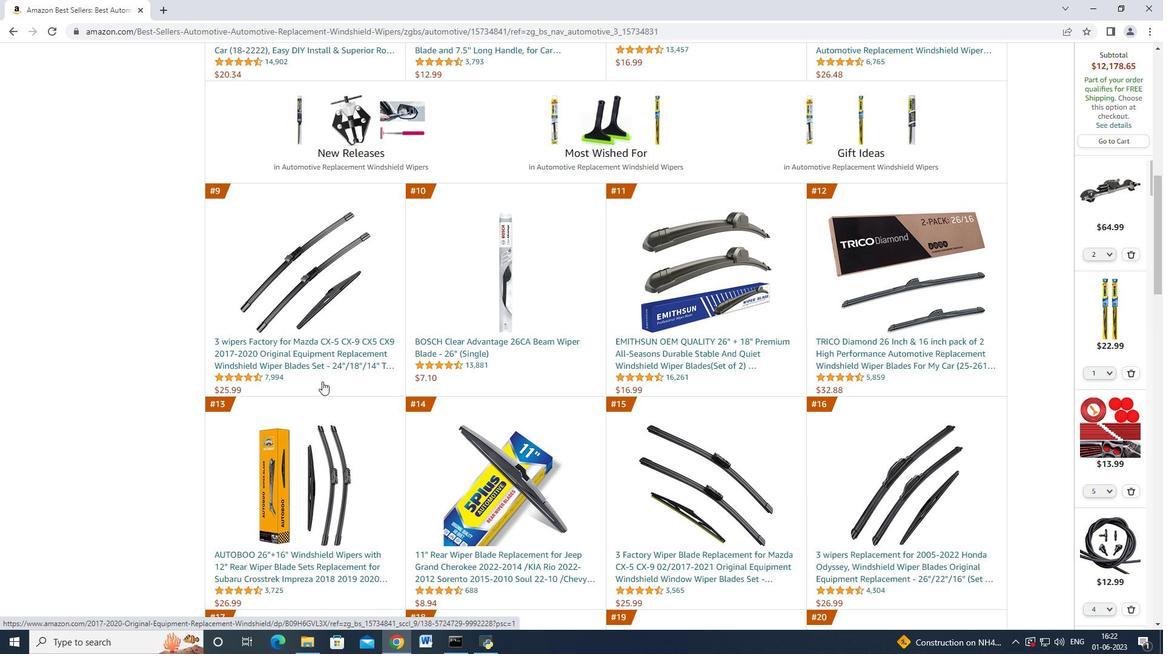 
Action: Mouse scrolled (322, 381) with delta (0, 0)
Screenshot: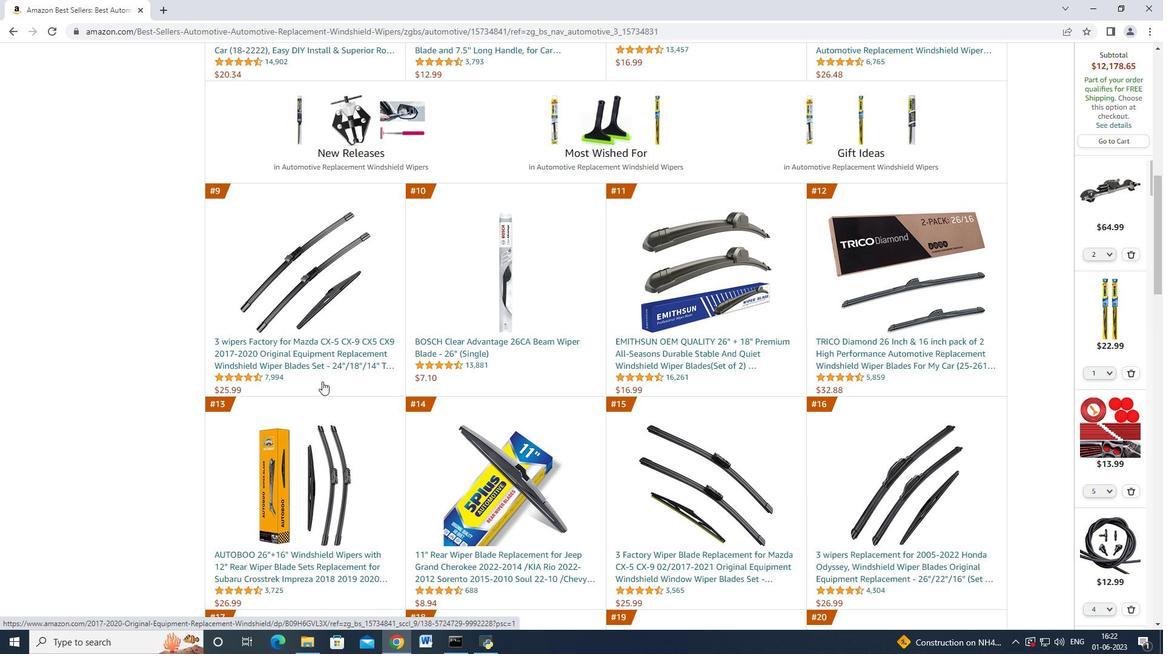 
Action: Mouse scrolled (322, 381) with delta (0, 0)
Screenshot: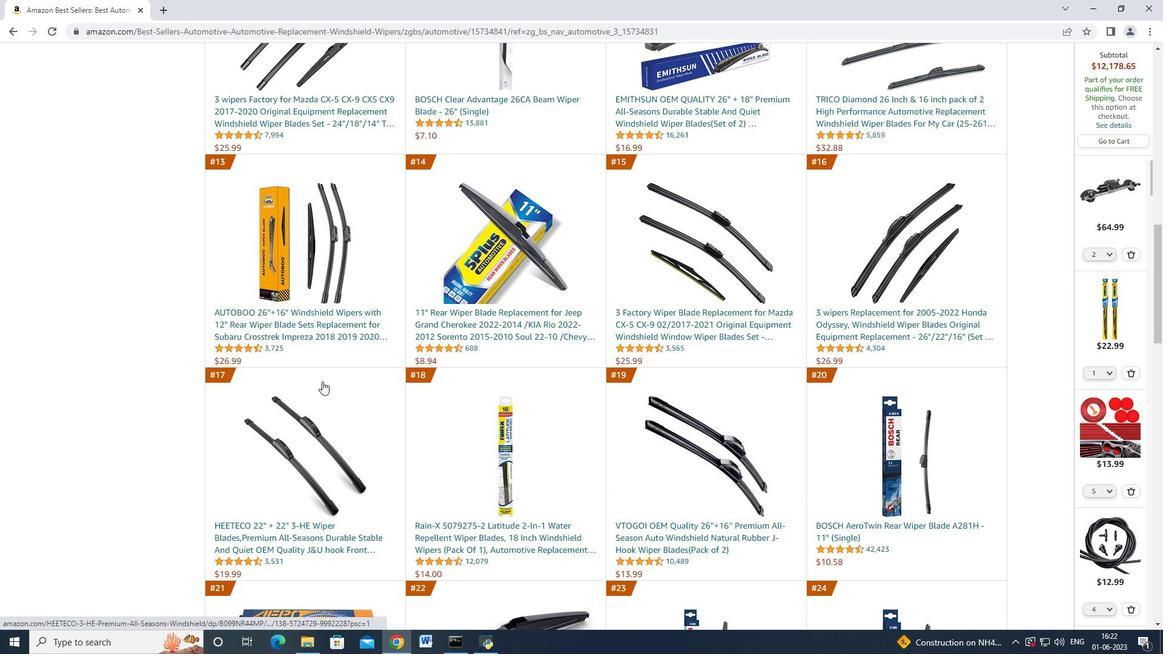 
Action: Mouse scrolled (322, 381) with delta (0, 0)
Screenshot: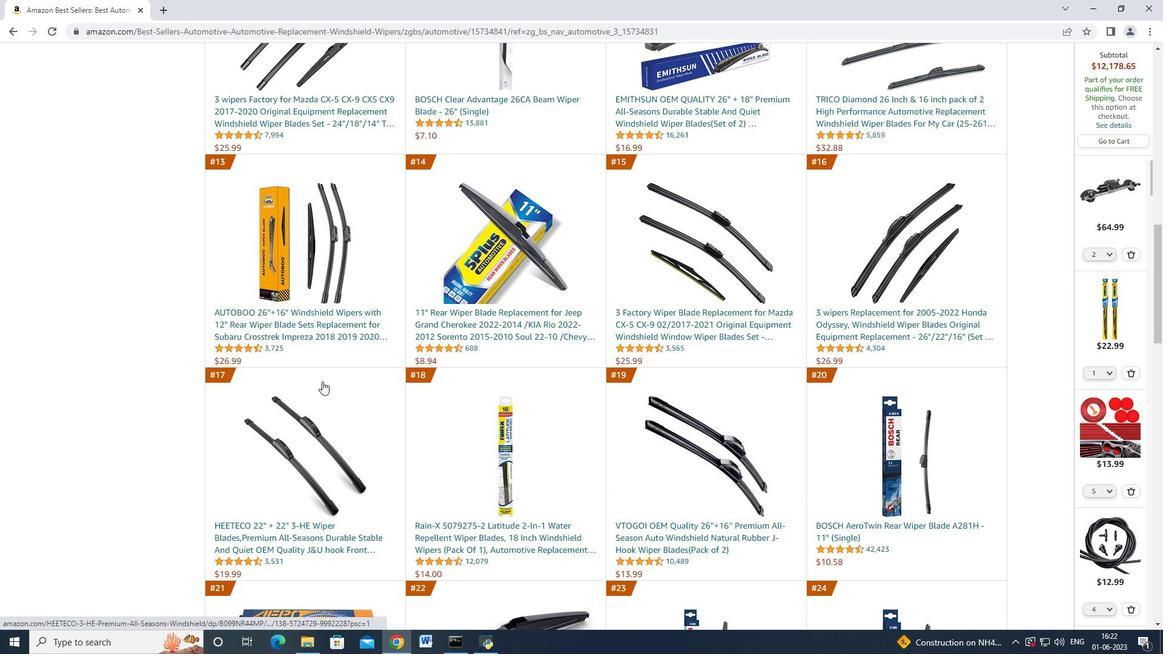 
Action: Mouse scrolled (322, 381) with delta (0, 0)
Screenshot: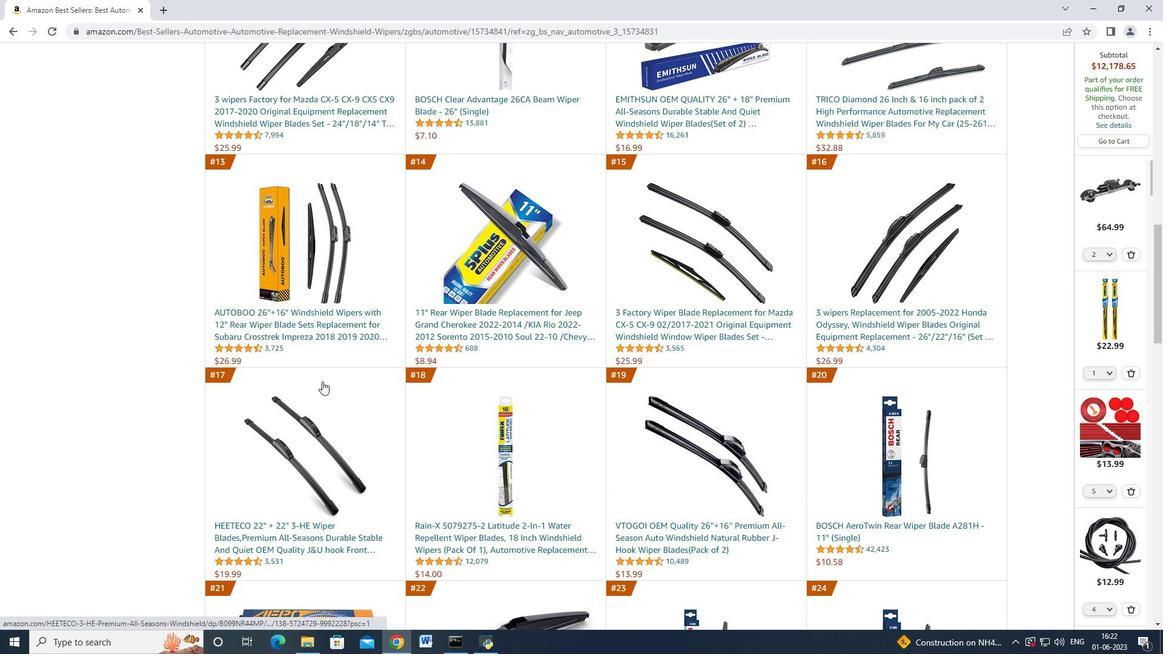 
Action: Mouse scrolled (322, 381) with delta (0, 0)
Screenshot: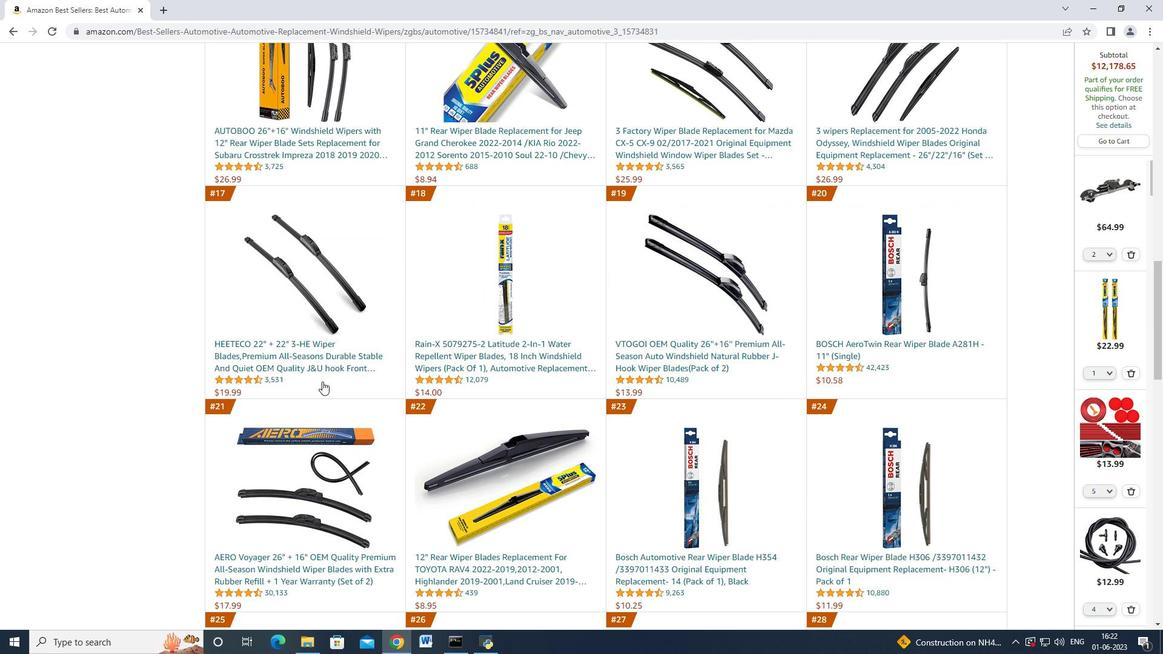 
Action: Mouse scrolled (322, 381) with delta (0, 0)
Screenshot: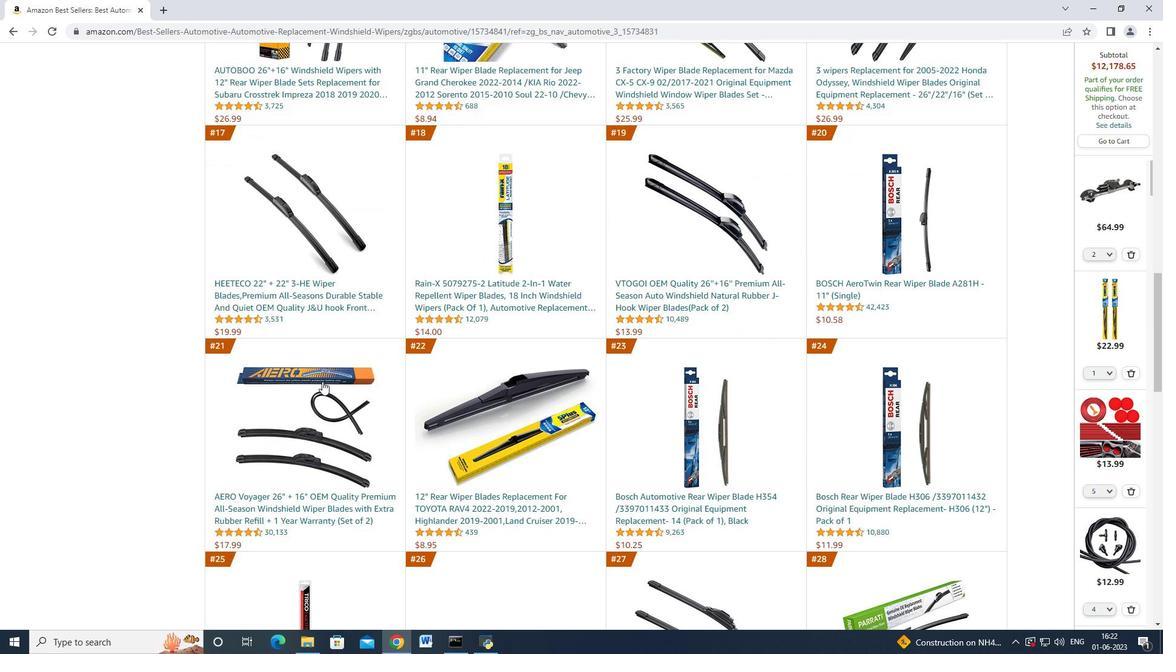 
Action: Mouse moved to (349, 400)
Screenshot: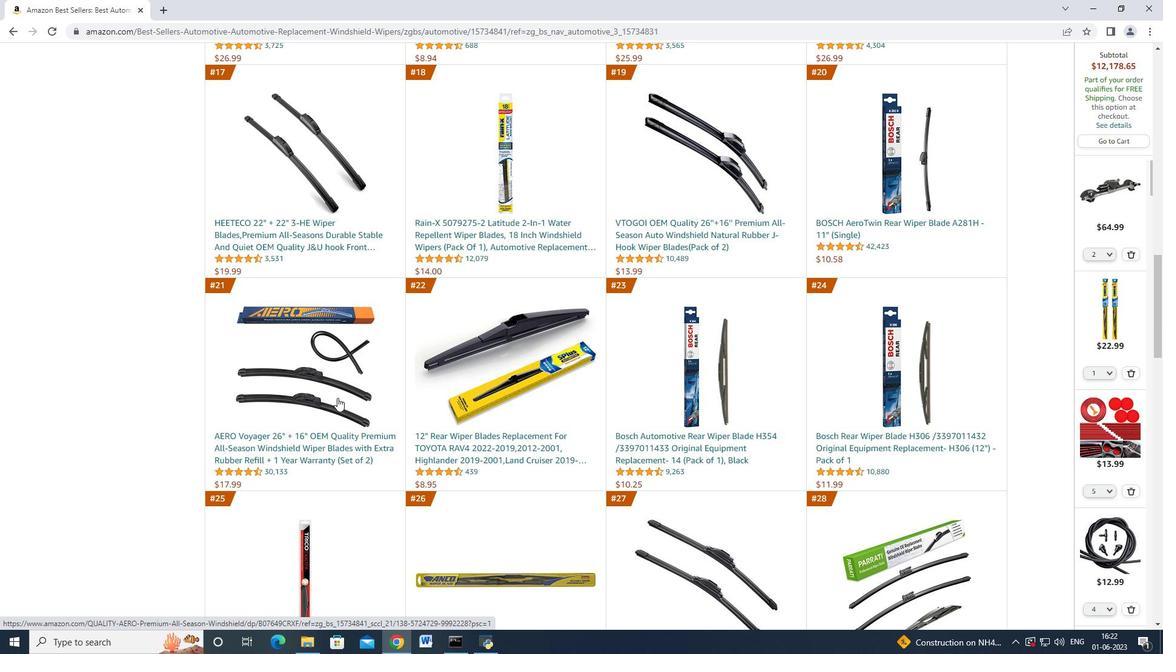 
Action: Mouse scrolled (349, 399) with delta (0, 0)
Screenshot: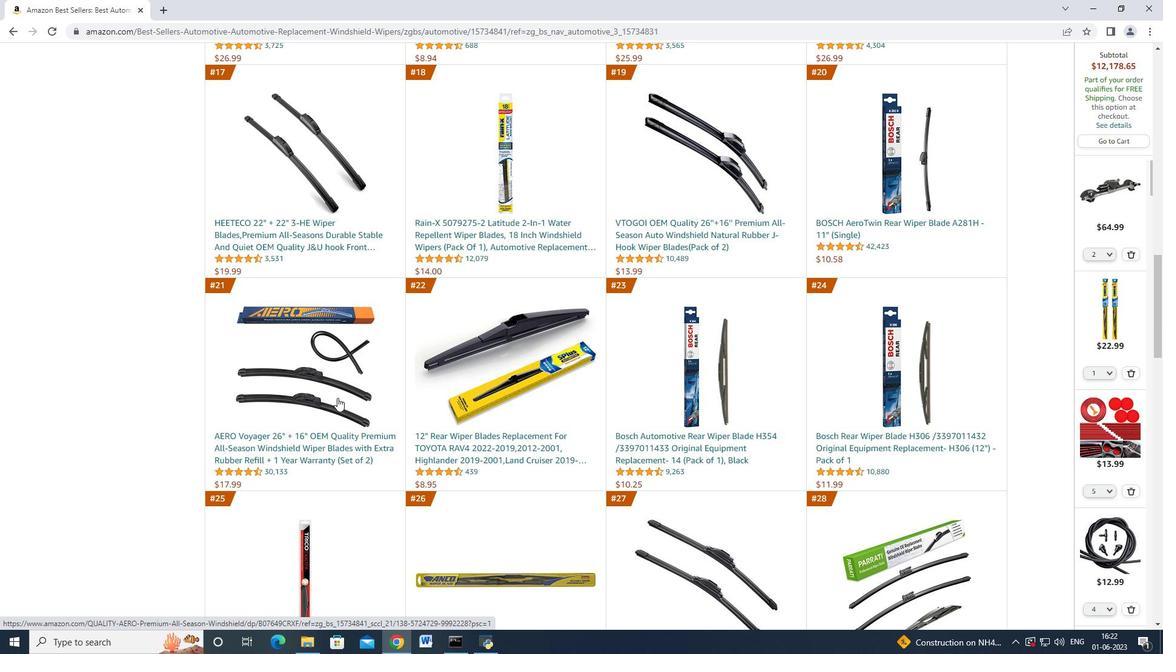 
Action: Mouse scrolled (349, 399) with delta (0, 0)
Screenshot: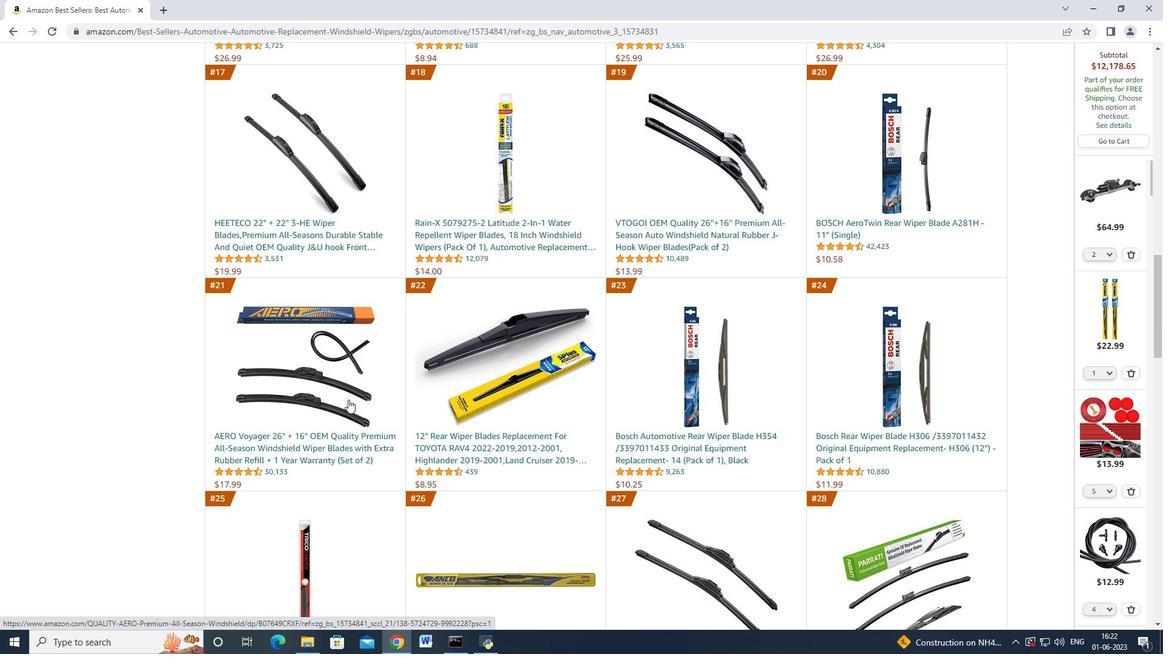 
Action: Mouse moved to (355, 391)
Screenshot: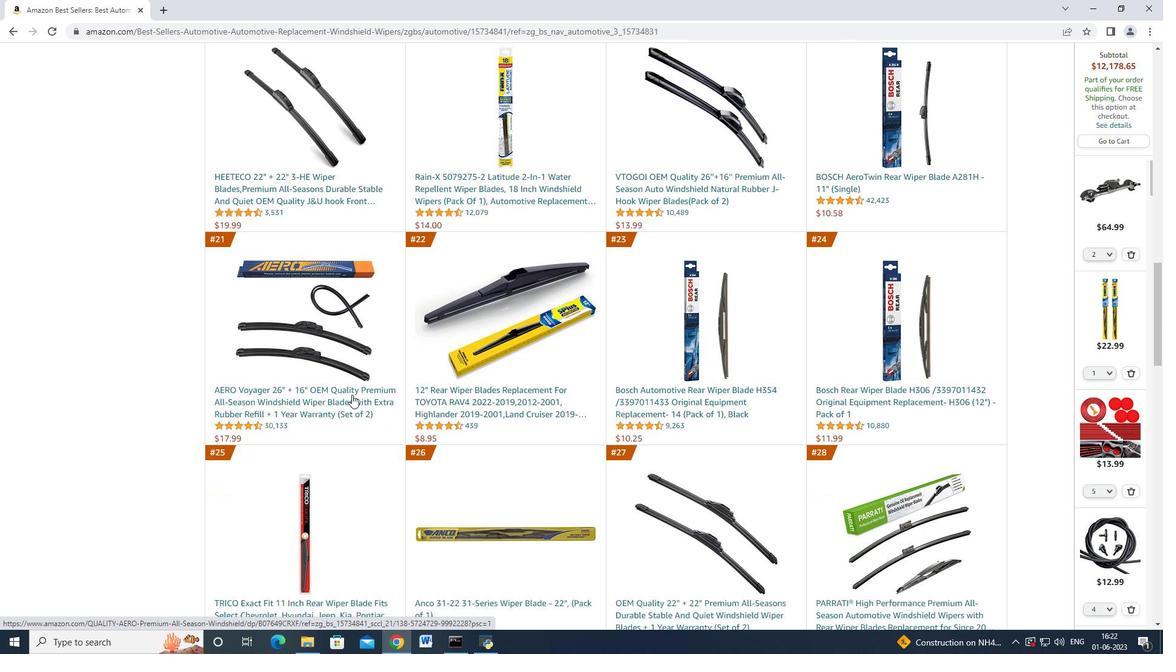 
Action: Mouse scrolled (355, 390) with delta (0, 0)
Screenshot: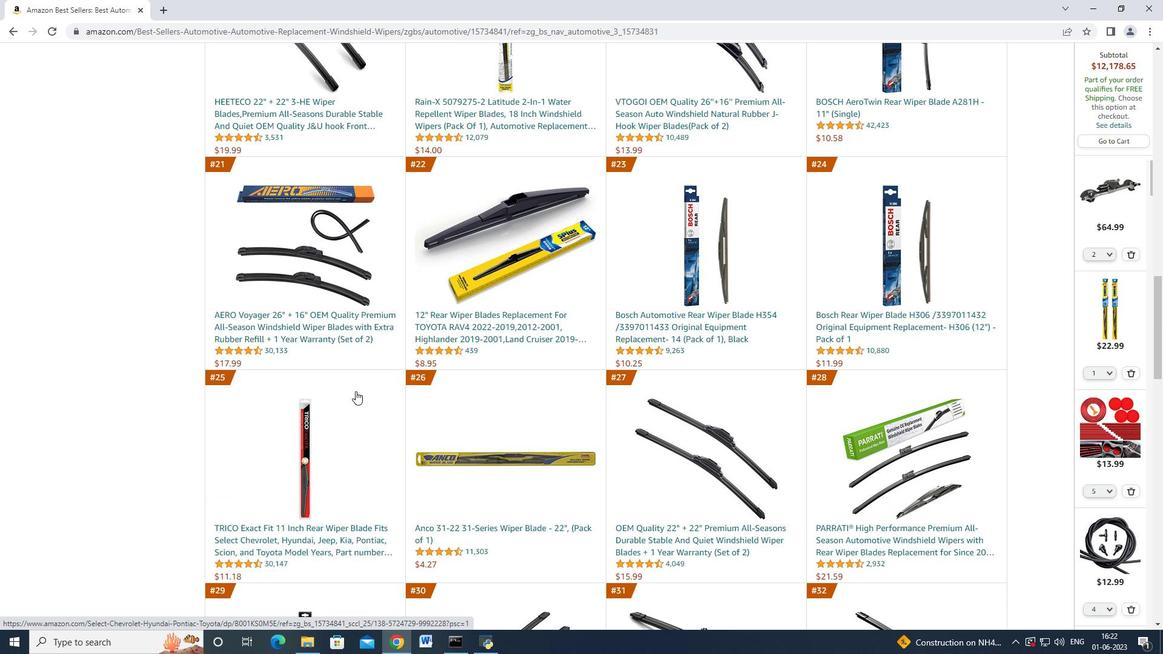 
Action: Mouse scrolled (355, 390) with delta (0, 0)
Screenshot: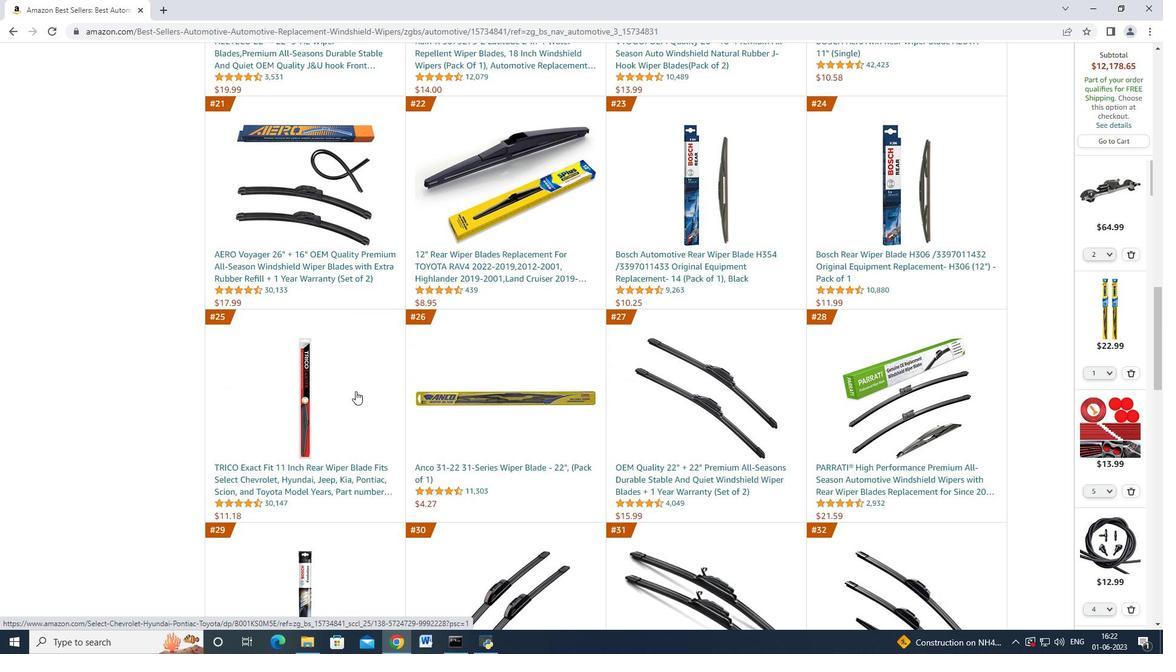 
Action: Mouse scrolled (355, 390) with delta (0, 0)
Screenshot: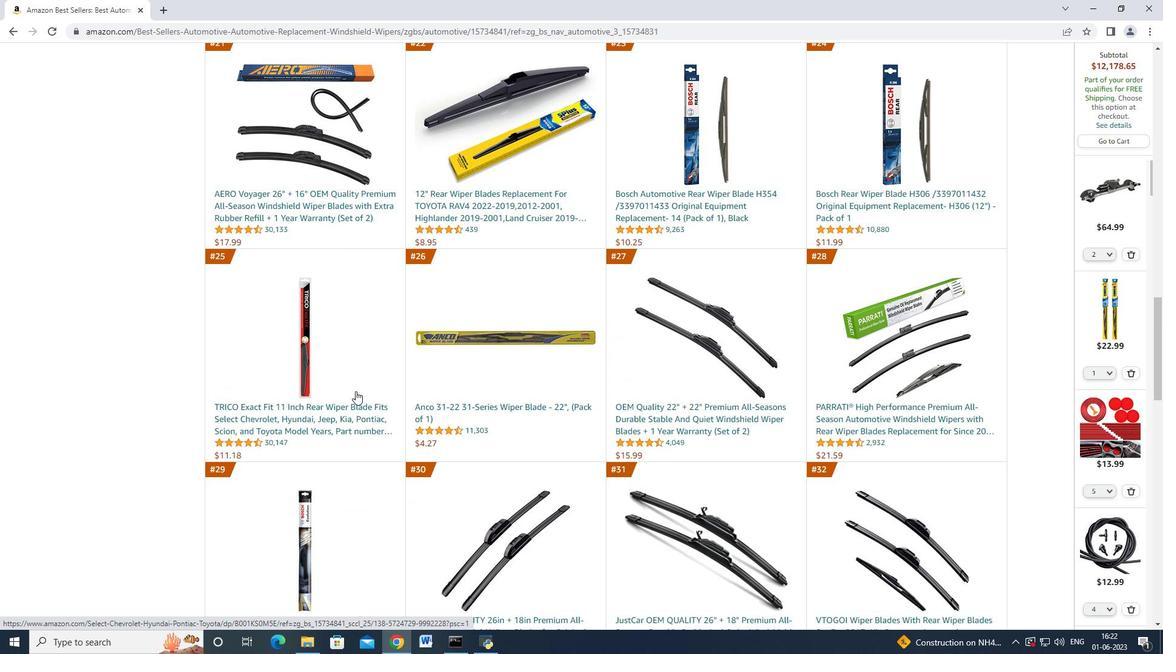 
Action: Mouse scrolled (355, 390) with delta (0, 0)
Screenshot: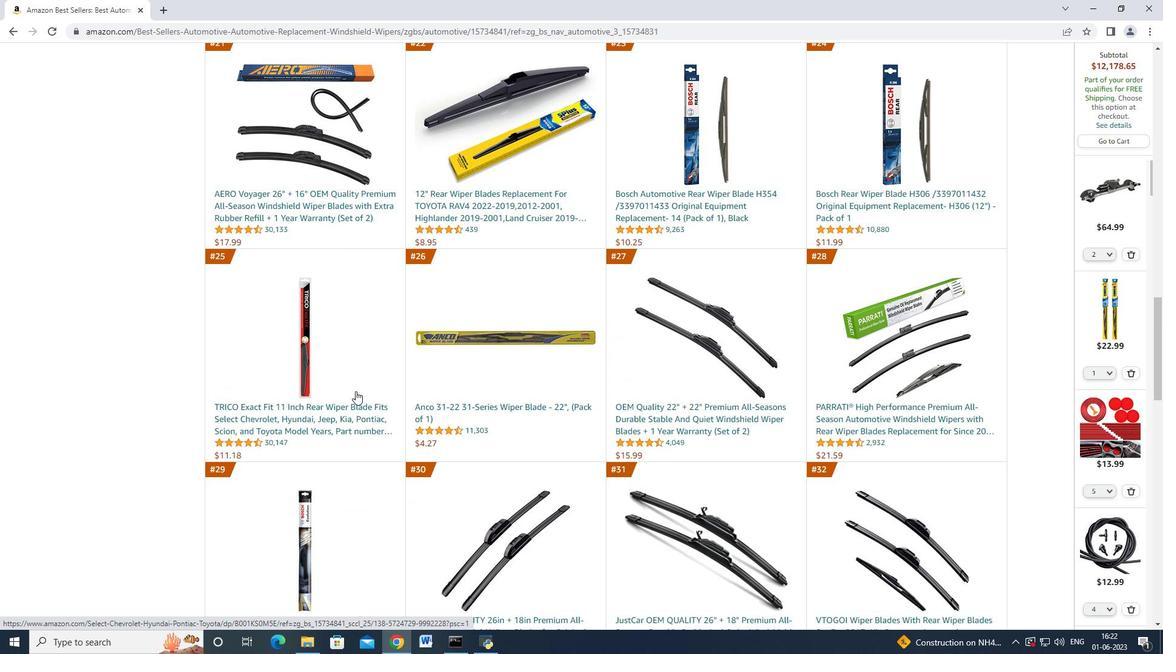 
Action: Mouse scrolled (355, 390) with delta (0, 0)
Screenshot: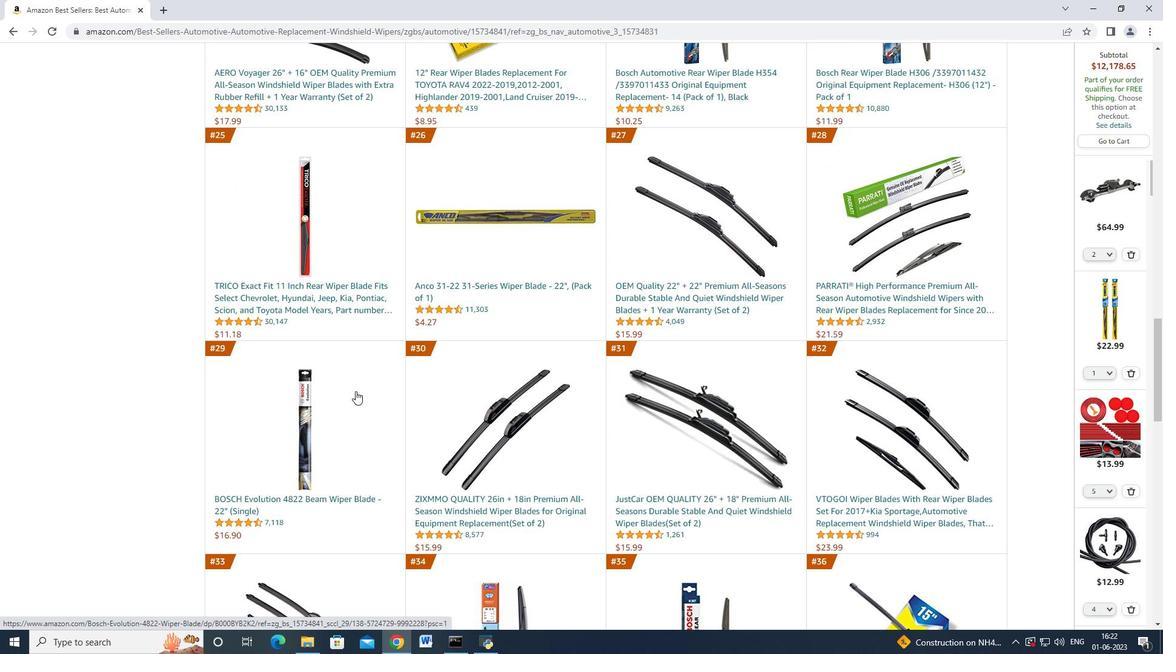 
Action: Mouse scrolled (355, 390) with delta (0, 0)
Screenshot: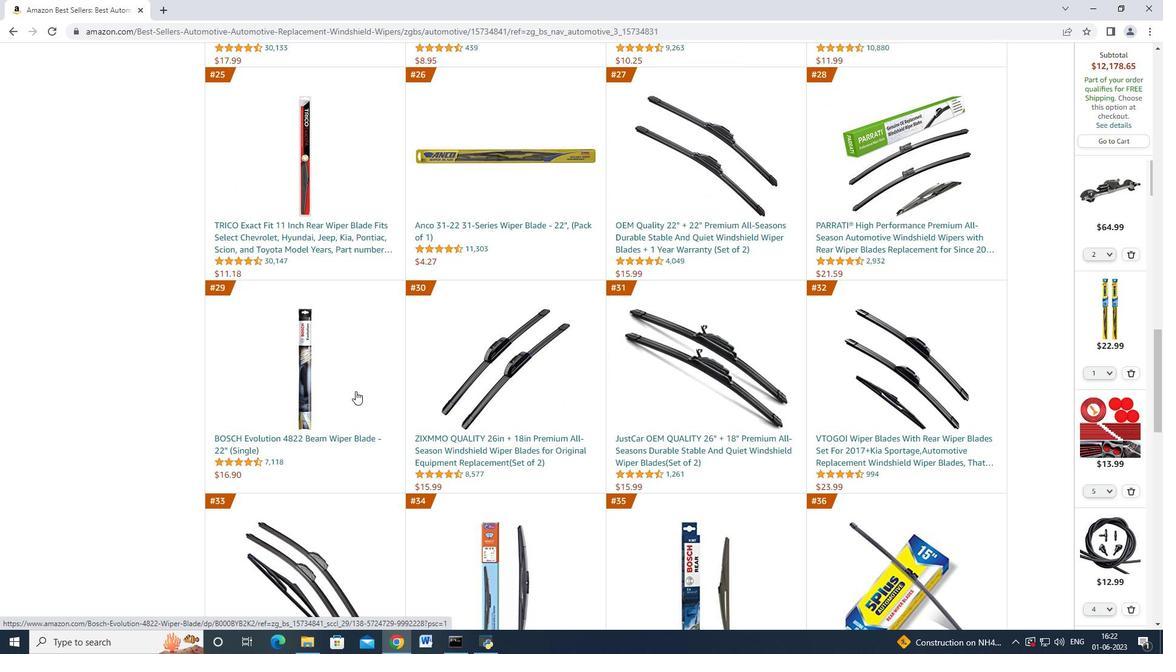 
Action: Mouse scrolled (355, 390) with delta (0, 0)
Screenshot: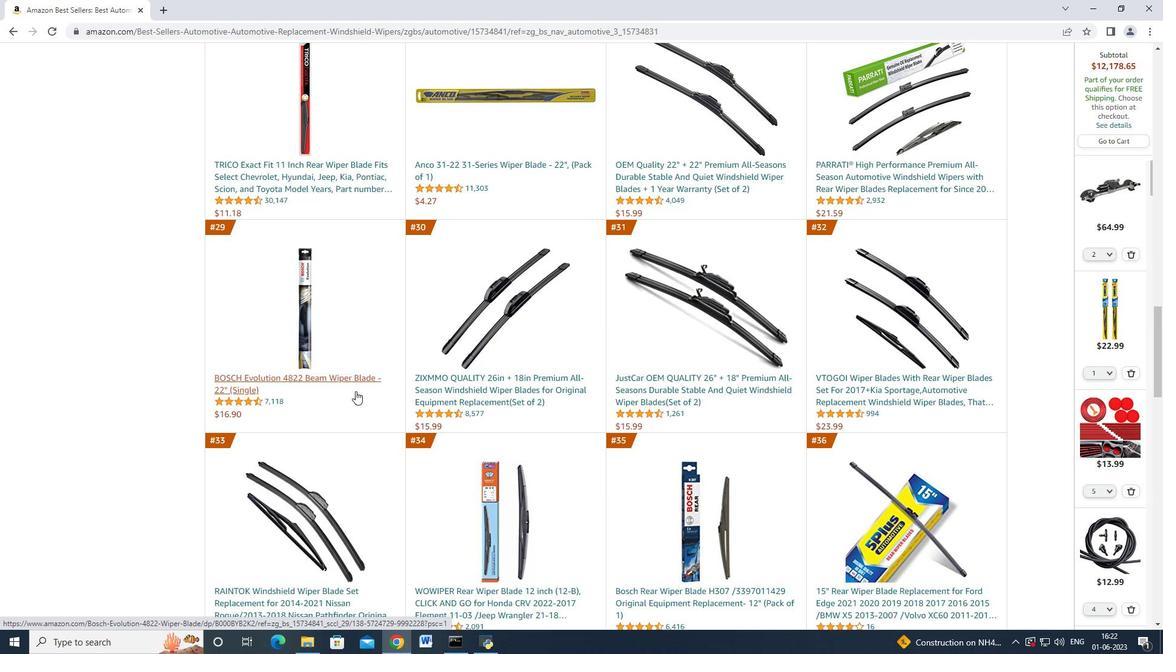 
Action: Mouse moved to (358, 392)
Screenshot: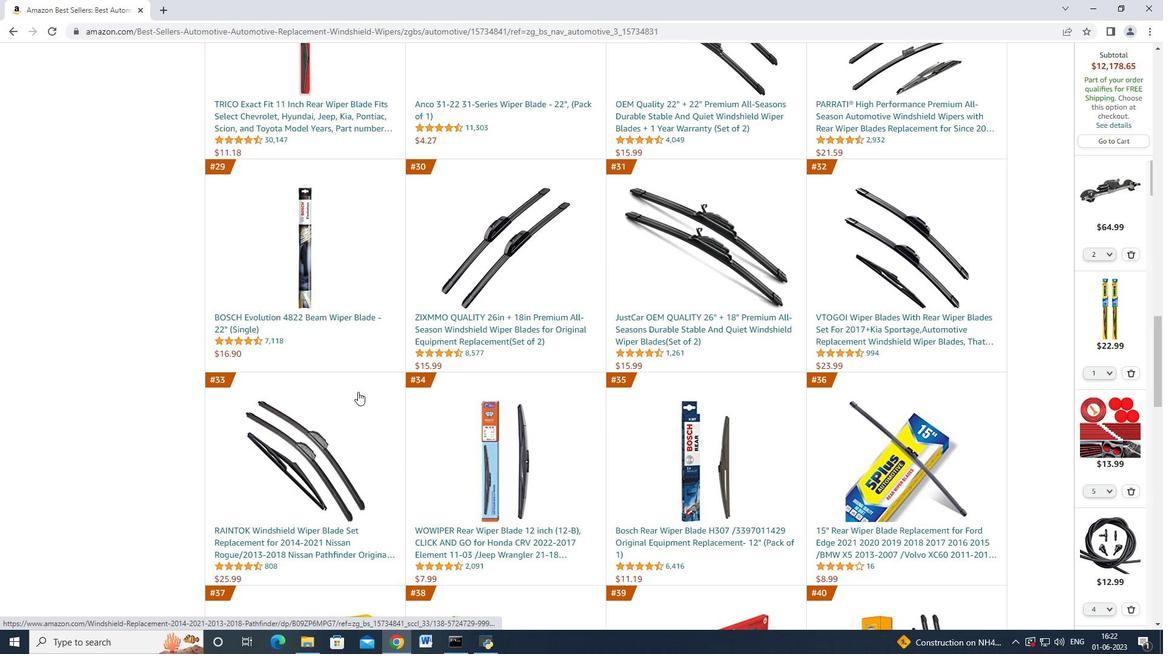 
Action: Mouse scrolled (358, 391) with delta (0, 0)
Screenshot: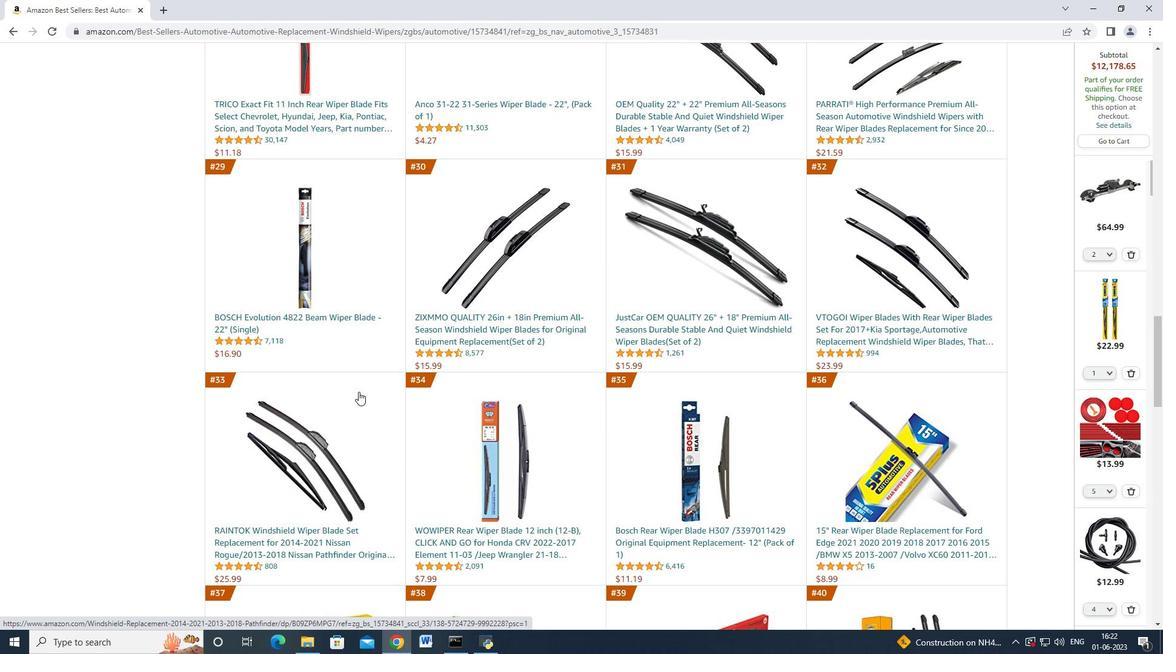 
Action: Mouse scrolled (358, 391) with delta (0, 0)
Screenshot: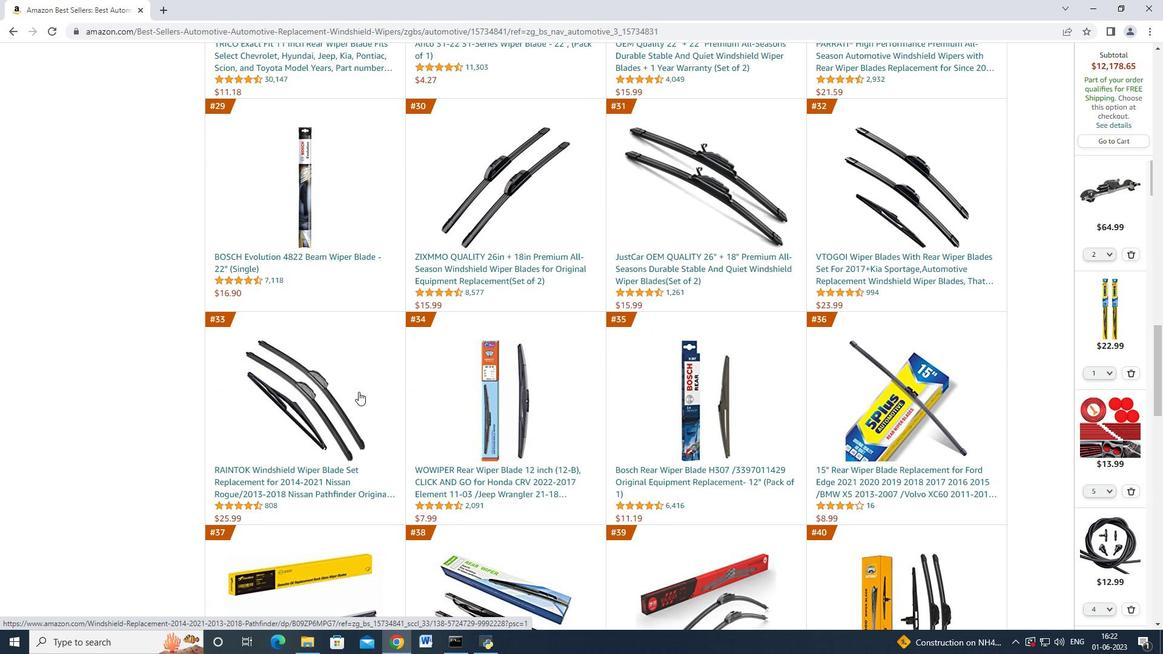 
Action: Mouse moved to (381, 389)
Screenshot: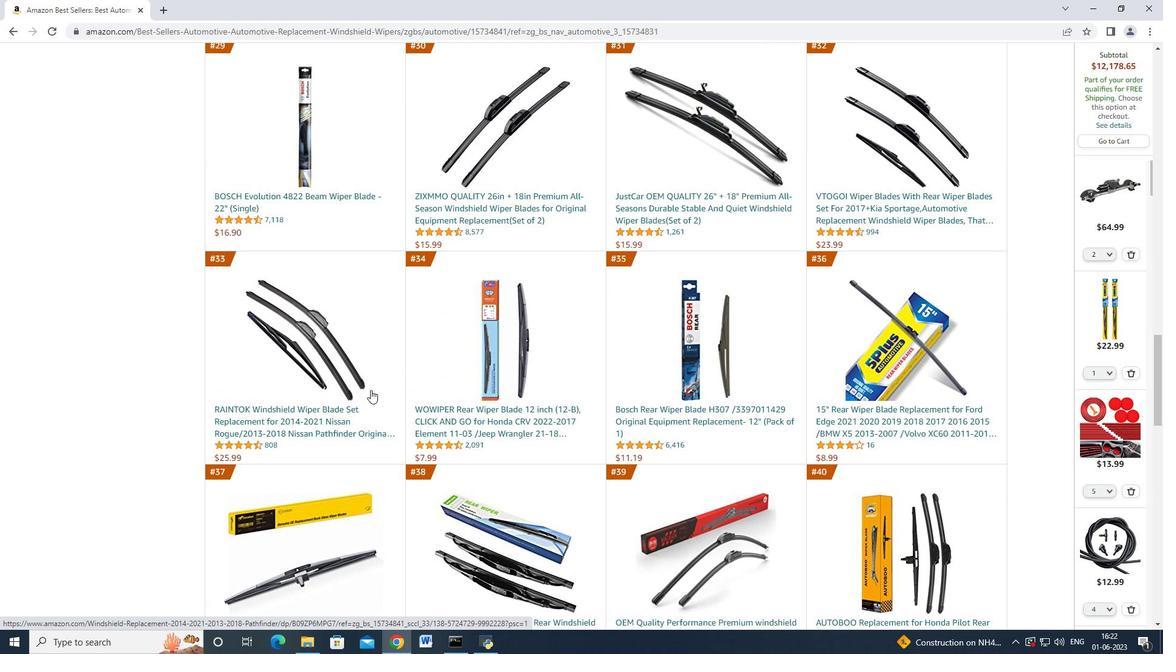 
Action: Mouse scrolled (381, 389) with delta (0, 0)
Screenshot: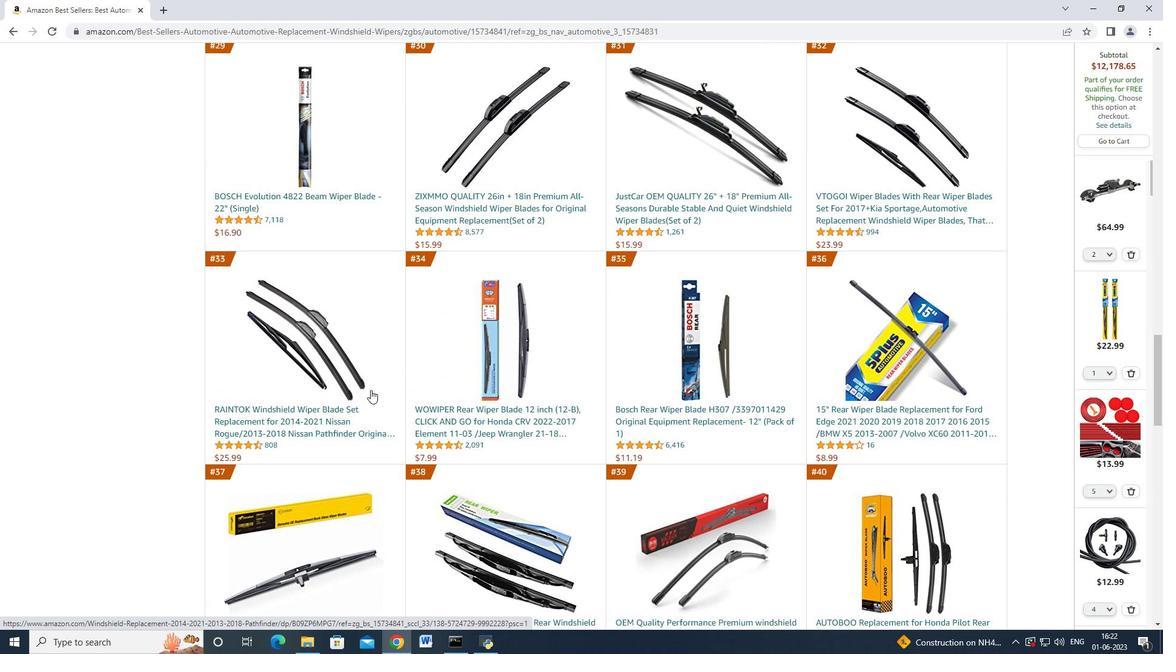
Action: Mouse moved to (384, 390)
Screenshot: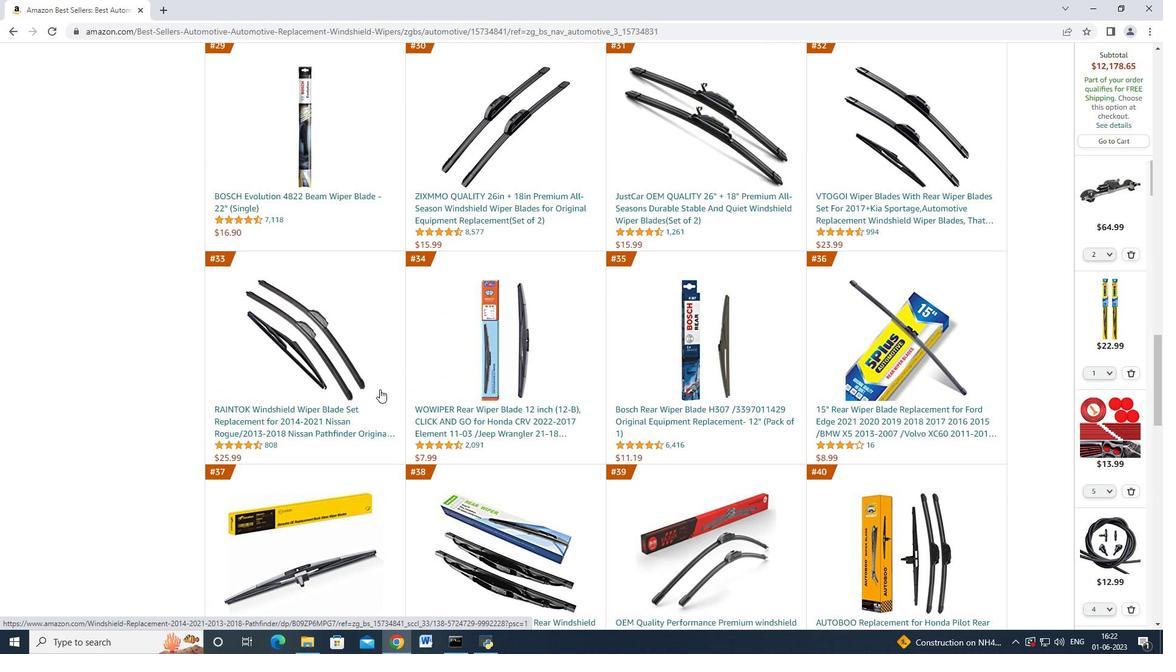 
Action: Mouse scrolled (384, 389) with delta (0, 0)
Screenshot: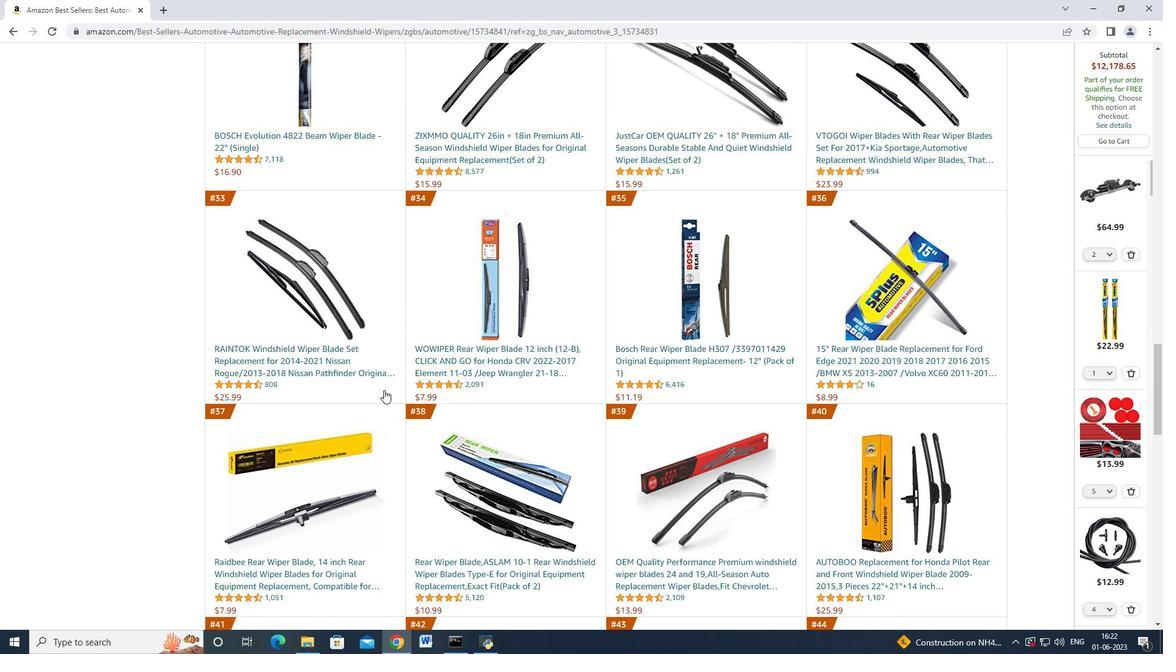 
Action: Mouse moved to (395, 427)
Screenshot: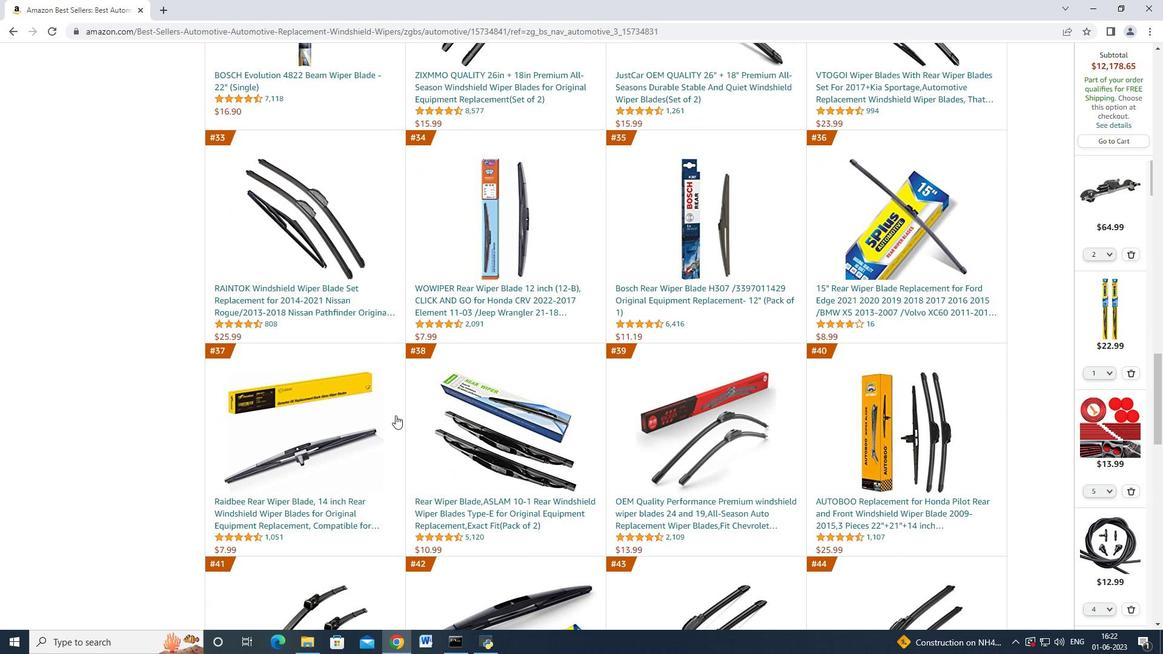 
Action: Mouse scrolled (395, 426) with delta (0, 0)
Screenshot: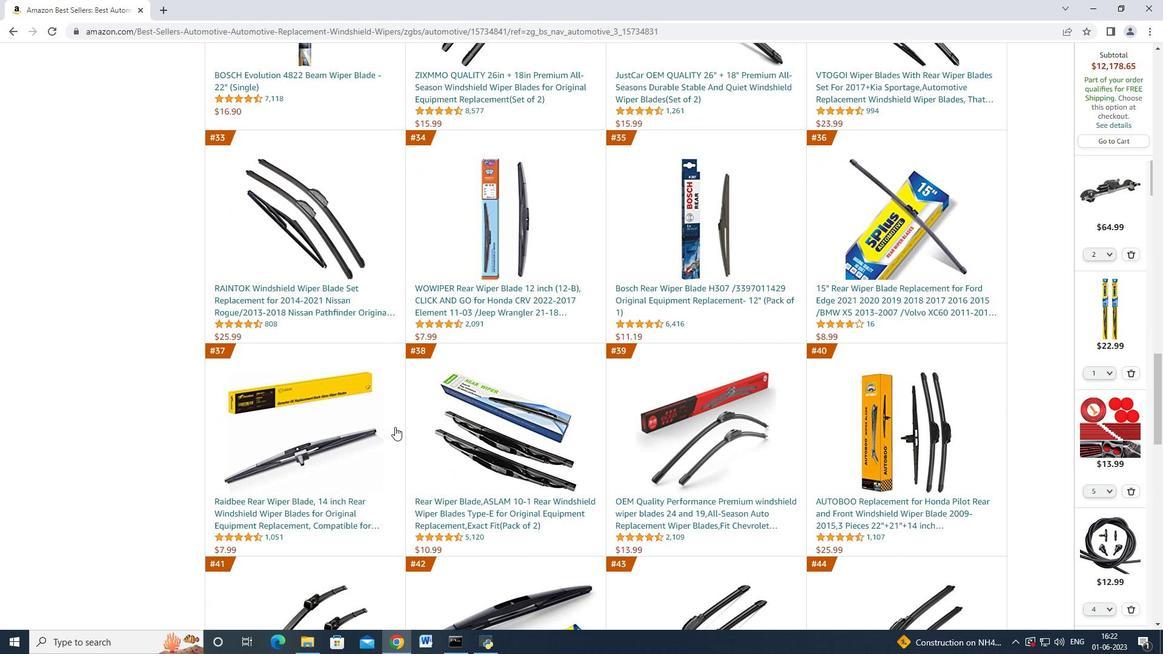 
Action: Mouse moved to (690, 417)
Screenshot: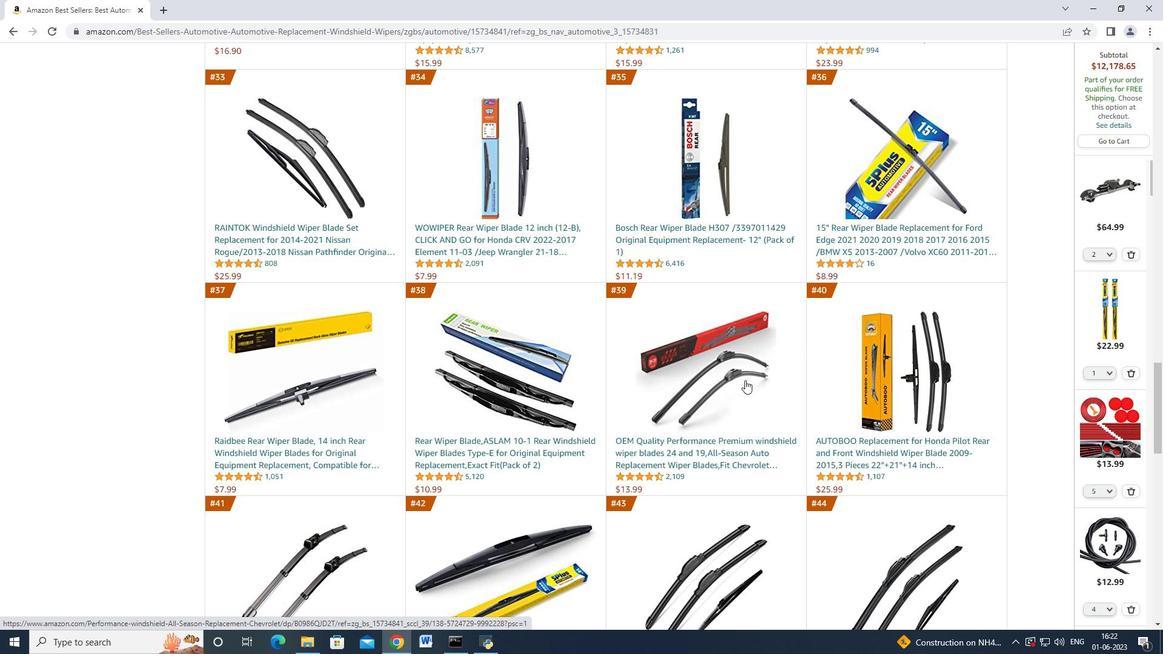
Action: Mouse scrolled (690, 417) with delta (0, 0)
Screenshot: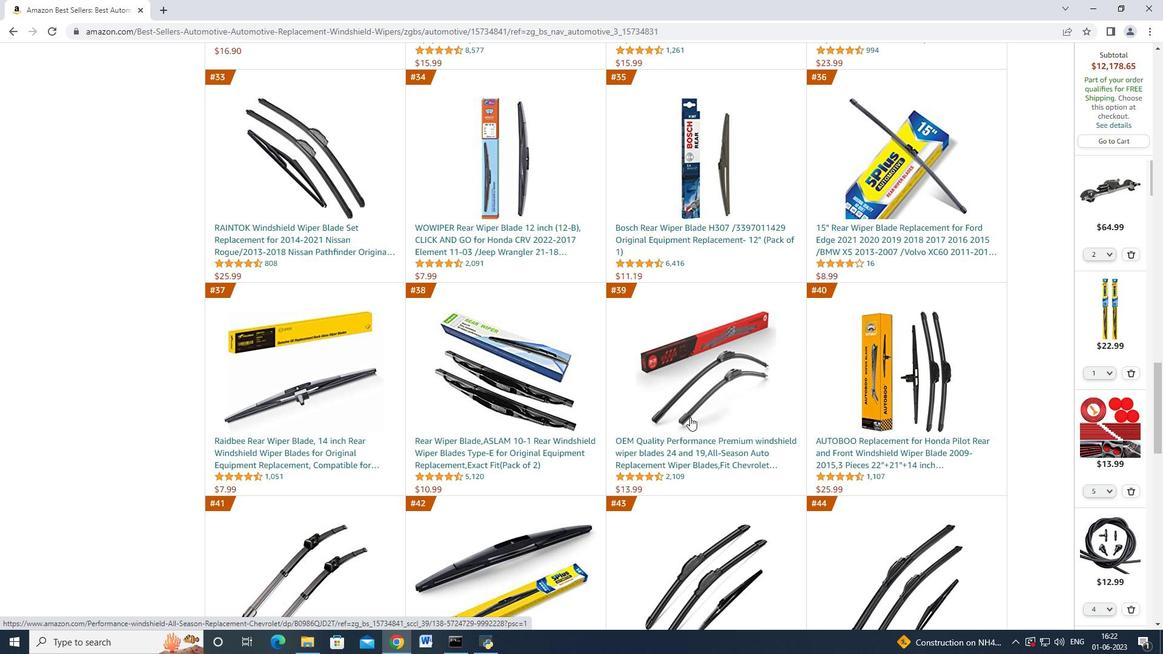 
Action: Mouse scrolled (690, 417) with delta (0, 0)
Screenshot: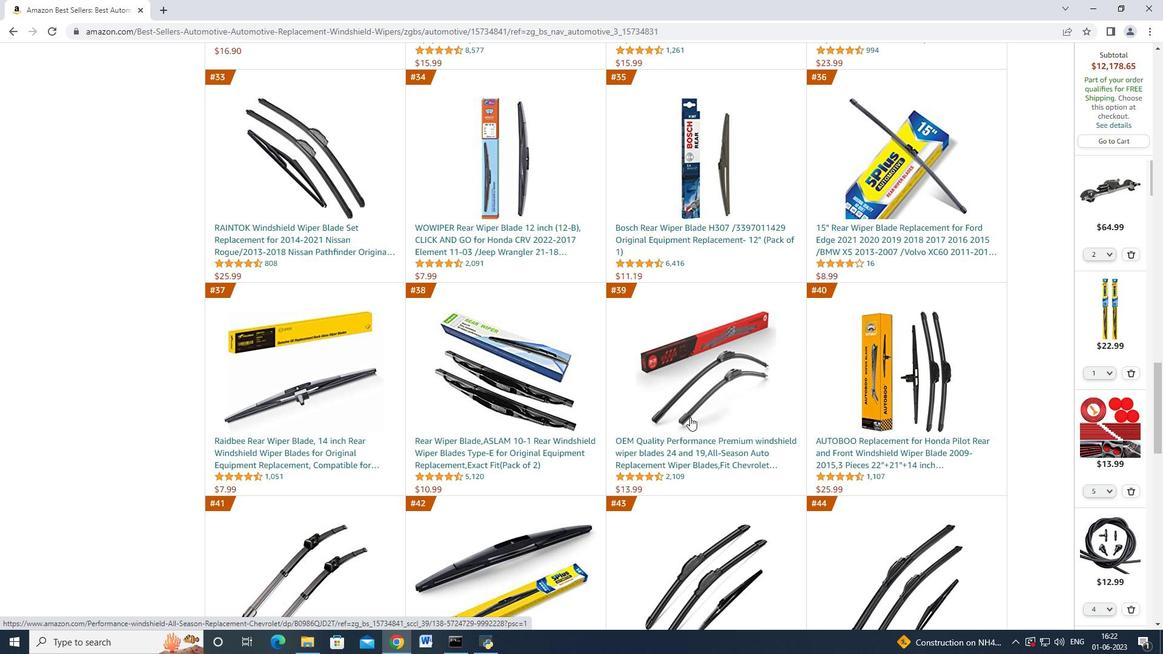 
Action: Mouse scrolled (690, 417) with delta (0, 0)
Screenshot: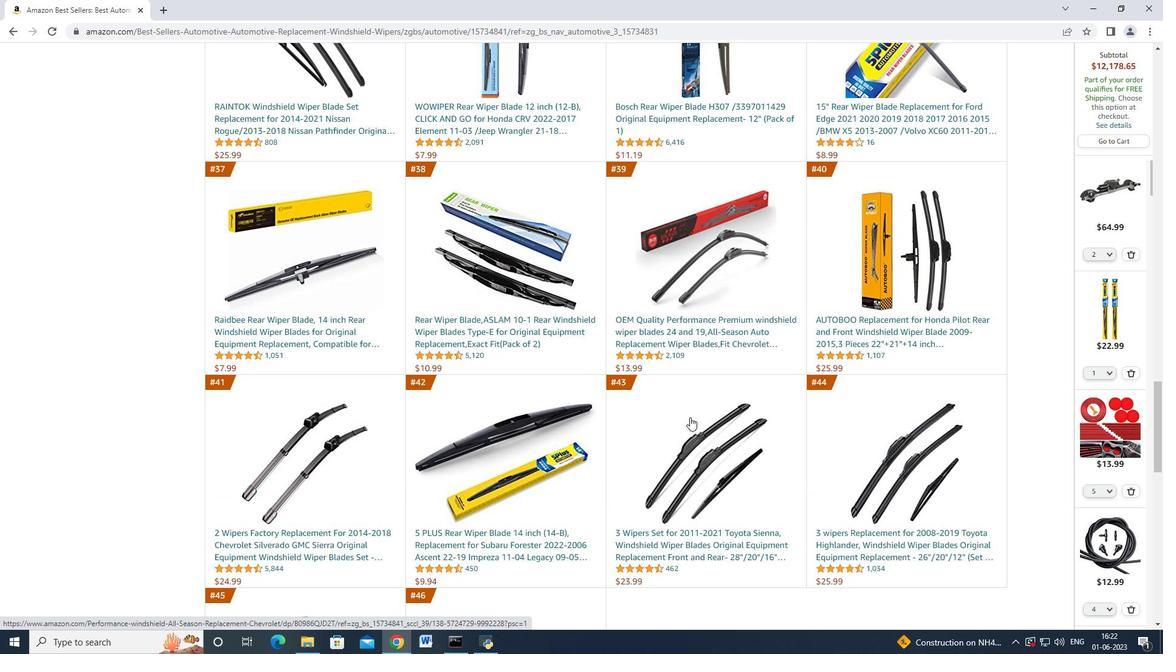 
Action: Mouse moved to (700, 481)
Screenshot: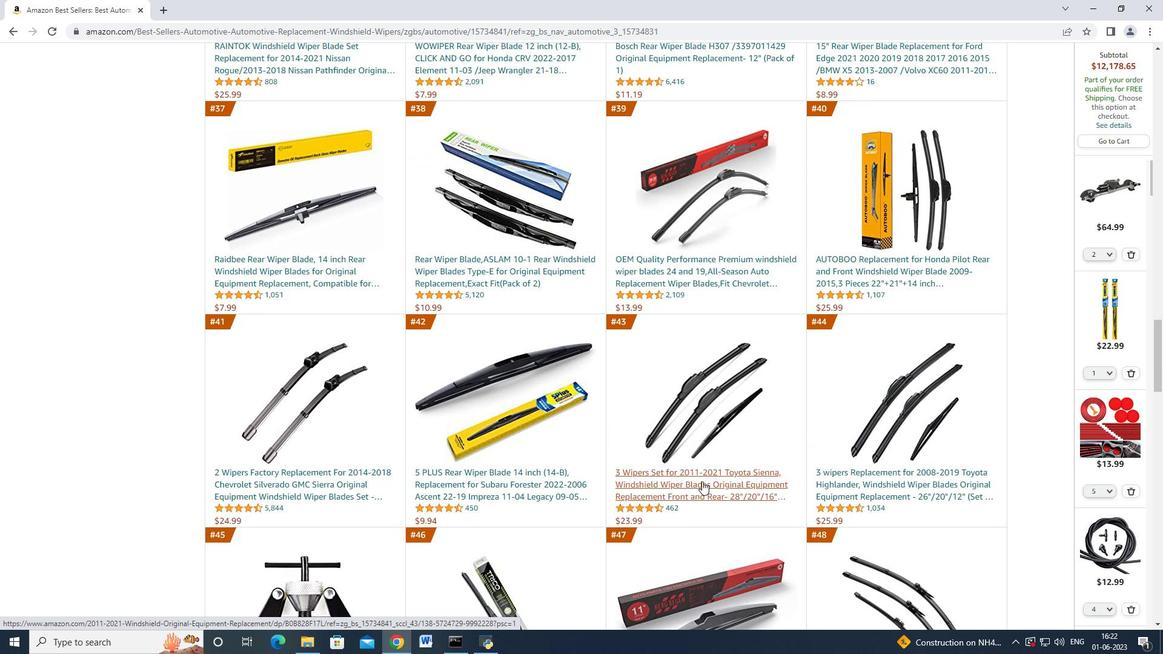 
Action: Mouse pressed left at (700, 481)
Screenshot: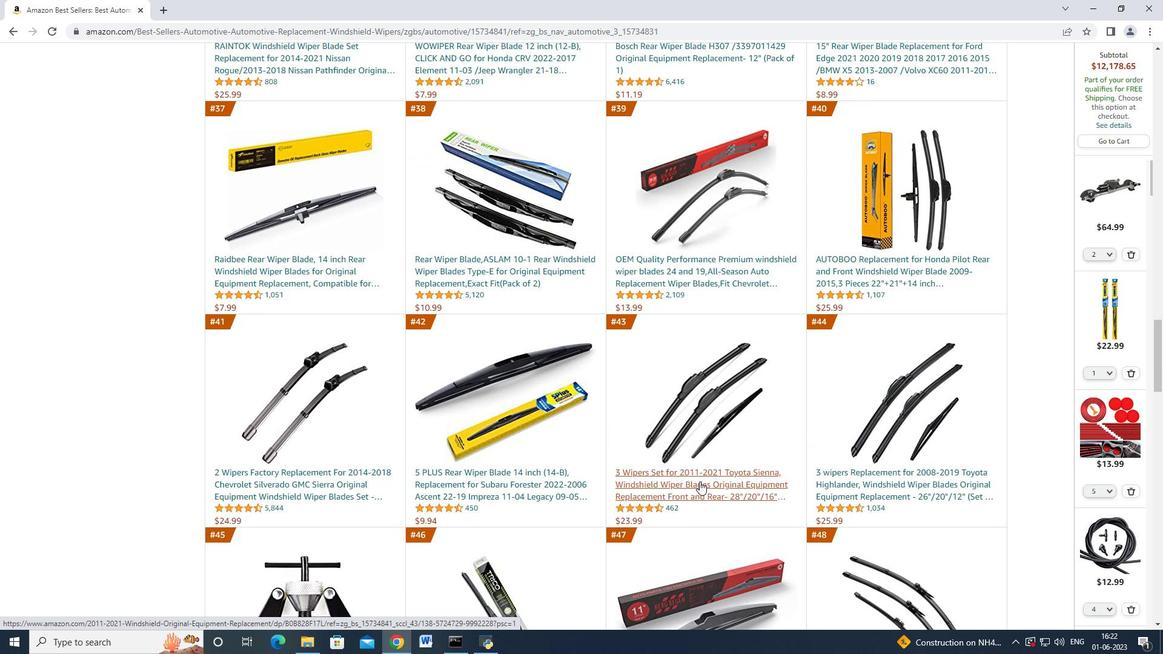 
Action: Mouse moved to (878, 490)
Screenshot: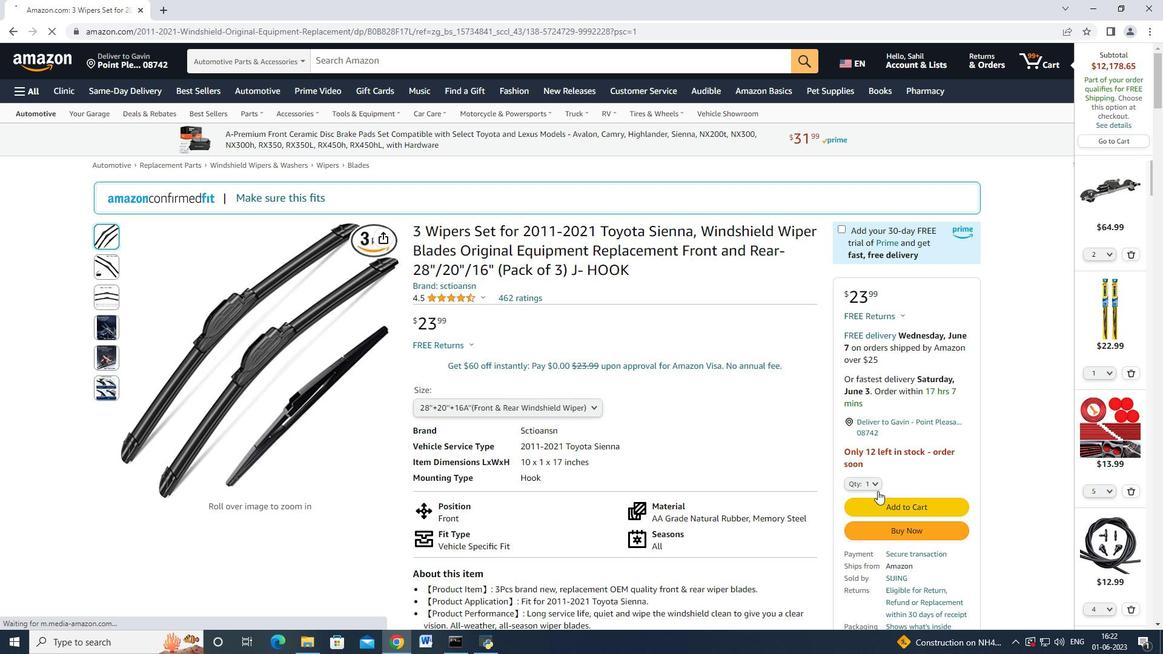 
Action: Mouse pressed left at (878, 490)
Screenshot: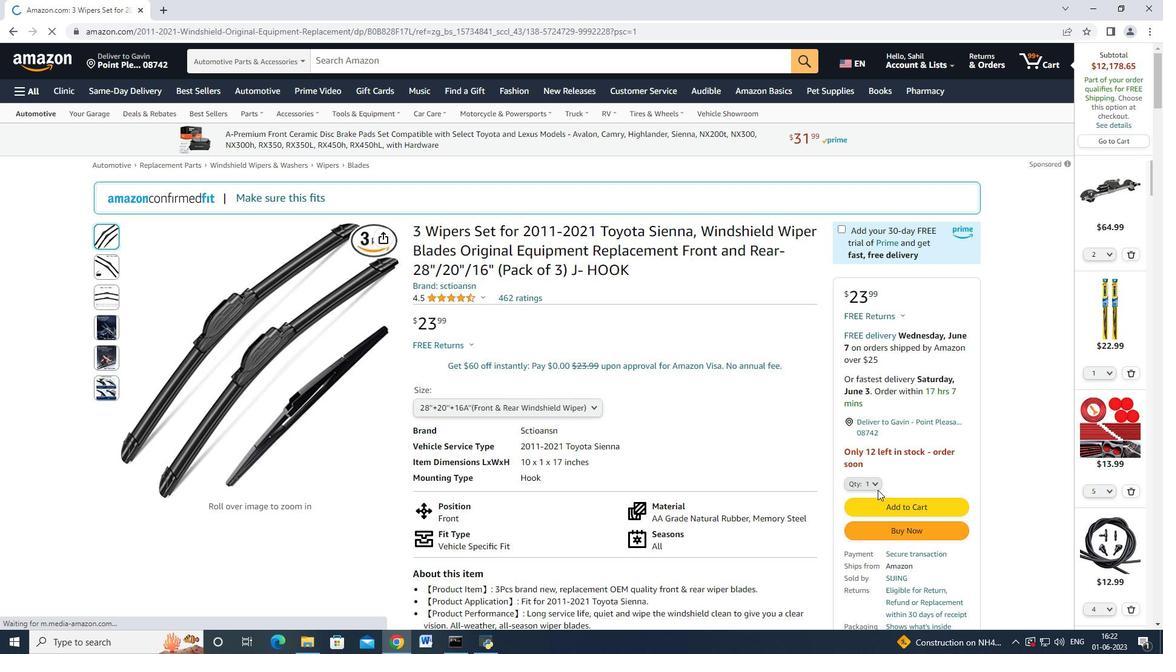 
Action: Mouse moved to (858, 338)
Screenshot: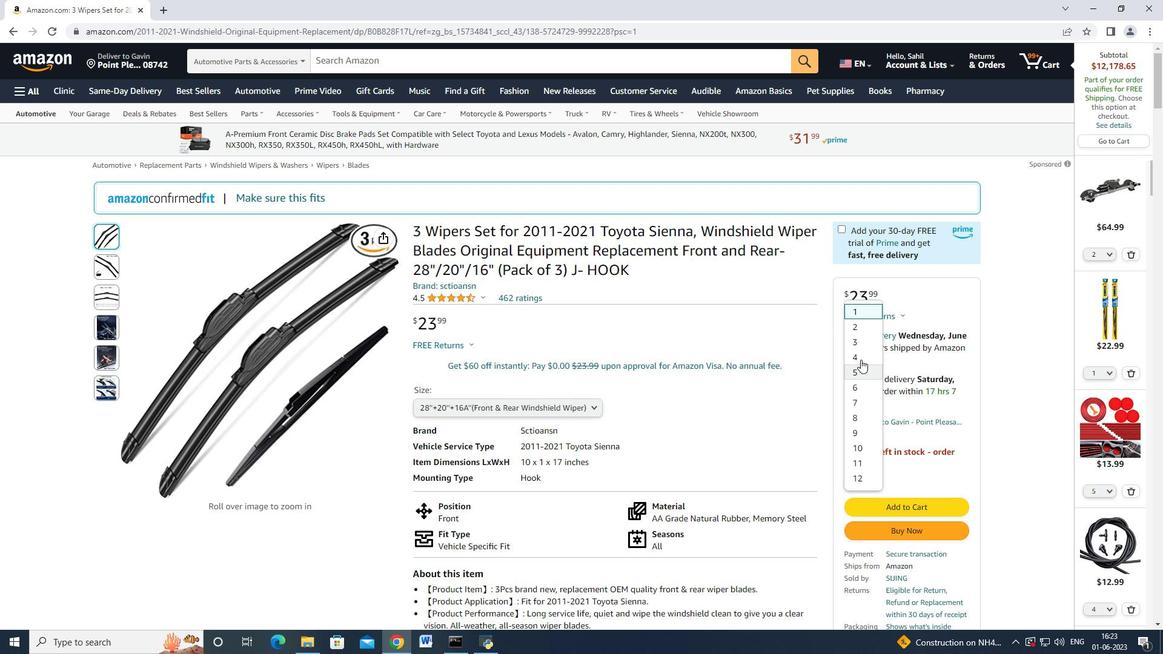 
Action: Mouse pressed left at (858, 338)
Screenshot: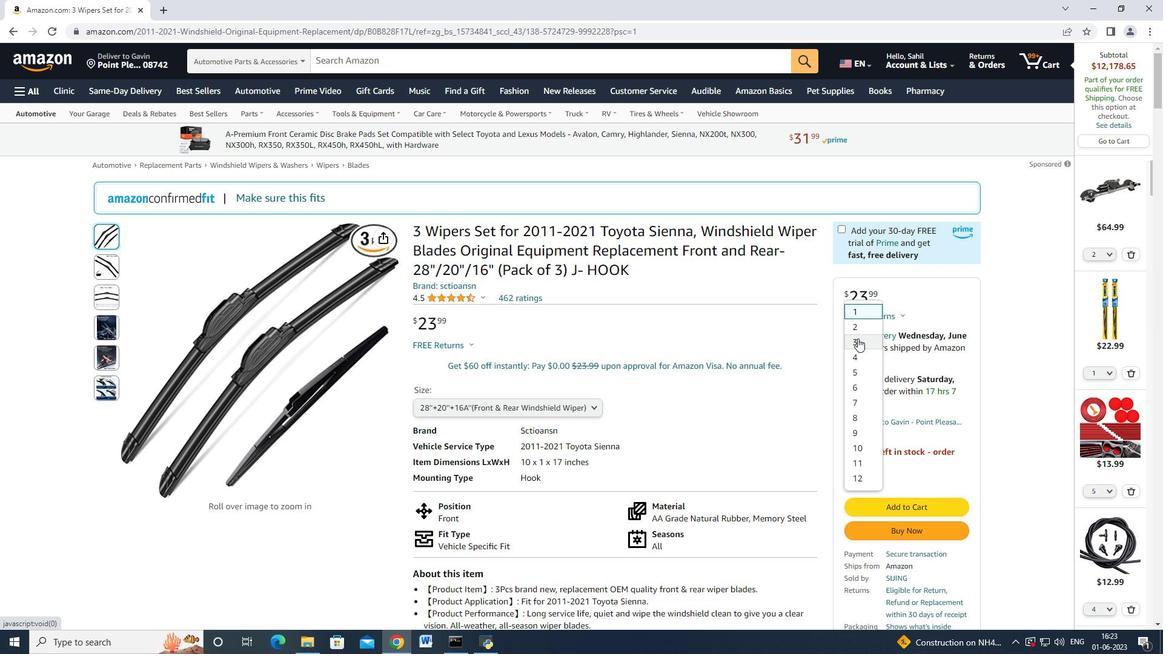 
Action: Mouse moved to (878, 515)
Screenshot: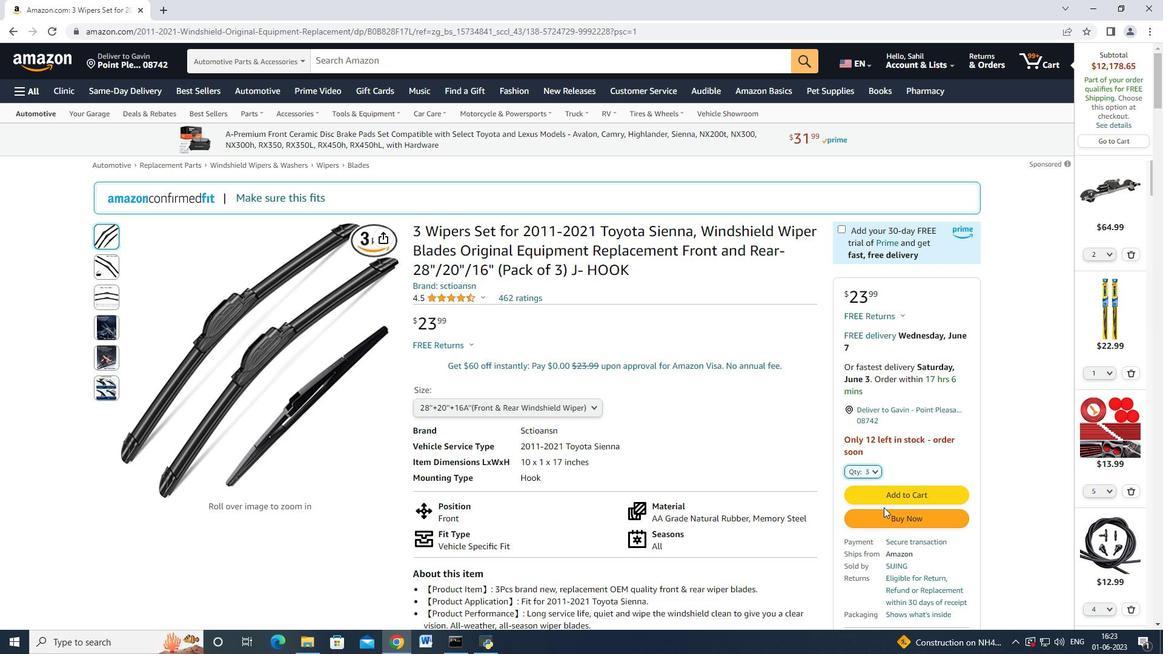 
Action: Mouse pressed left at (878, 515)
Screenshot: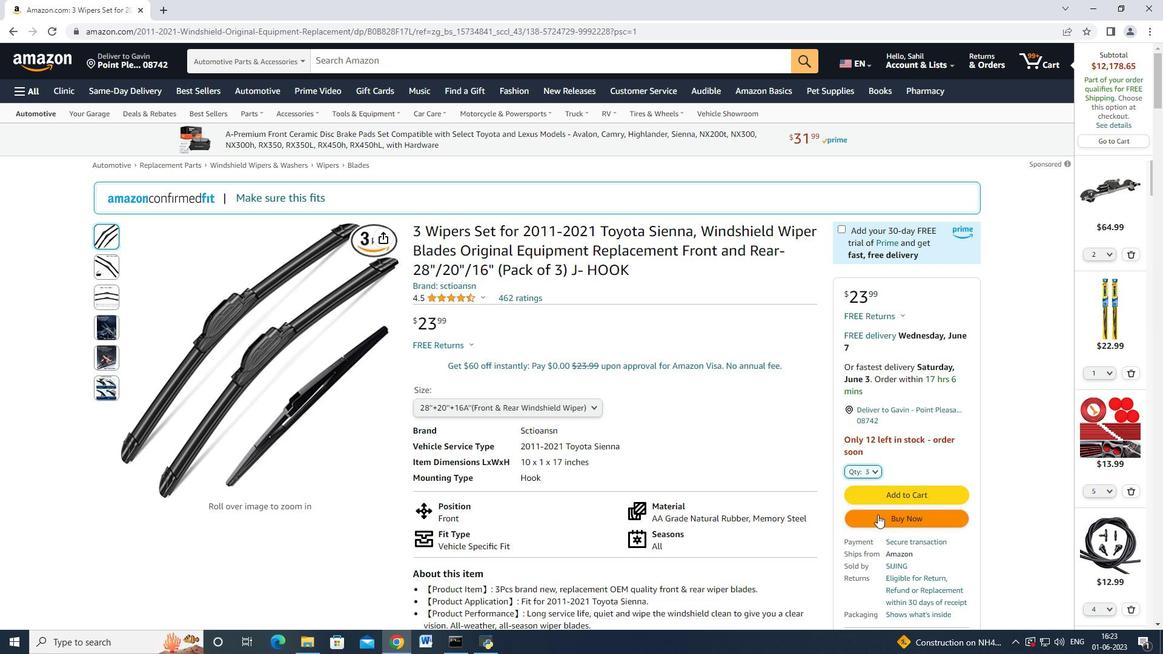 
Action: Mouse moved to (701, 464)
Screenshot: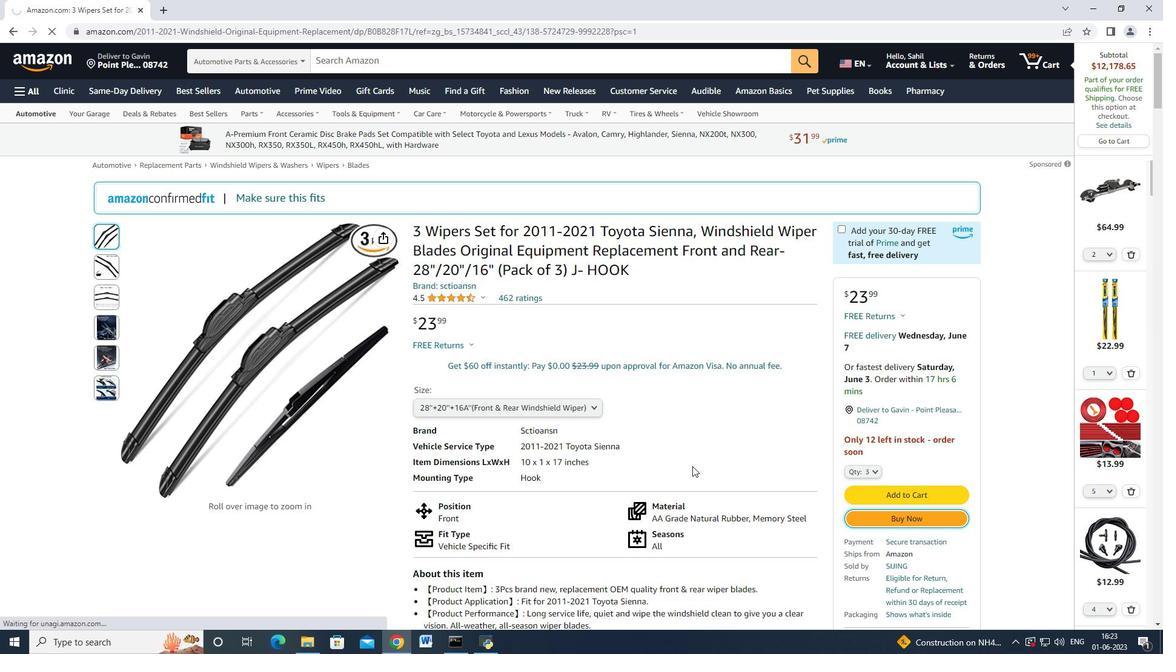 
Action: Mouse scrolled (701, 464) with delta (0, 0)
Screenshot: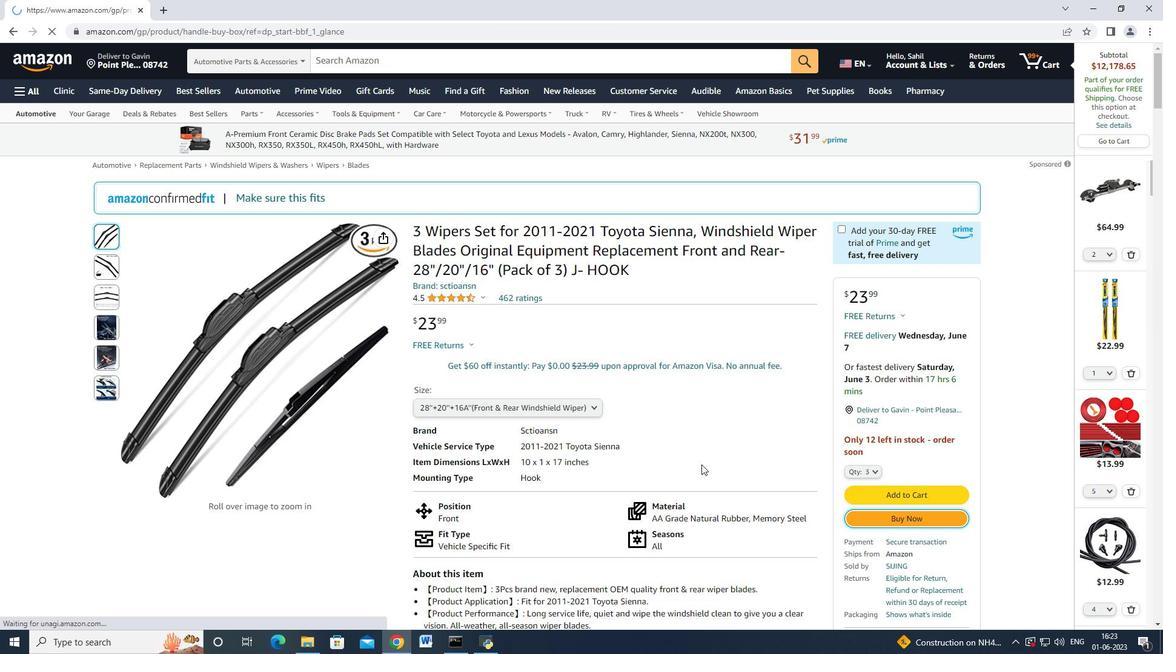 
Action: Mouse moved to (685, 96)
Screenshot: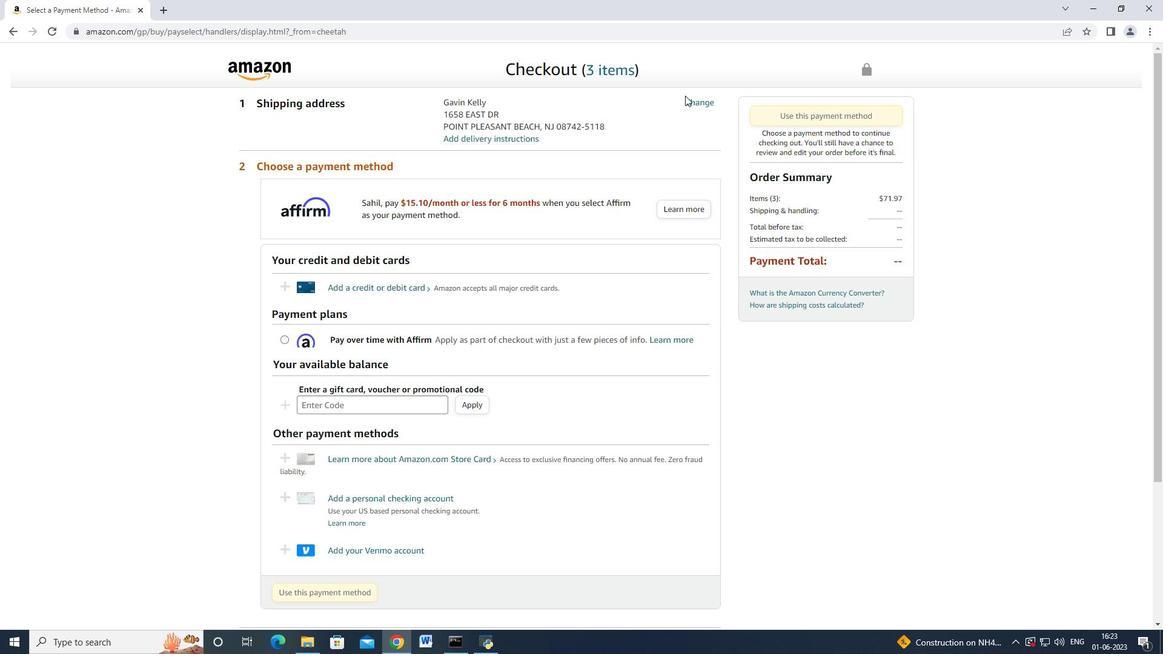 
Action: Mouse pressed left at (685, 96)
Screenshot: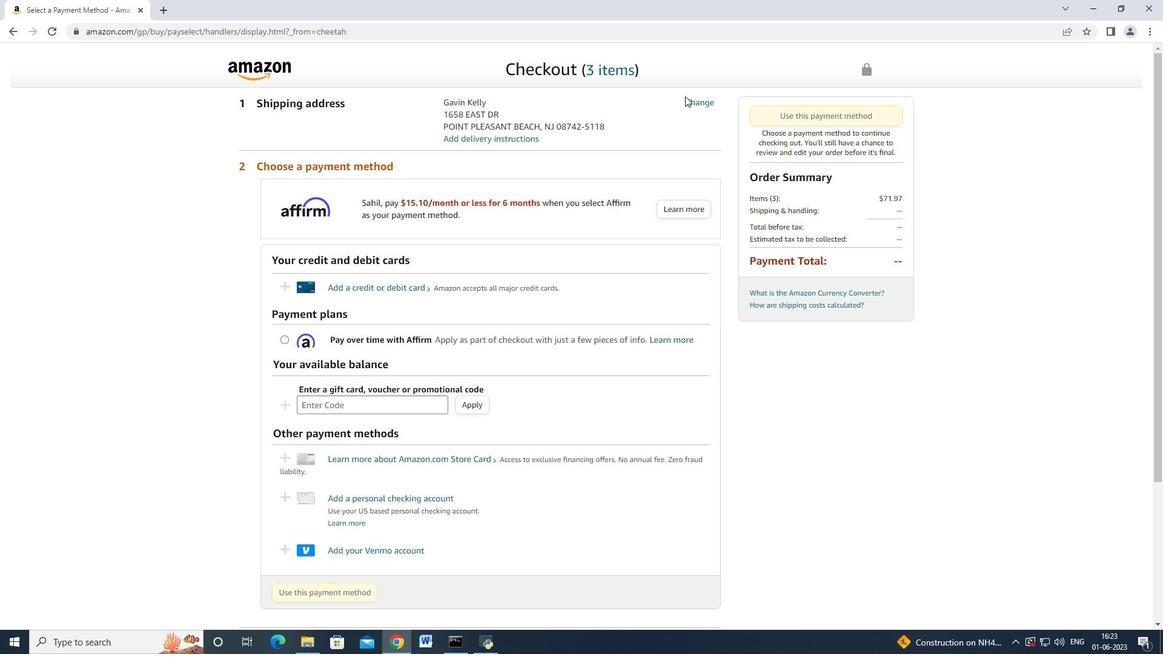 
Action: Mouse moved to (454, 229)
Screenshot: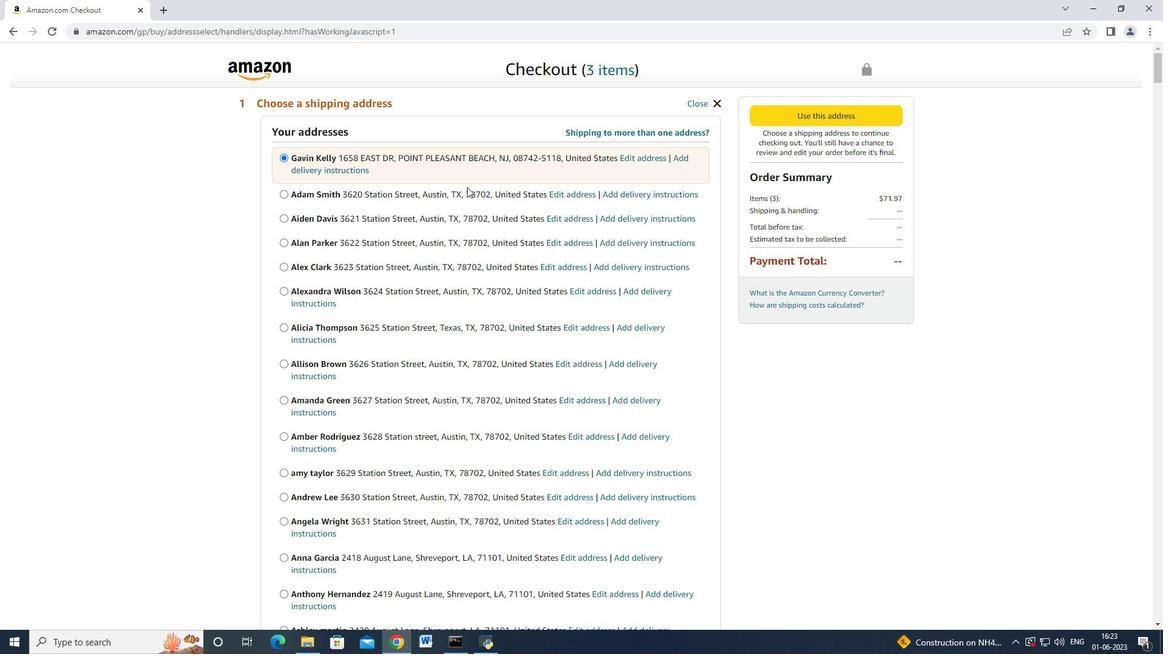 
Action: Mouse scrolled (454, 228) with delta (0, 0)
Screenshot: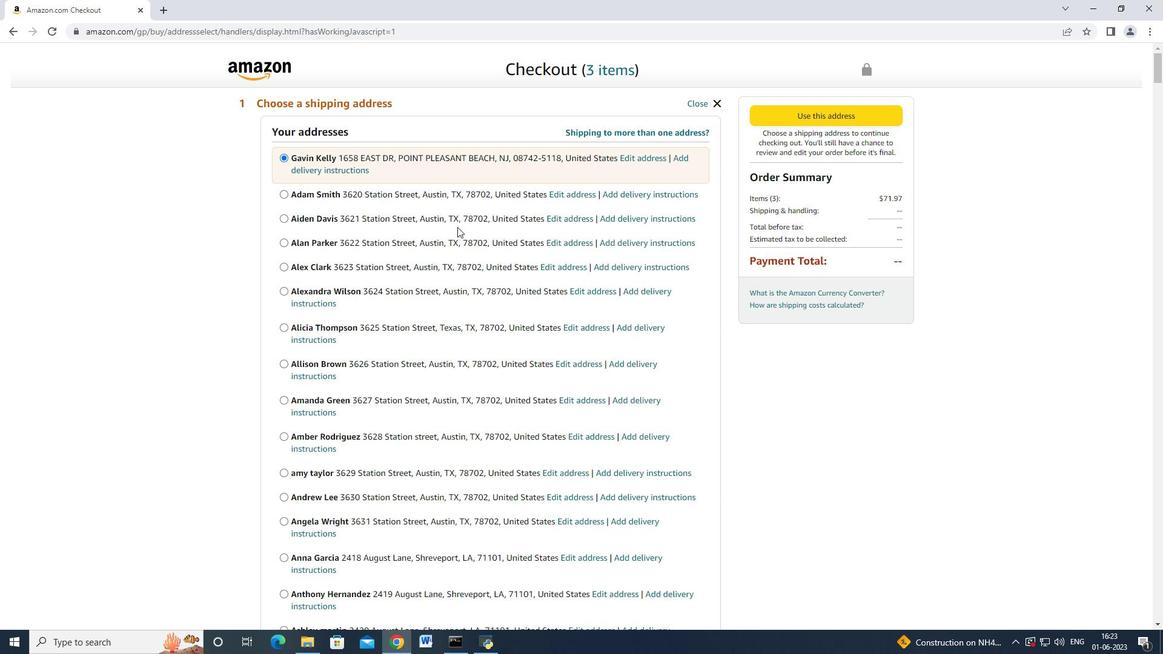 
Action: Mouse scrolled (454, 228) with delta (0, 0)
Screenshot: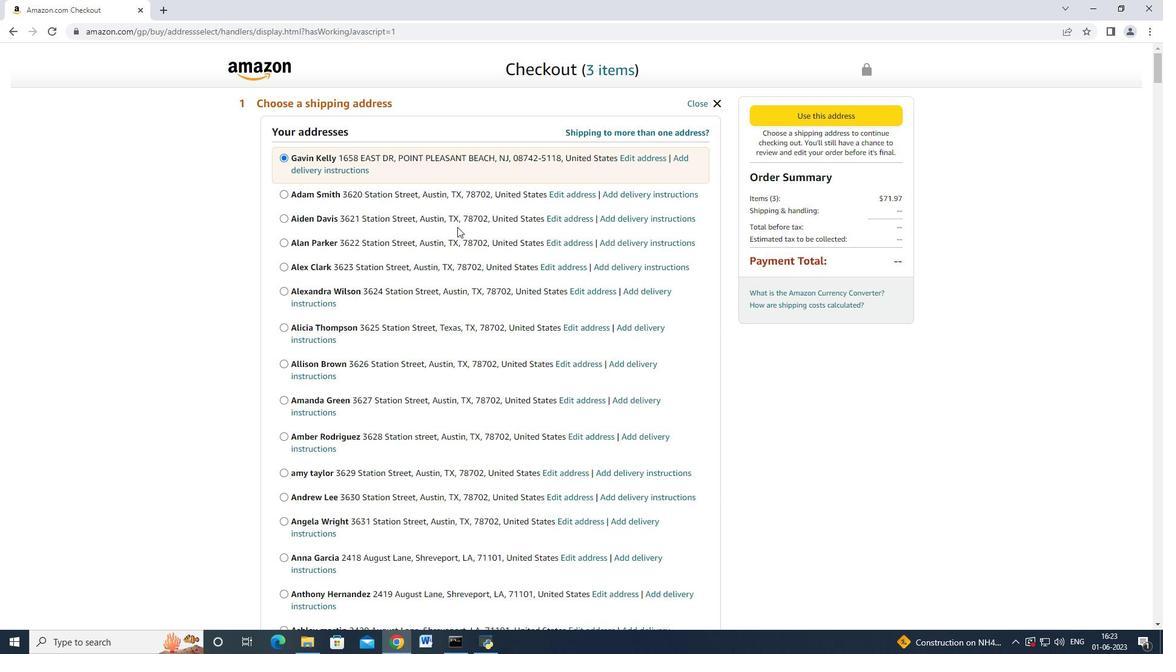 
Action: Mouse scrolled (454, 228) with delta (0, 0)
Screenshot: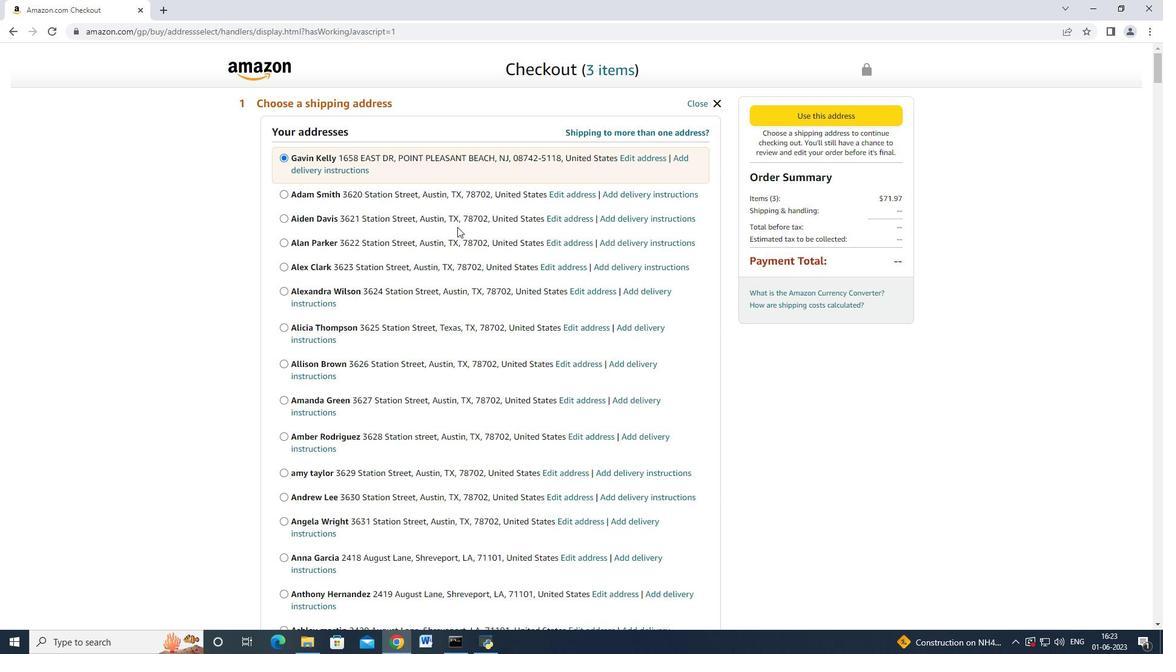 
Action: Mouse scrolled (454, 228) with delta (0, 0)
Screenshot: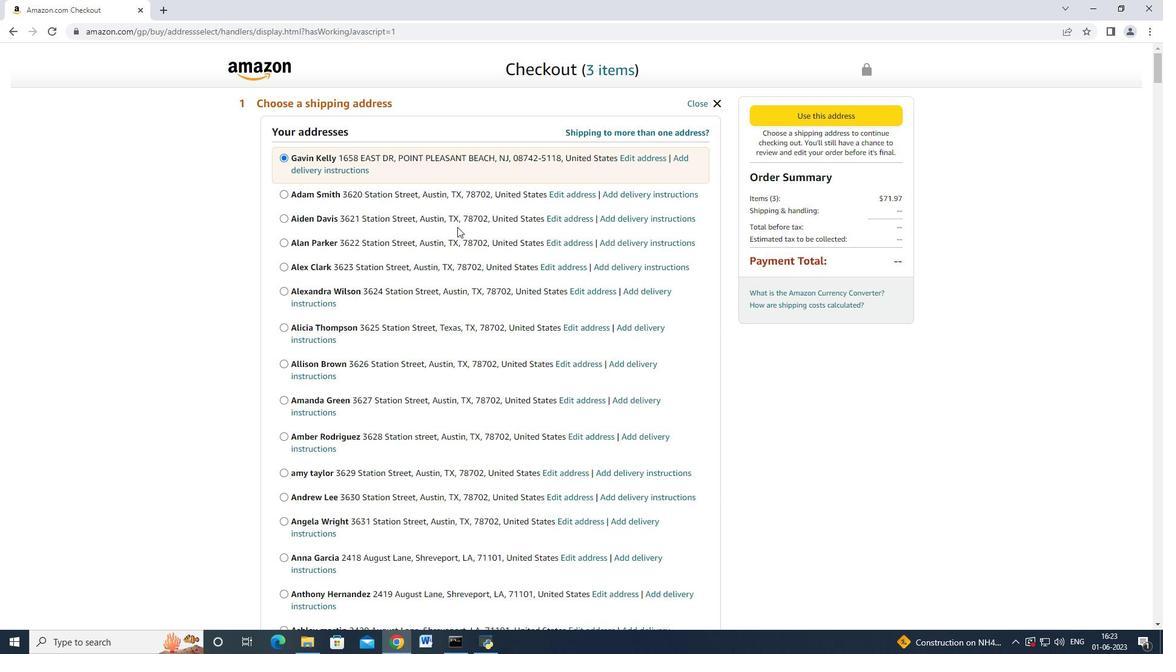 
Action: Mouse scrolled (454, 228) with delta (0, 0)
Screenshot: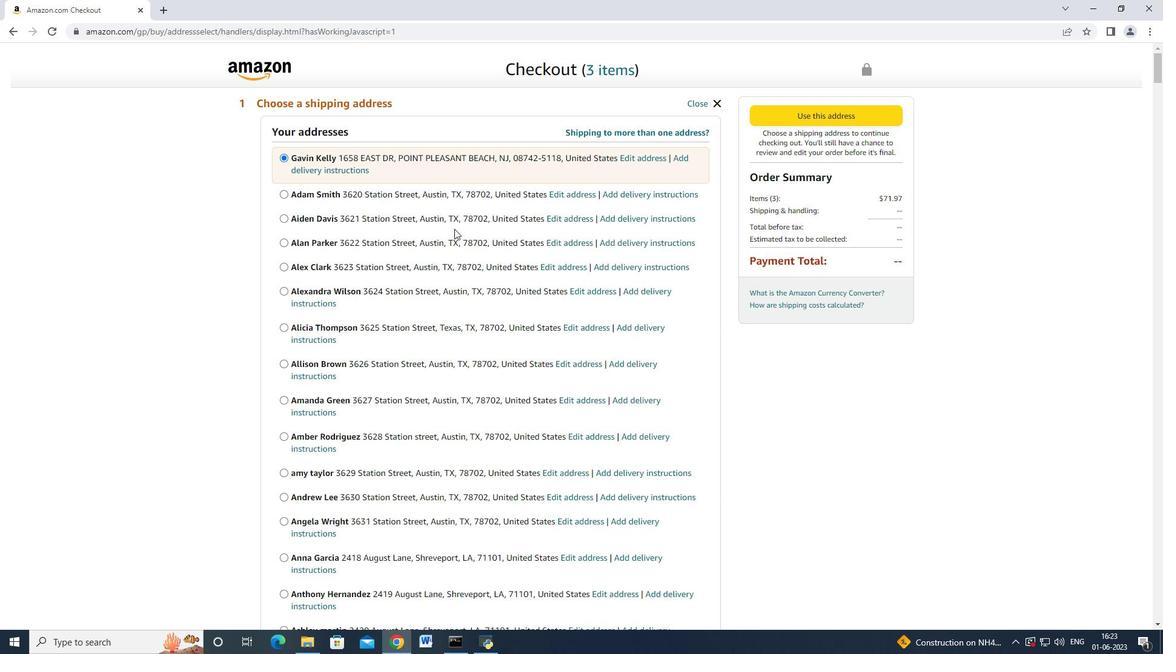 
Action: Mouse scrolled (454, 228) with delta (0, 0)
Screenshot: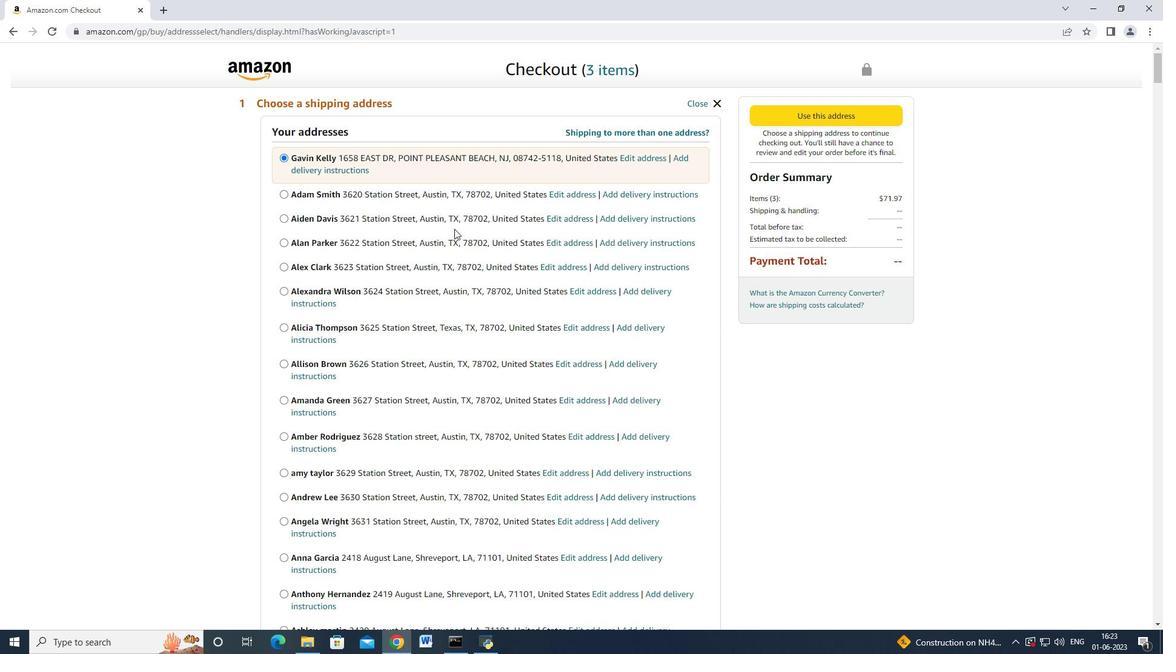 
Action: Mouse scrolled (454, 228) with delta (0, 0)
Screenshot: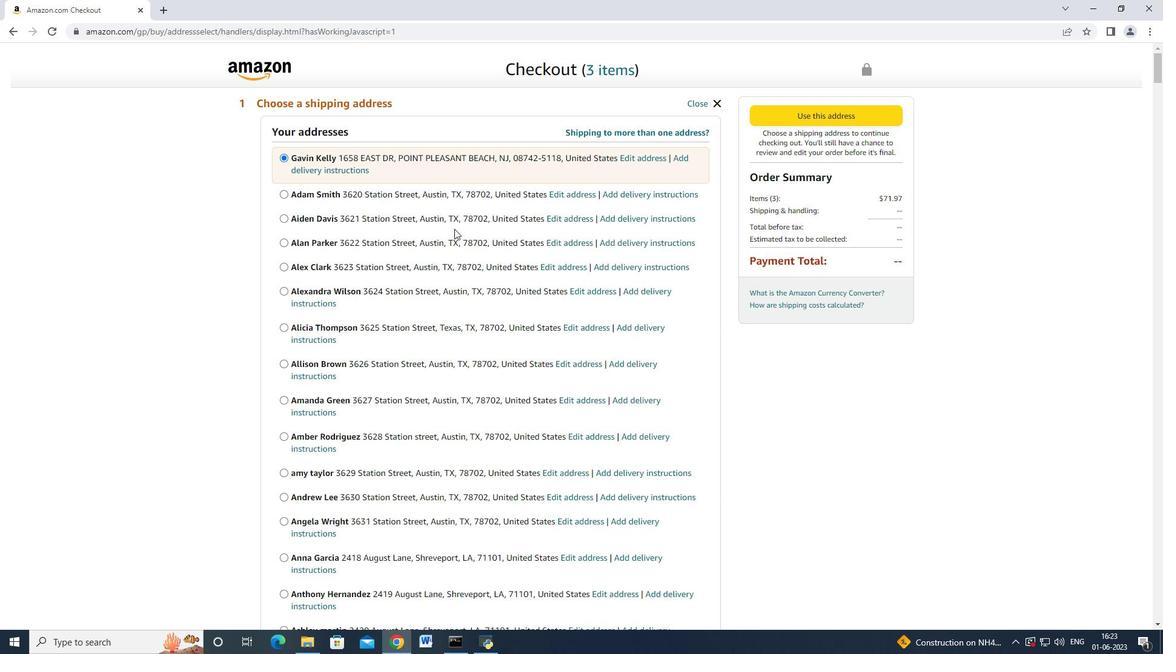 
Action: Mouse scrolled (454, 228) with delta (0, 0)
Screenshot: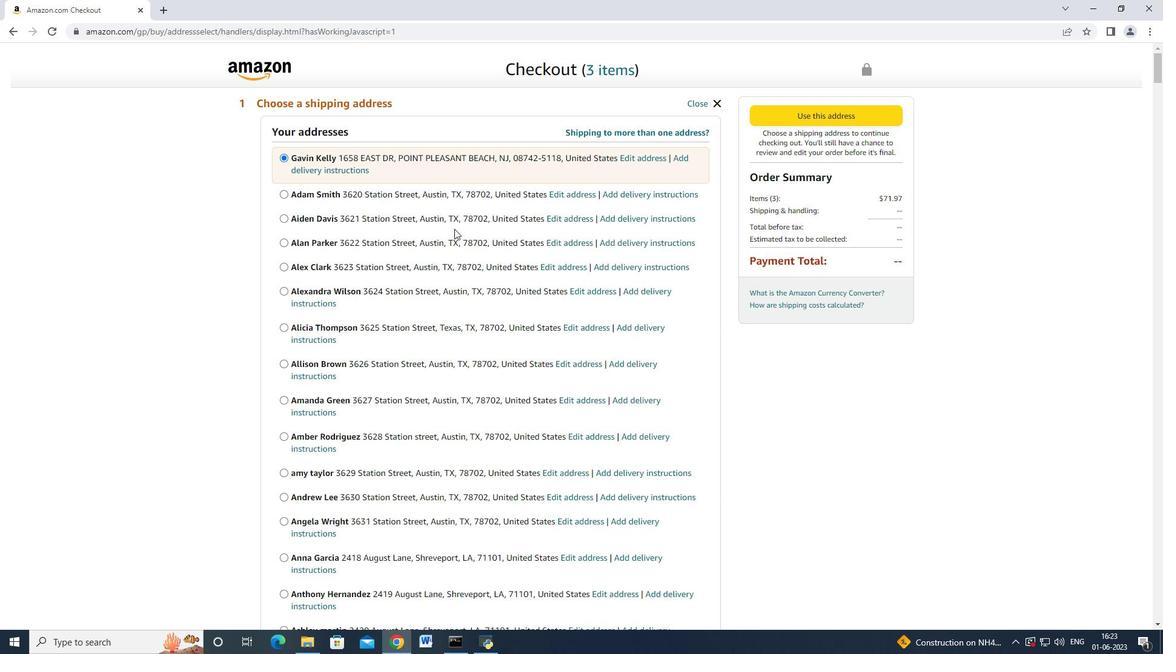 
Action: Mouse scrolled (454, 228) with delta (0, 0)
Screenshot: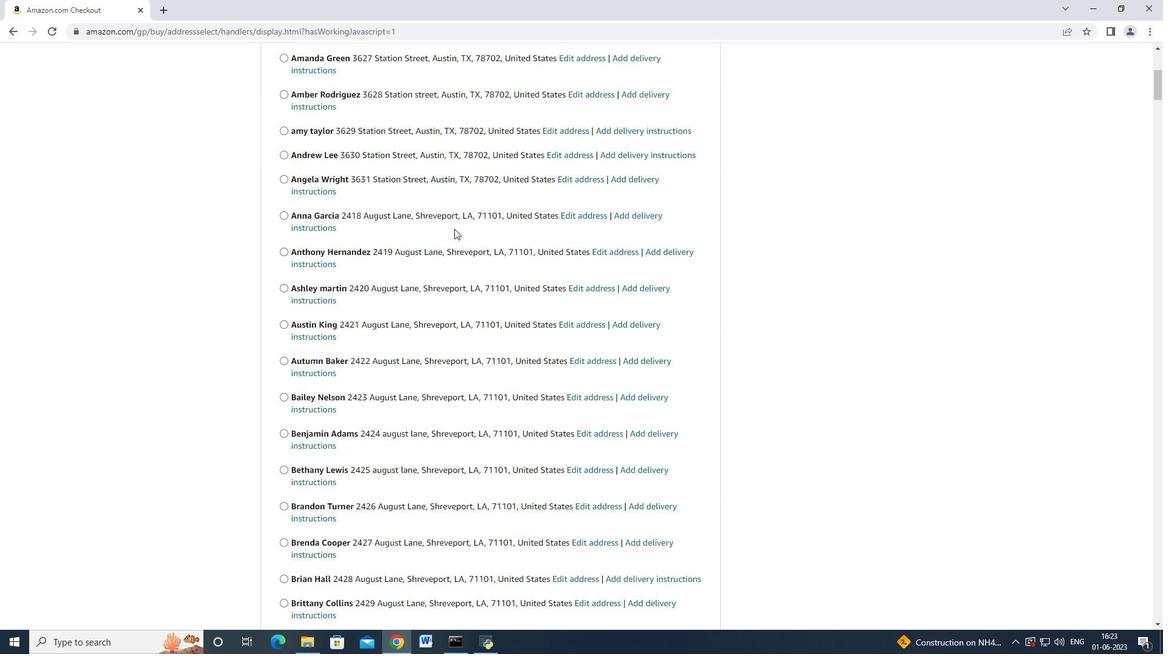 
Action: Mouse scrolled (454, 228) with delta (0, 0)
Screenshot: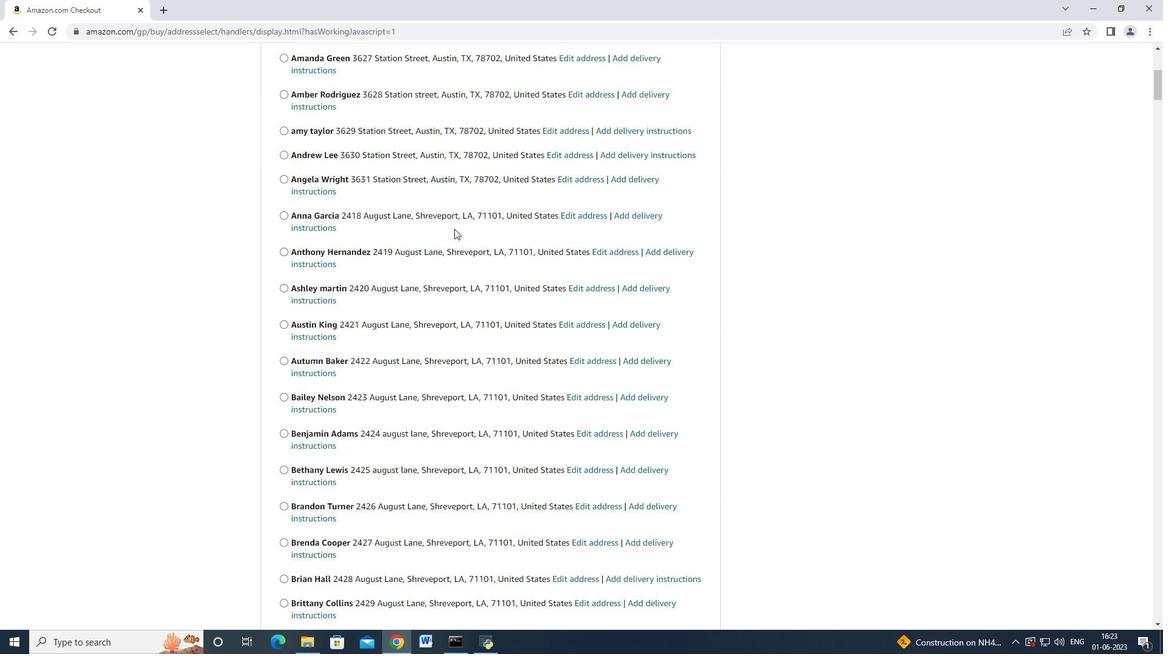 
Action: Mouse scrolled (454, 228) with delta (0, 0)
Screenshot: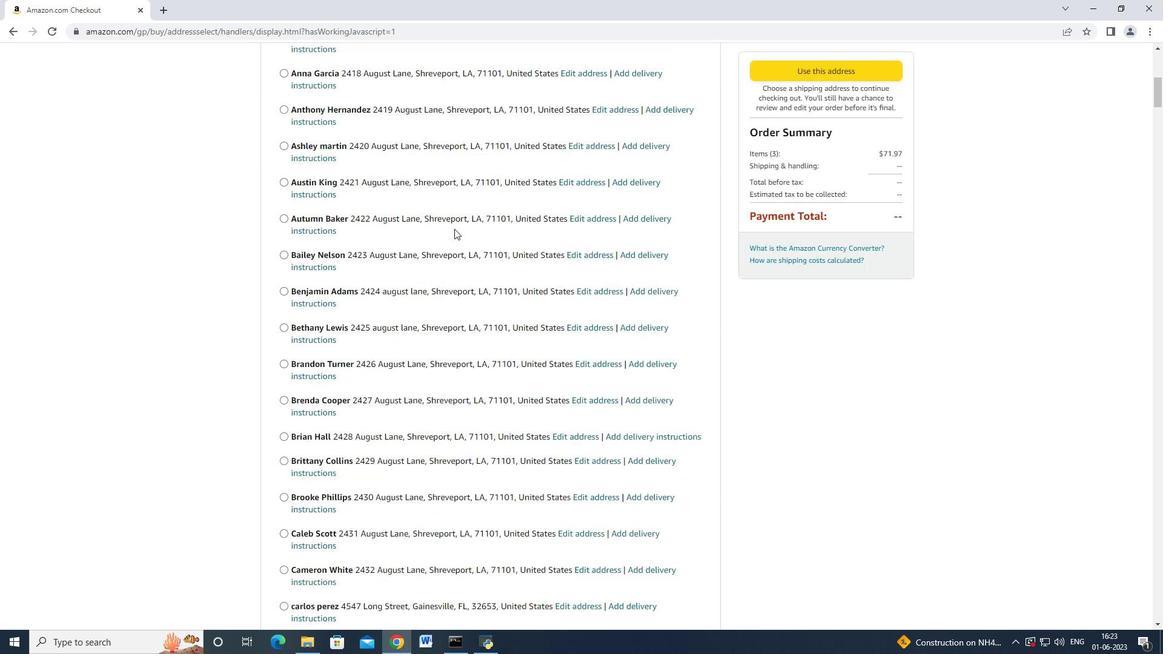 
Action: Mouse scrolled (454, 228) with delta (0, 0)
Screenshot: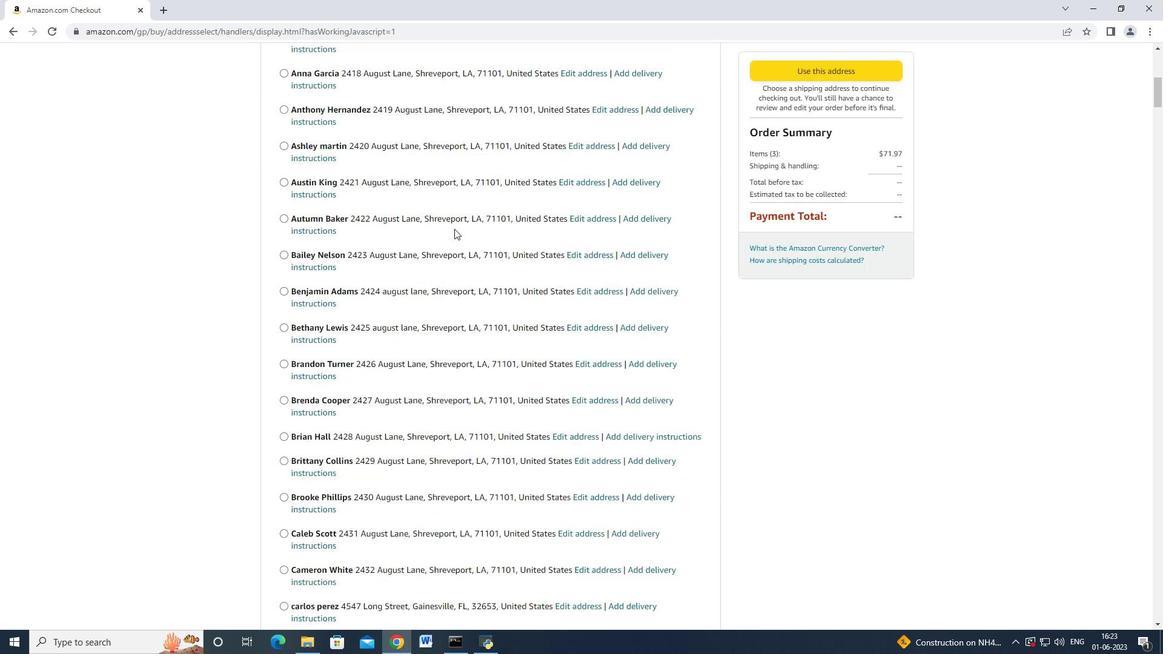 
Action: Mouse scrolled (454, 228) with delta (0, 0)
Screenshot: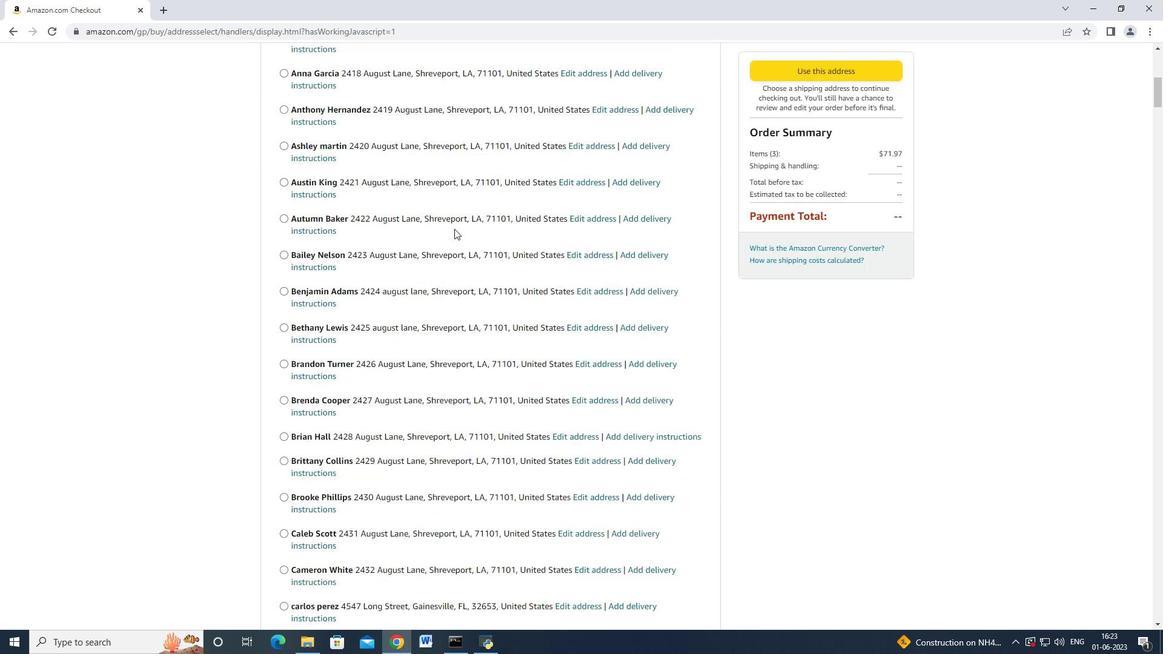 
Action: Mouse scrolled (454, 228) with delta (0, 0)
Screenshot: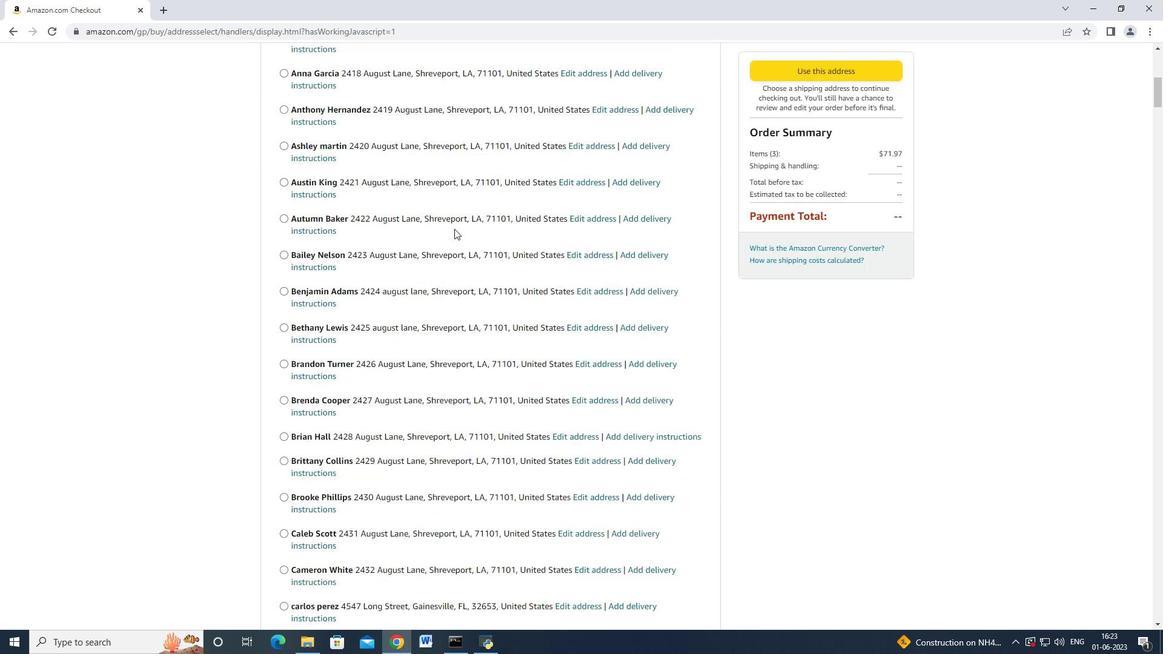
Action: Mouse scrolled (454, 228) with delta (0, 0)
Screenshot: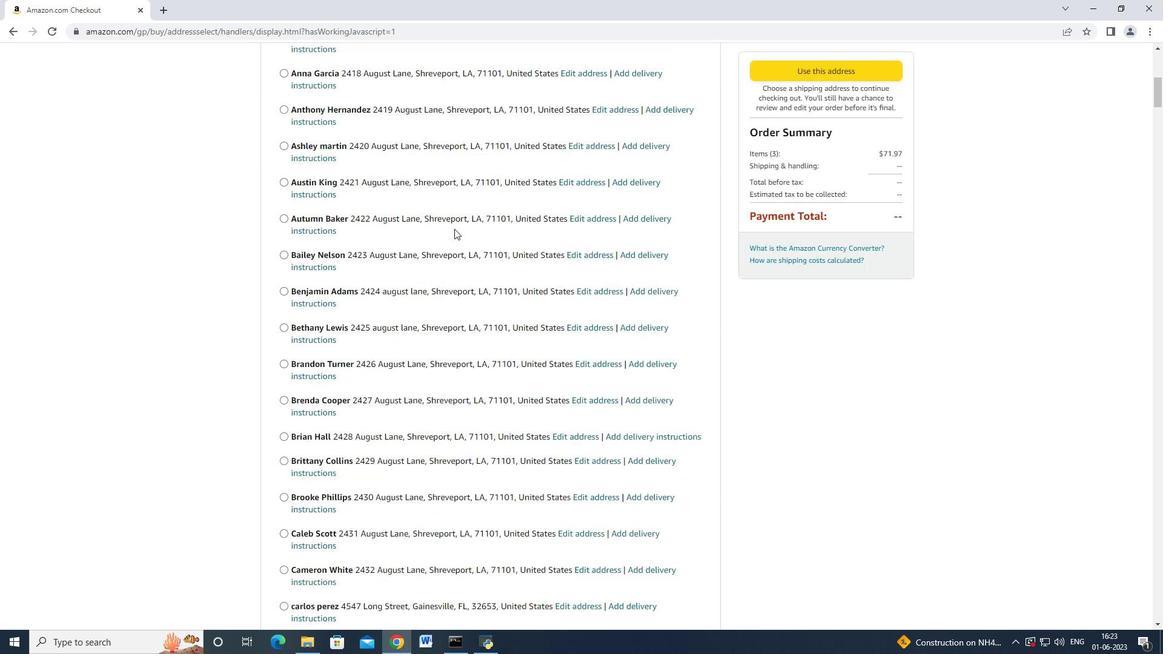 
Action: Mouse scrolled (454, 228) with delta (0, 0)
Screenshot: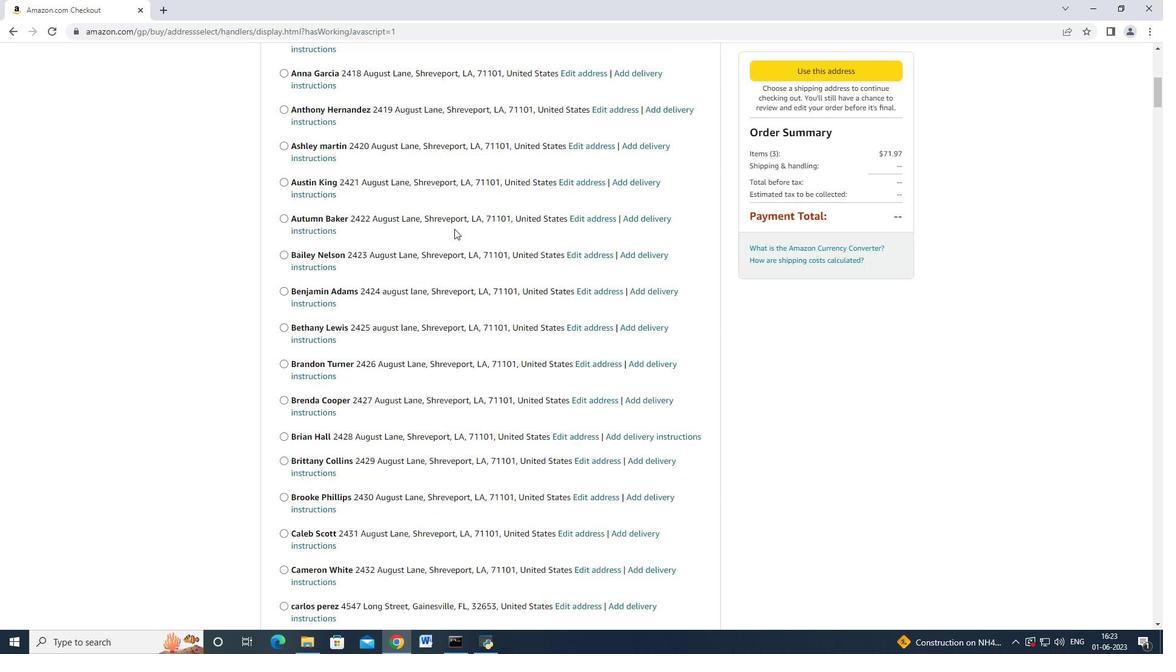 
Action: Mouse scrolled (454, 228) with delta (0, 0)
Screenshot: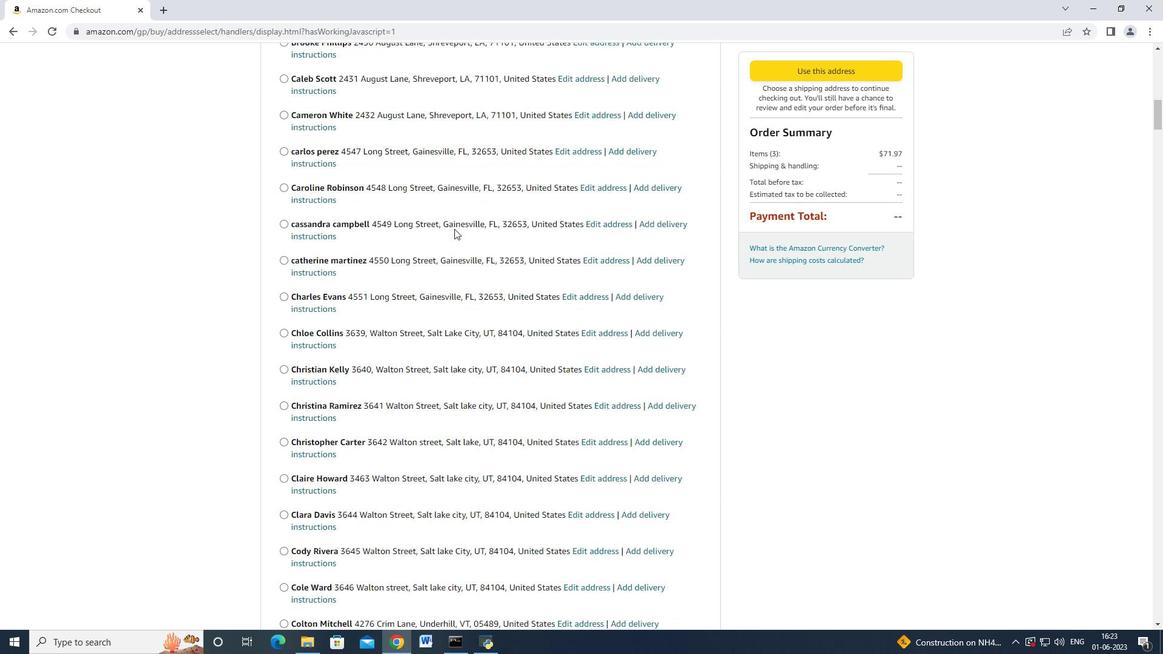 
Action: Mouse scrolled (454, 228) with delta (0, 0)
Screenshot: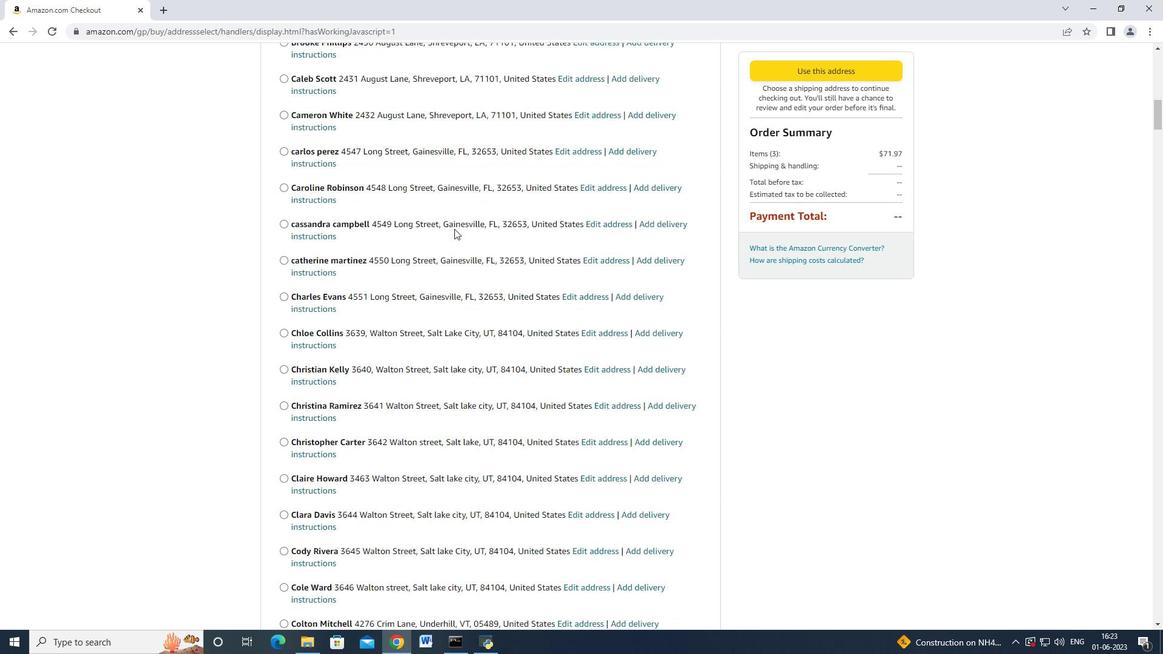 
Action: Mouse scrolled (454, 228) with delta (0, 0)
Screenshot: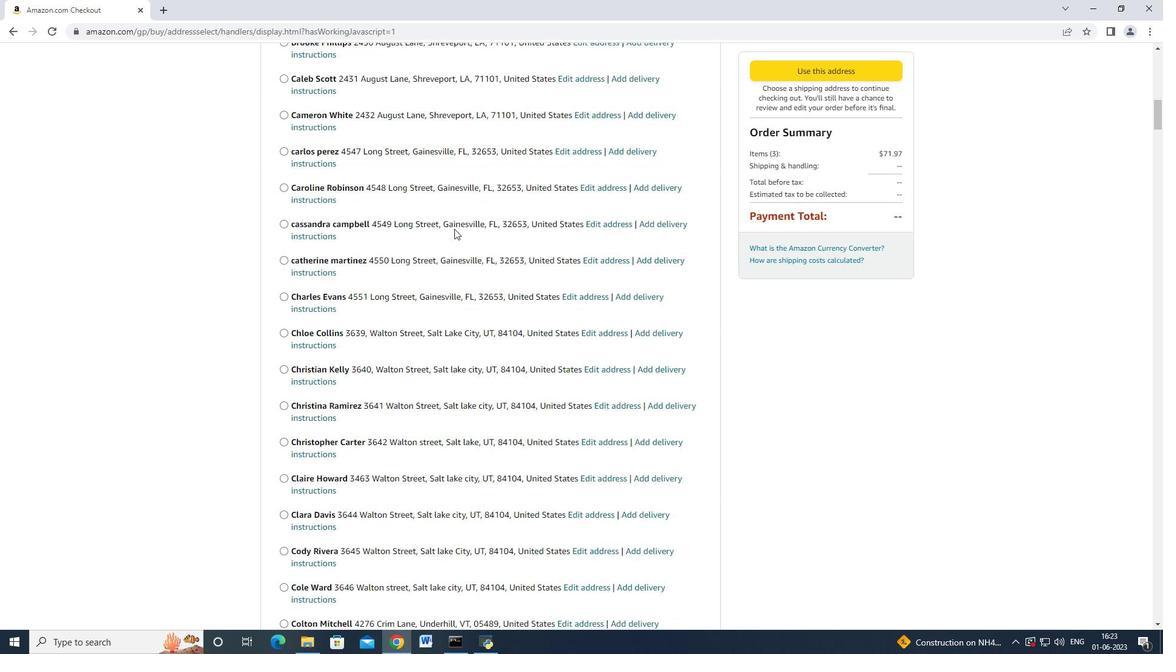 
Action: Mouse scrolled (454, 228) with delta (0, 0)
Screenshot: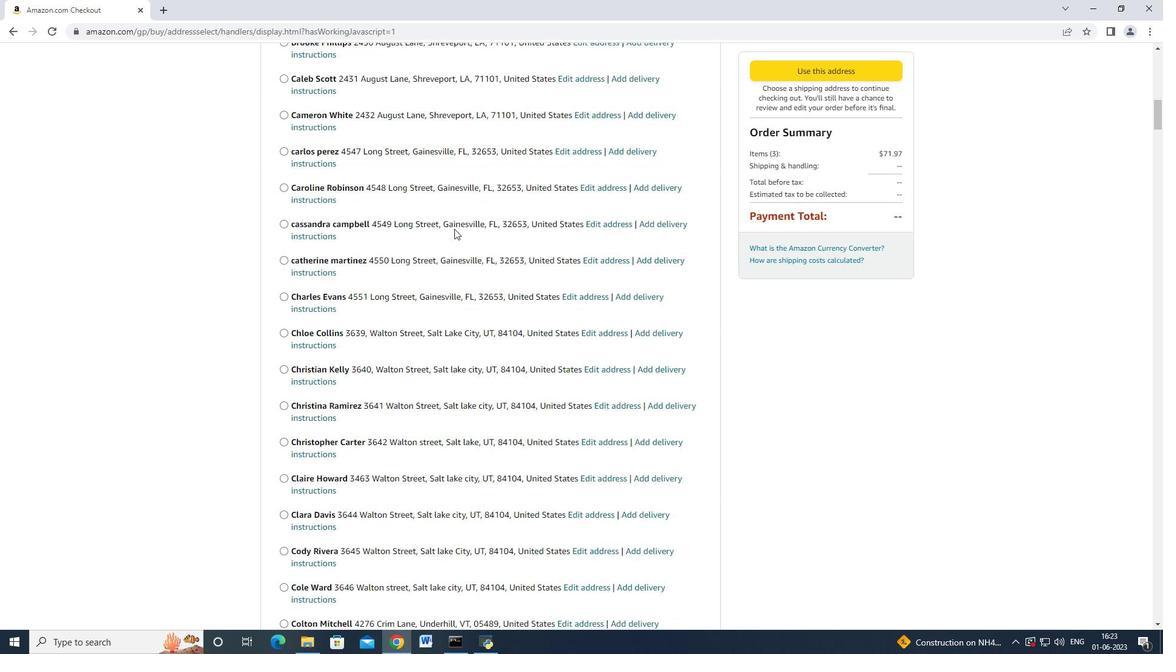 
Action: Mouse scrolled (454, 227) with delta (0, -1)
Screenshot: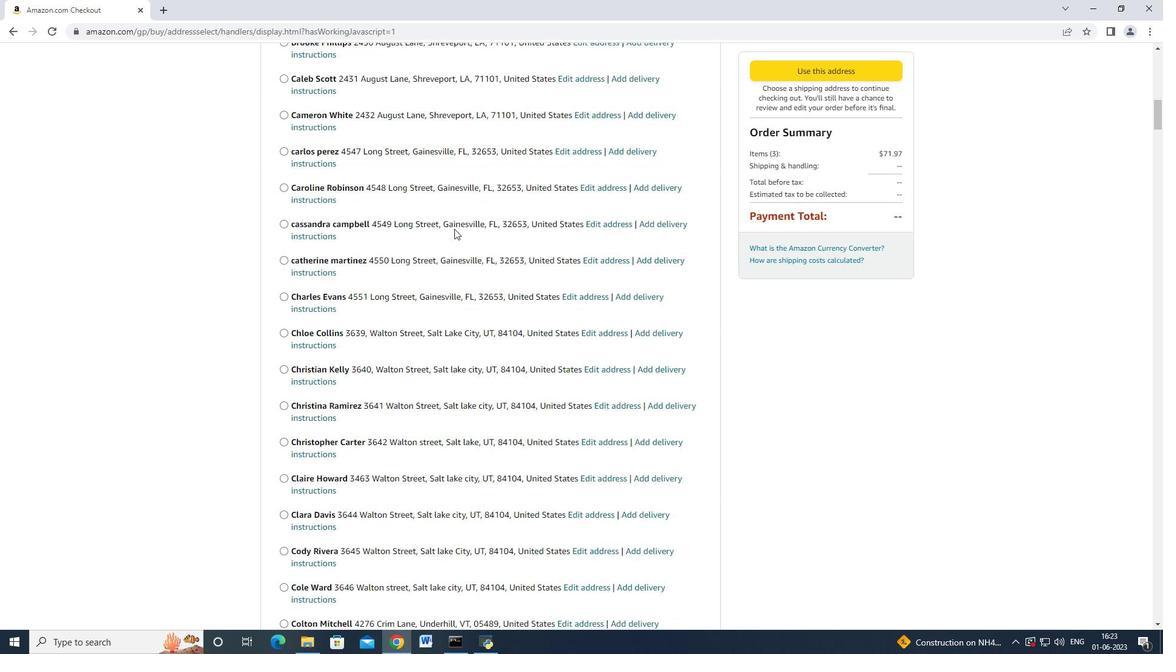 
Action: Mouse scrolled (454, 228) with delta (0, 0)
Screenshot: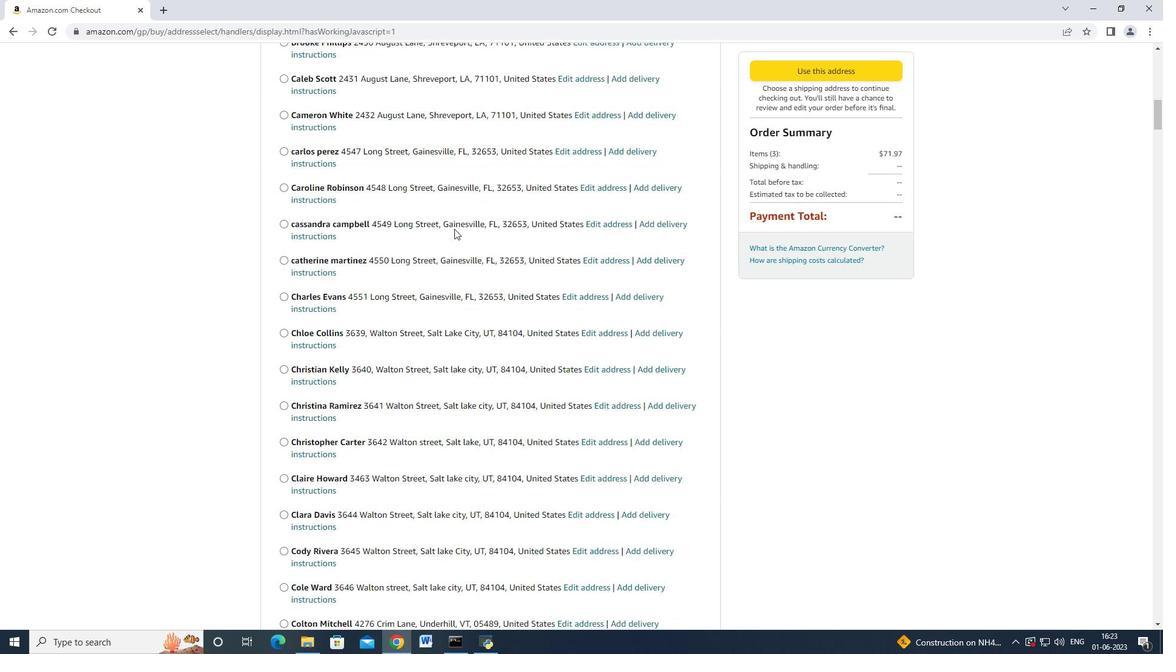 
Action: Mouse scrolled (454, 228) with delta (0, 0)
Screenshot: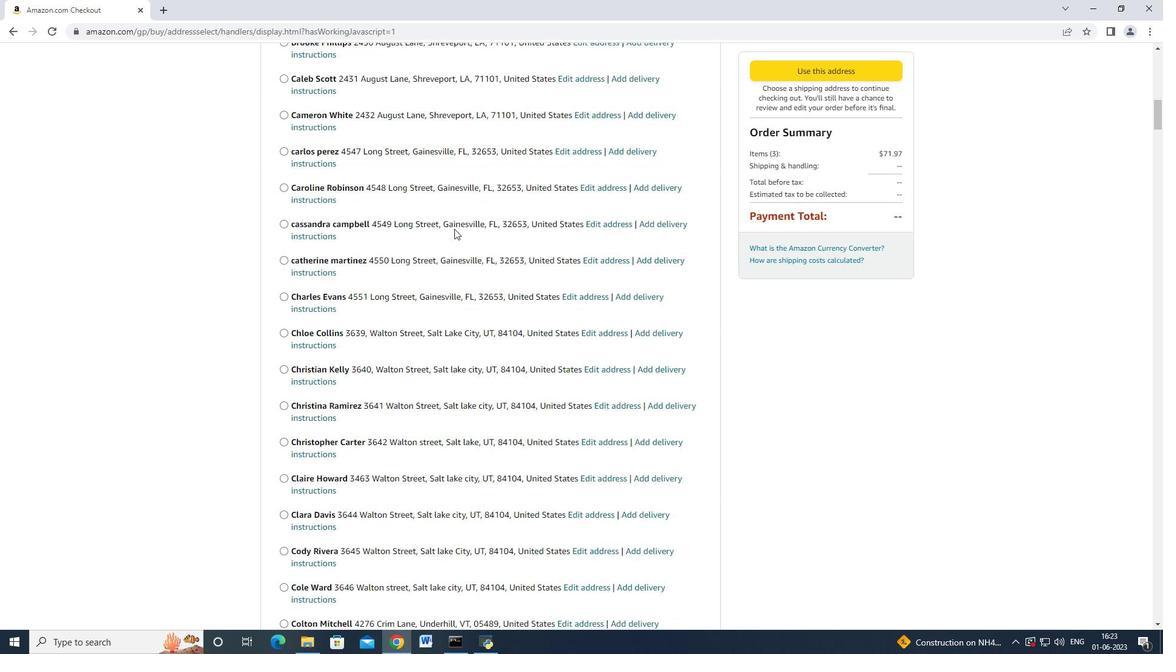 
Action: Mouse scrolled (454, 228) with delta (0, 0)
Screenshot: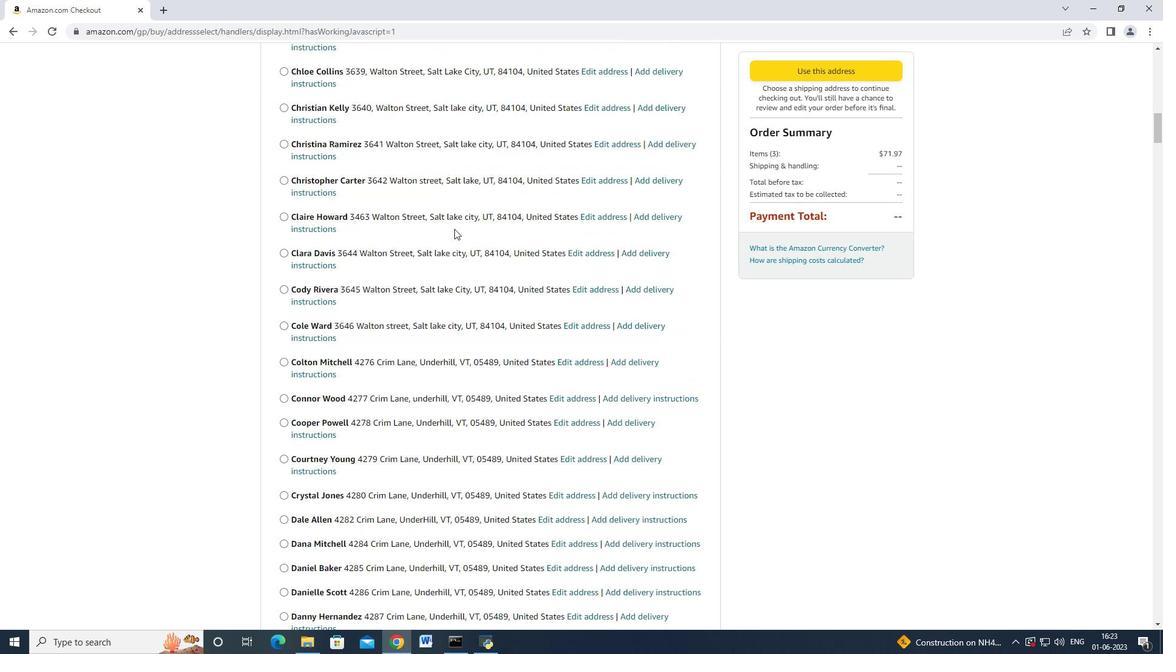 
Action: Mouse scrolled (454, 228) with delta (0, 0)
Screenshot: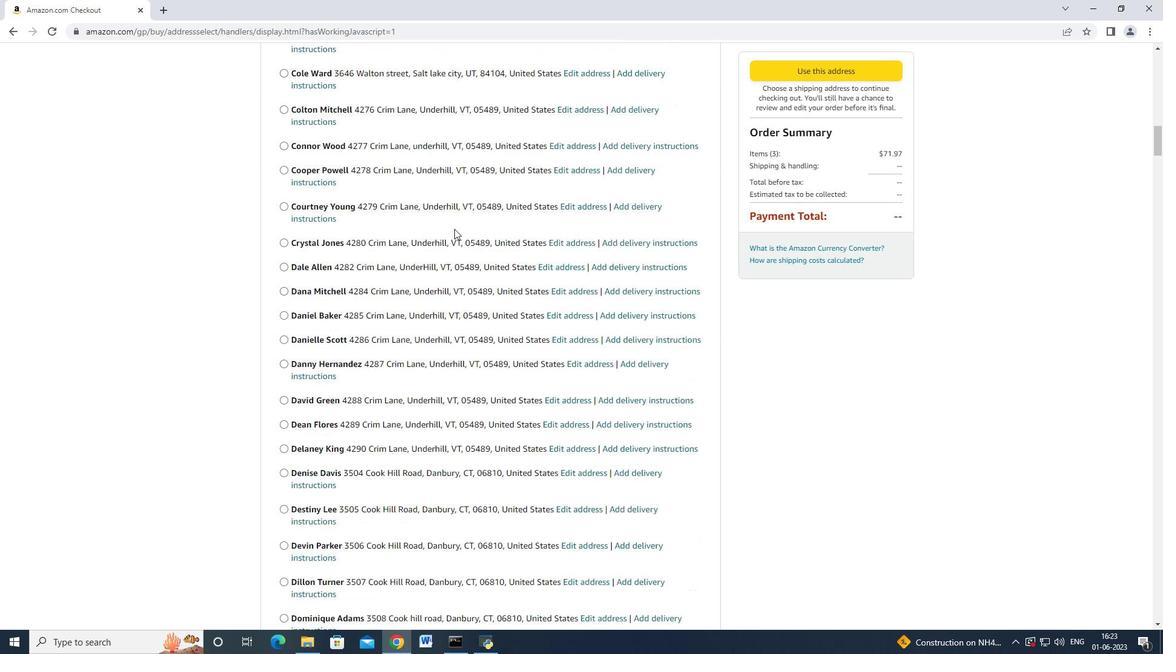 
Action: Mouse scrolled (454, 227) with delta (0, -1)
Screenshot: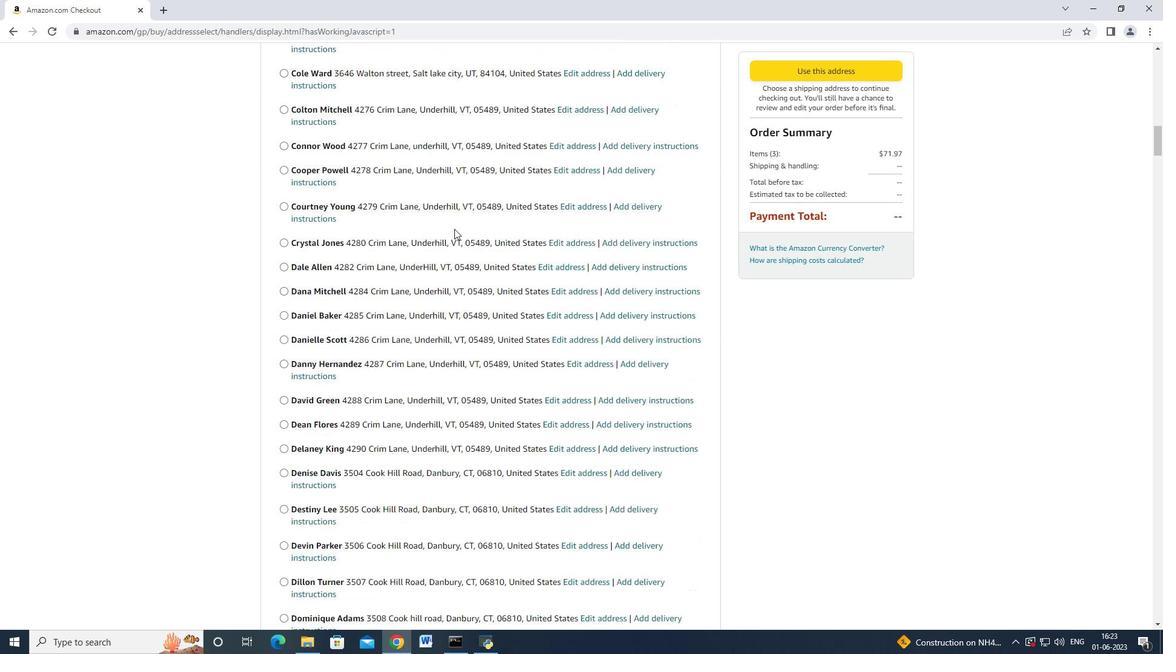 
Action: Mouse scrolled (454, 228) with delta (0, 0)
Screenshot: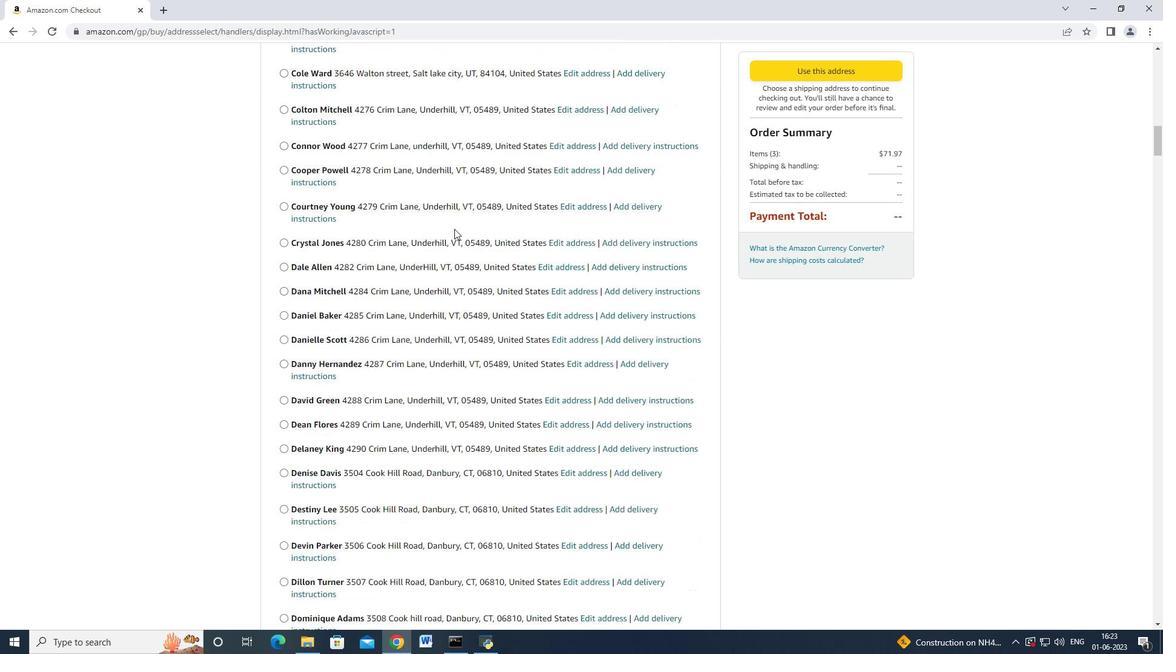 
Action: Mouse scrolled (454, 228) with delta (0, 0)
Screenshot: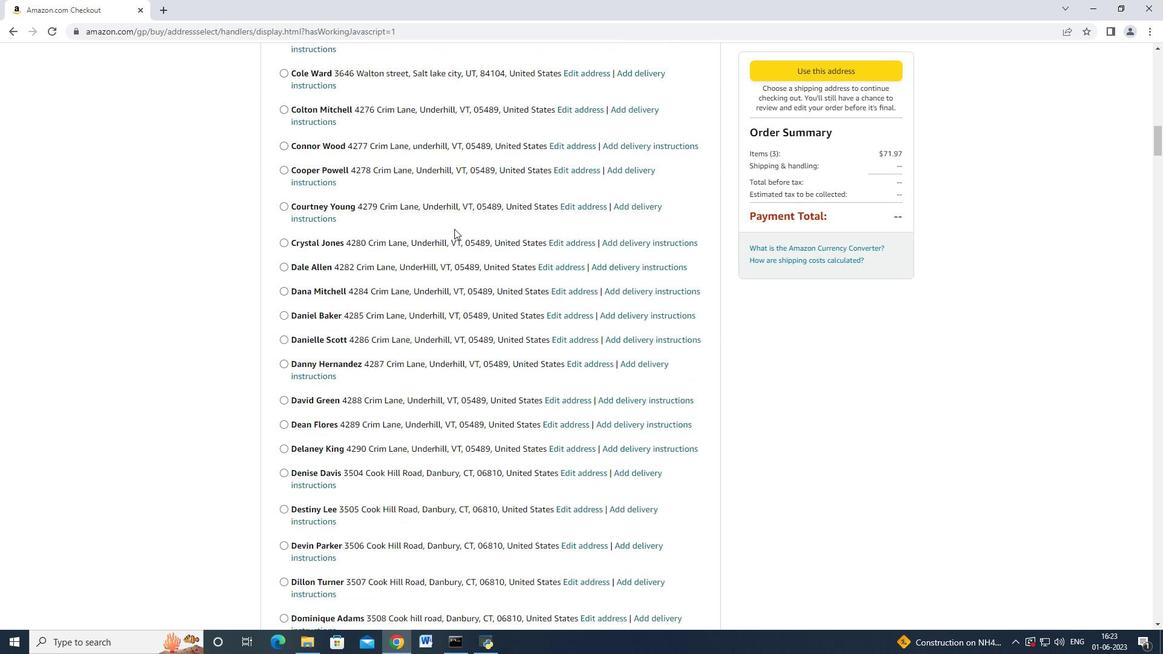 
Action: Mouse scrolled (454, 228) with delta (0, 0)
Screenshot: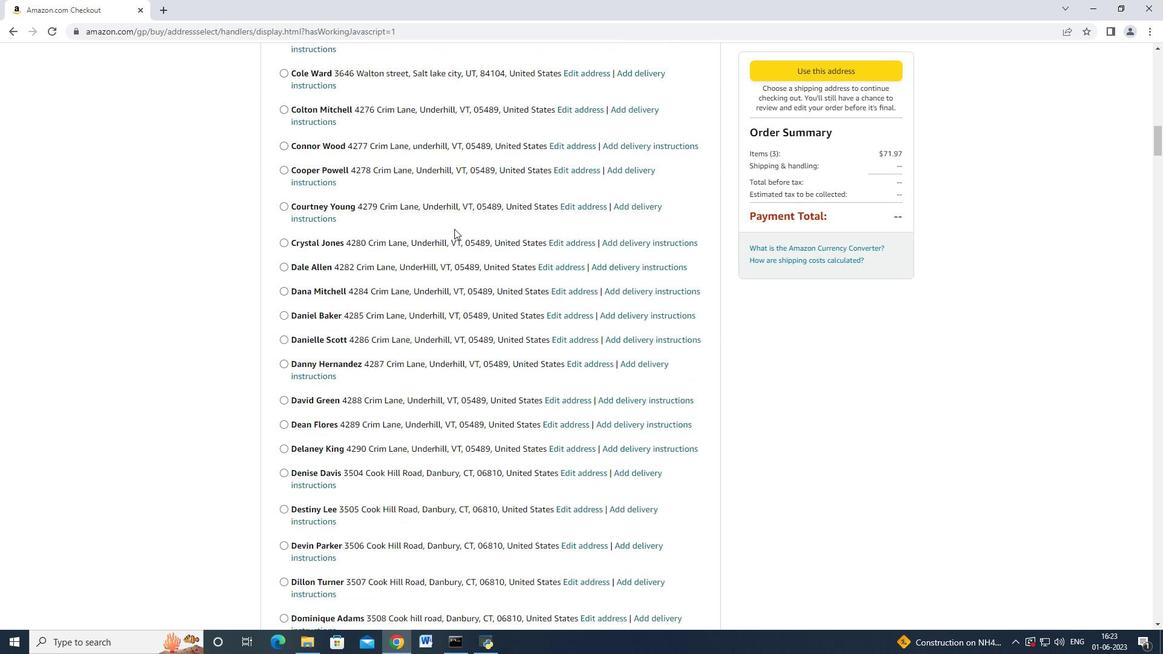 
Action: Mouse scrolled (454, 228) with delta (0, 0)
